 Task: Play online Dominion games.
Action: Mouse moved to (704, 546)
Screenshot: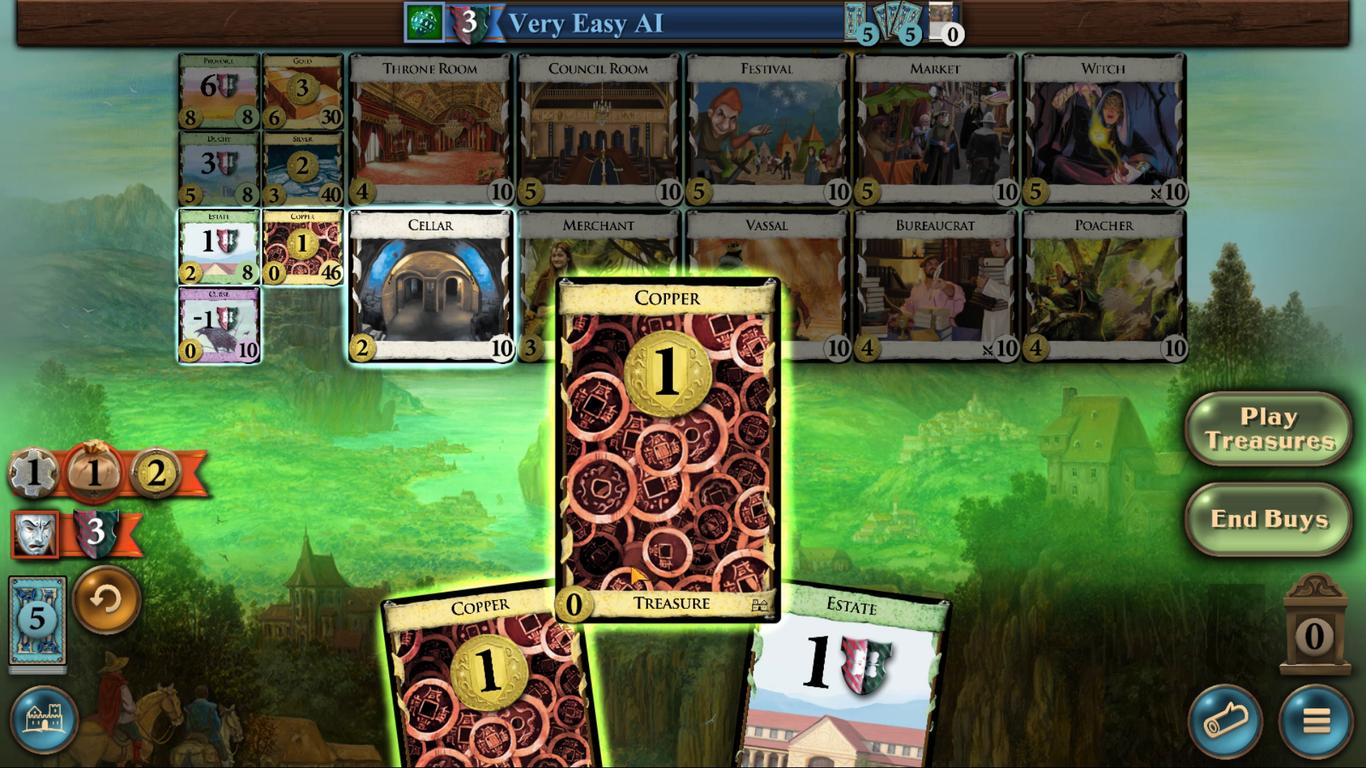 
Action: Mouse pressed left at (704, 546)
Screenshot: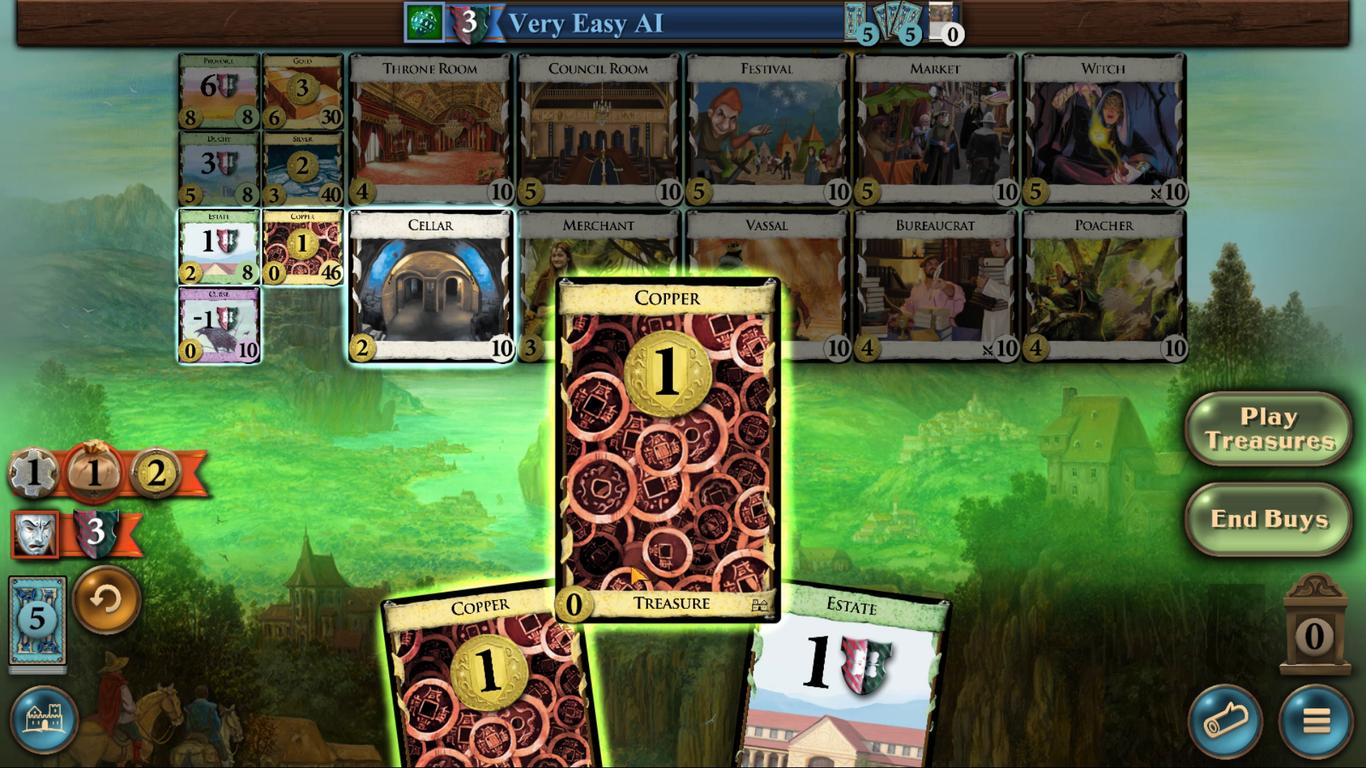 
Action: Mouse moved to (685, 543)
Screenshot: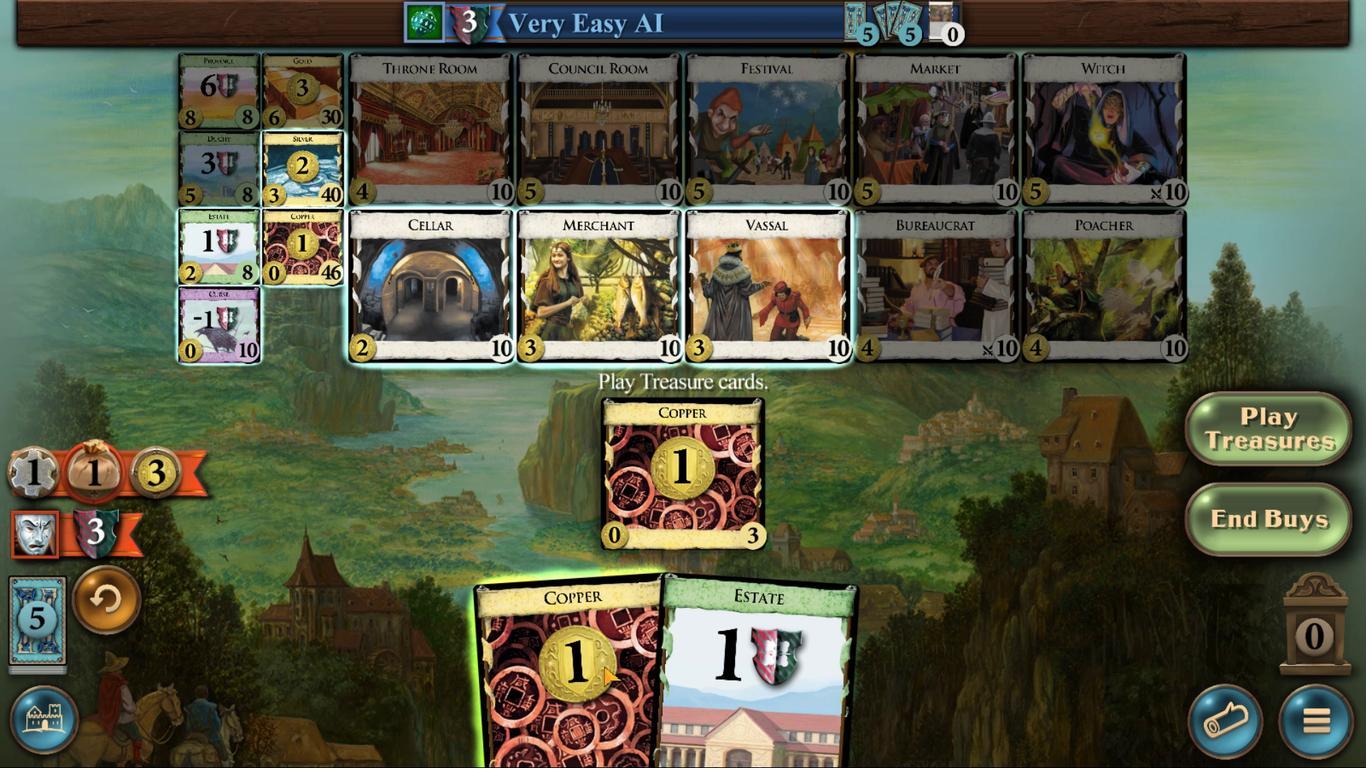 
Action: Mouse pressed left at (685, 543)
Screenshot: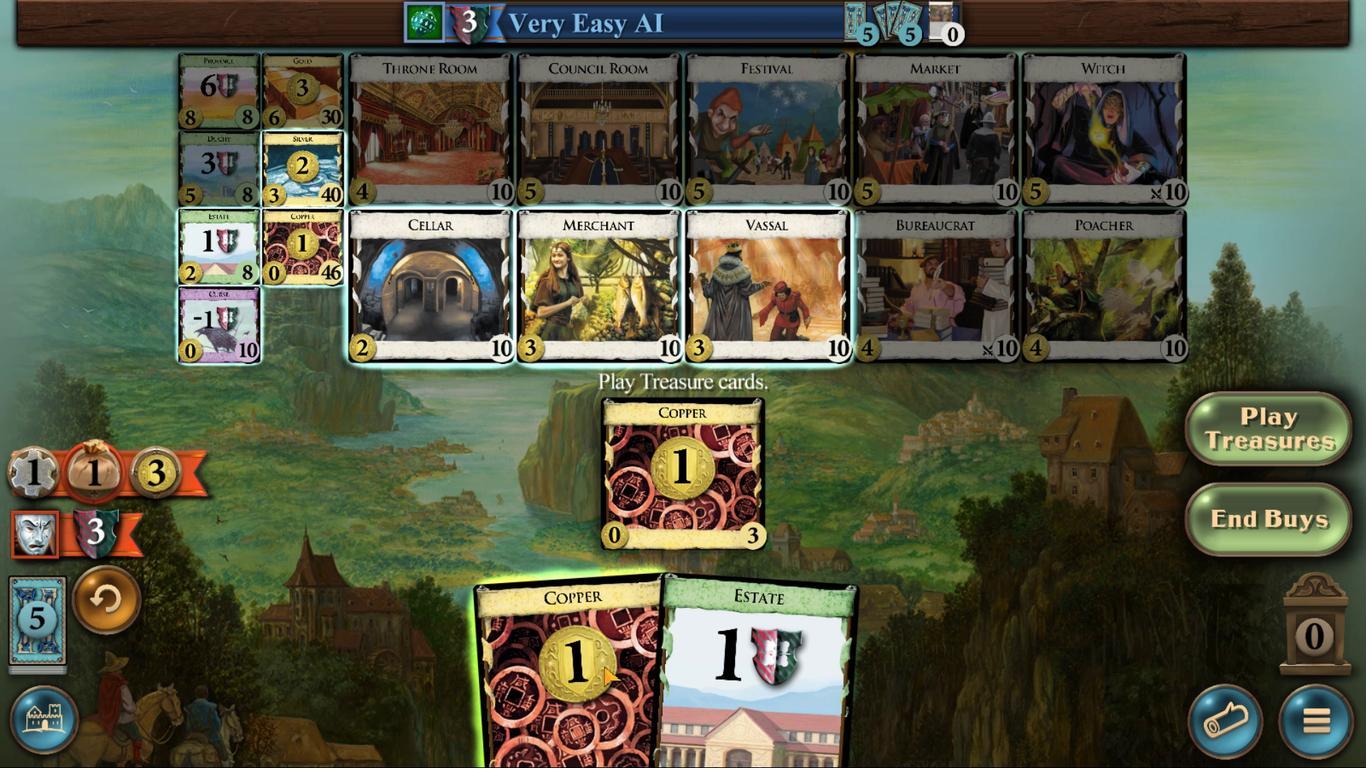 
Action: Mouse moved to (517, 450)
Screenshot: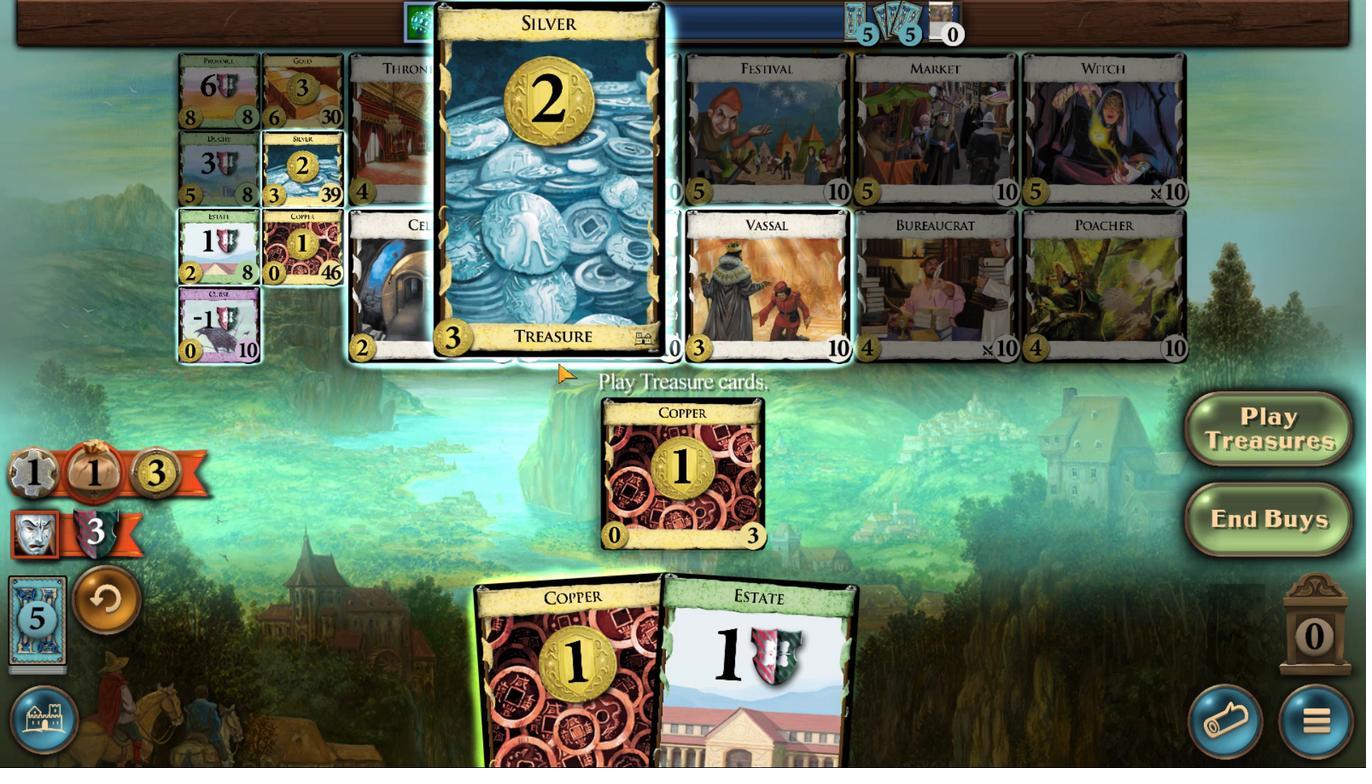 
Action: Mouse pressed left at (517, 450)
Screenshot: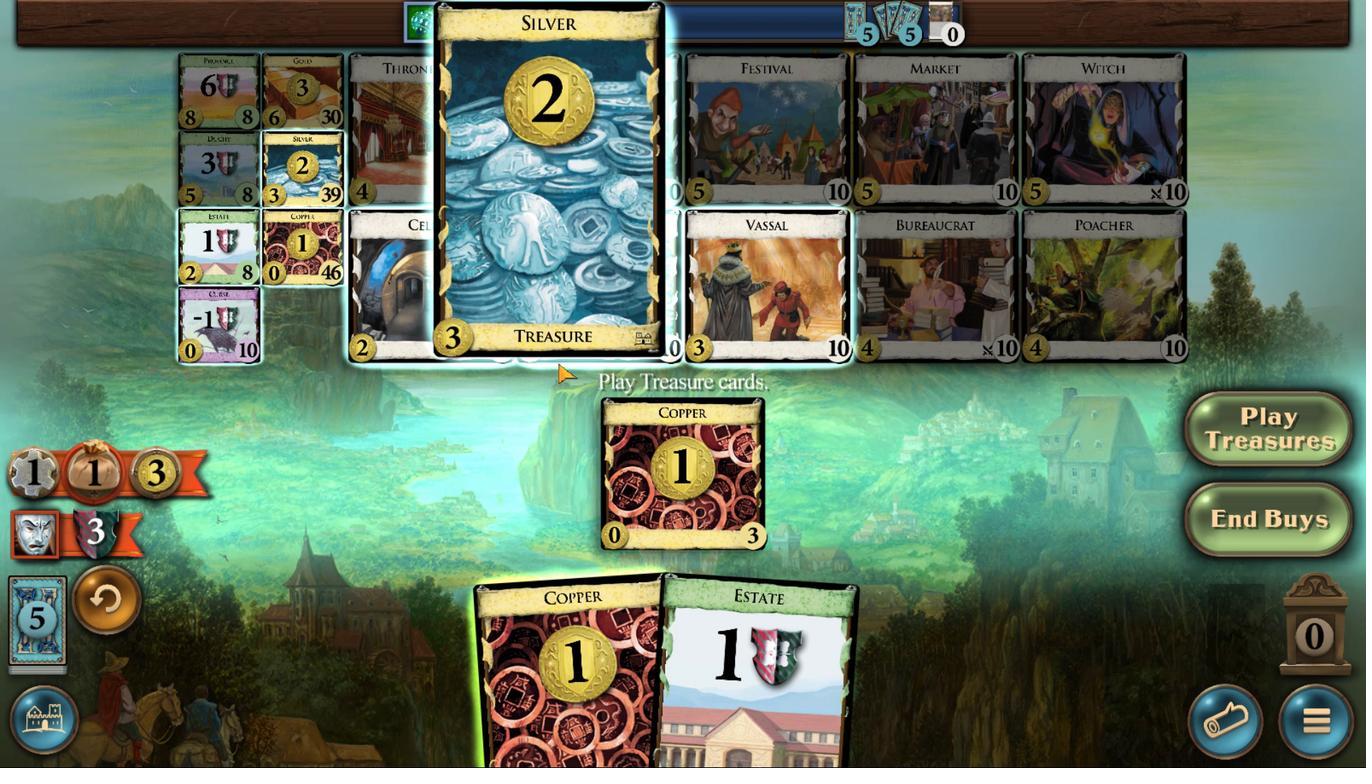 
Action: Mouse moved to (717, 542)
Screenshot: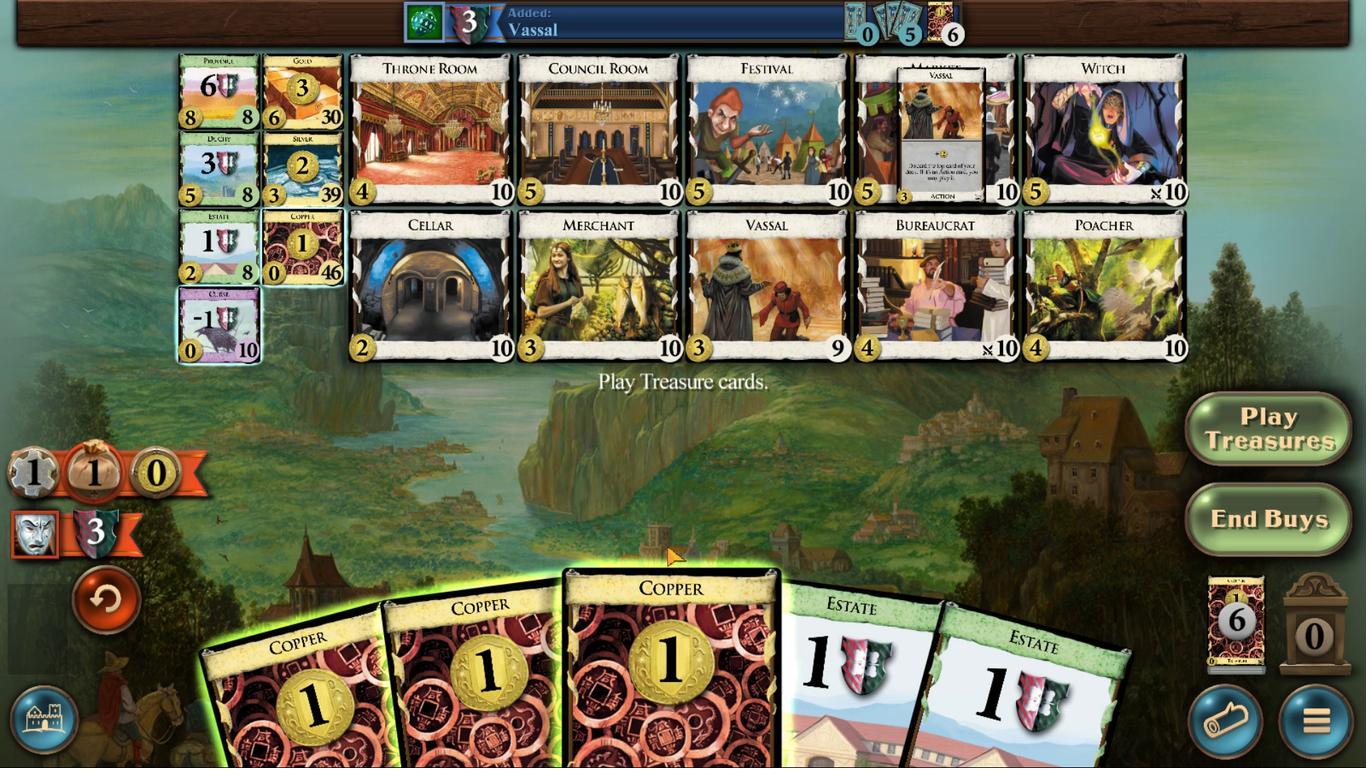 
Action: Mouse pressed left at (717, 542)
Screenshot: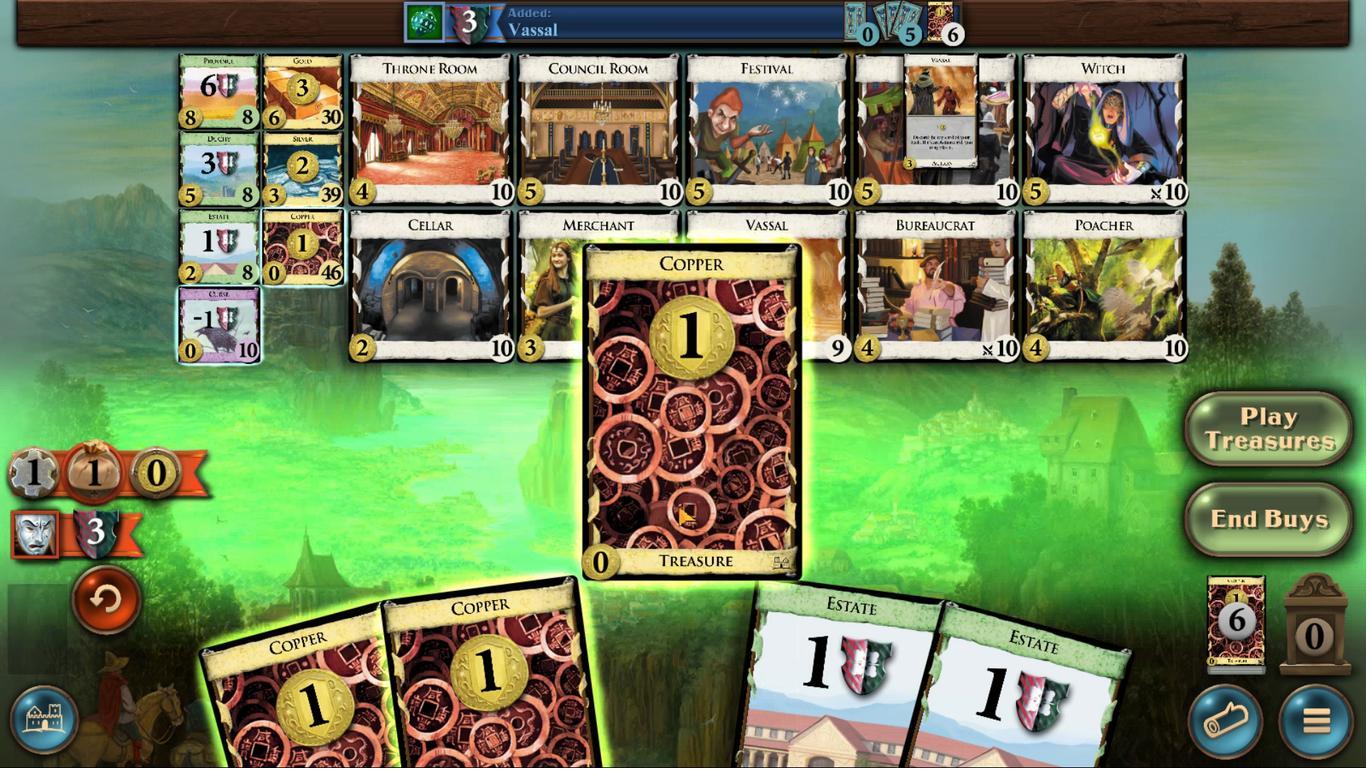 
Action: Mouse moved to (690, 542)
Screenshot: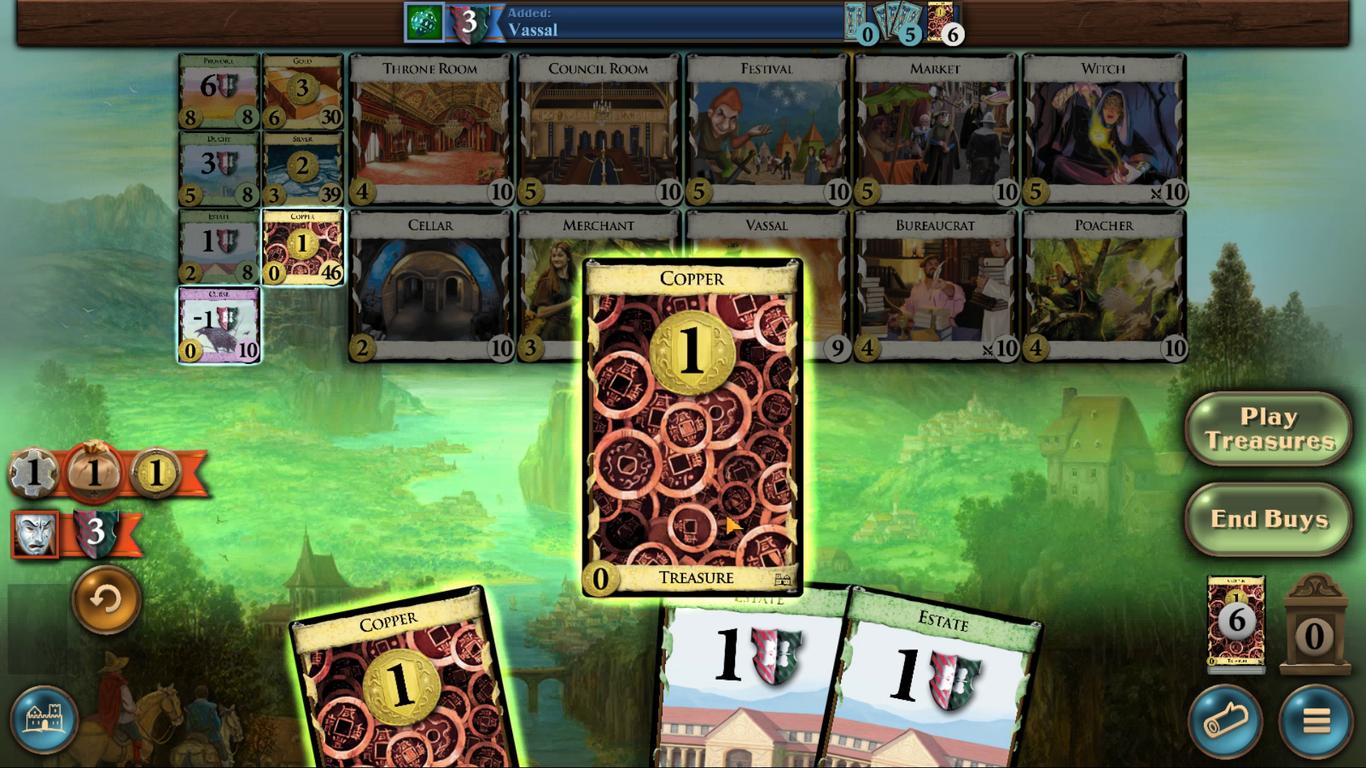 
Action: Mouse pressed left at (690, 542)
Screenshot: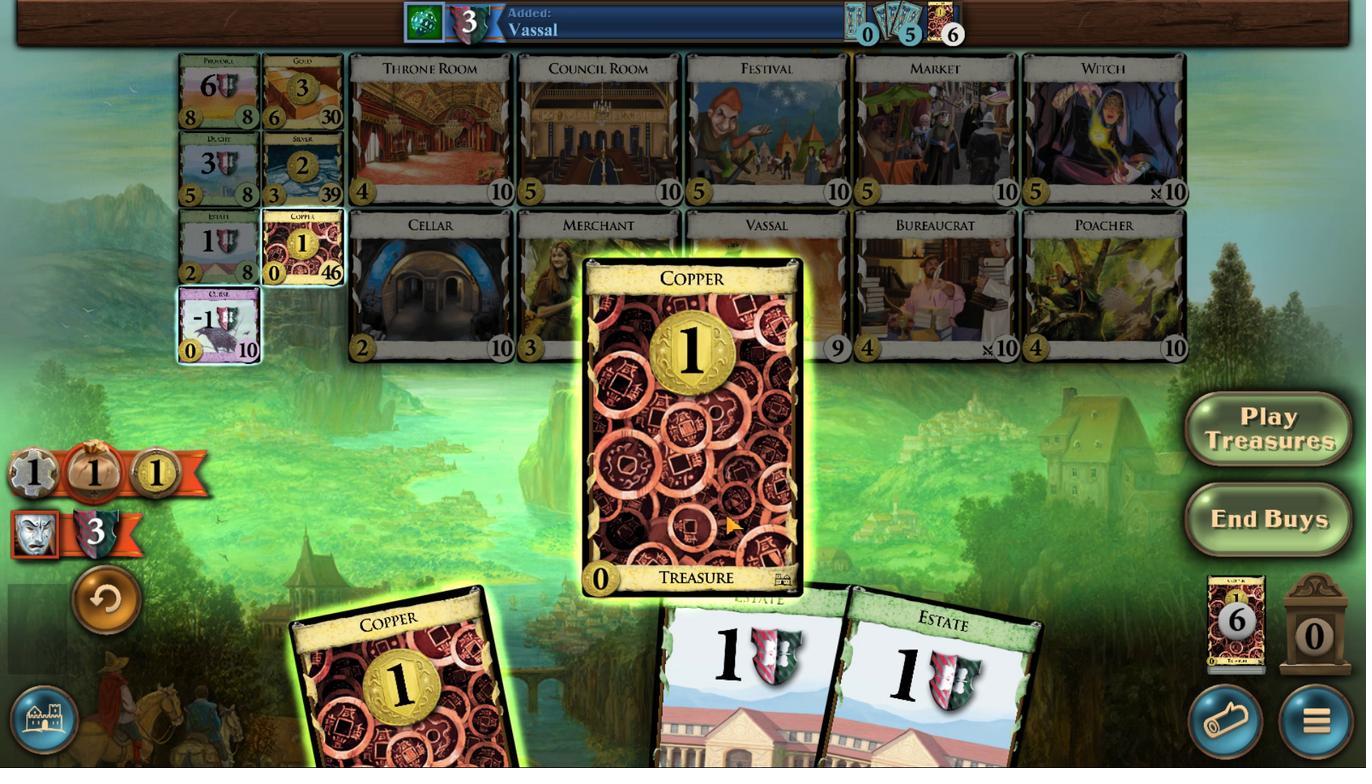 
Action: Mouse moved to (646, 540)
Screenshot: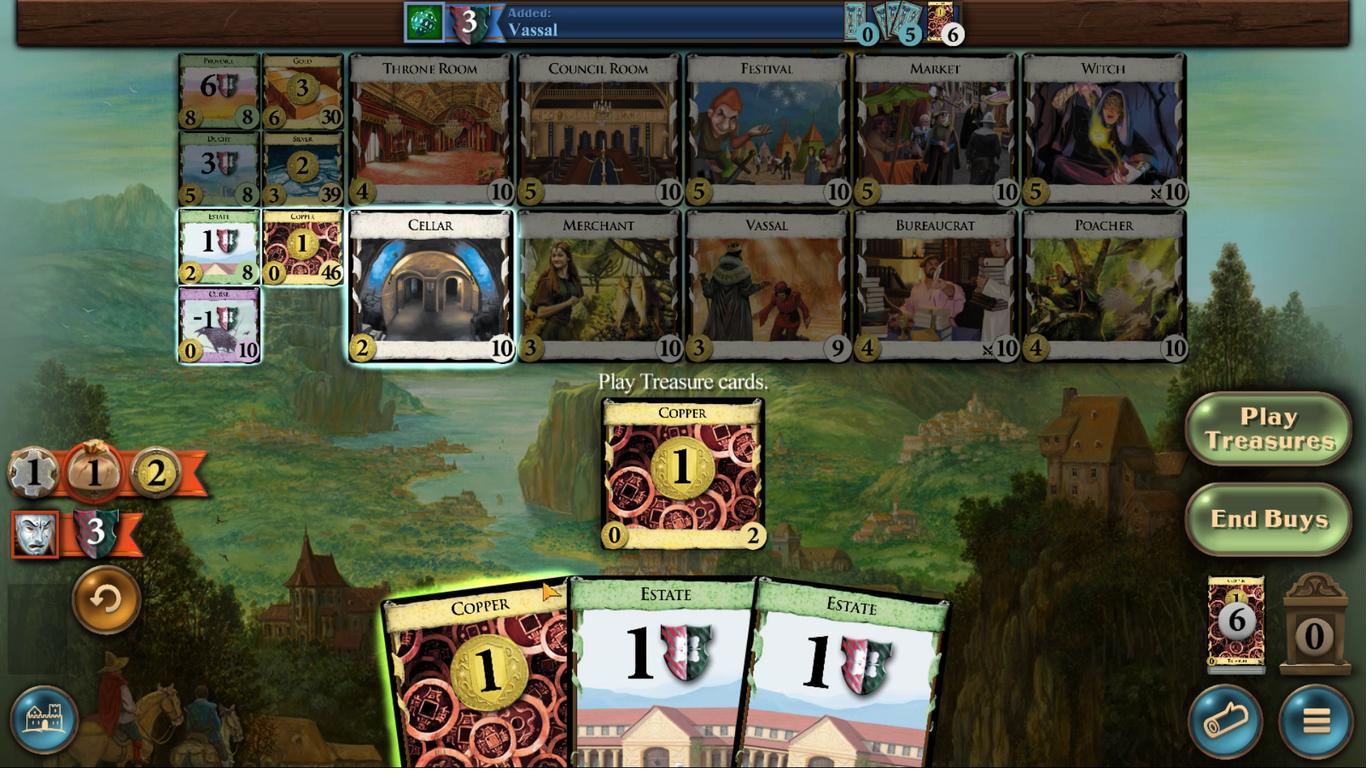 
Action: Mouse pressed left at (646, 540)
Screenshot: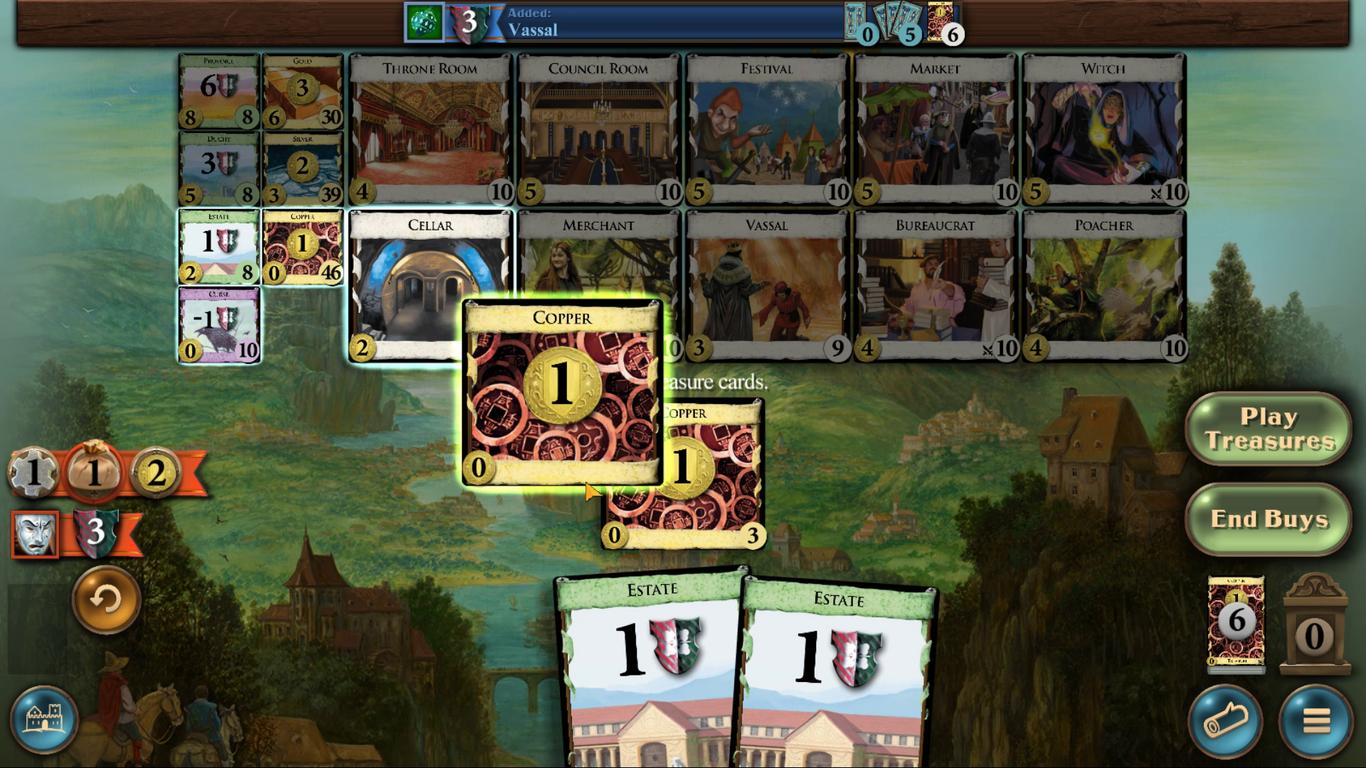 
Action: Mouse moved to (517, 451)
Screenshot: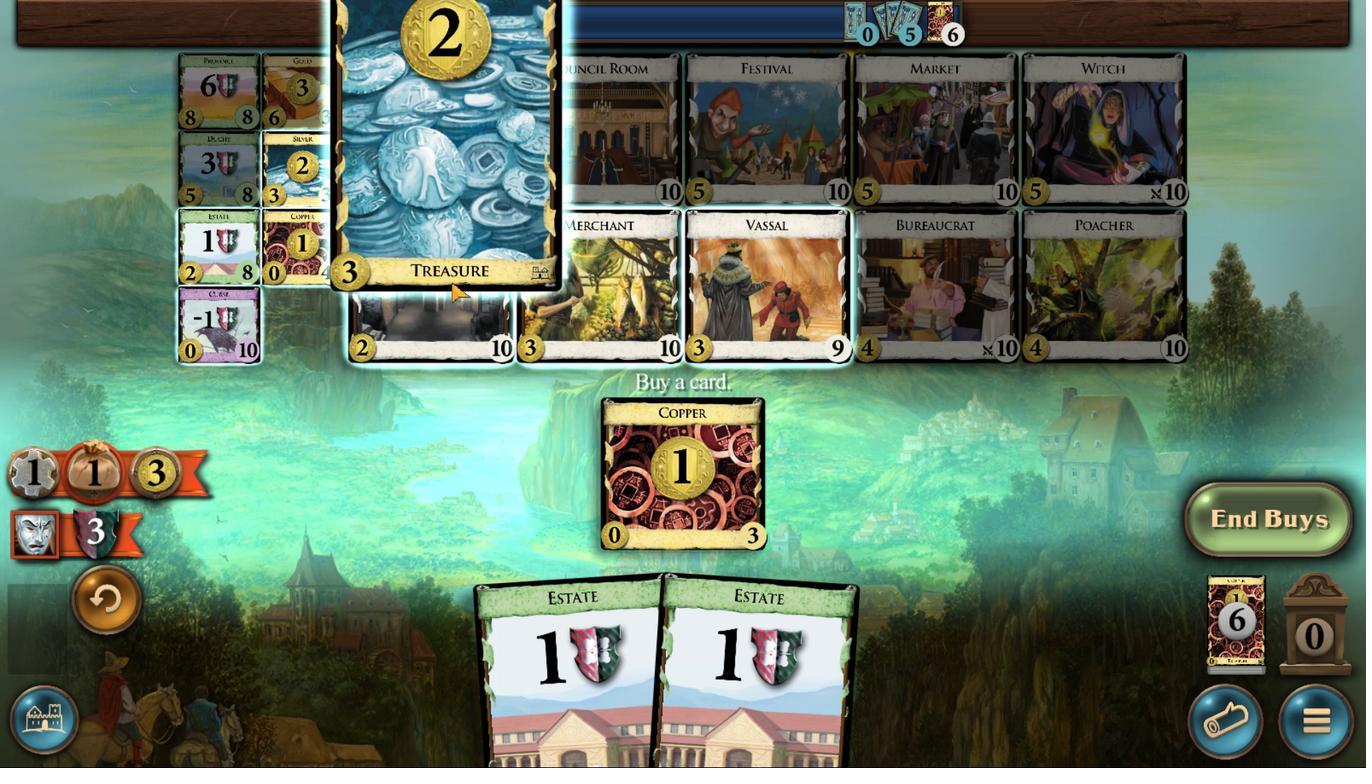 
Action: Mouse pressed left at (517, 451)
Screenshot: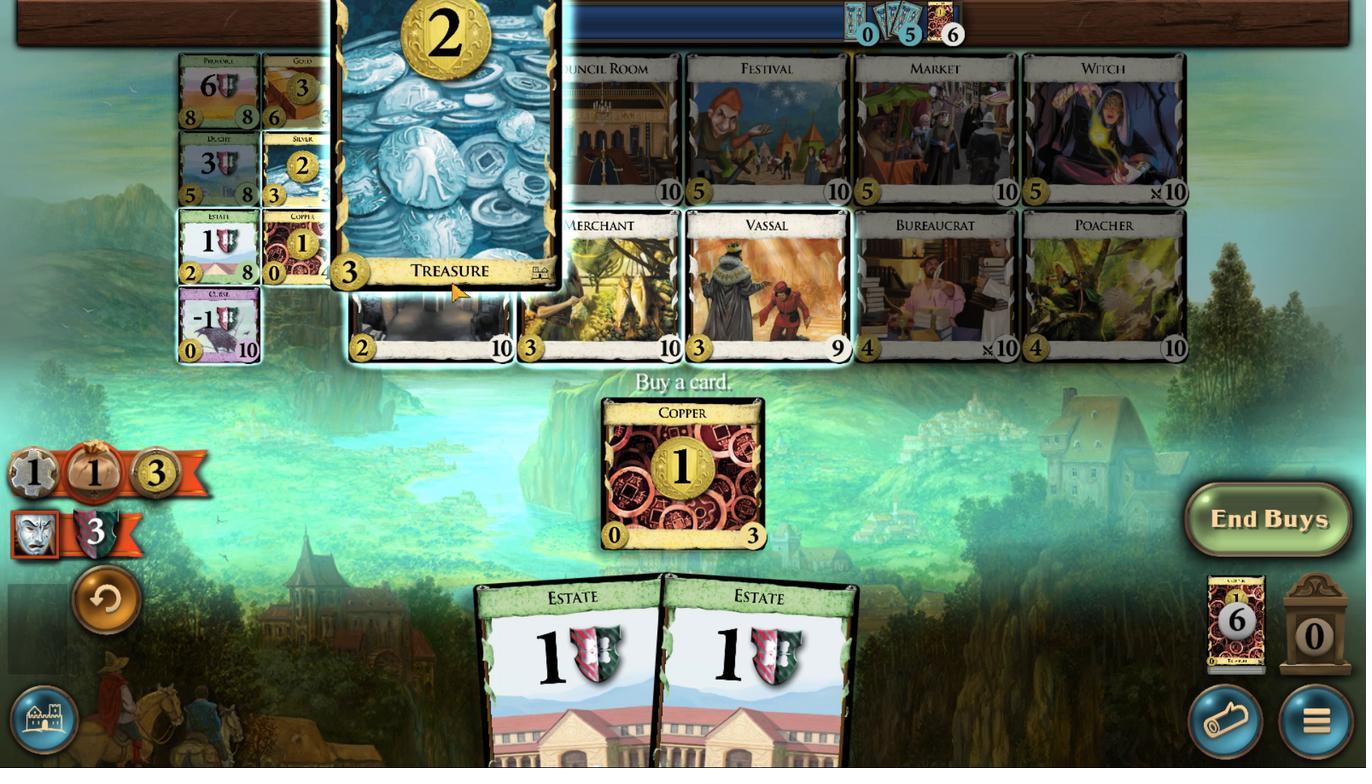 
Action: Mouse moved to (641, 539)
Screenshot: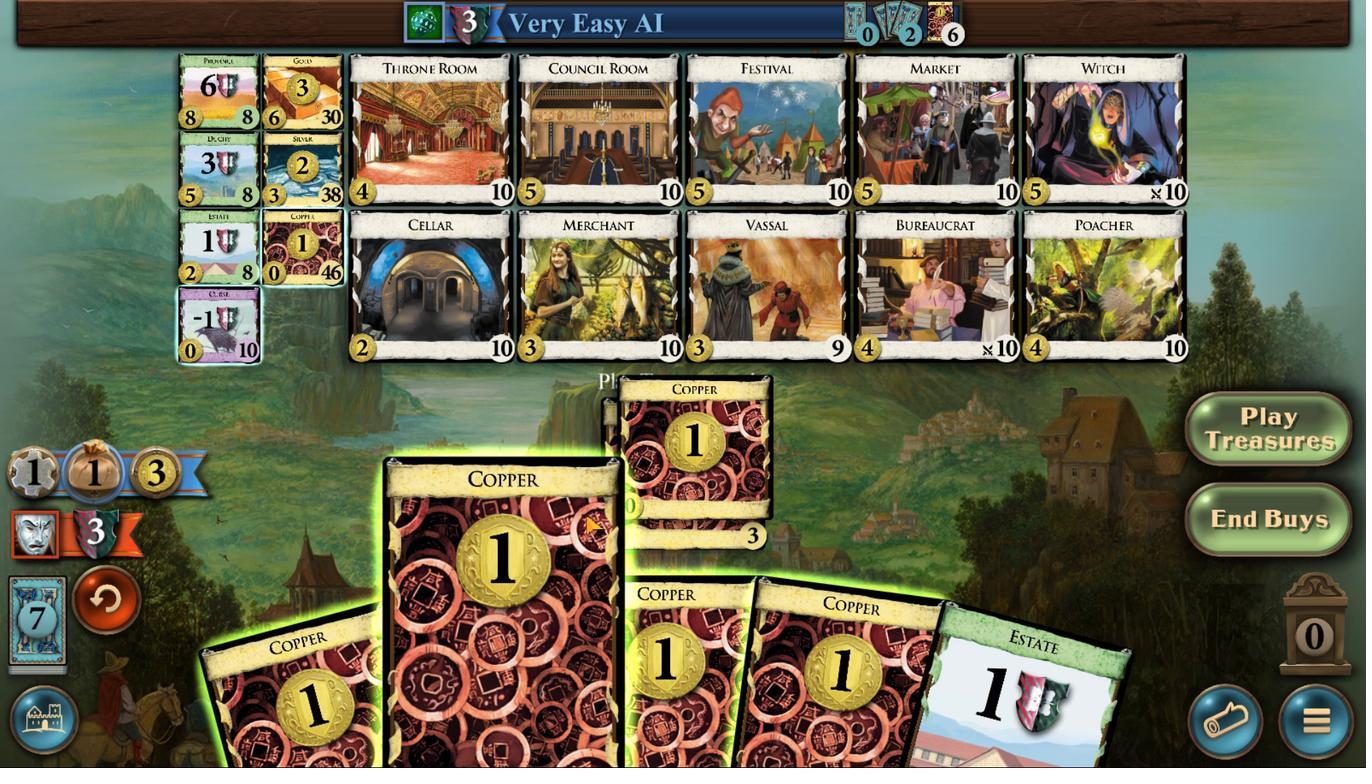 
Action: Mouse pressed left at (641, 539)
Screenshot: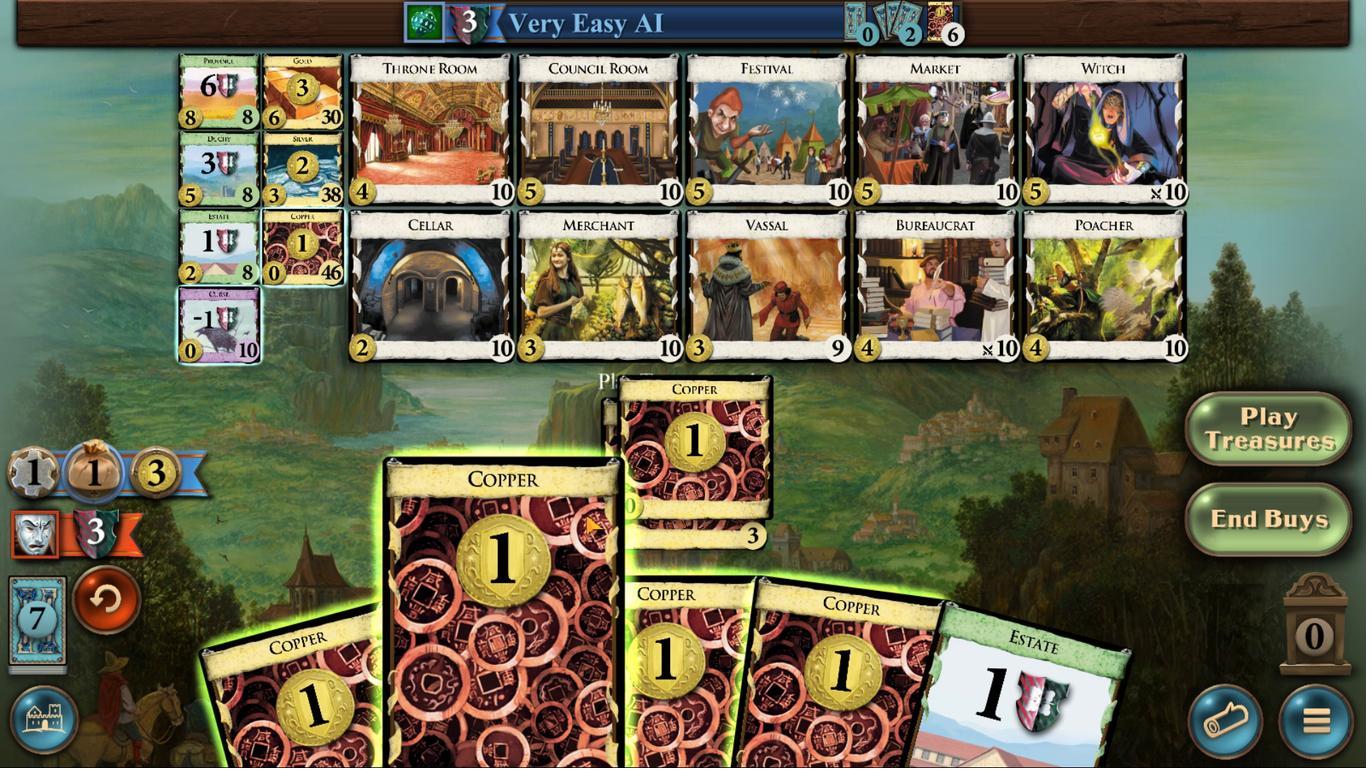 
Action: Mouse moved to (700, 542)
Screenshot: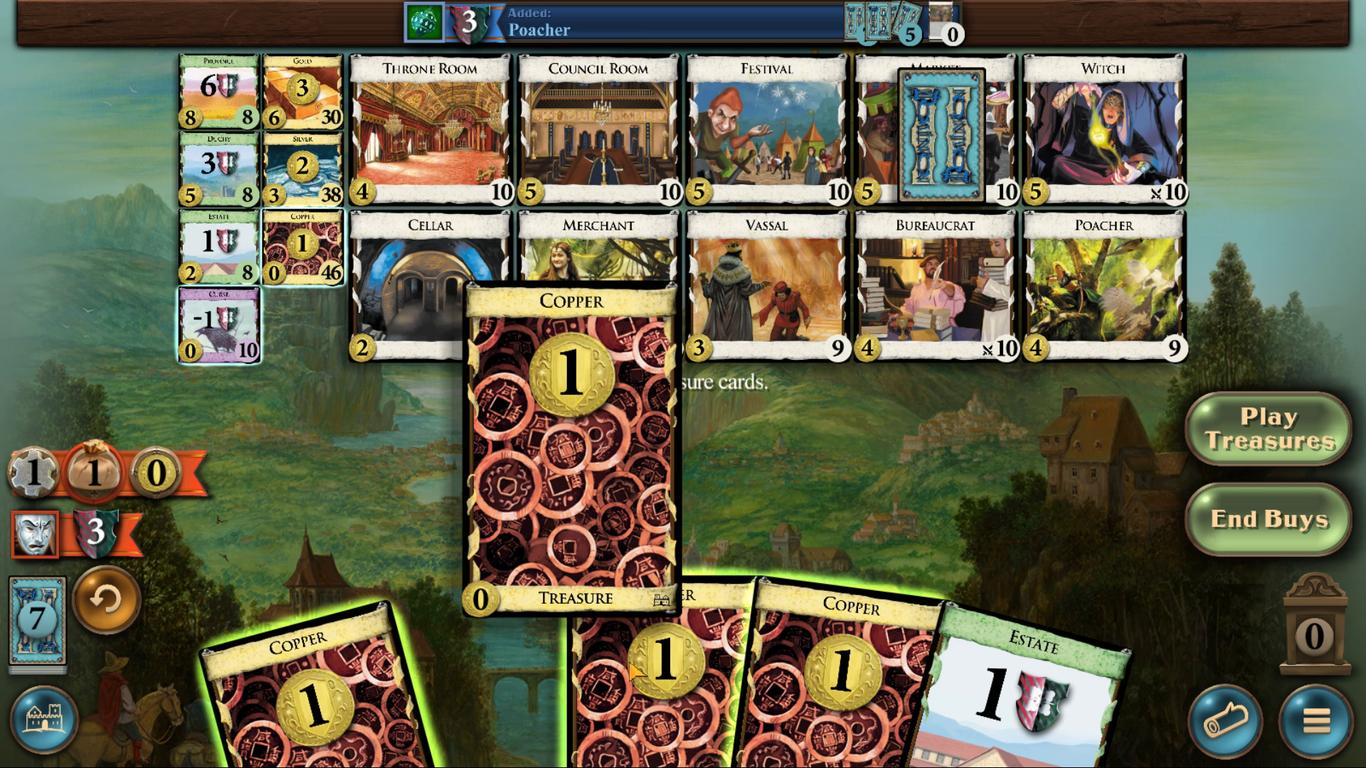 
Action: Mouse pressed left at (700, 542)
Screenshot: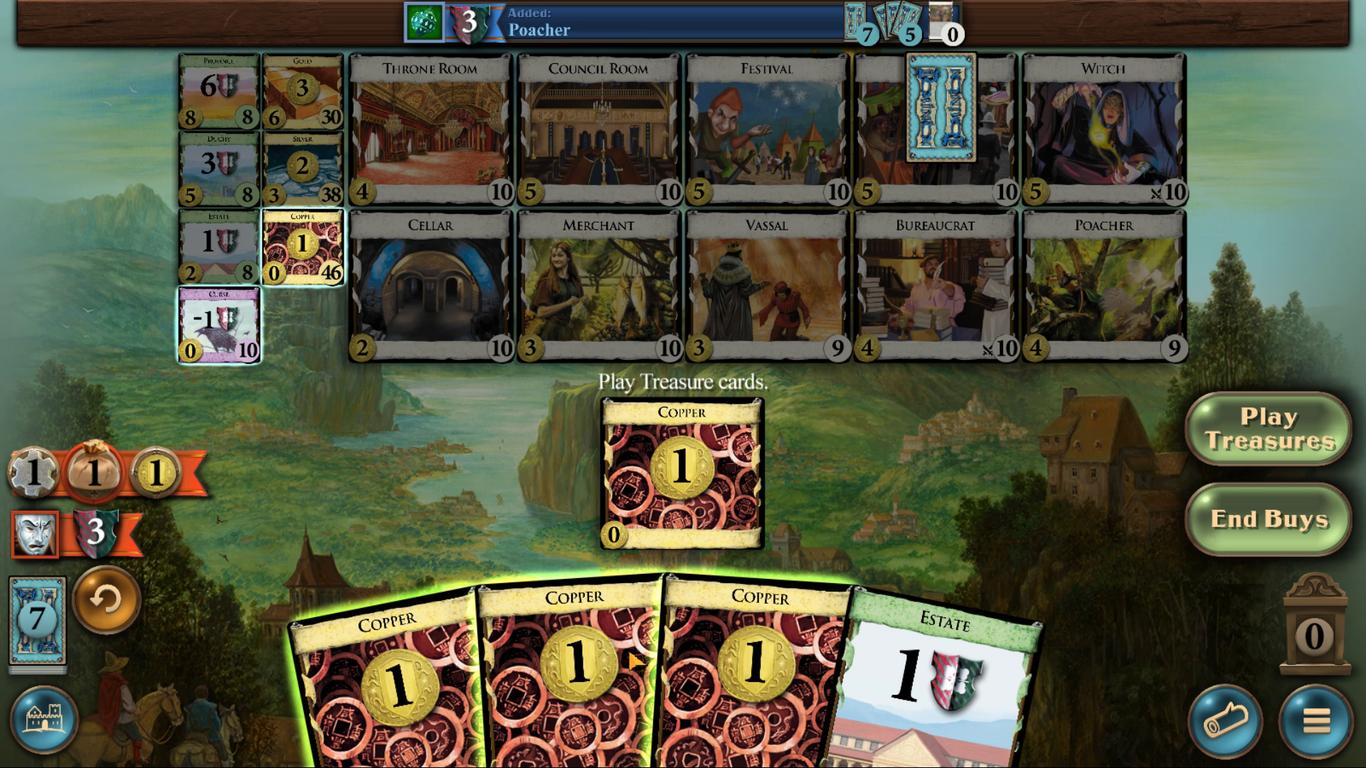 
Action: Mouse moved to (633, 548)
Screenshot: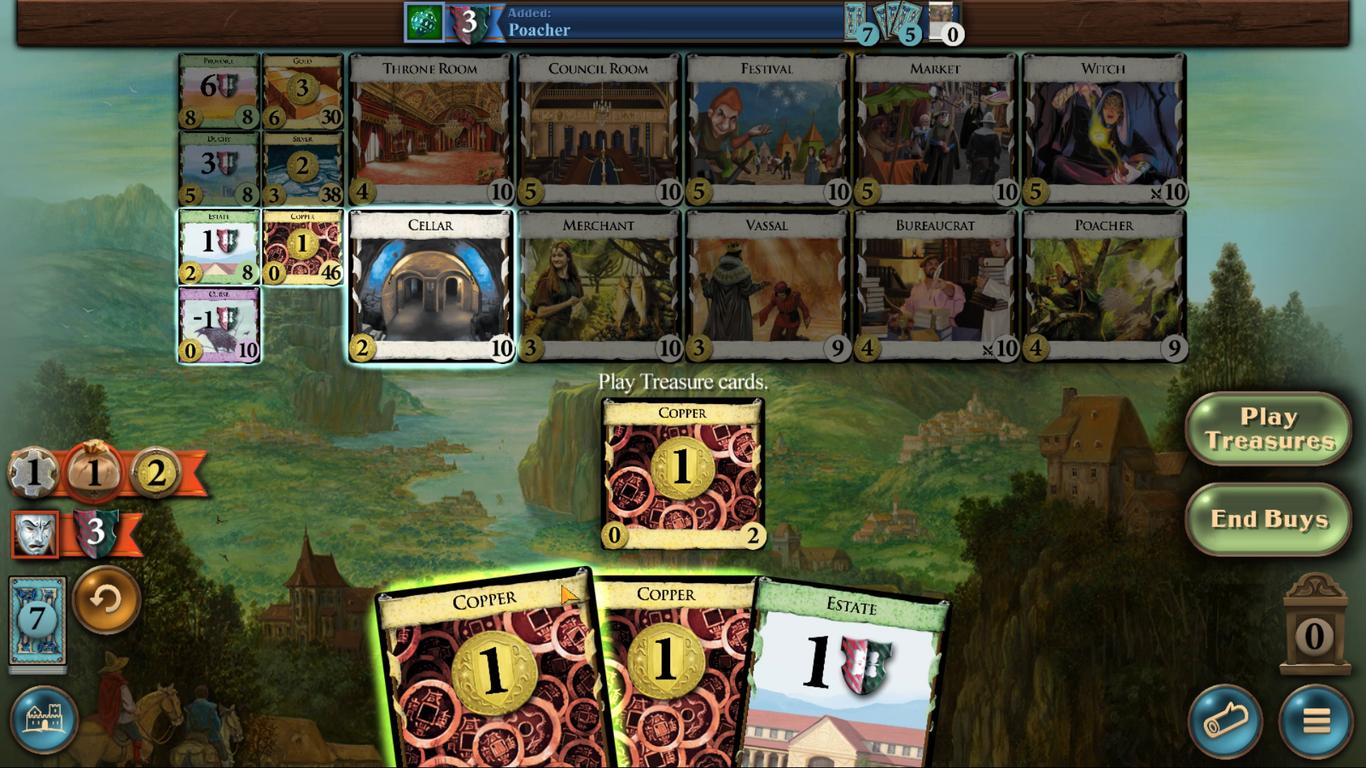 
Action: Mouse pressed left at (633, 548)
Screenshot: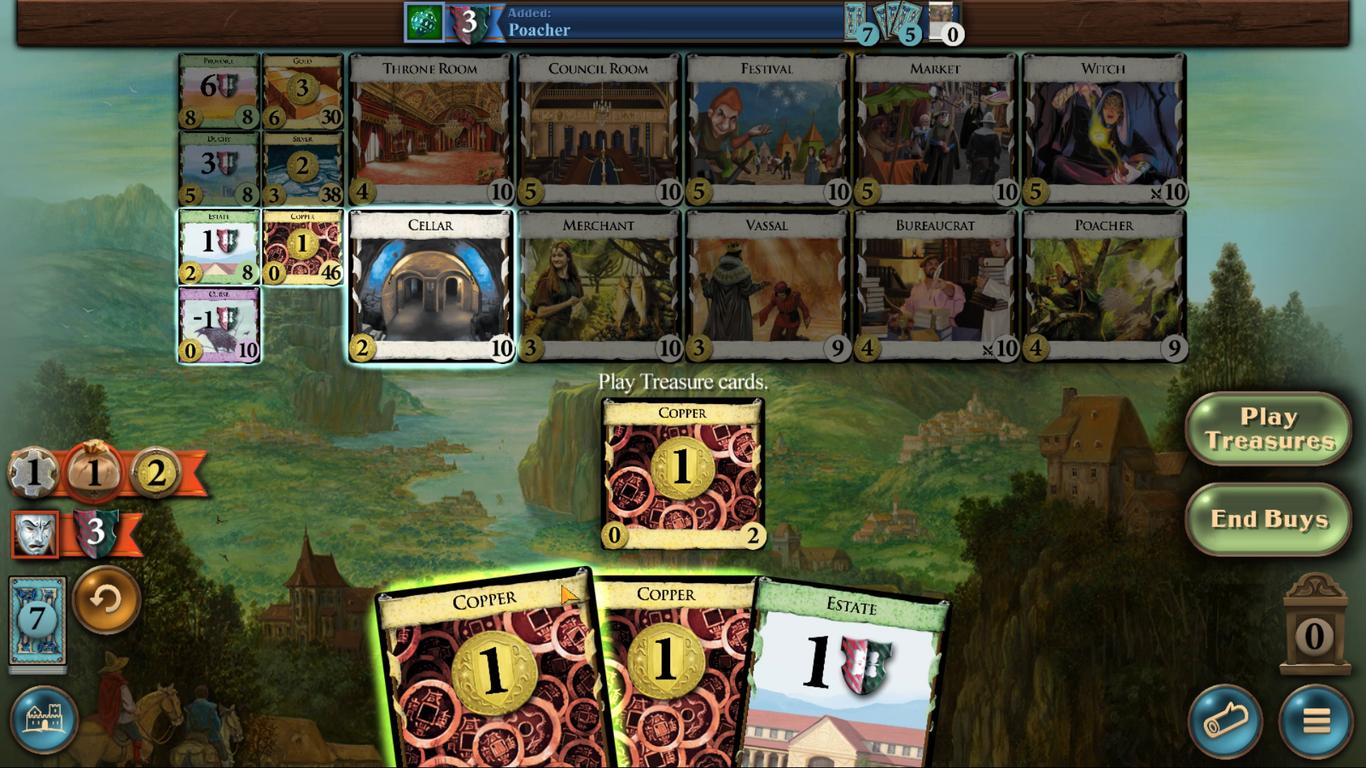 
Action: Mouse moved to (515, 450)
Screenshot: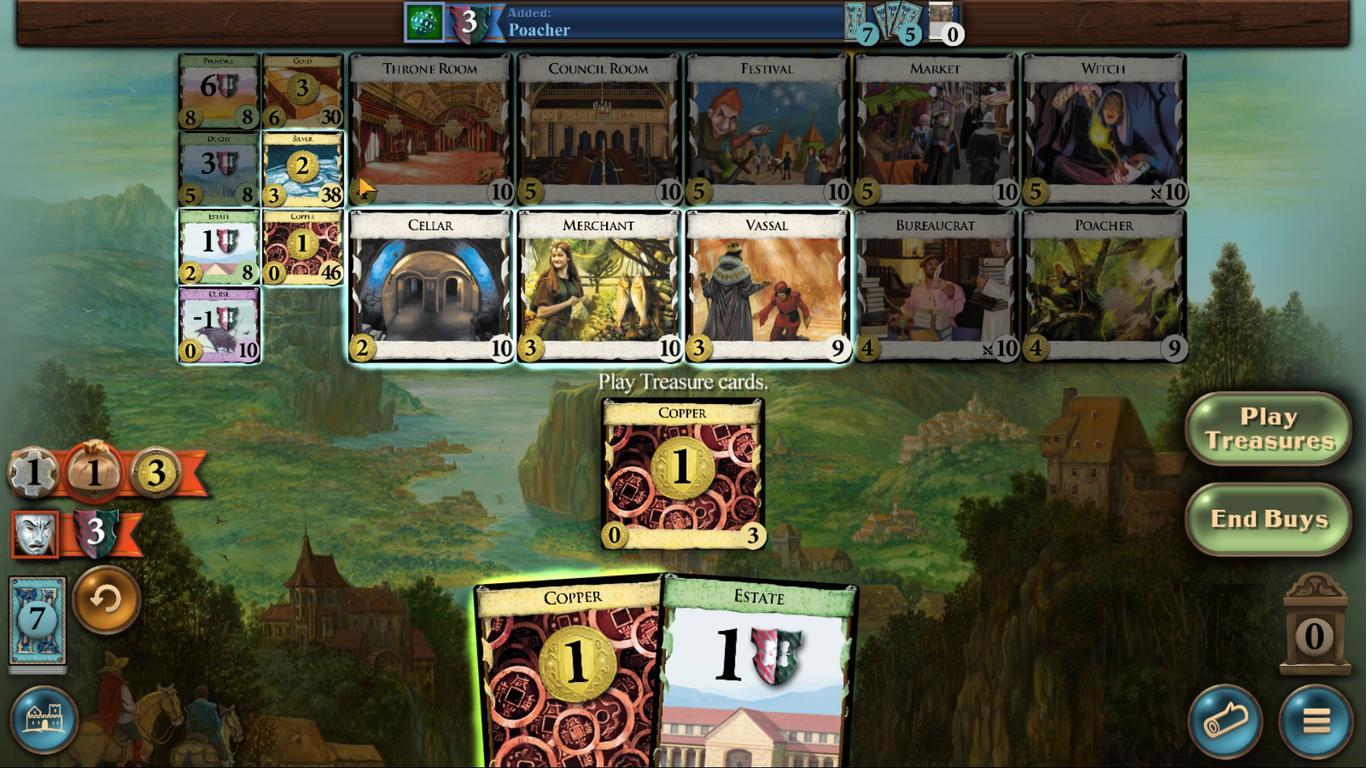 
Action: Mouse pressed left at (514, 450)
Screenshot: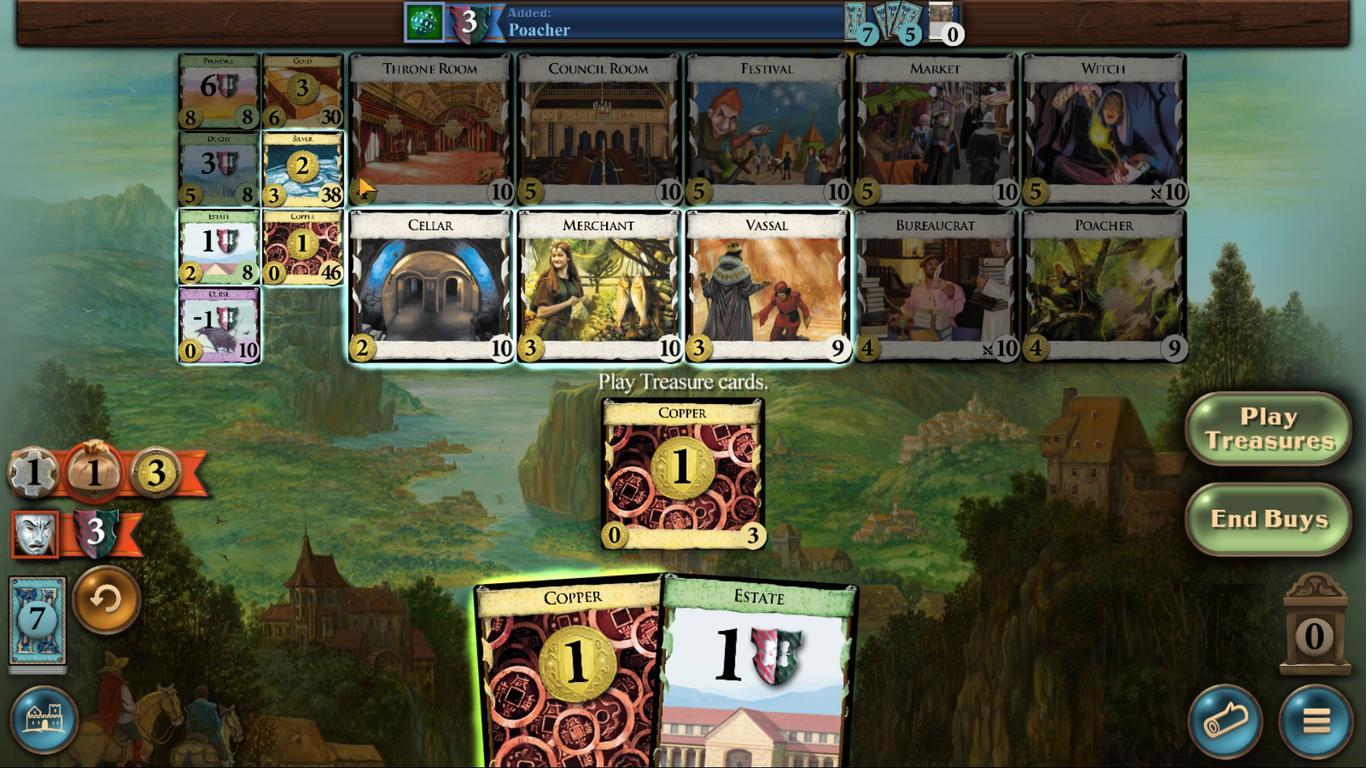 
Action: Mouse moved to (732, 544)
Screenshot: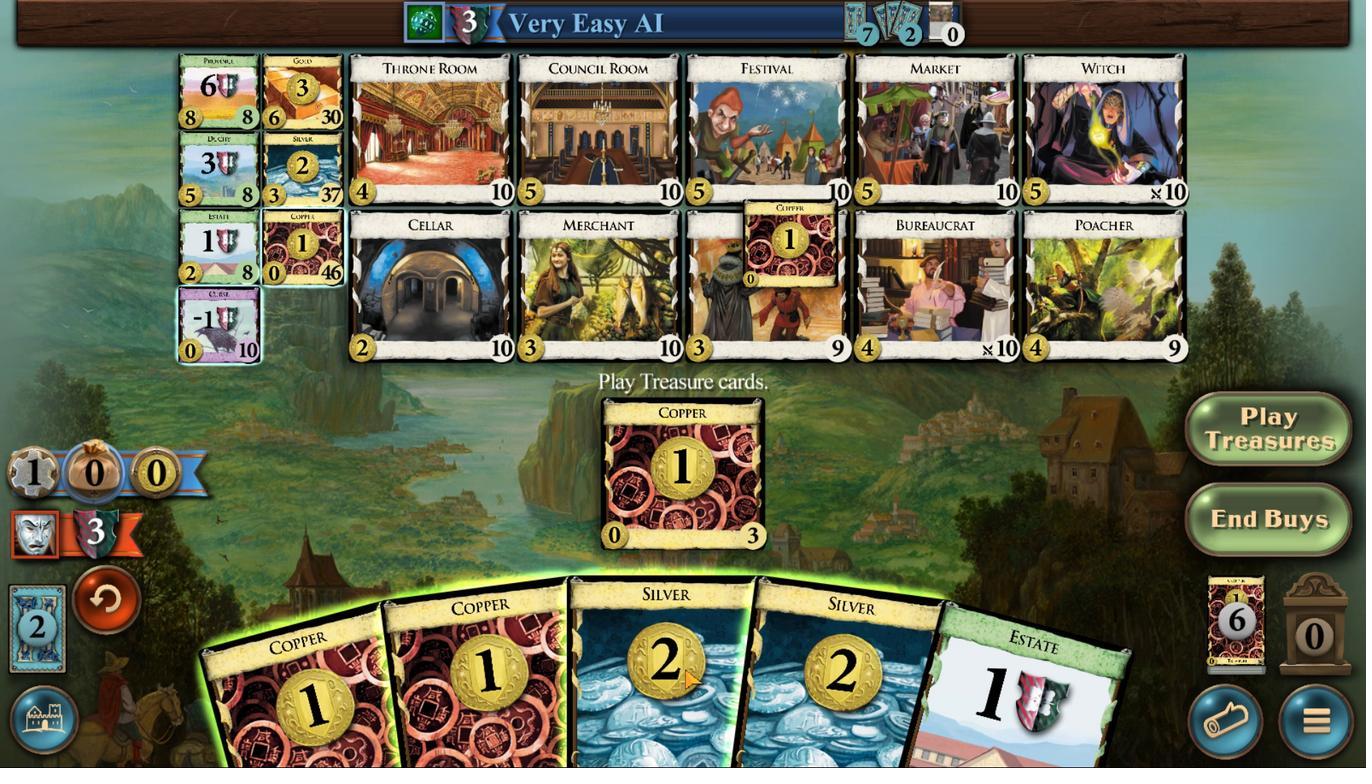 
Action: Mouse pressed left at (732, 544)
Screenshot: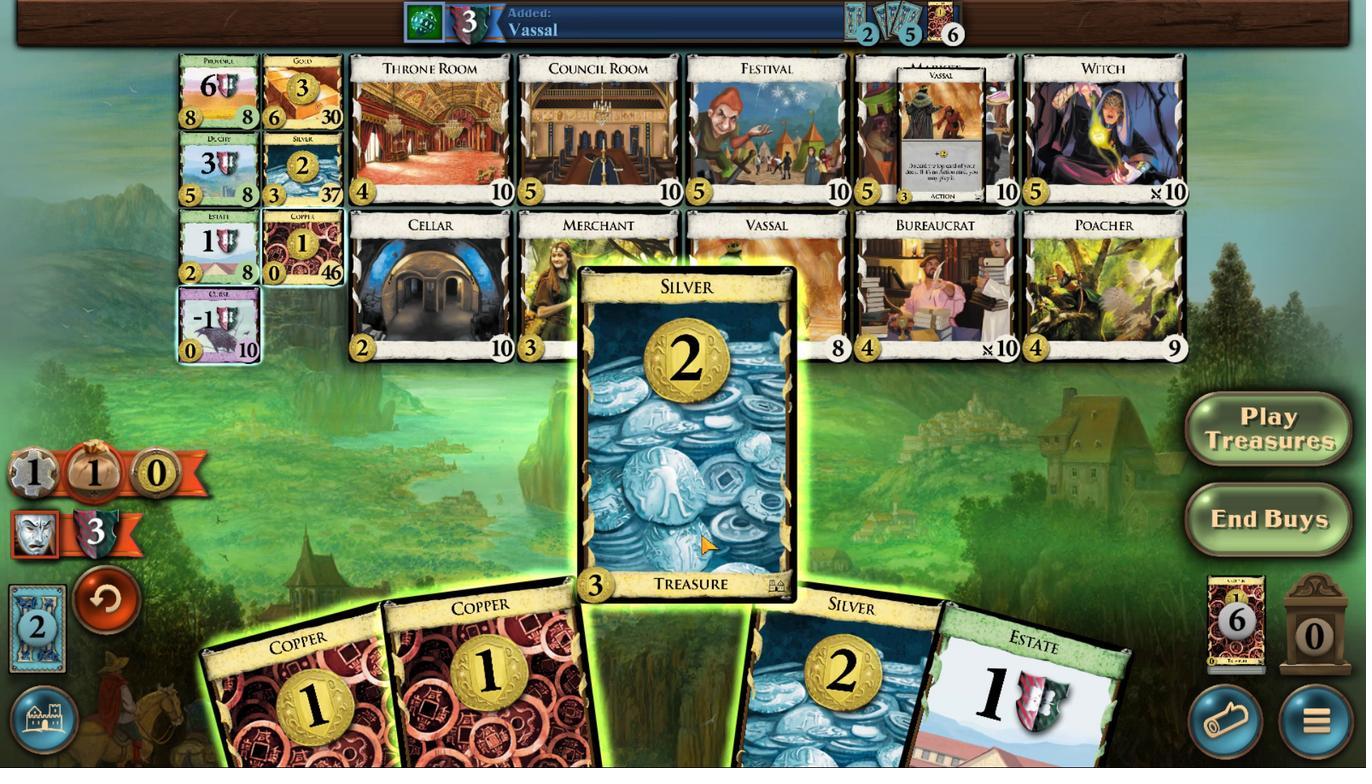 
Action: Mouse moved to (798, 547)
Screenshot: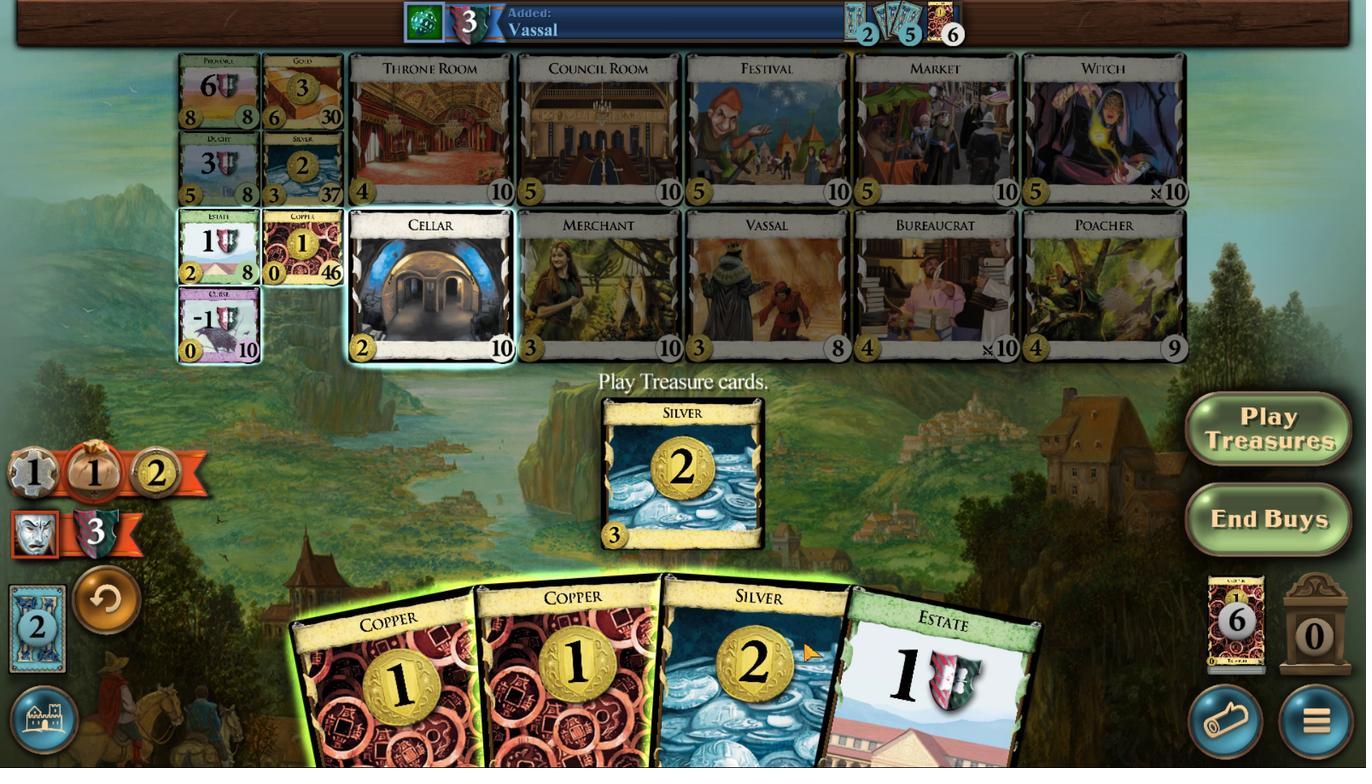 
Action: Mouse pressed left at (798, 547)
Screenshot: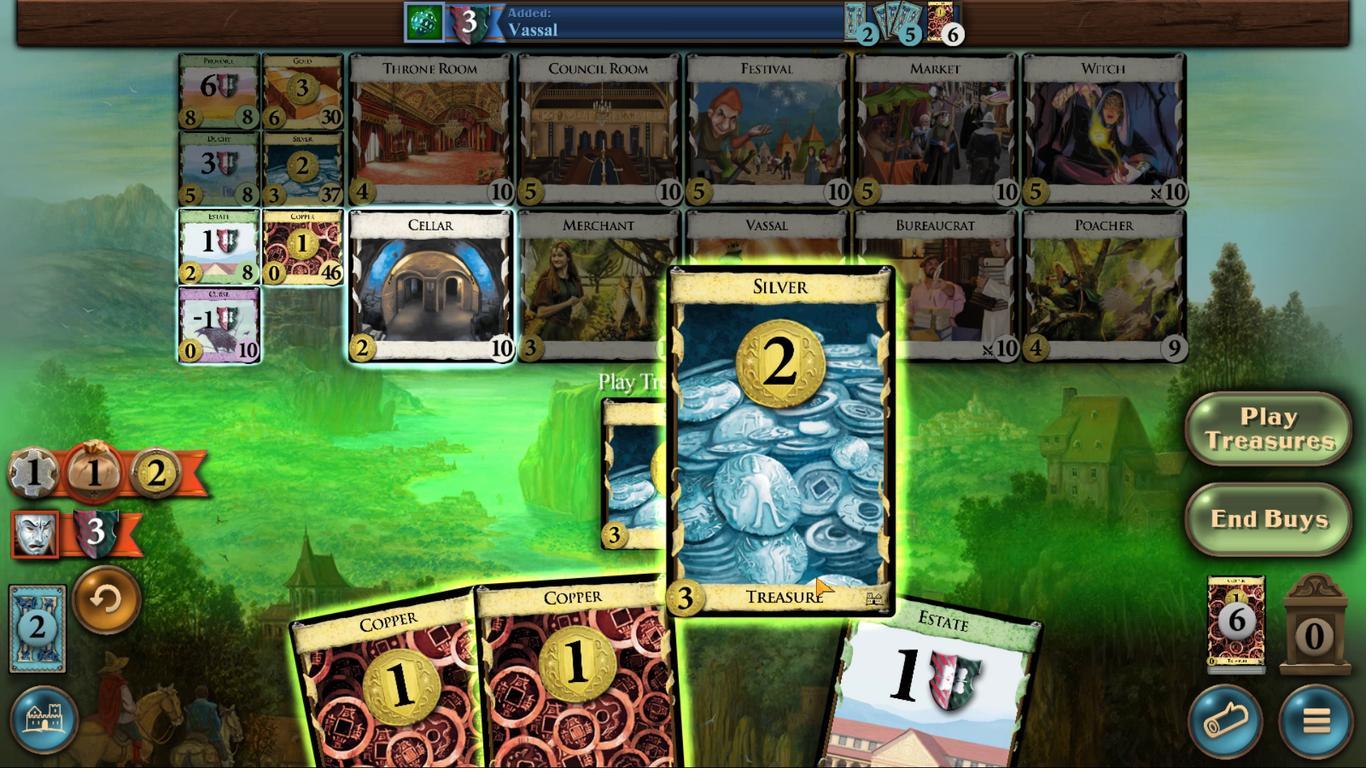 
Action: Mouse moved to (515, 448)
Screenshot: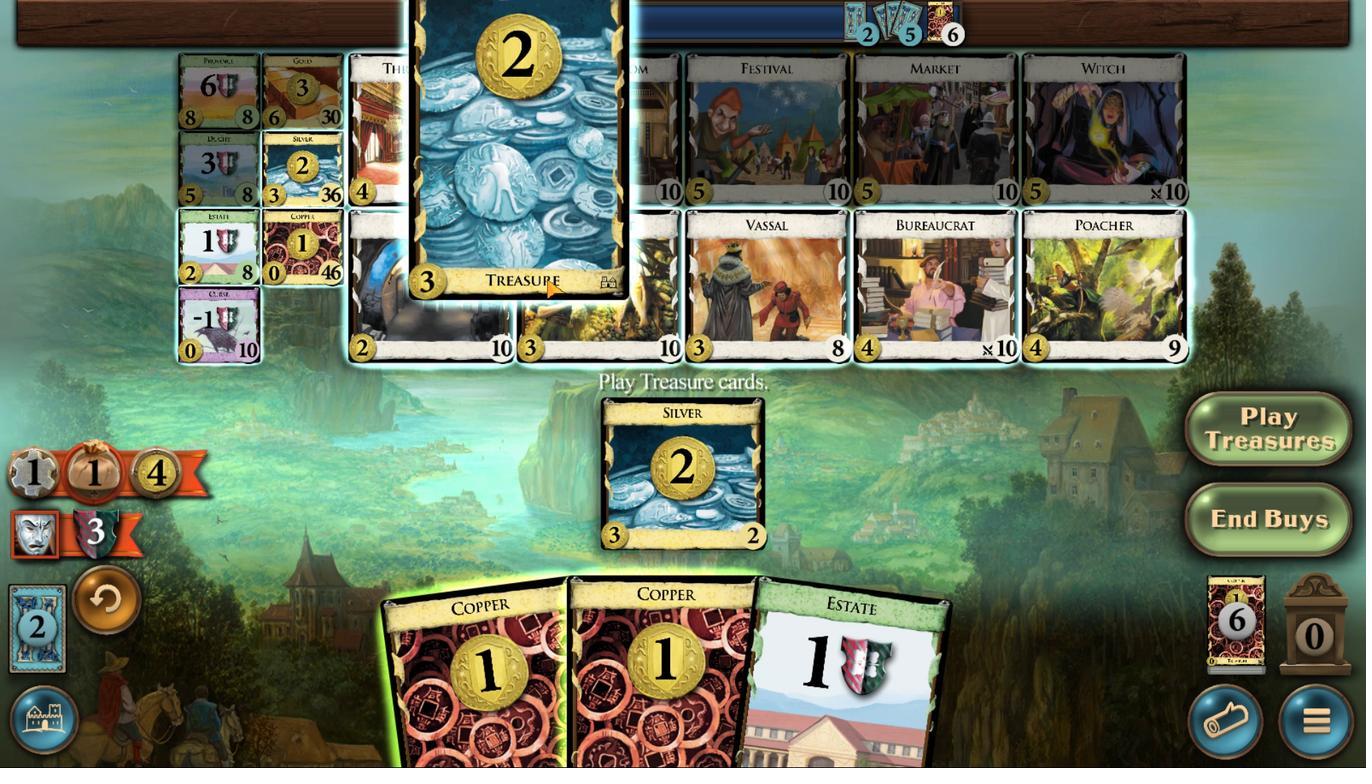 
Action: Mouse pressed left at (515, 448)
Screenshot: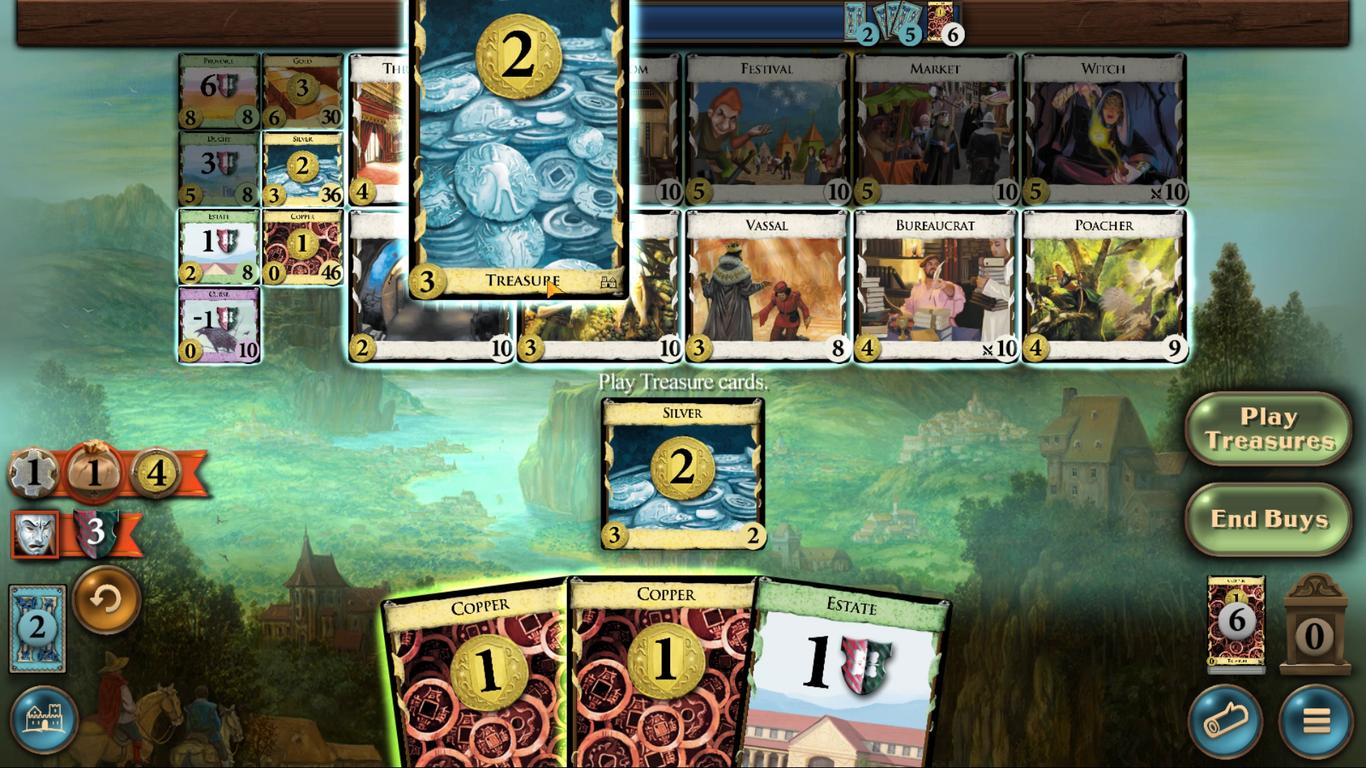 
Action: Mouse moved to (707, 540)
Screenshot: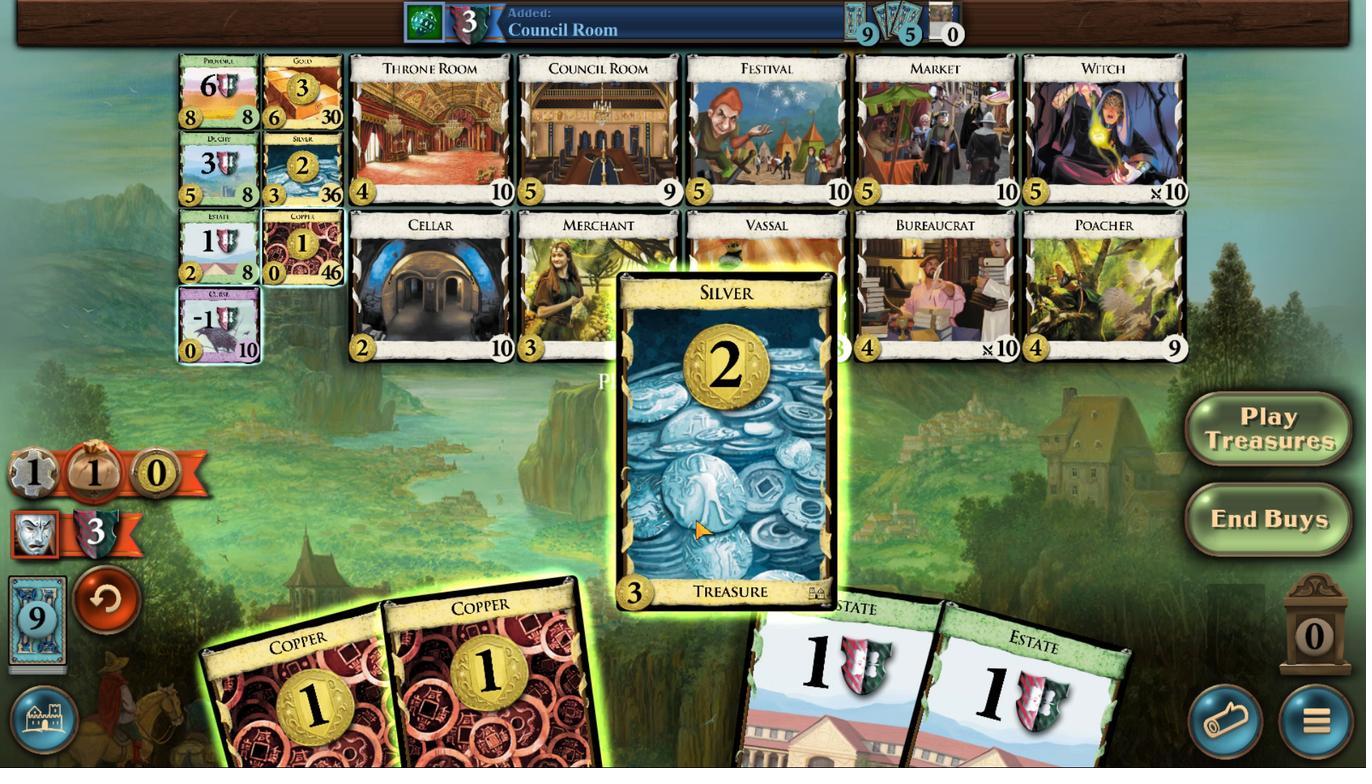 
Action: Mouse pressed left at (707, 540)
Screenshot: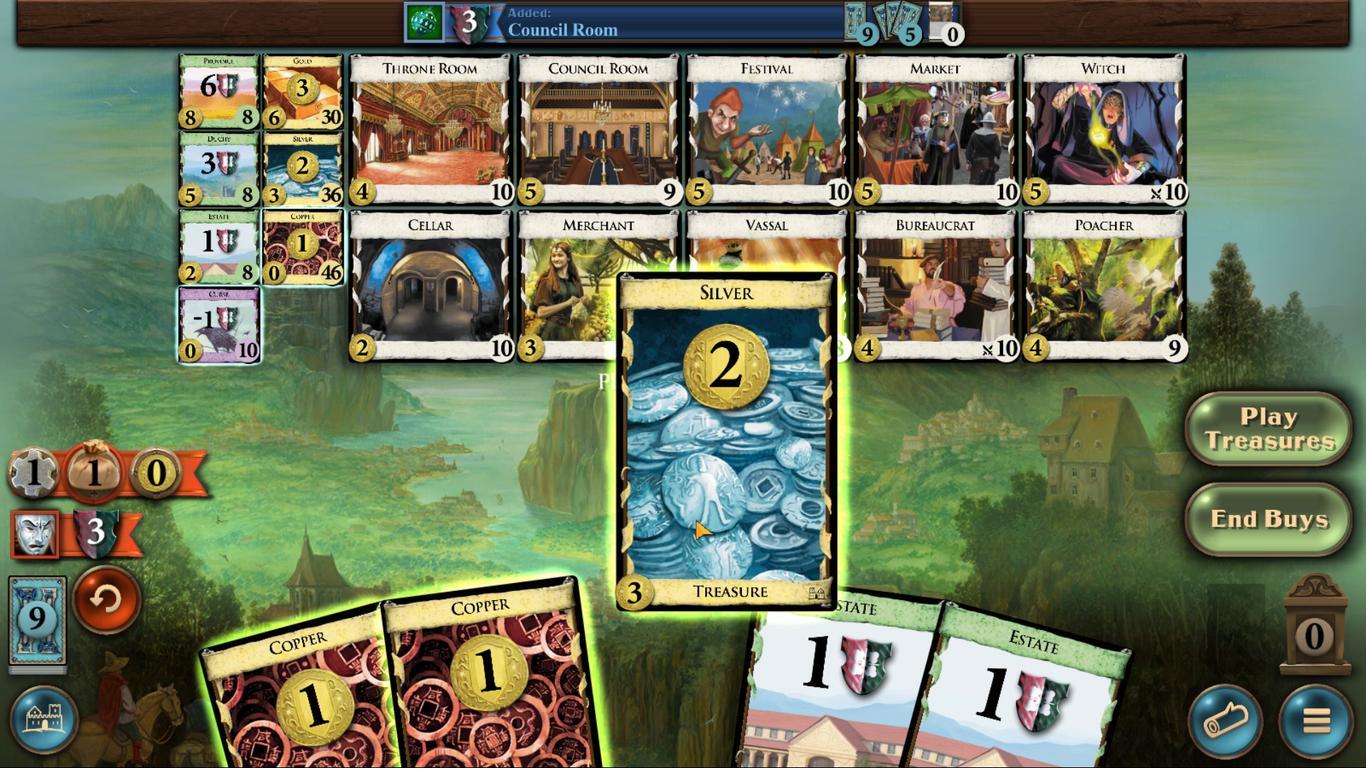 
Action: Mouse moved to (663, 538)
Screenshot: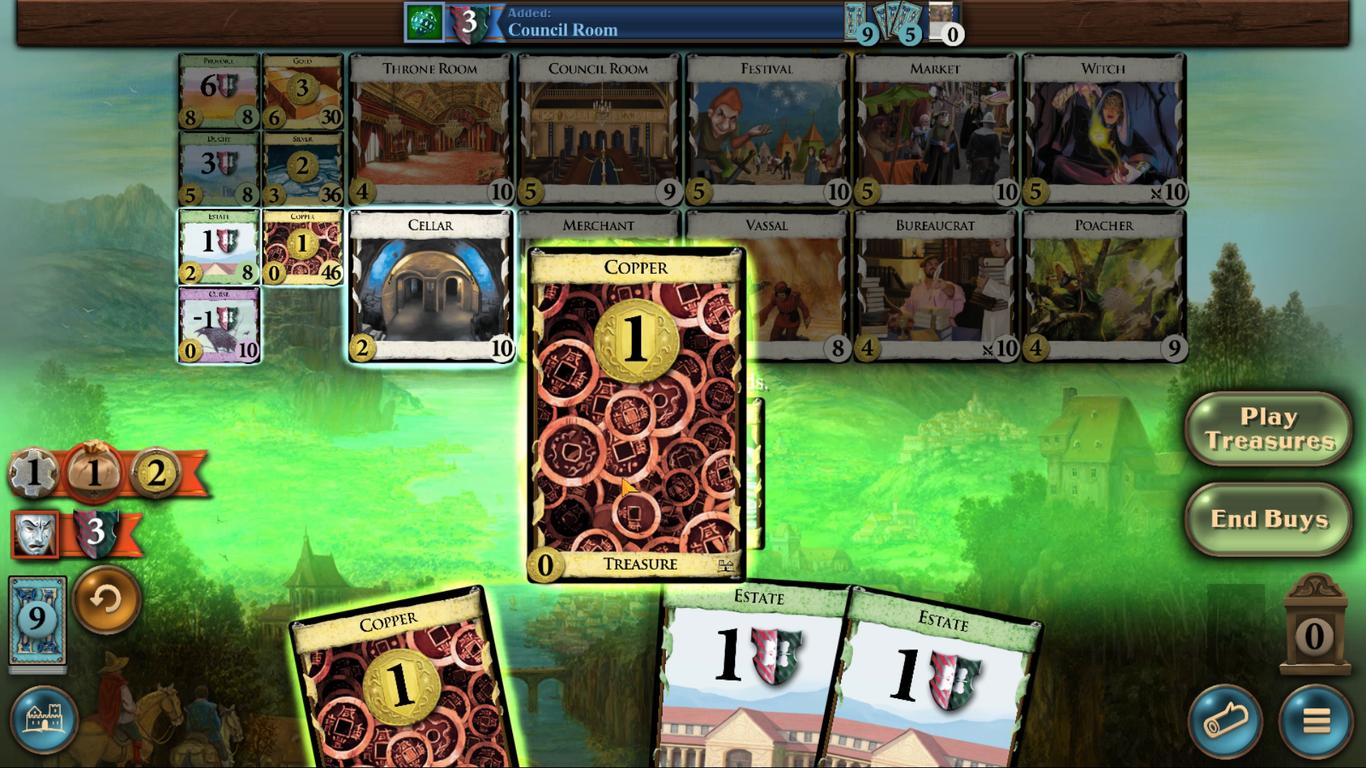 
Action: Mouse pressed left at (663, 538)
Screenshot: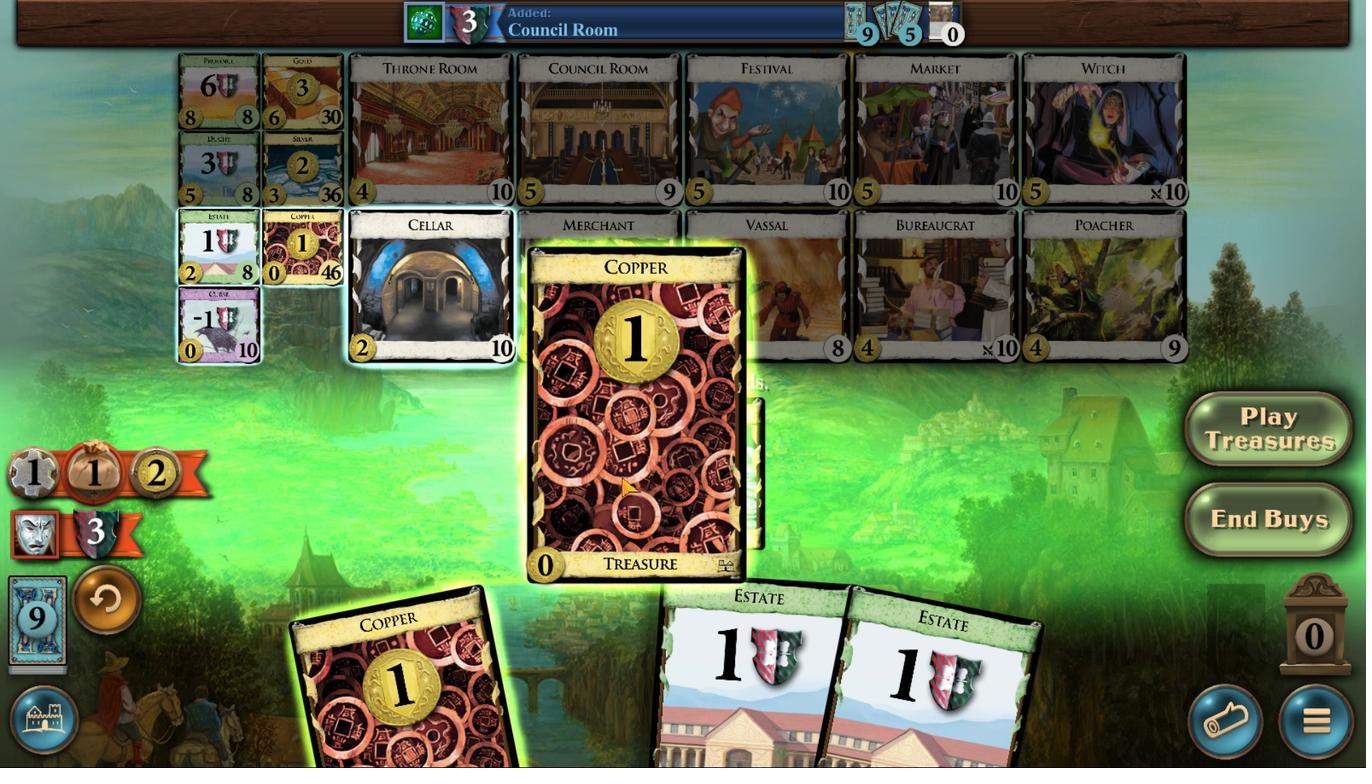 
Action: Mouse moved to (621, 543)
Screenshot: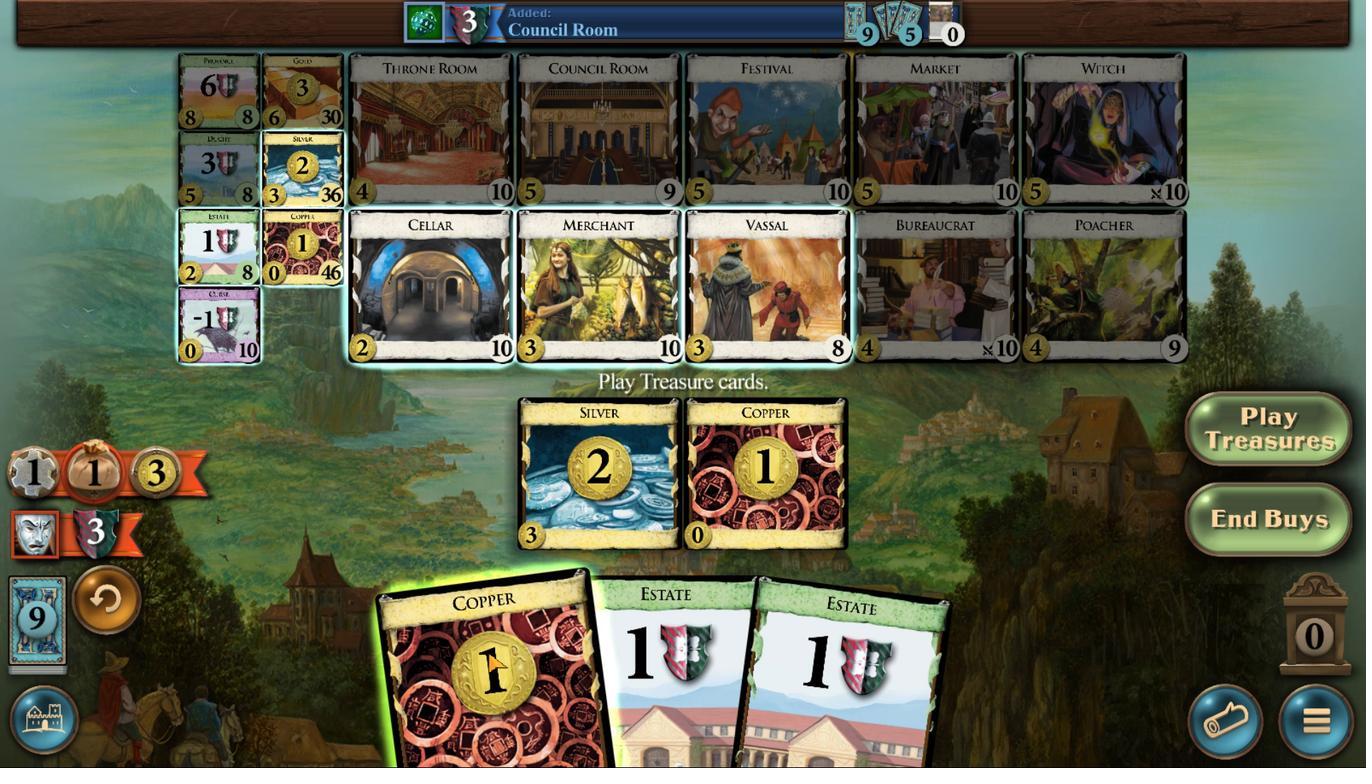 
Action: Mouse pressed left at (621, 543)
Screenshot: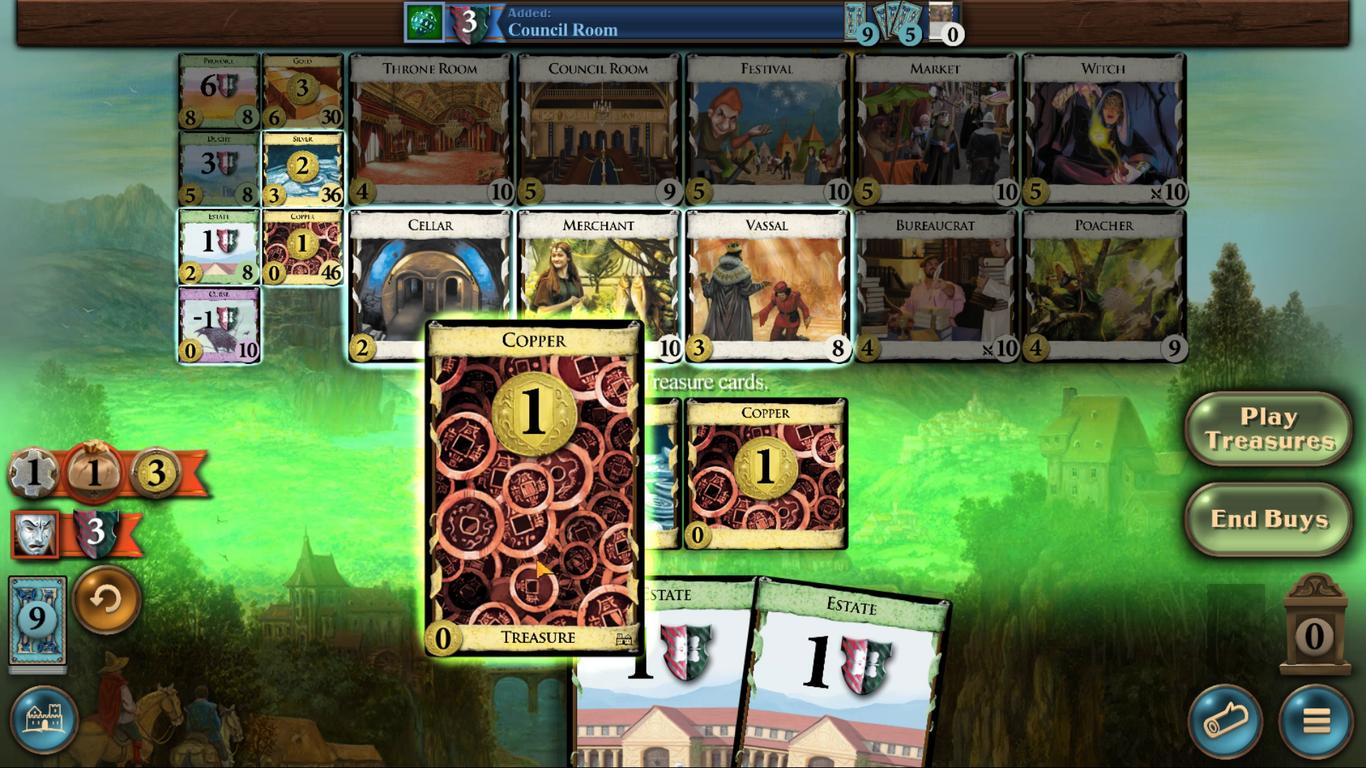 
Action: Mouse moved to (510, 448)
Screenshot: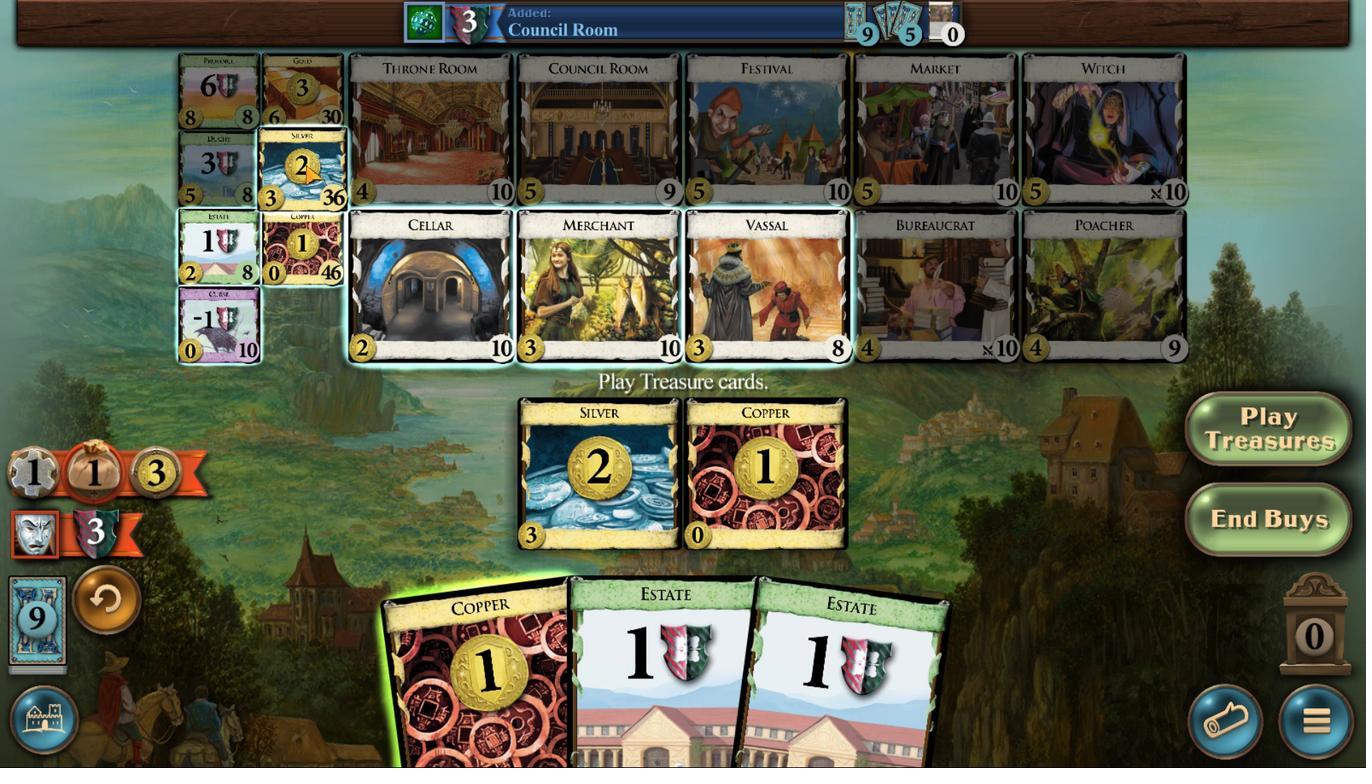 
Action: Mouse pressed left at (510, 448)
Screenshot: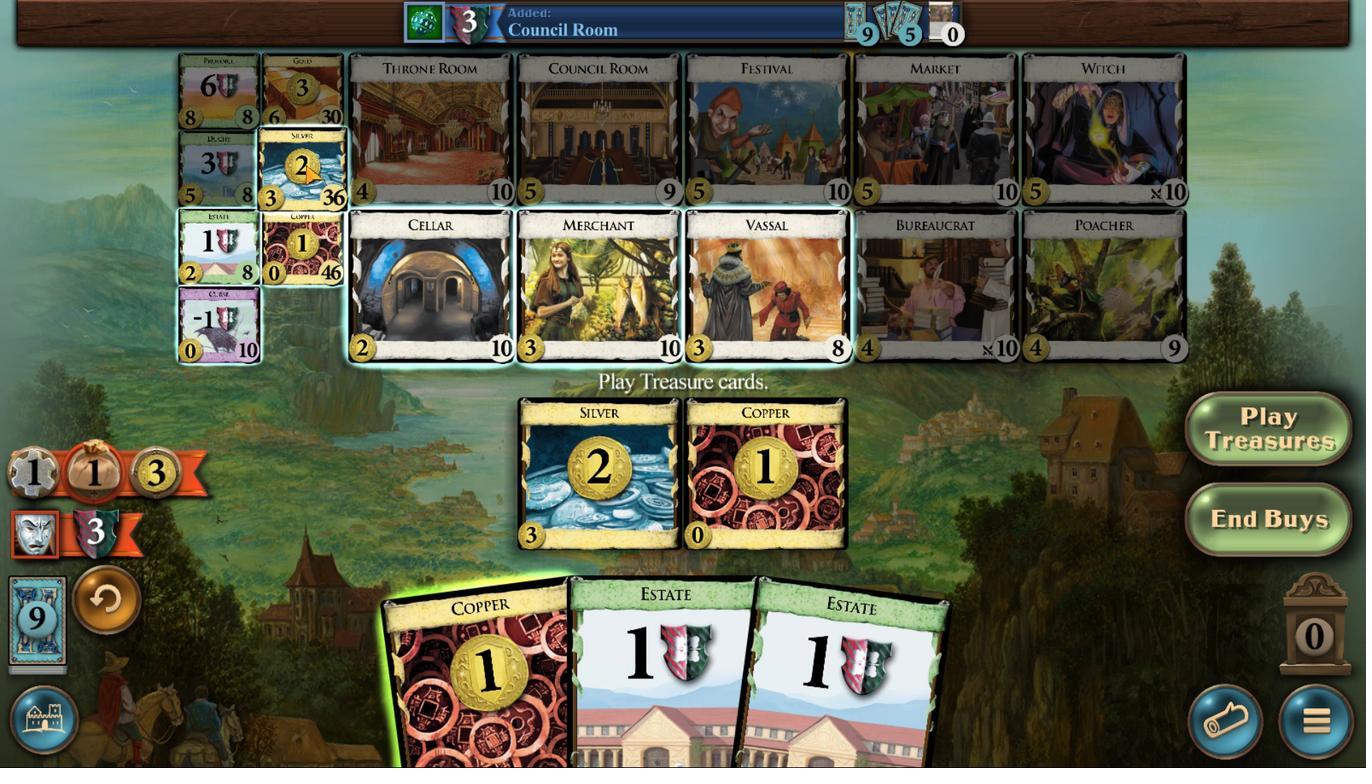 
Action: Mouse moved to (799, 537)
Screenshot: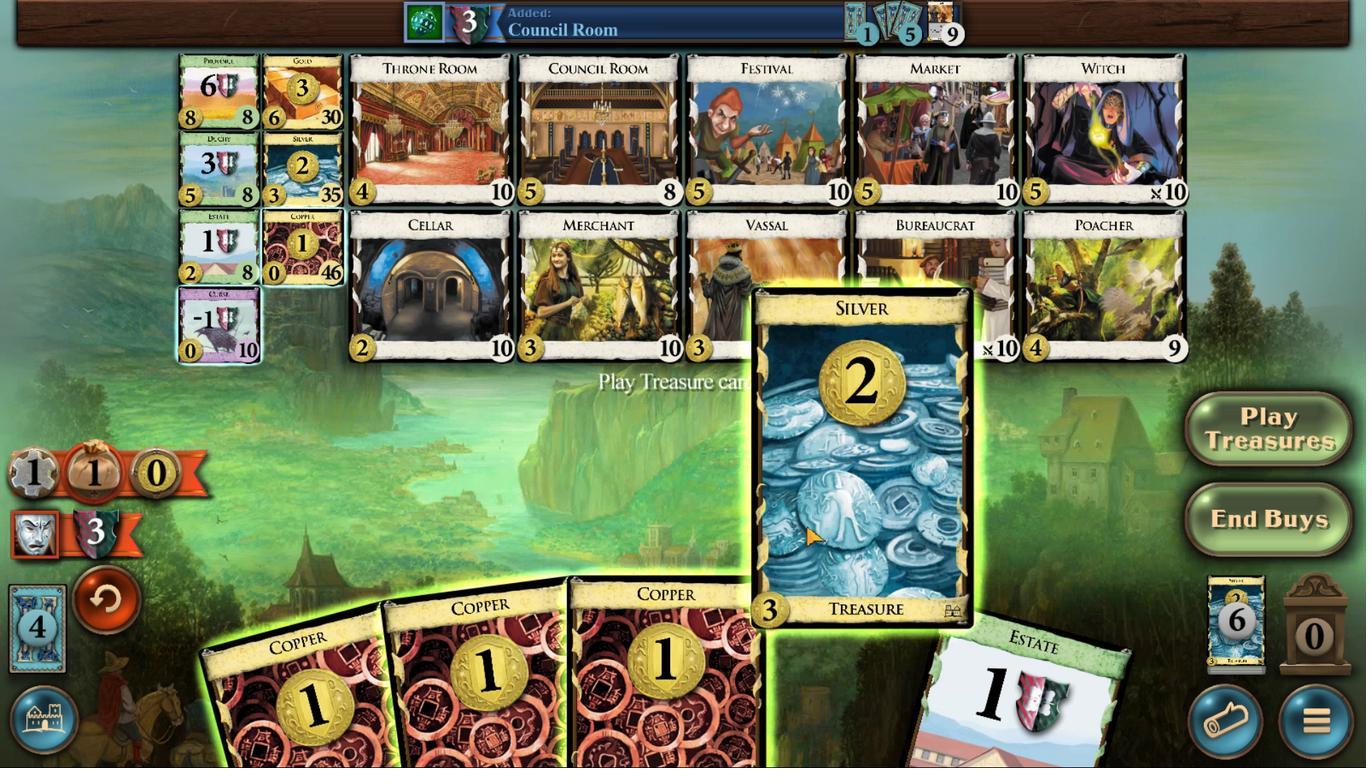 
Action: Mouse pressed left at (799, 537)
Screenshot: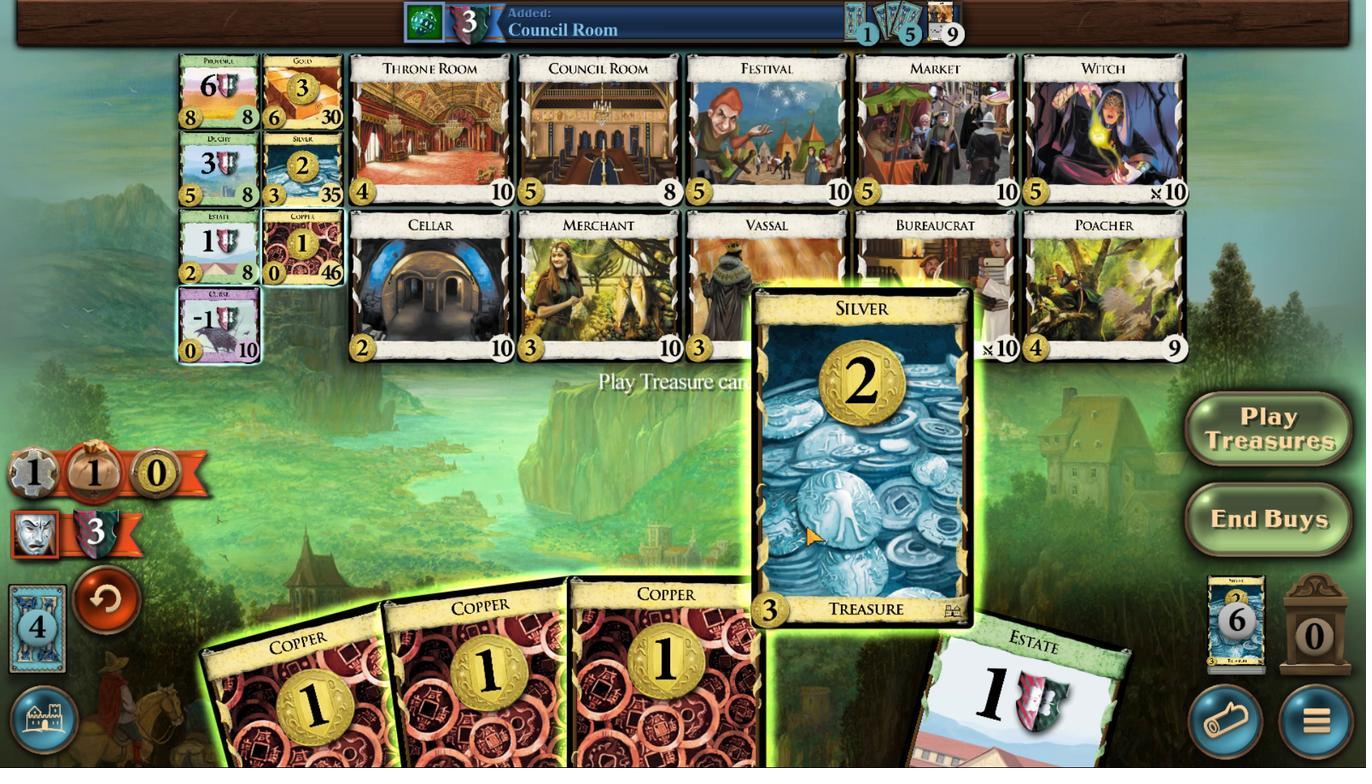 
Action: Mouse moved to (789, 535)
Screenshot: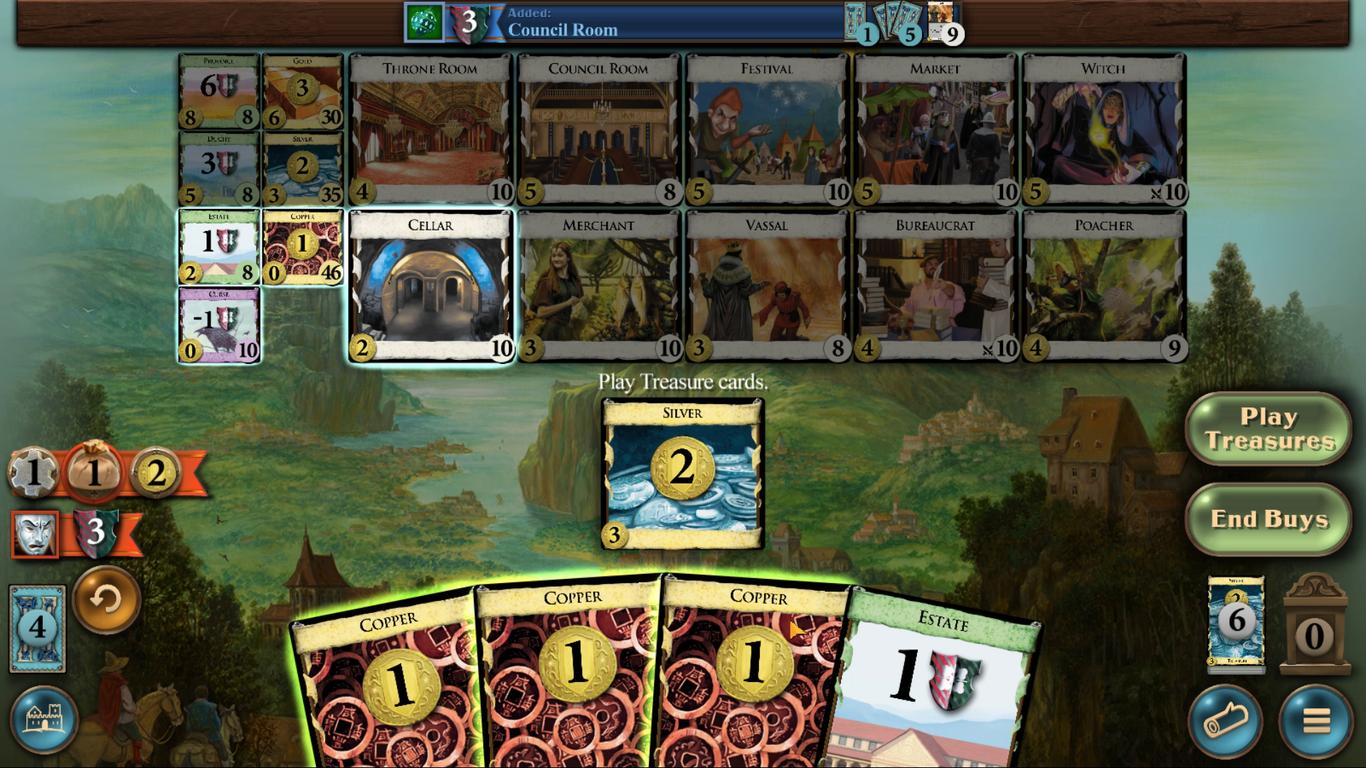 
Action: Mouse pressed left at (789, 535)
Screenshot: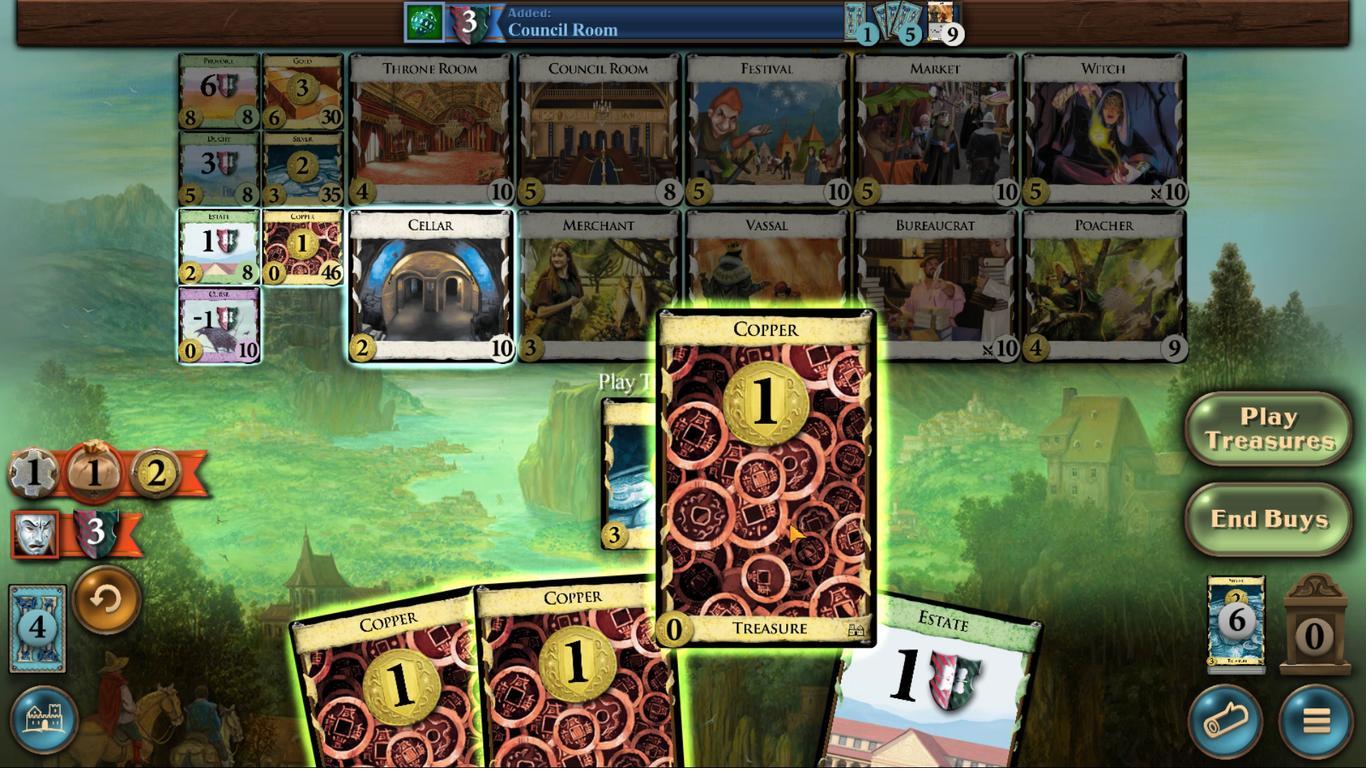 
Action: Mouse moved to (525, 452)
Screenshot: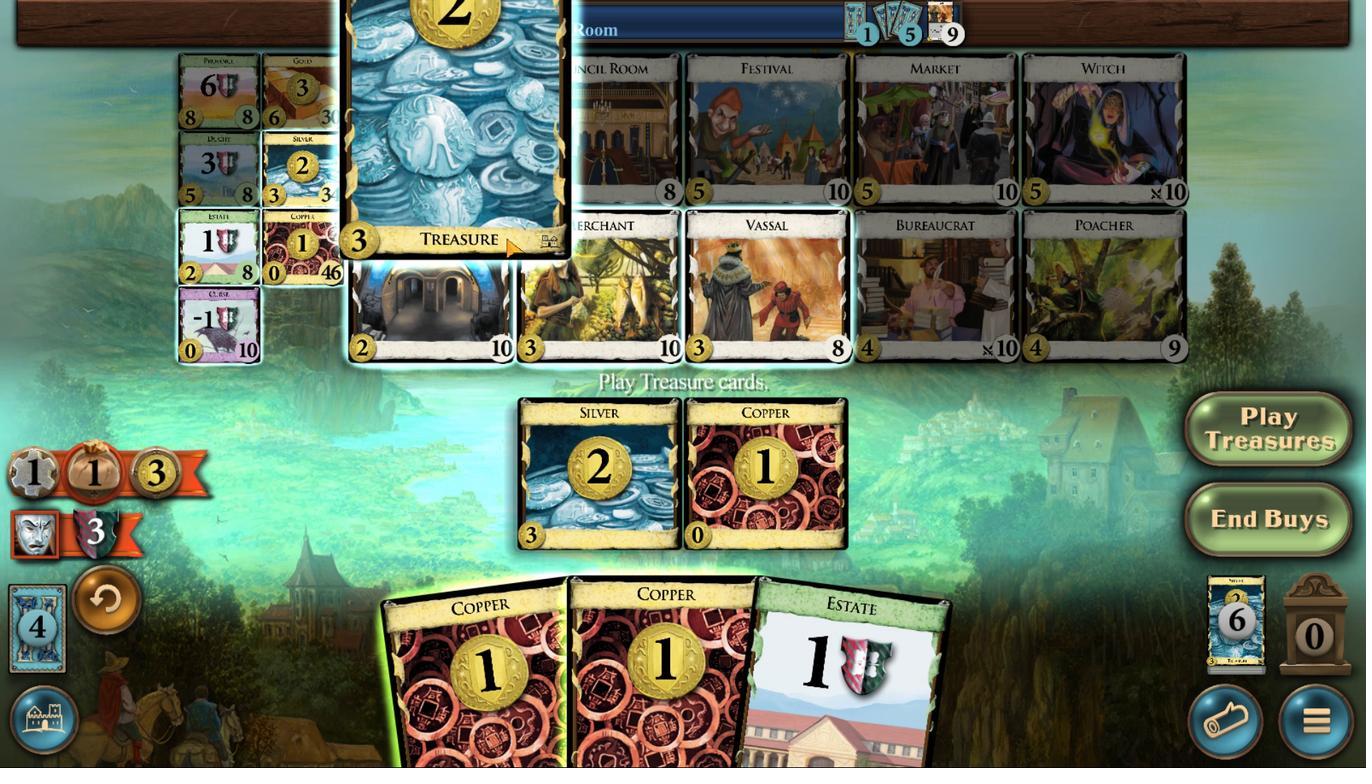 
Action: Mouse pressed left at (525, 452)
Screenshot: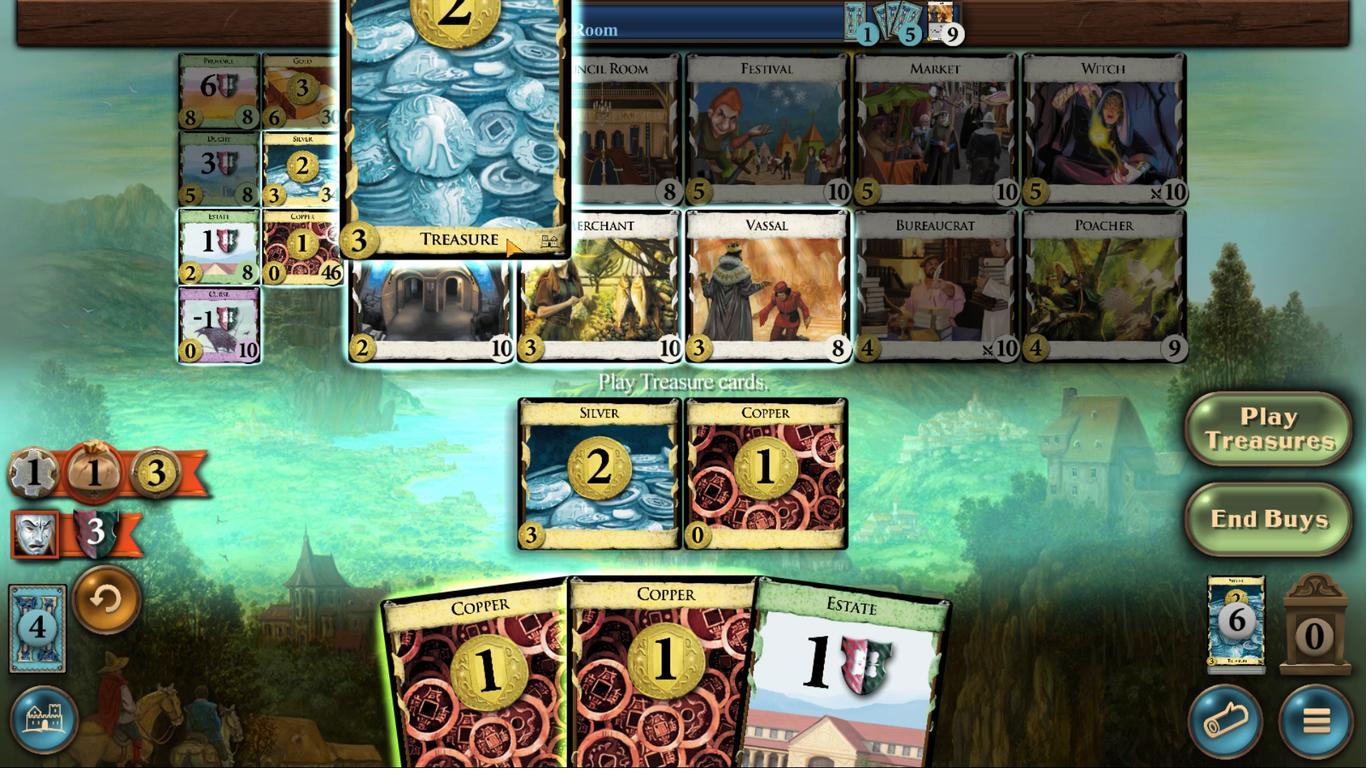 
Action: Mouse moved to (681, 536)
Screenshot: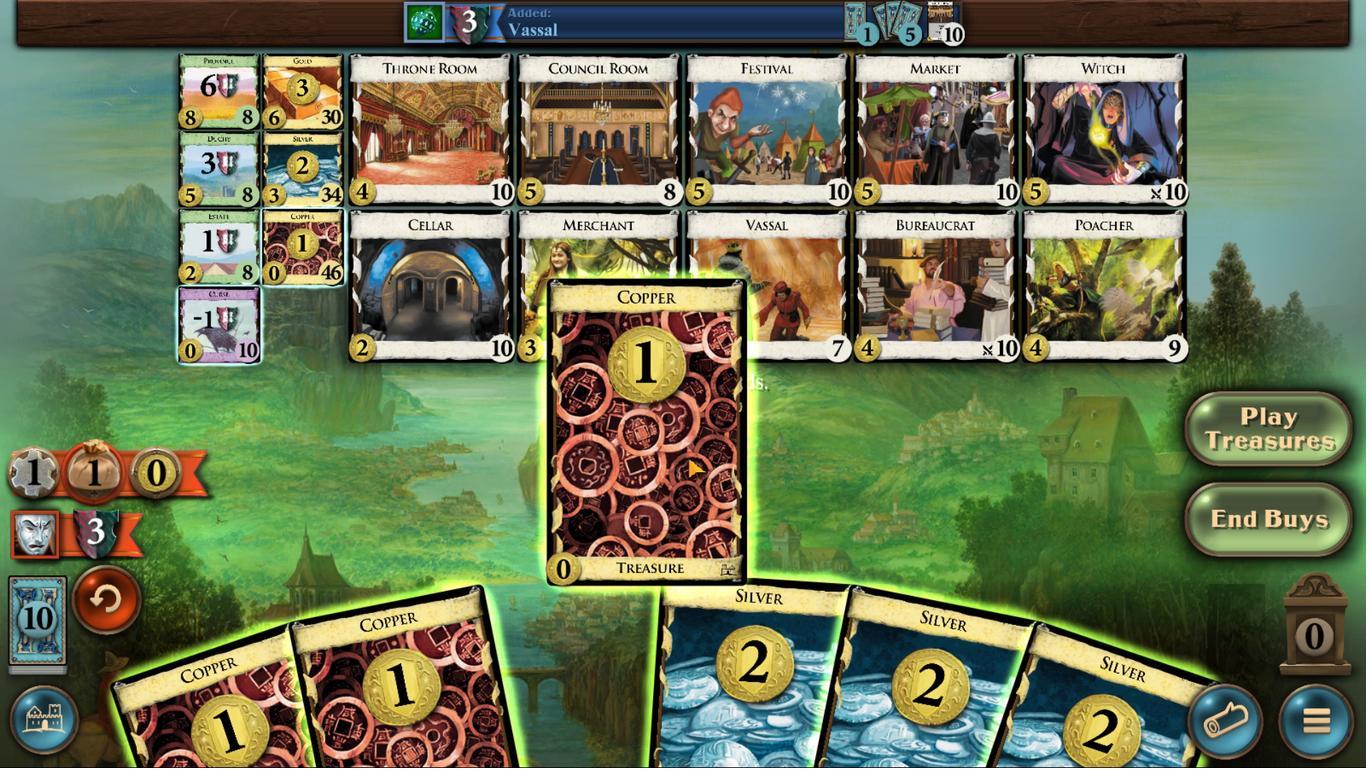 
Action: Mouse pressed left at (681, 536)
Screenshot: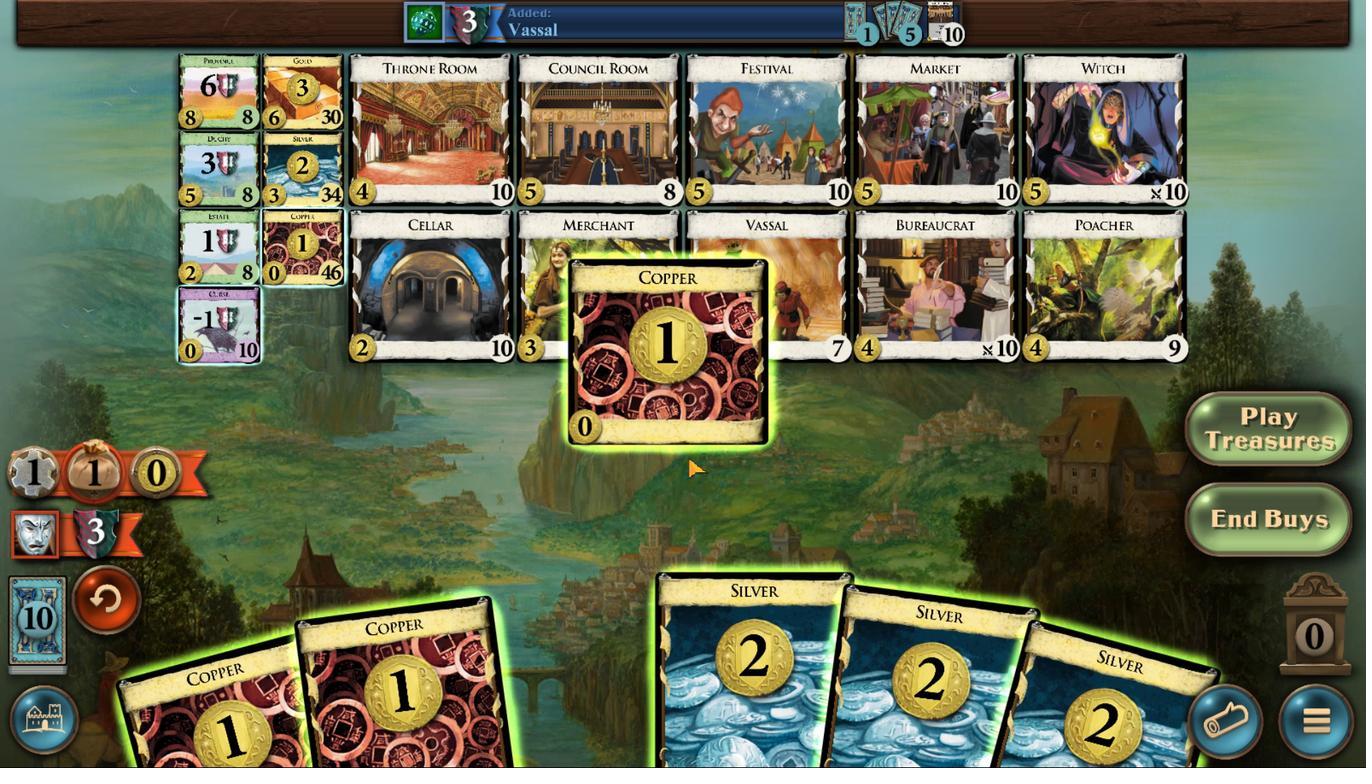 
Action: Mouse moved to (733, 535)
Screenshot: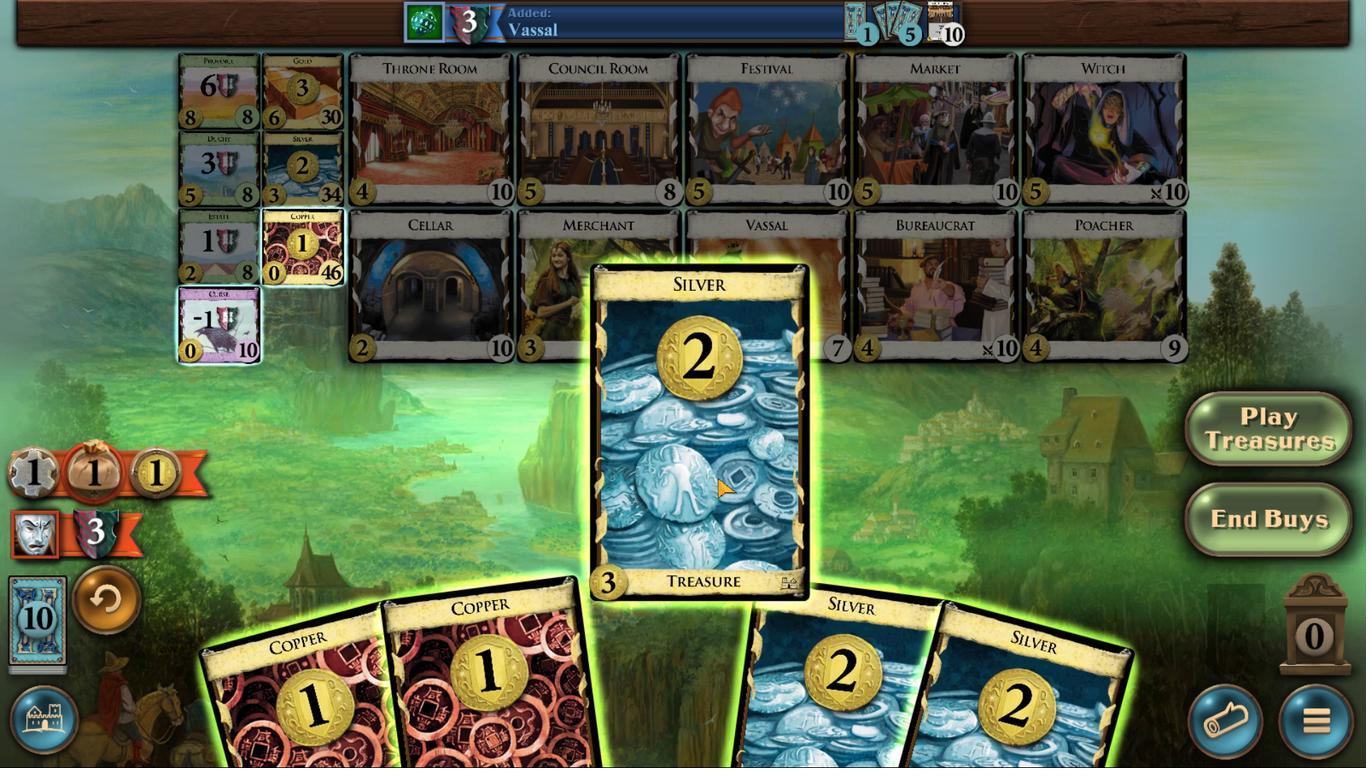 
Action: Mouse pressed left at (733, 535)
Screenshot: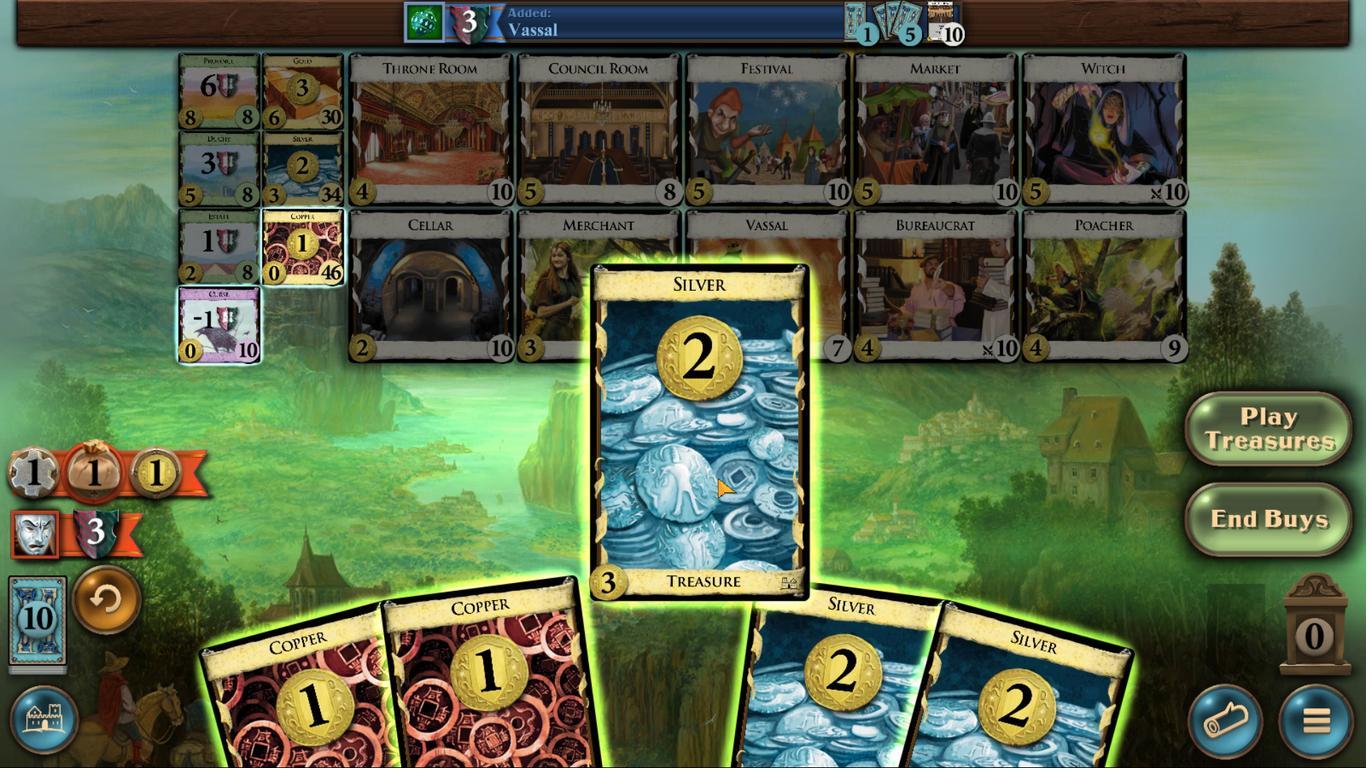 
Action: Mouse moved to (695, 537)
Screenshot: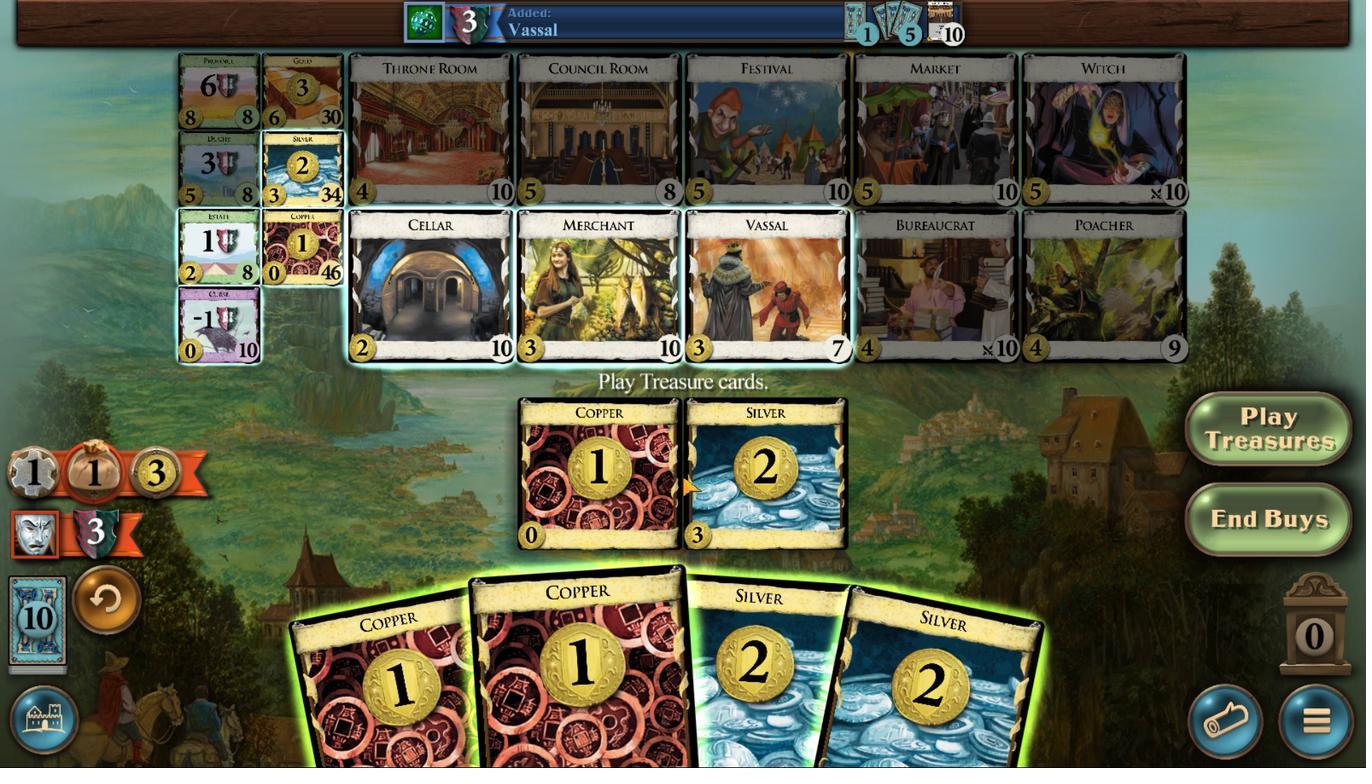
Action: Mouse pressed left at (695, 537)
Screenshot: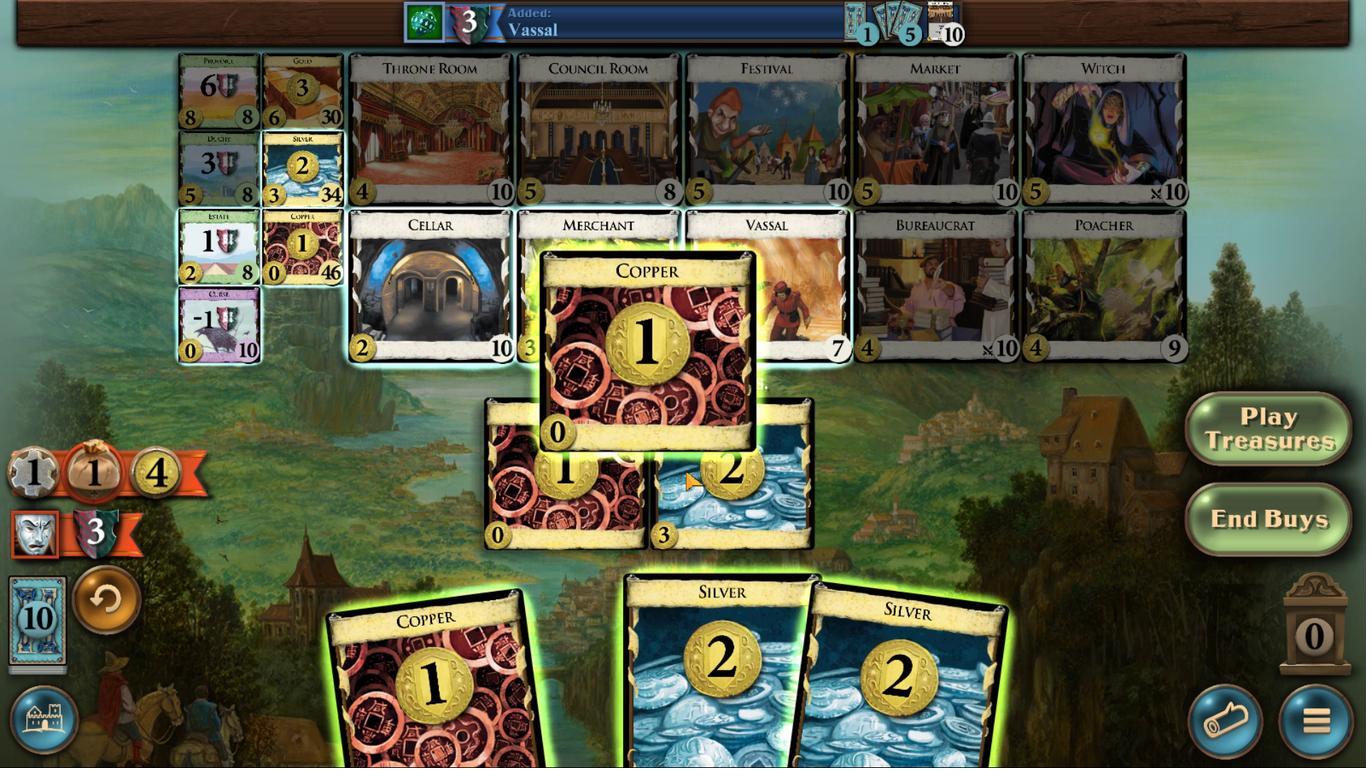 
Action: Mouse moved to (710, 533)
Screenshot: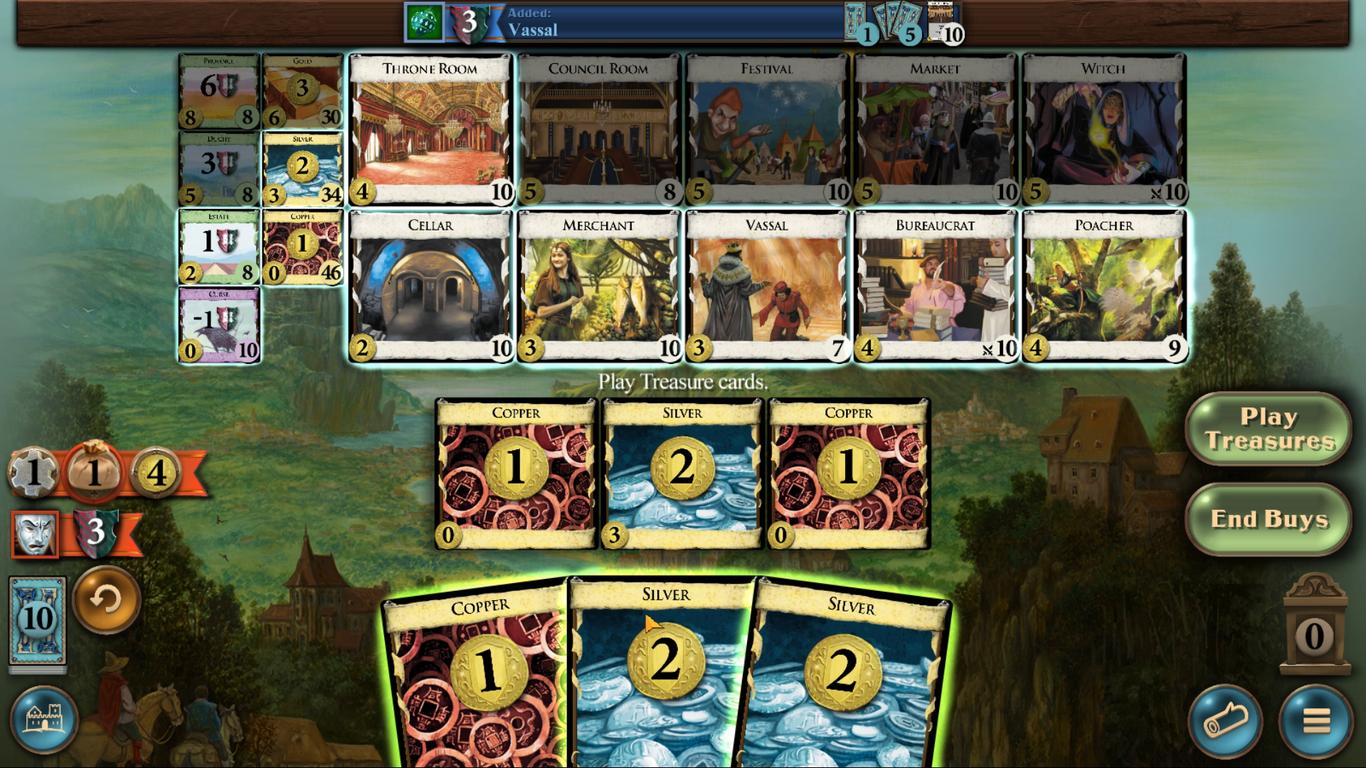 
Action: Mouse pressed left at (710, 533)
Screenshot: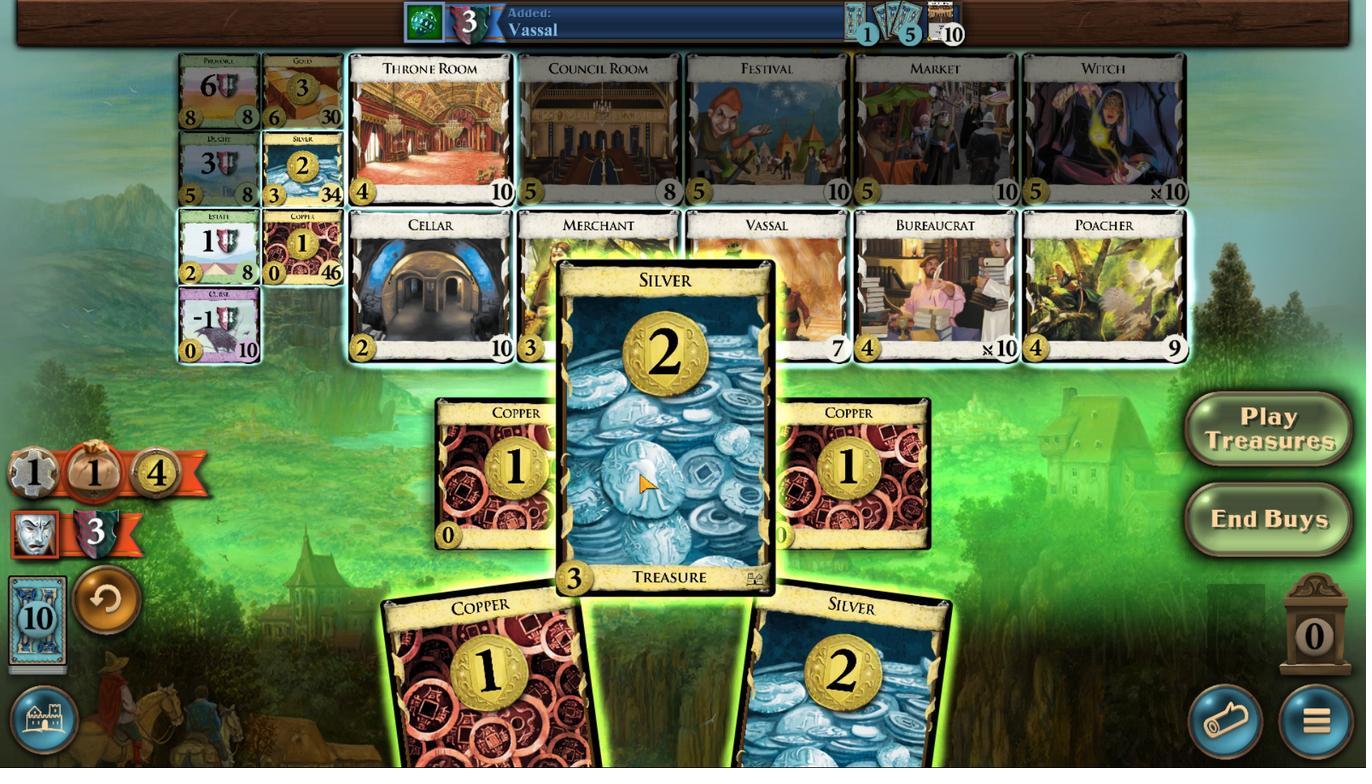 
Action: Mouse moved to (774, 537)
Screenshot: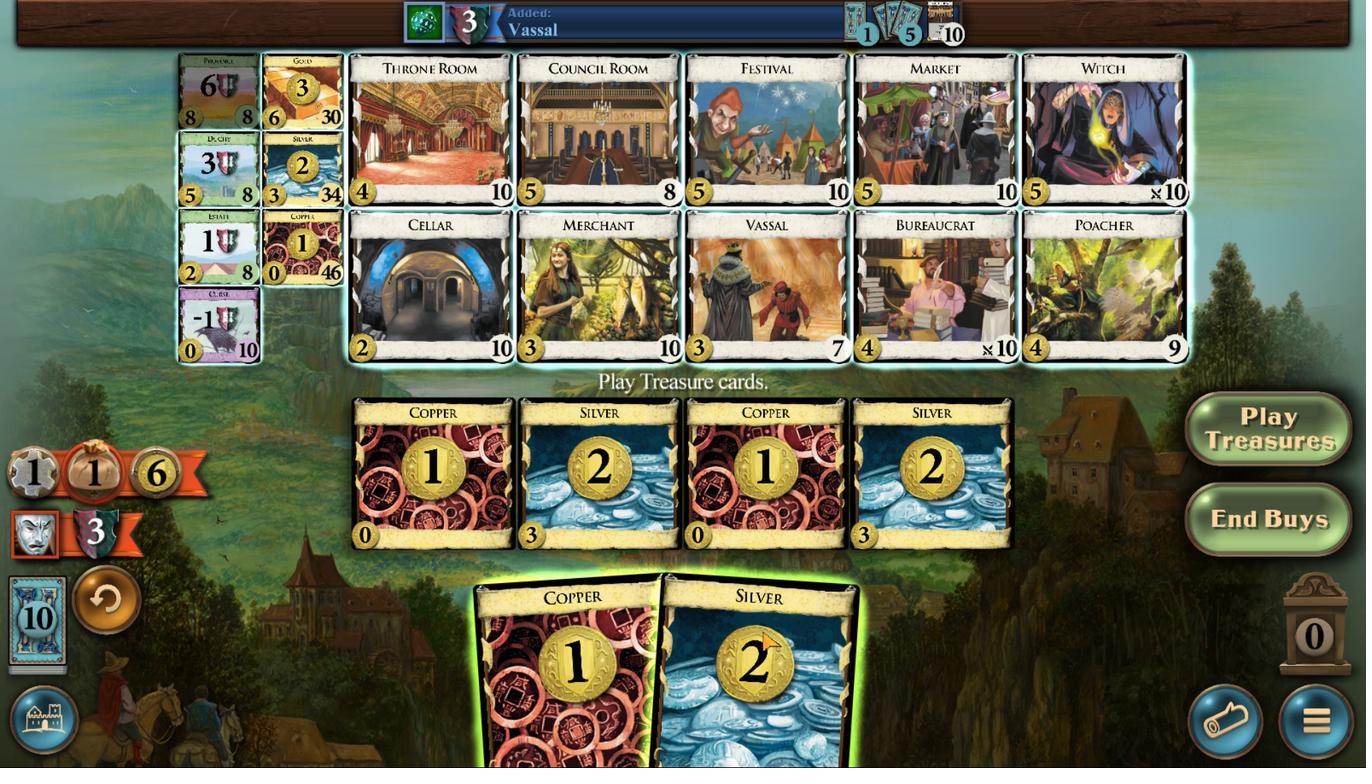 
Action: Mouse pressed left at (774, 537)
Screenshot: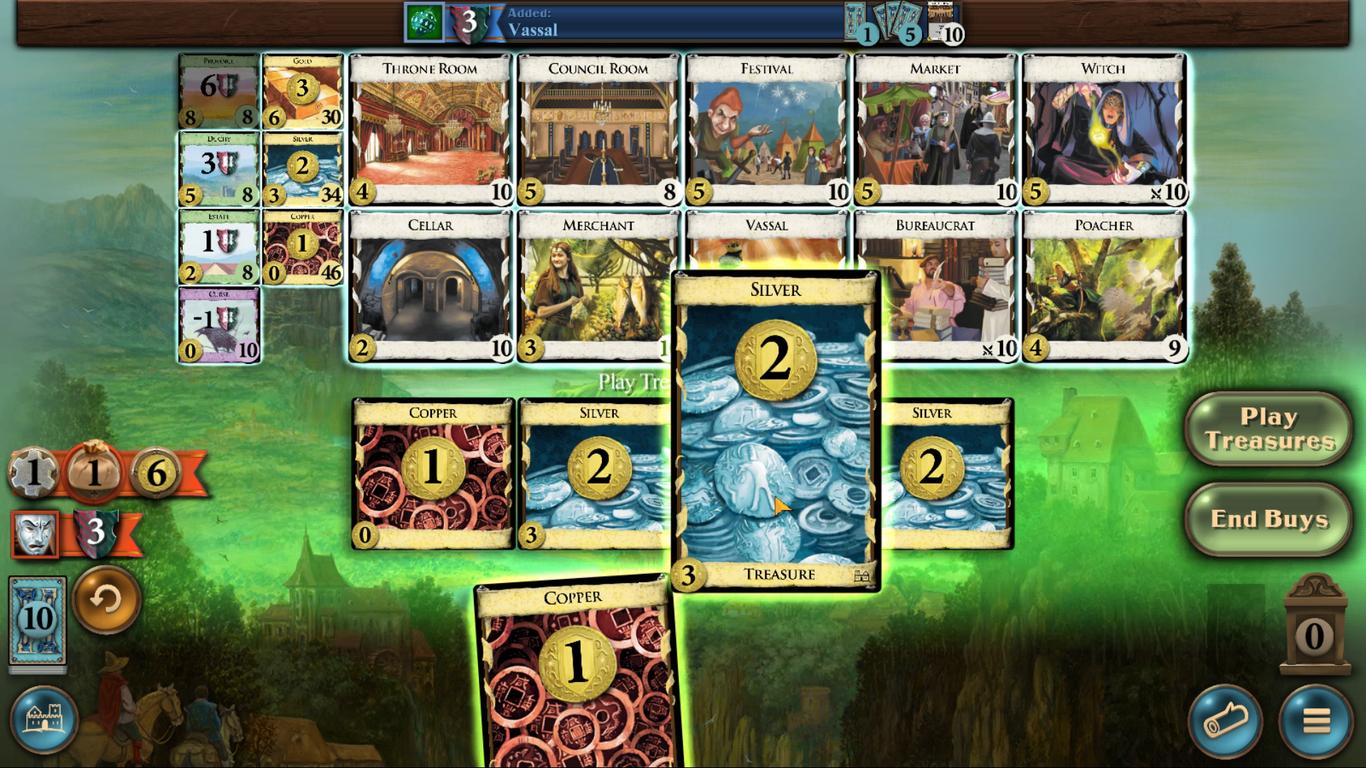 
Action: Mouse moved to (478, 436)
Screenshot: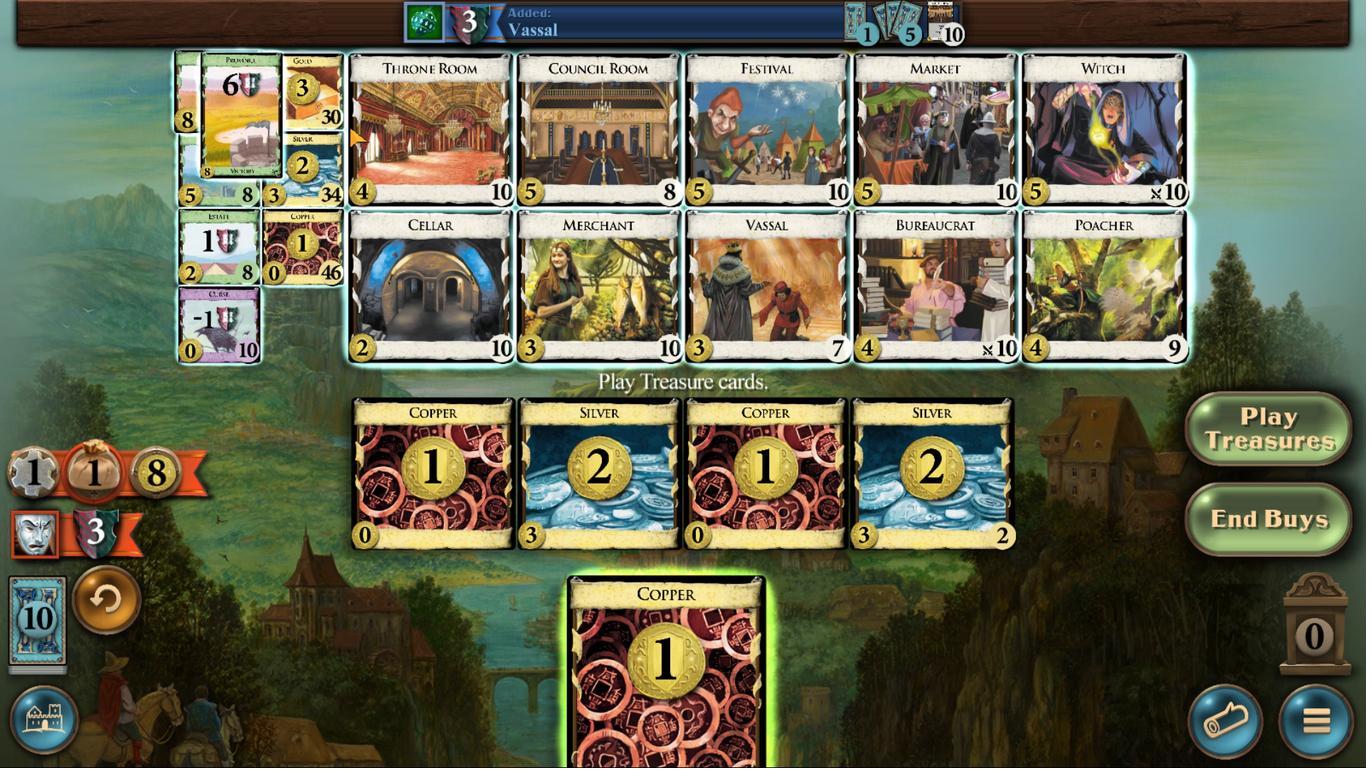 
Action: Mouse pressed left at (478, 436)
Screenshot: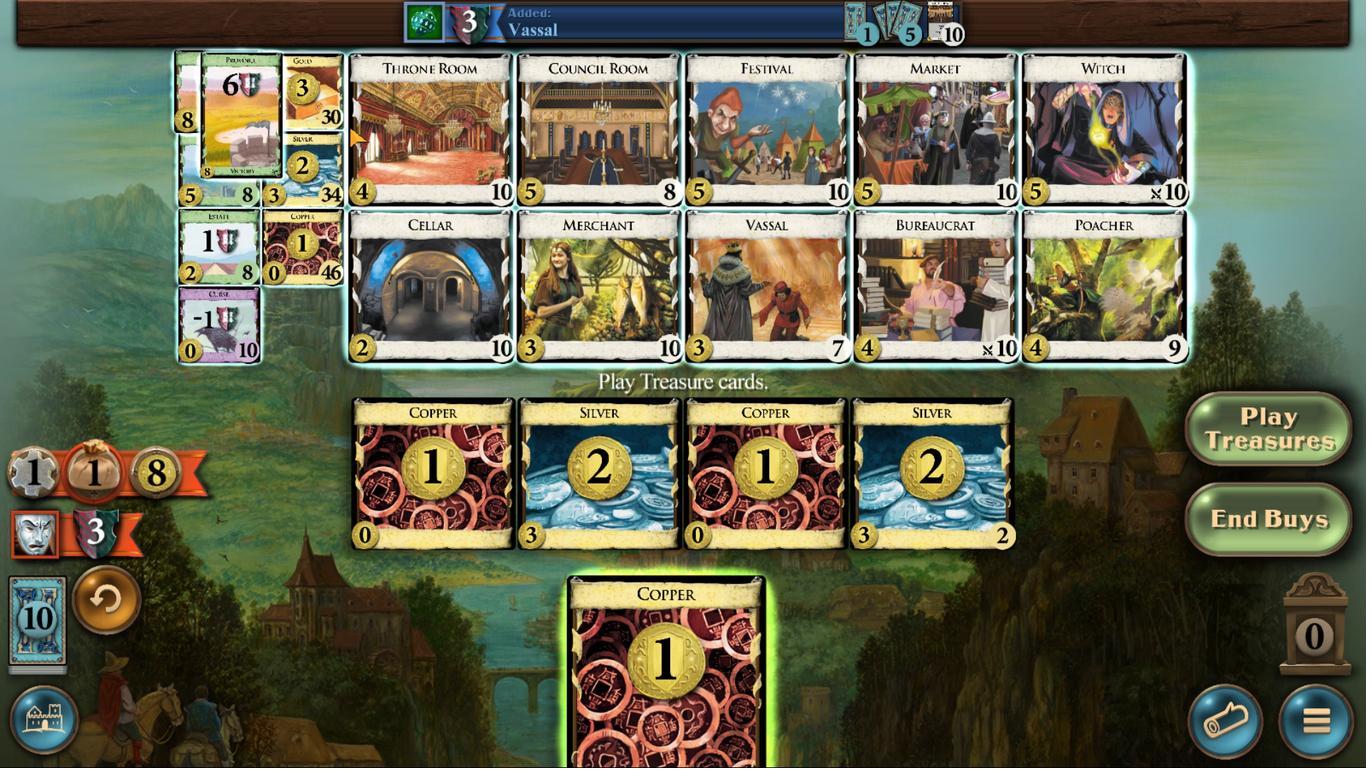 
Action: Mouse moved to (756, 547)
Screenshot: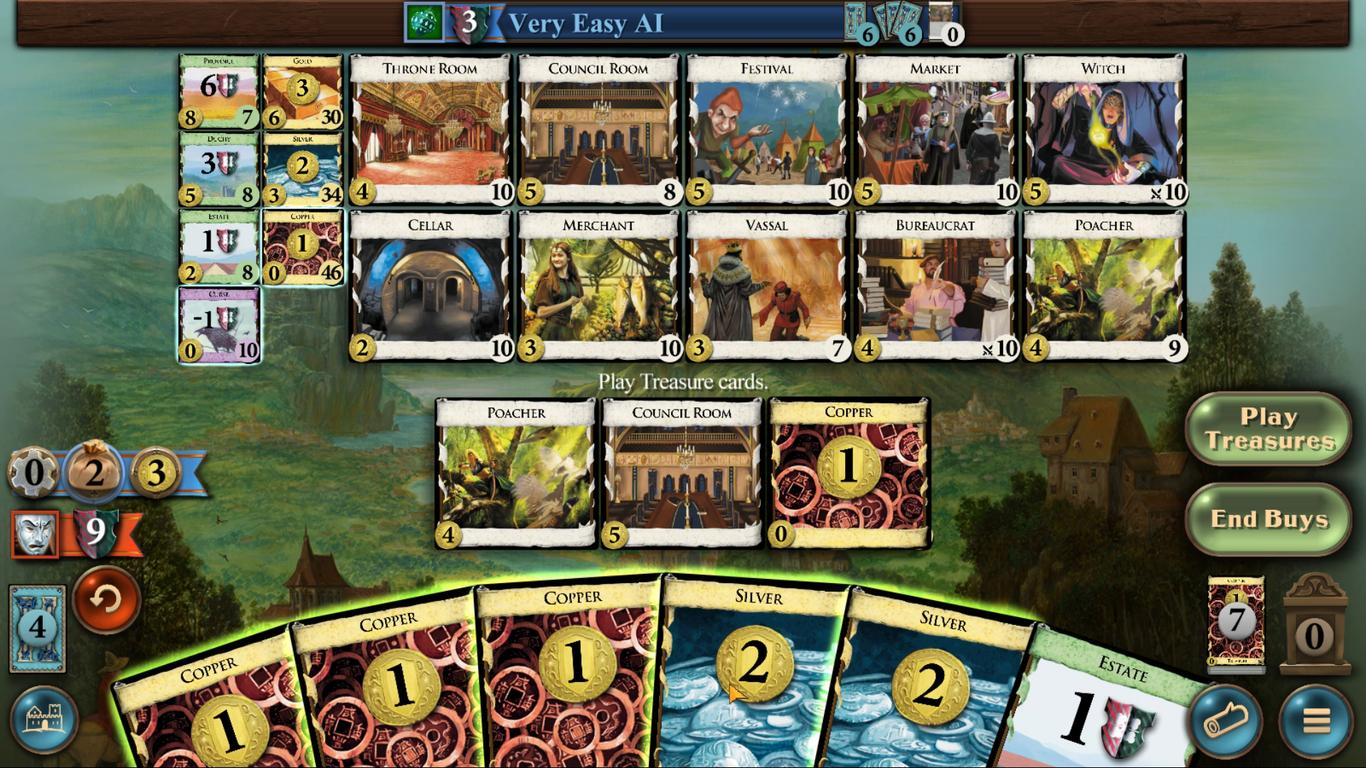 
Action: Mouse pressed left at (756, 547)
Screenshot: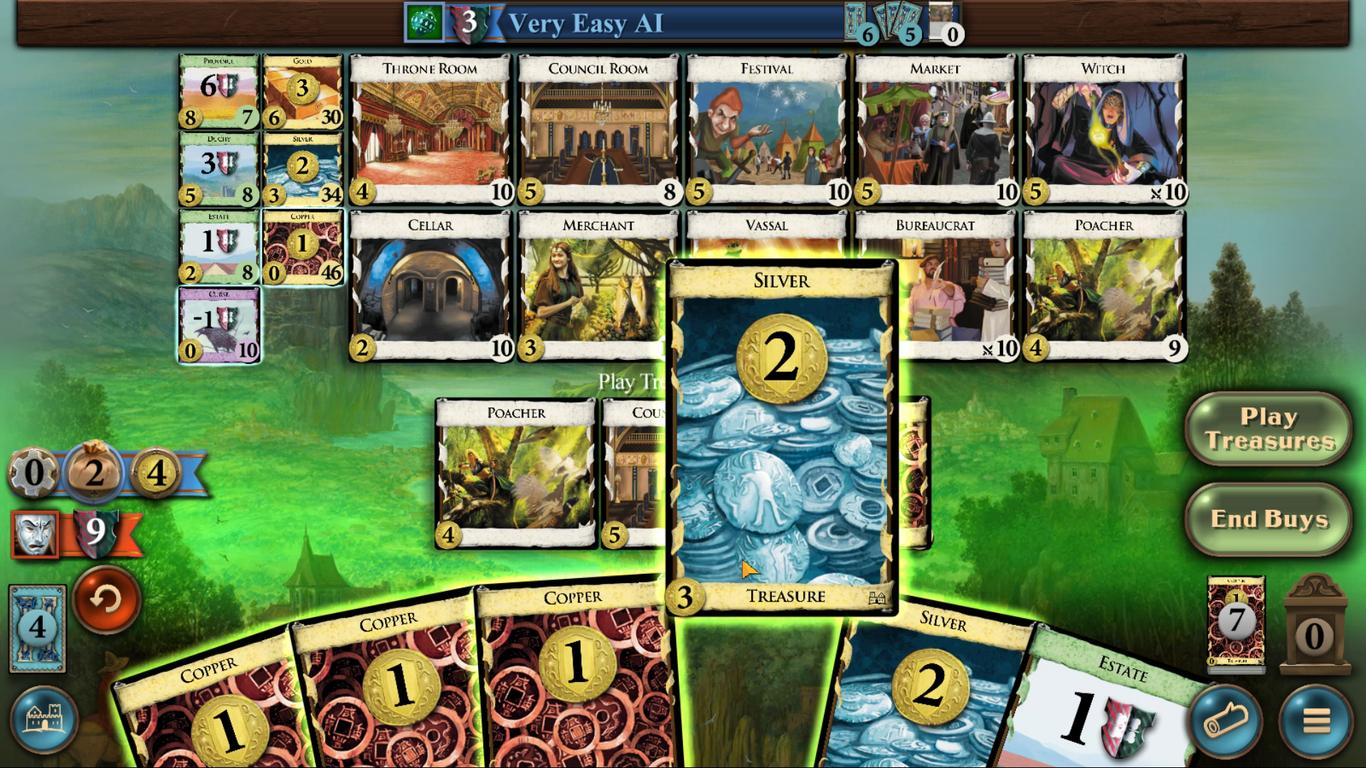 
Action: Mouse moved to (854, 551)
Screenshot: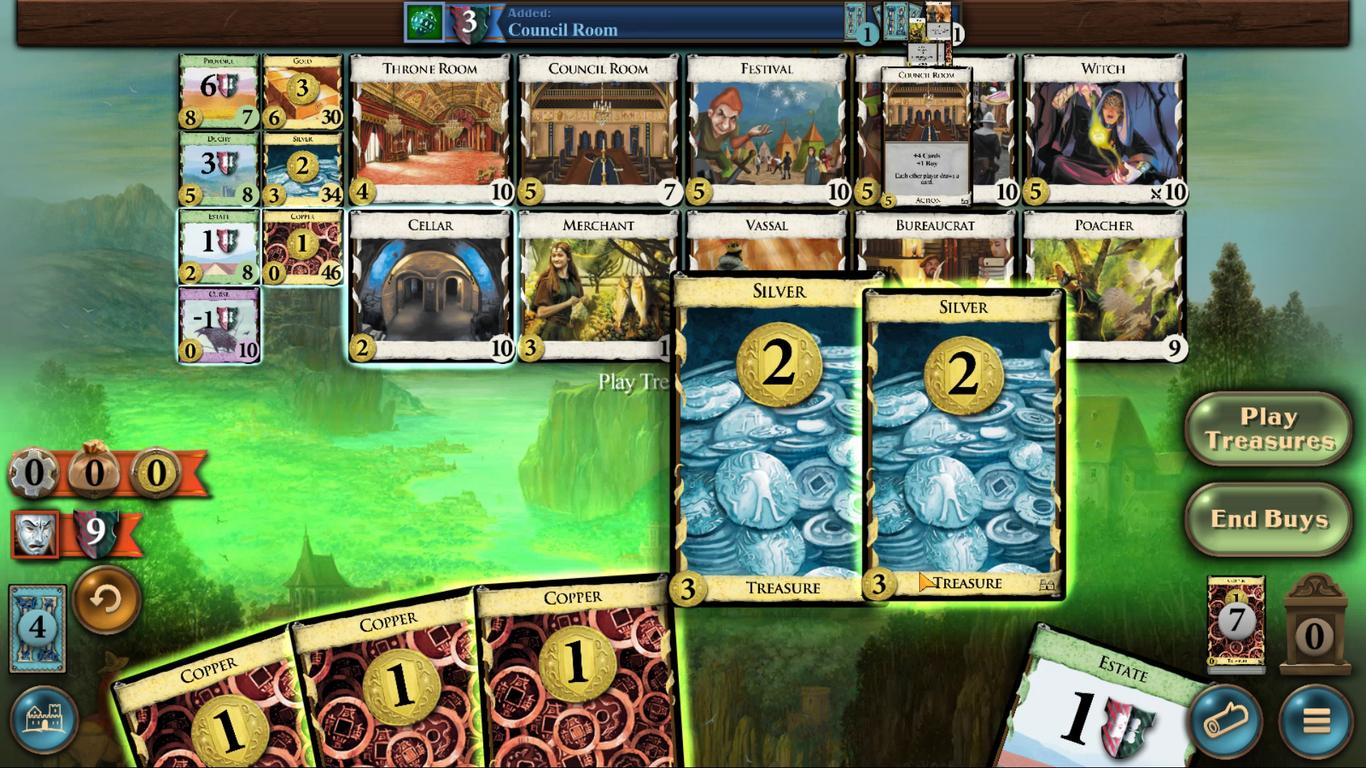 
Action: Mouse pressed left at (854, 551)
Screenshot: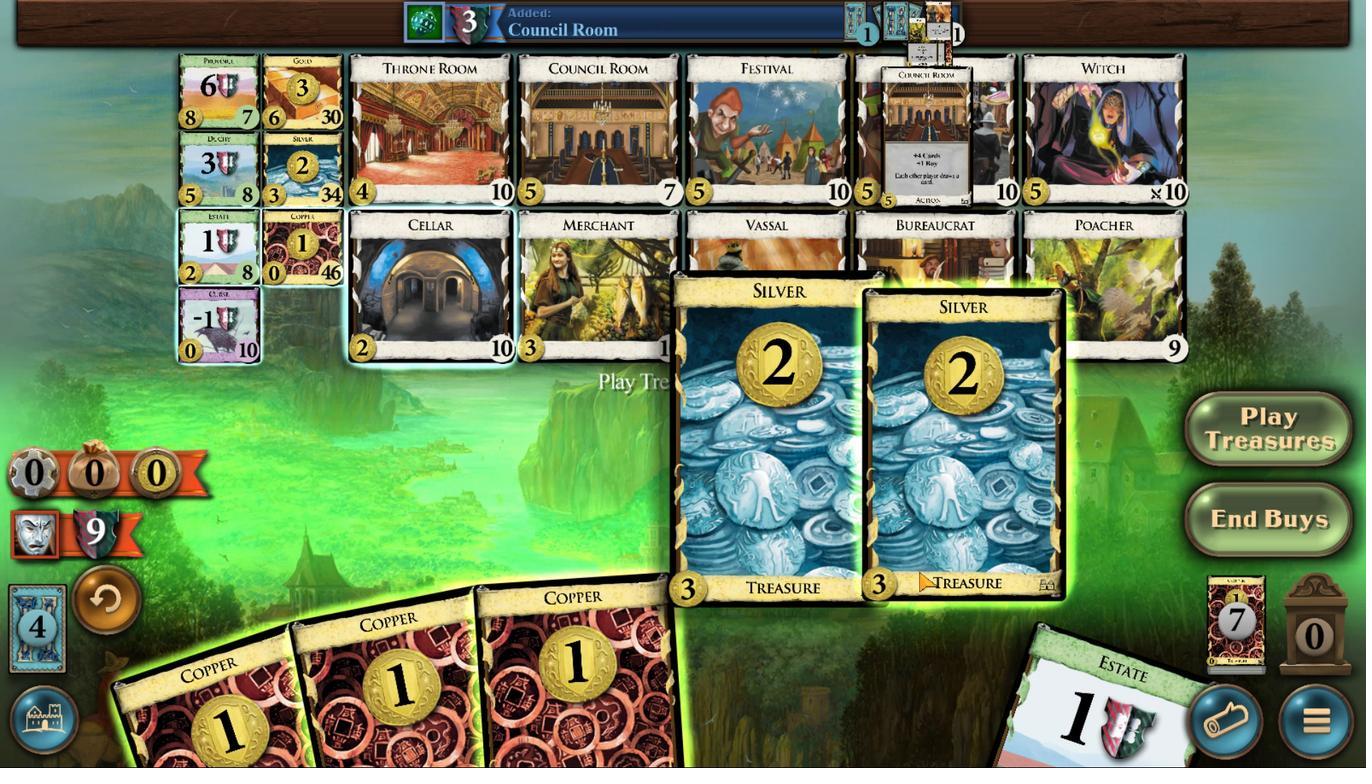 
Action: Mouse moved to (687, 554)
Screenshot: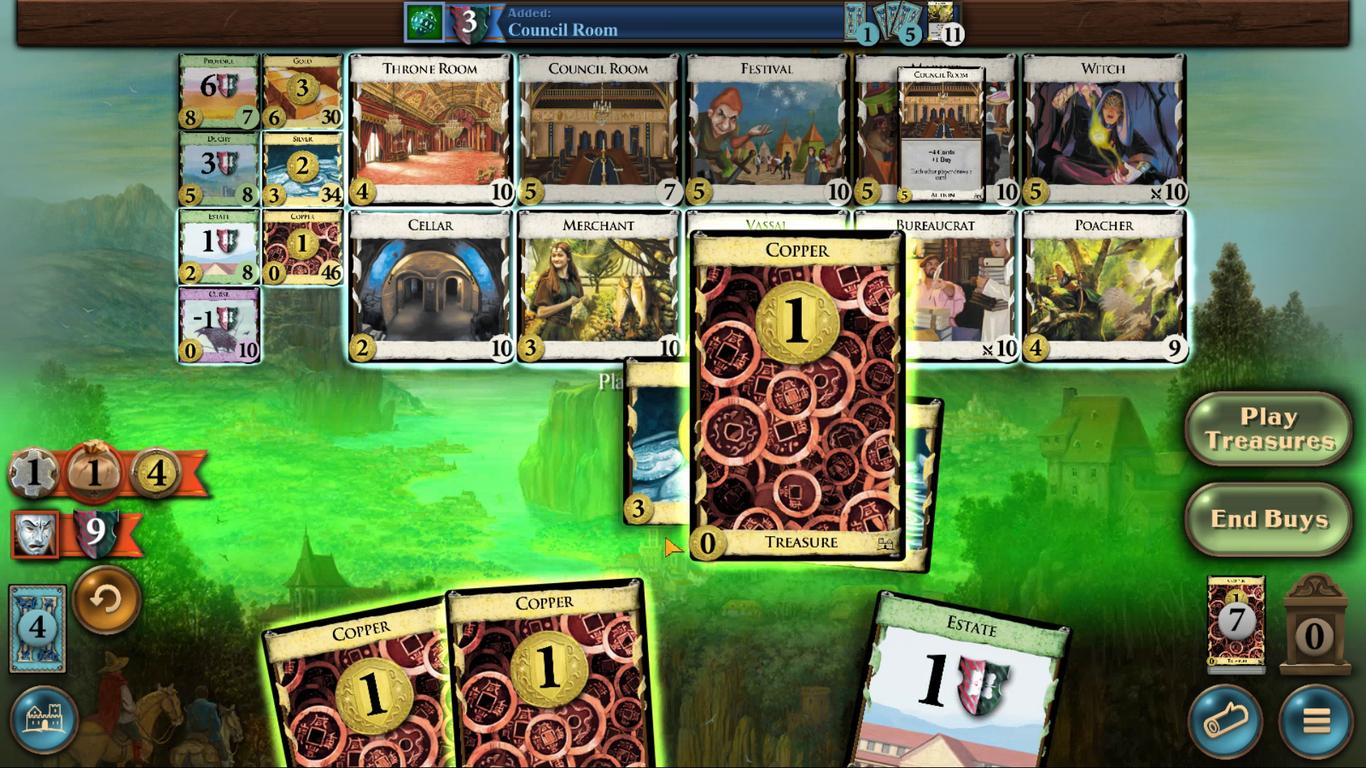 
Action: Mouse pressed left at (687, 554)
Screenshot: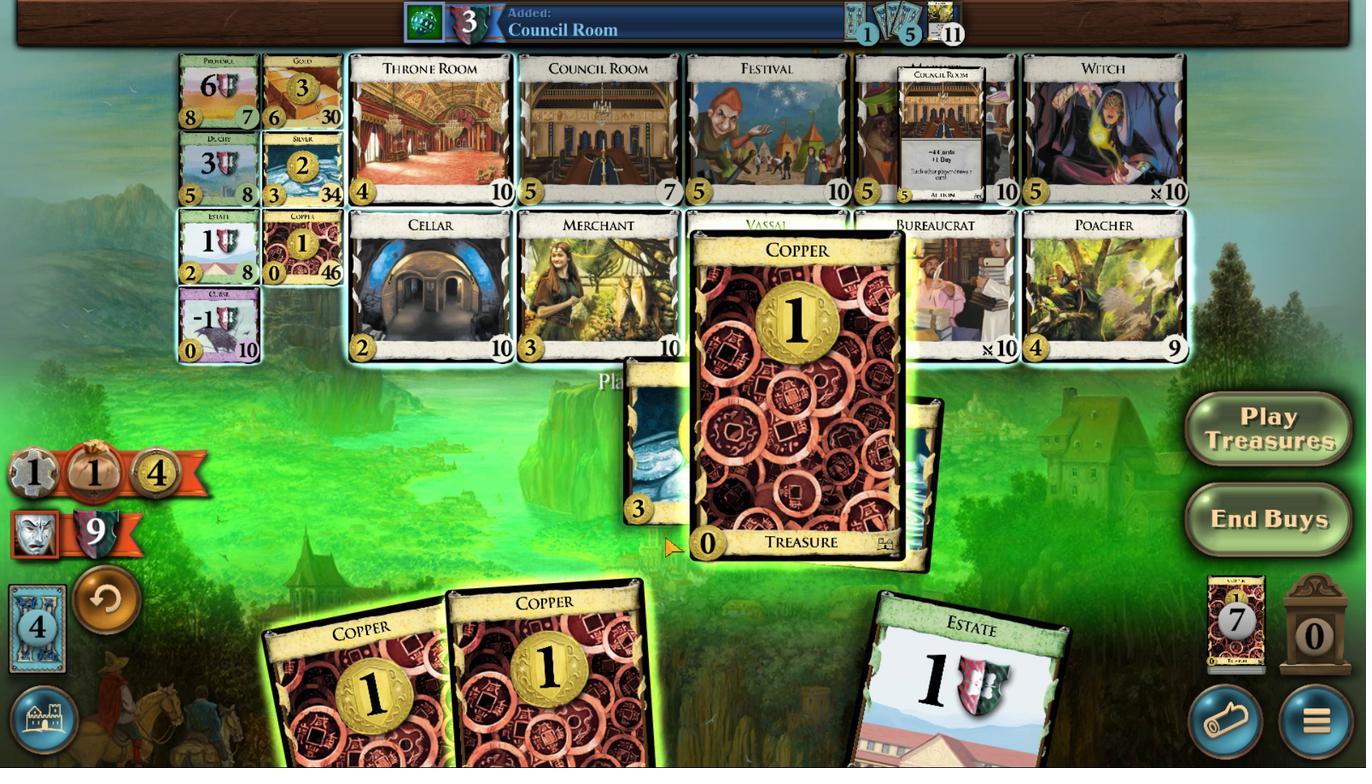 
Action: Mouse moved to (719, 532)
Screenshot: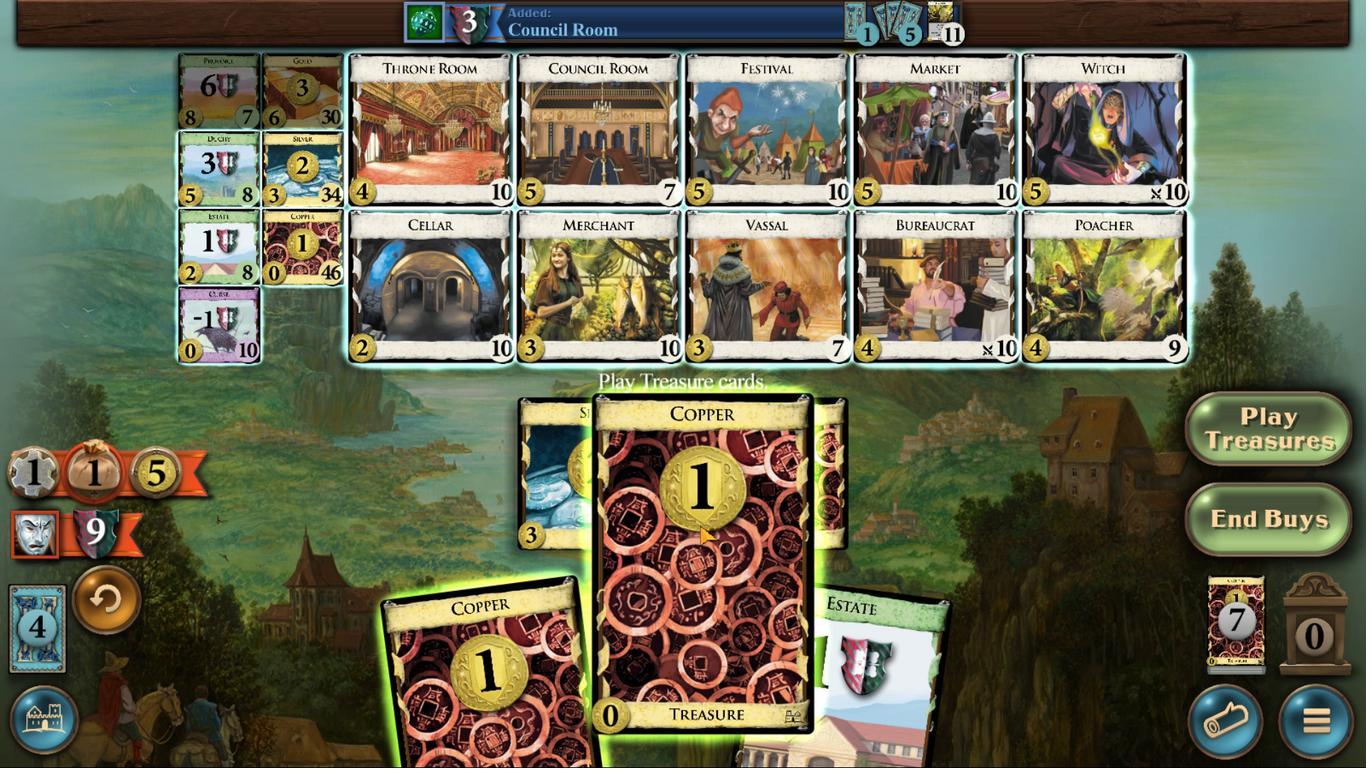 
Action: Mouse pressed left at (702, 542)
Screenshot: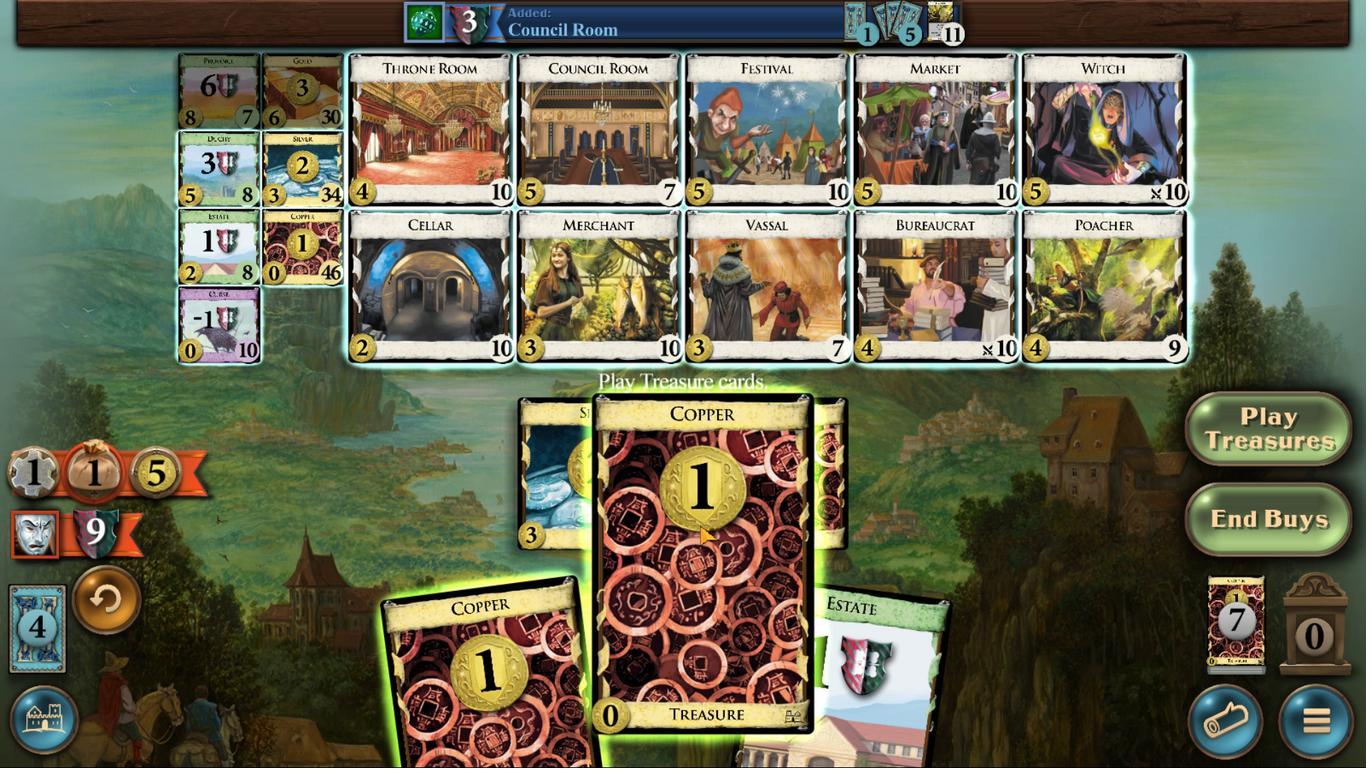 
Action: Mouse moved to (525, 437)
Screenshot: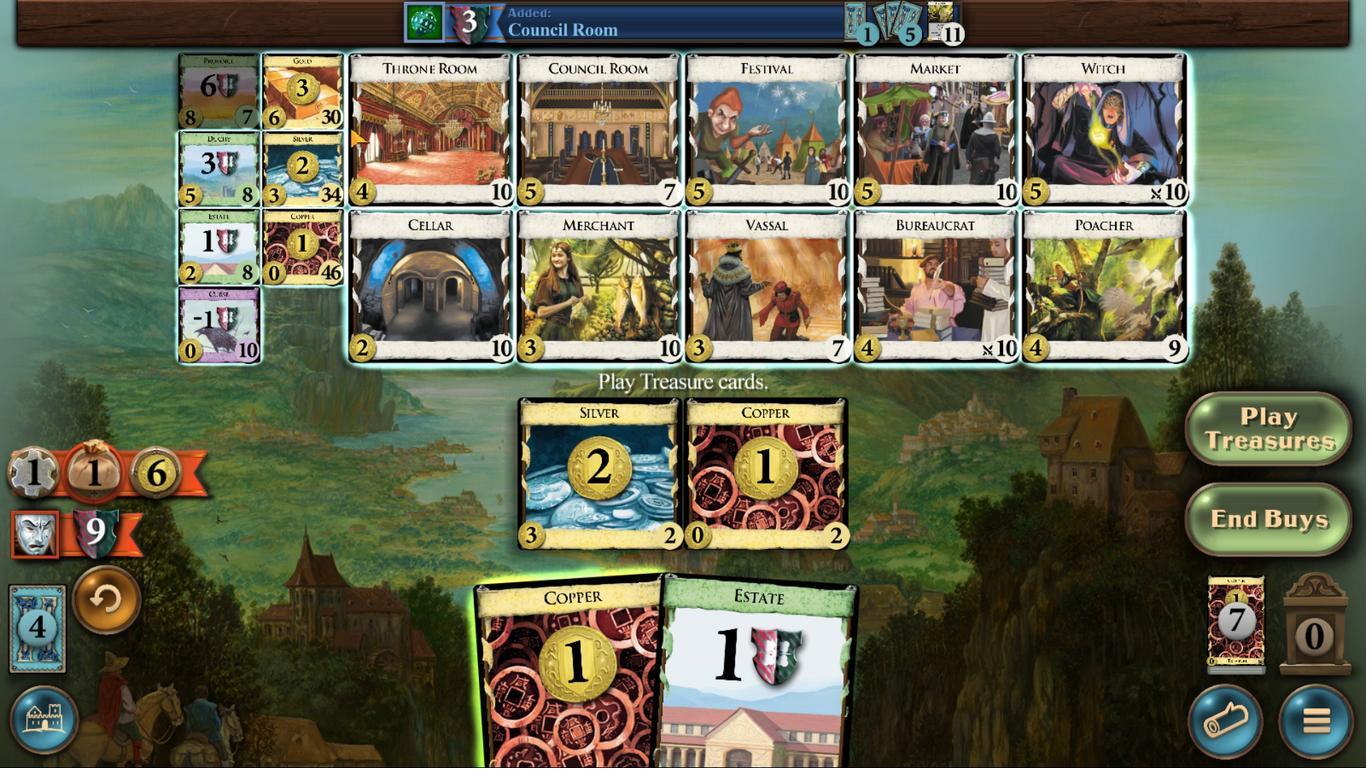 
Action: Mouse pressed left at (525, 437)
Screenshot: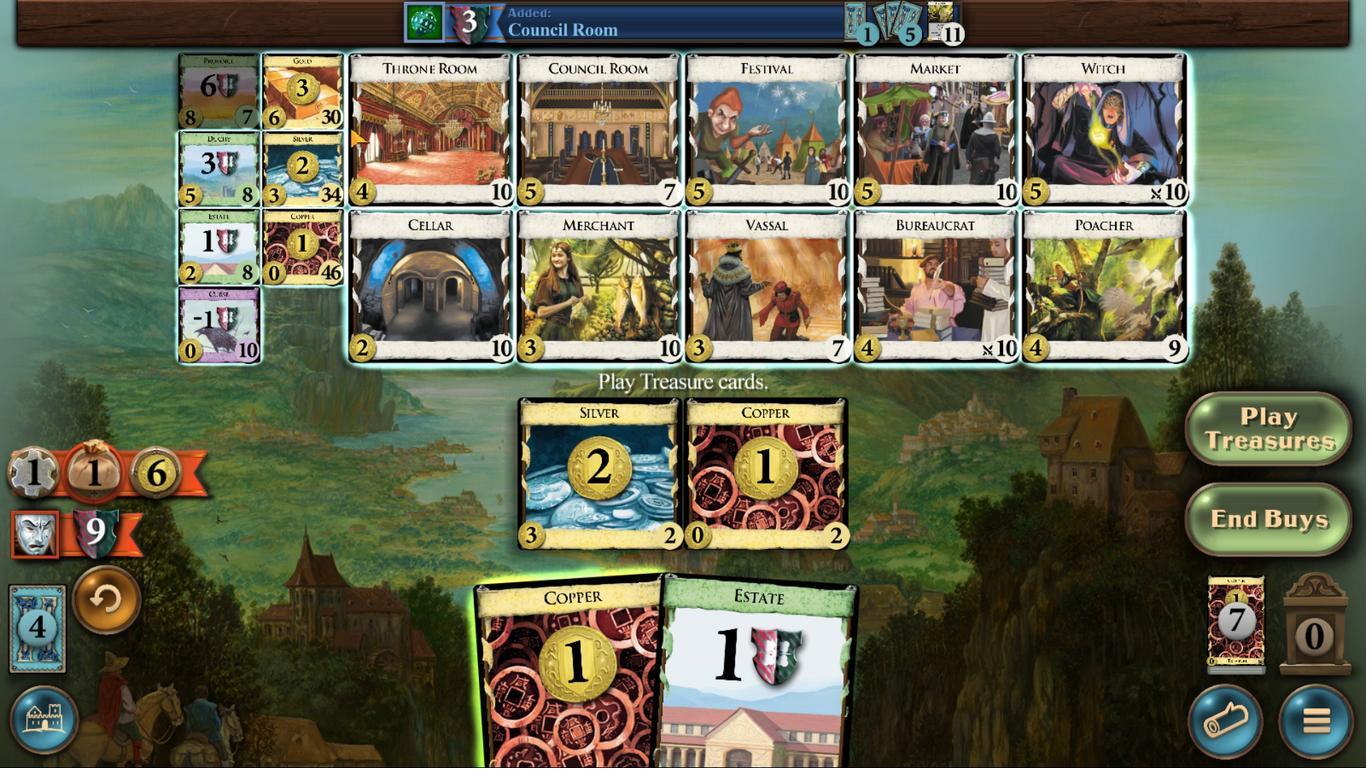 
Action: Mouse moved to (774, 555)
Screenshot: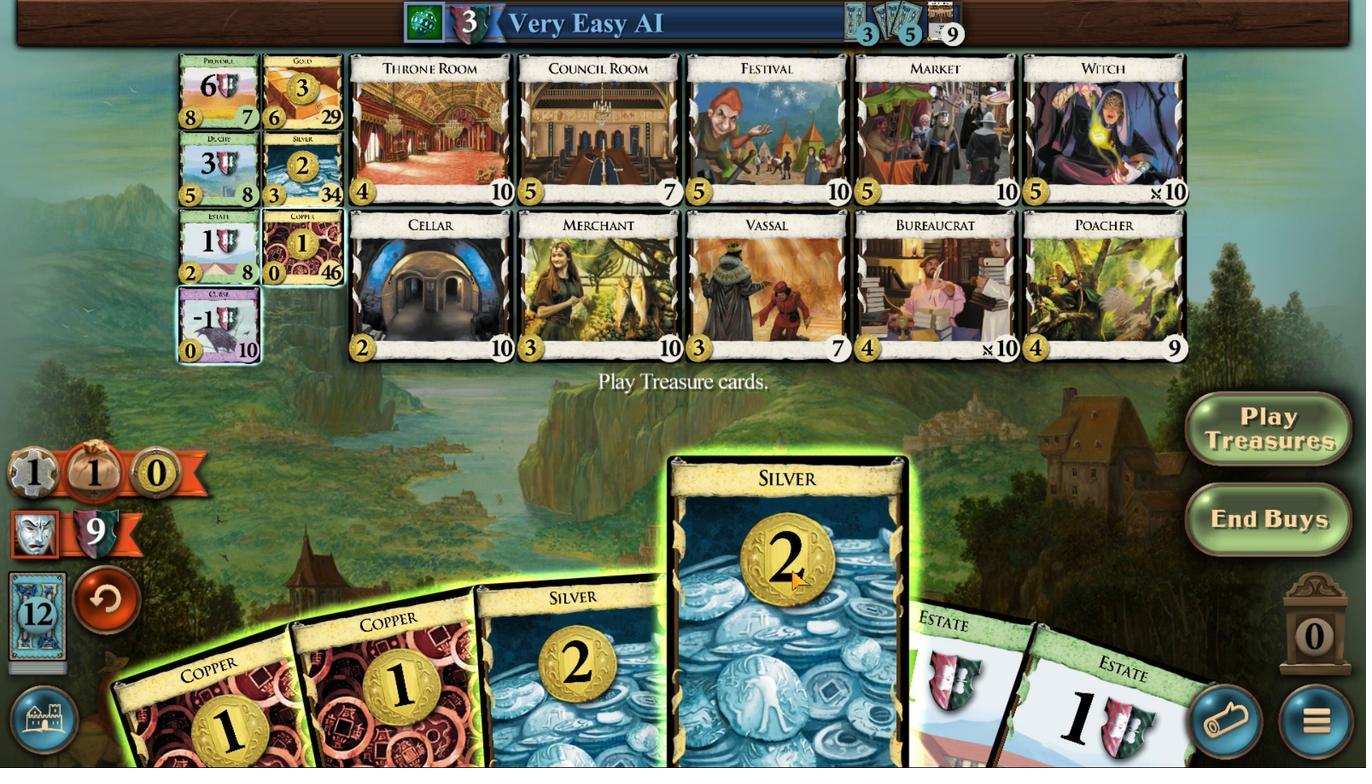 
Action: Mouse pressed left at (774, 555)
Screenshot: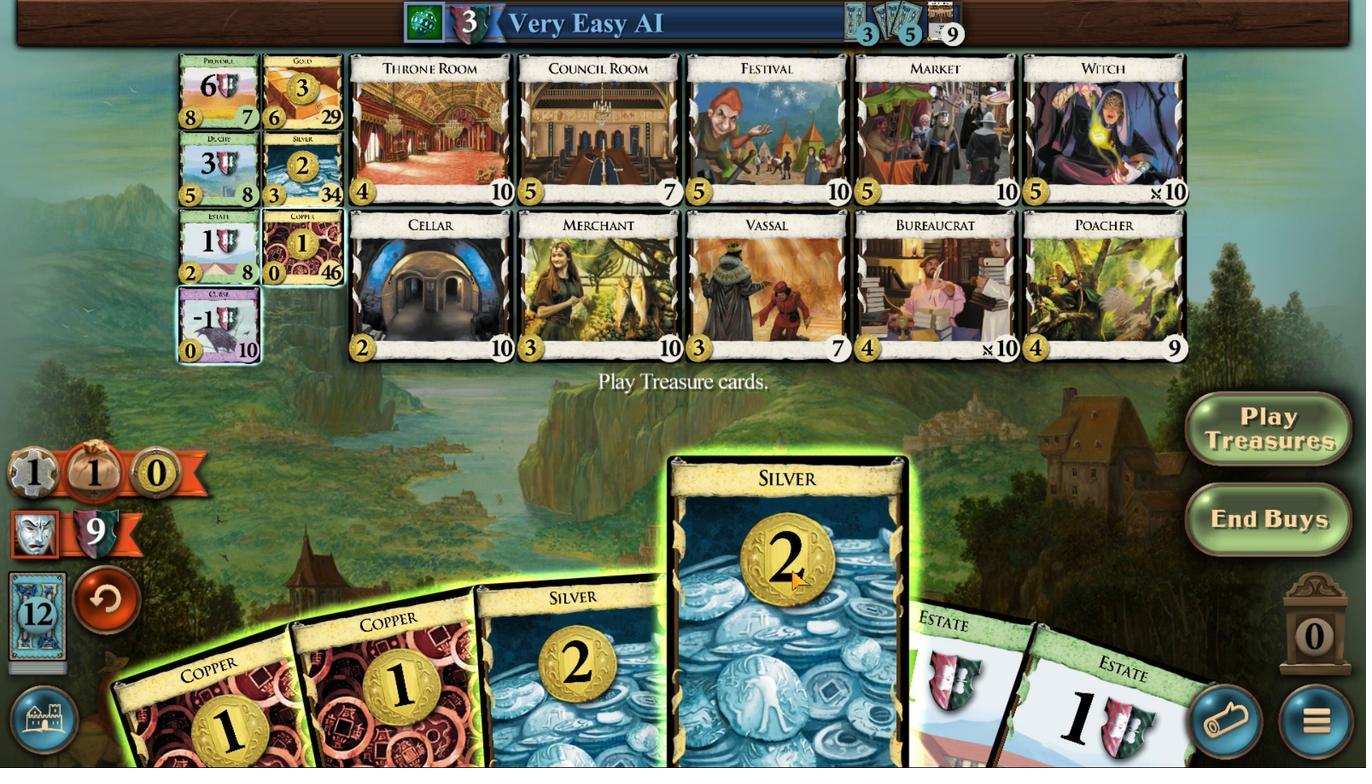 
Action: Mouse moved to (759, 528)
Screenshot: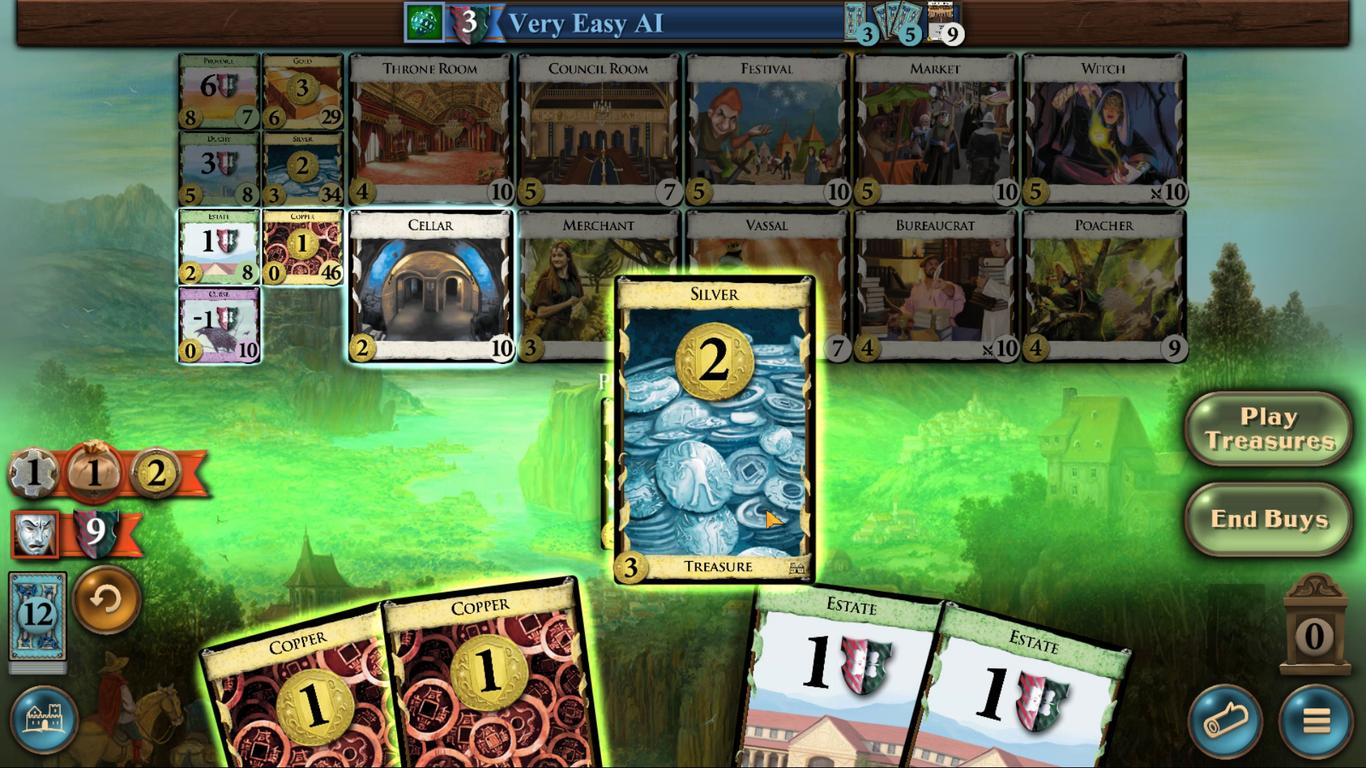 
Action: Mouse pressed left at (749, 541)
Screenshot: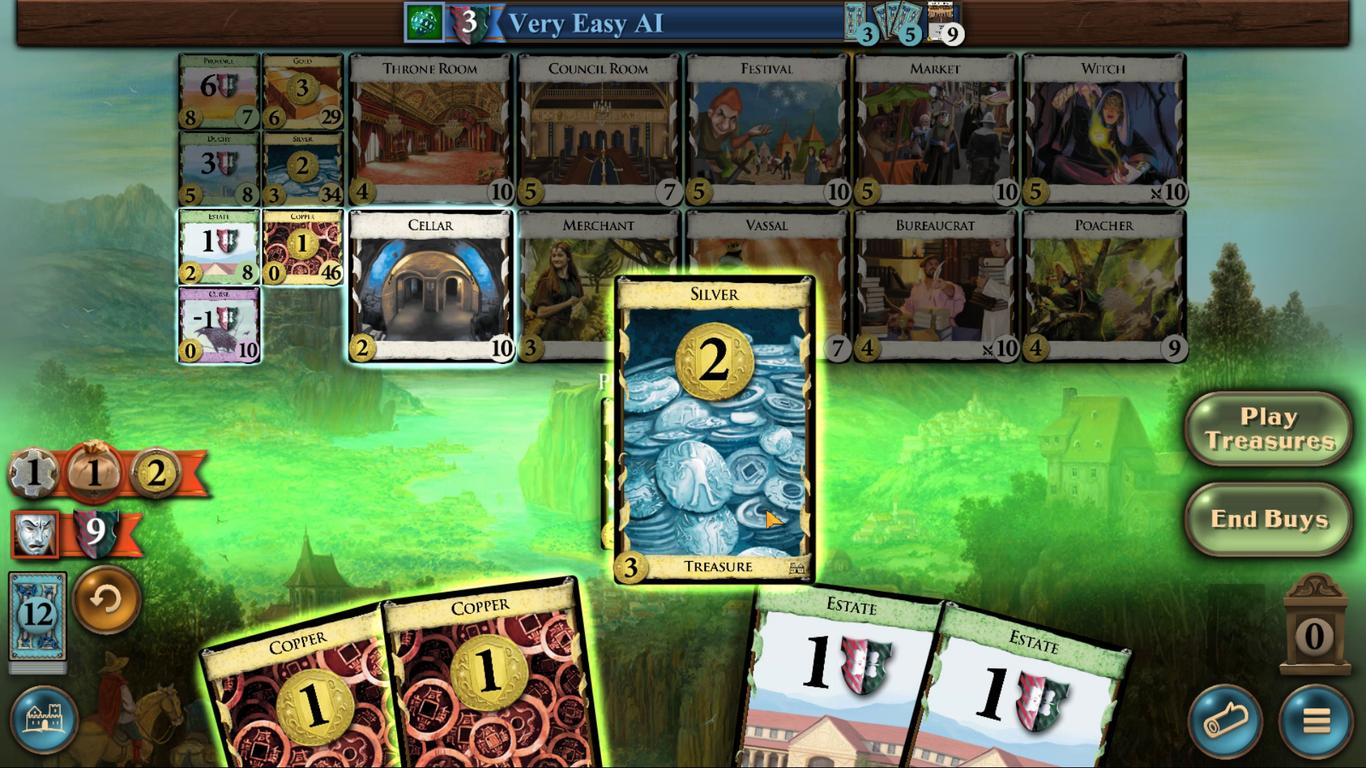 
Action: Mouse moved to (692, 538)
Screenshot: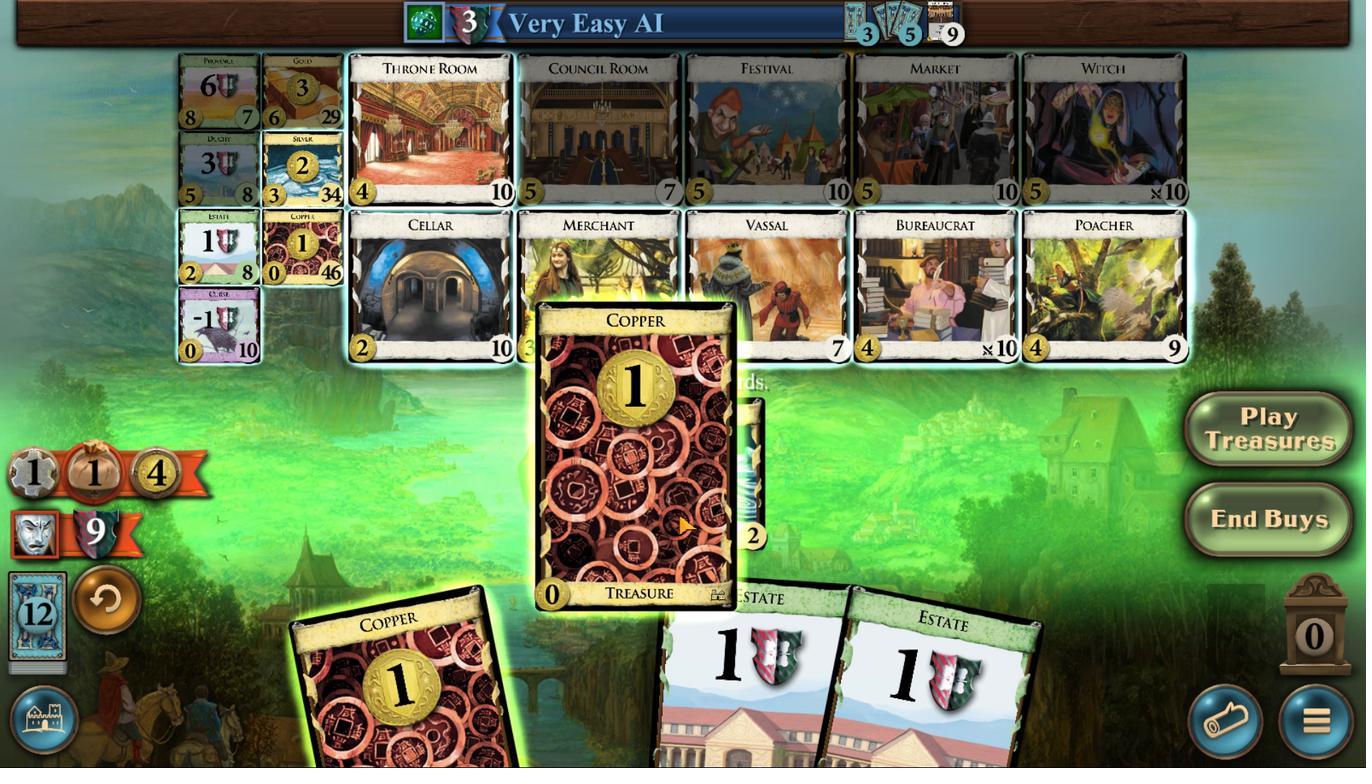 
Action: Mouse pressed left at (692, 539)
Screenshot: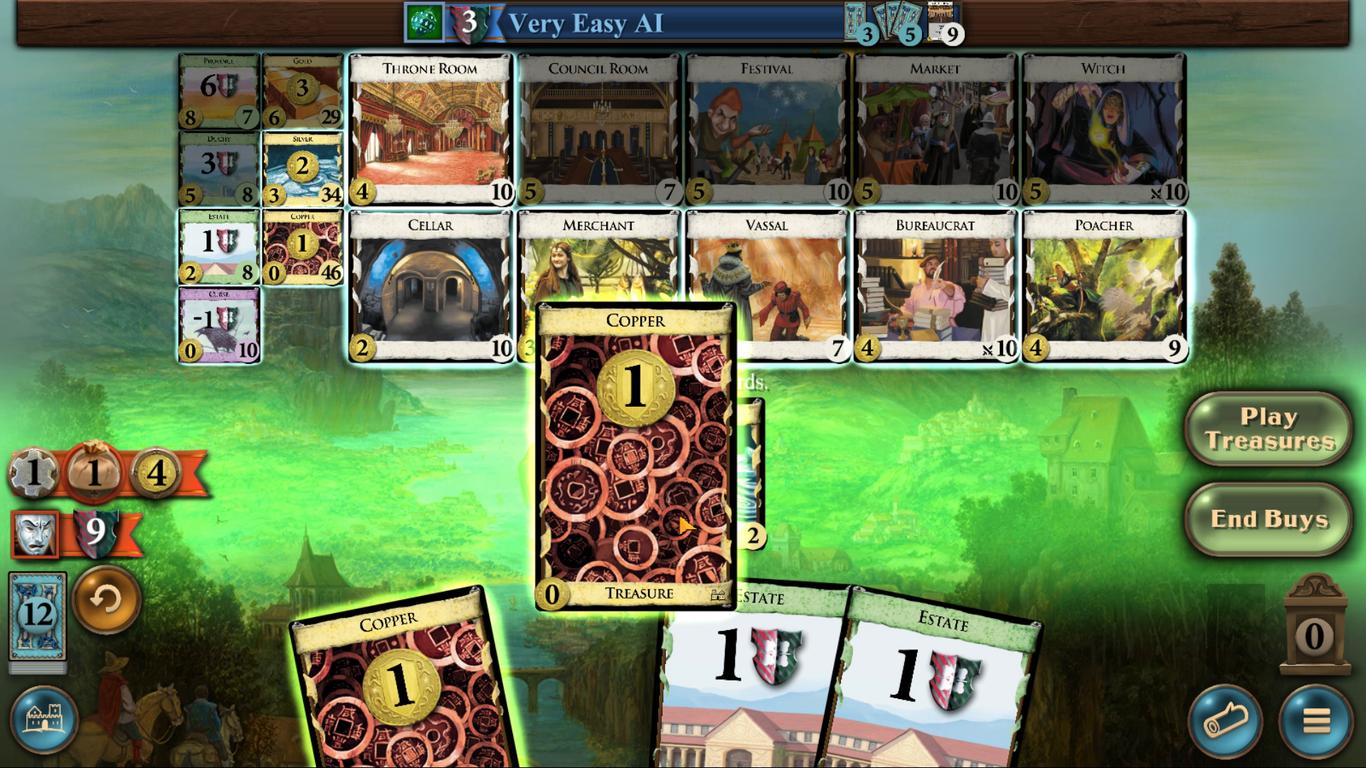 
Action: Mouse moved to (615, 542)
Screenshot: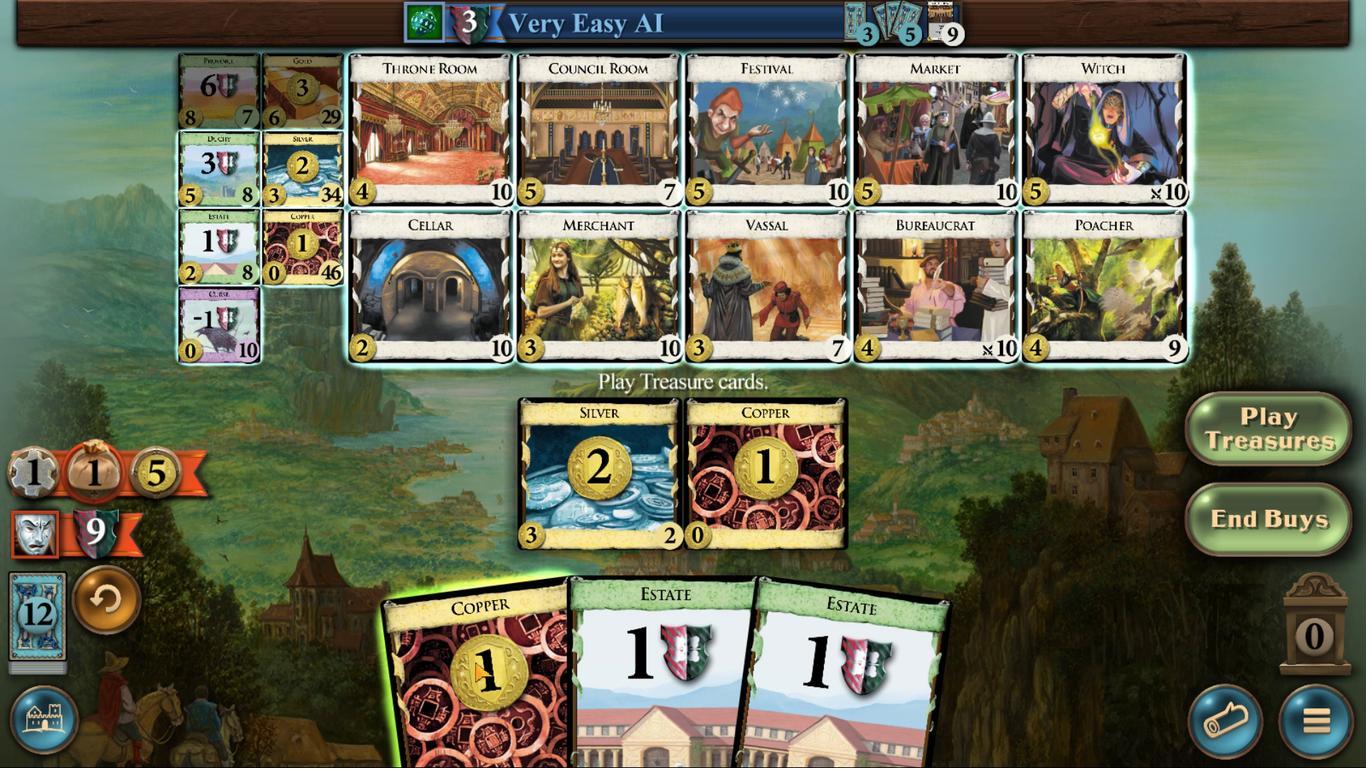 
Action: Mouse pressed left at (615, 542)
Screenshot: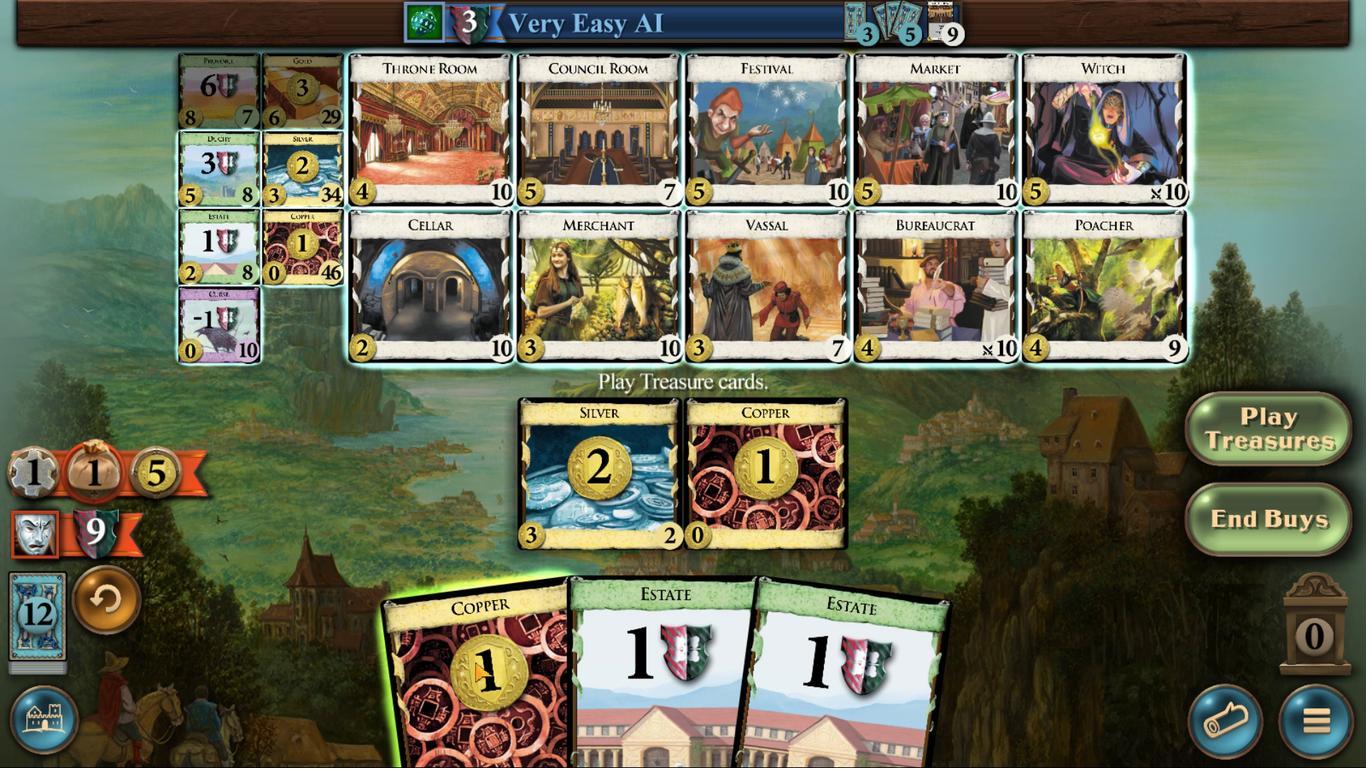 
Action: Mouse moved to (511, 433)
Screenshot: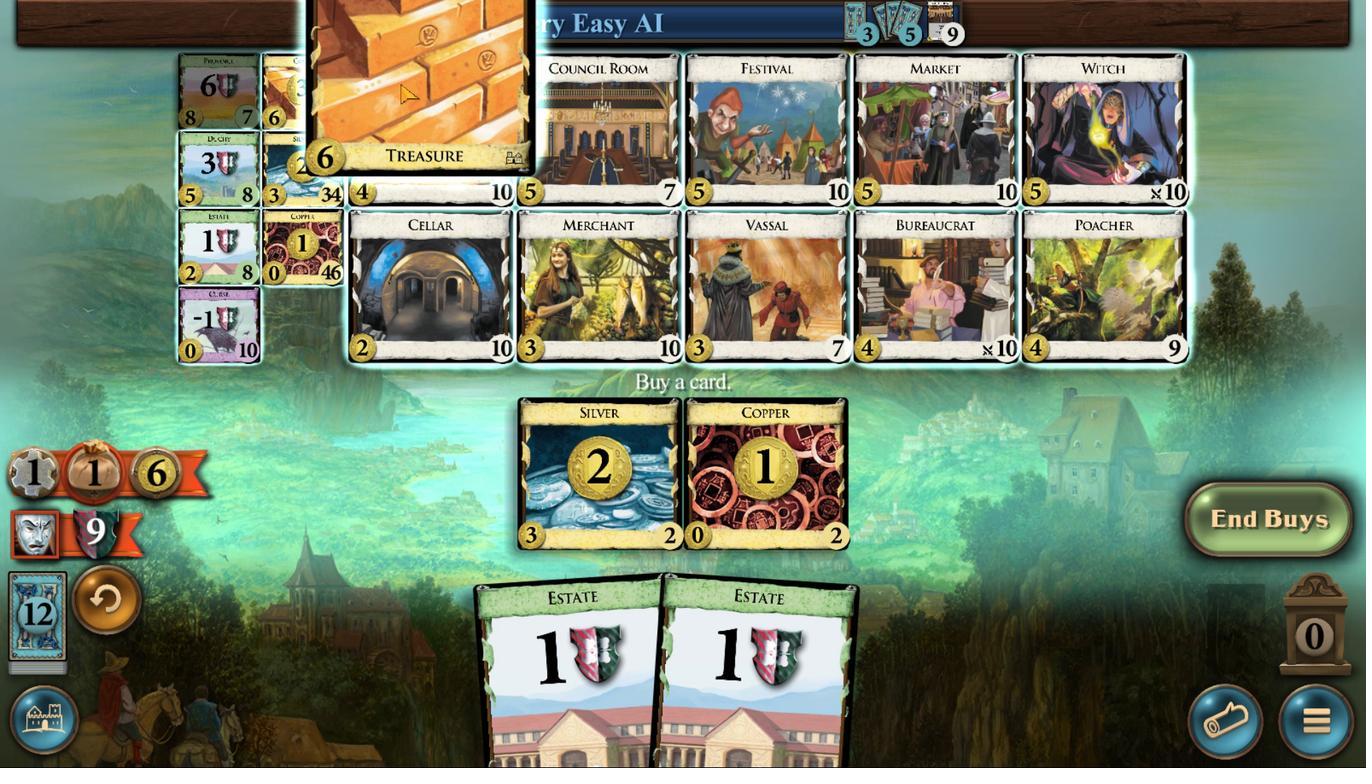 
Action: Mouse pressed left at (511, 433)
Screenshot: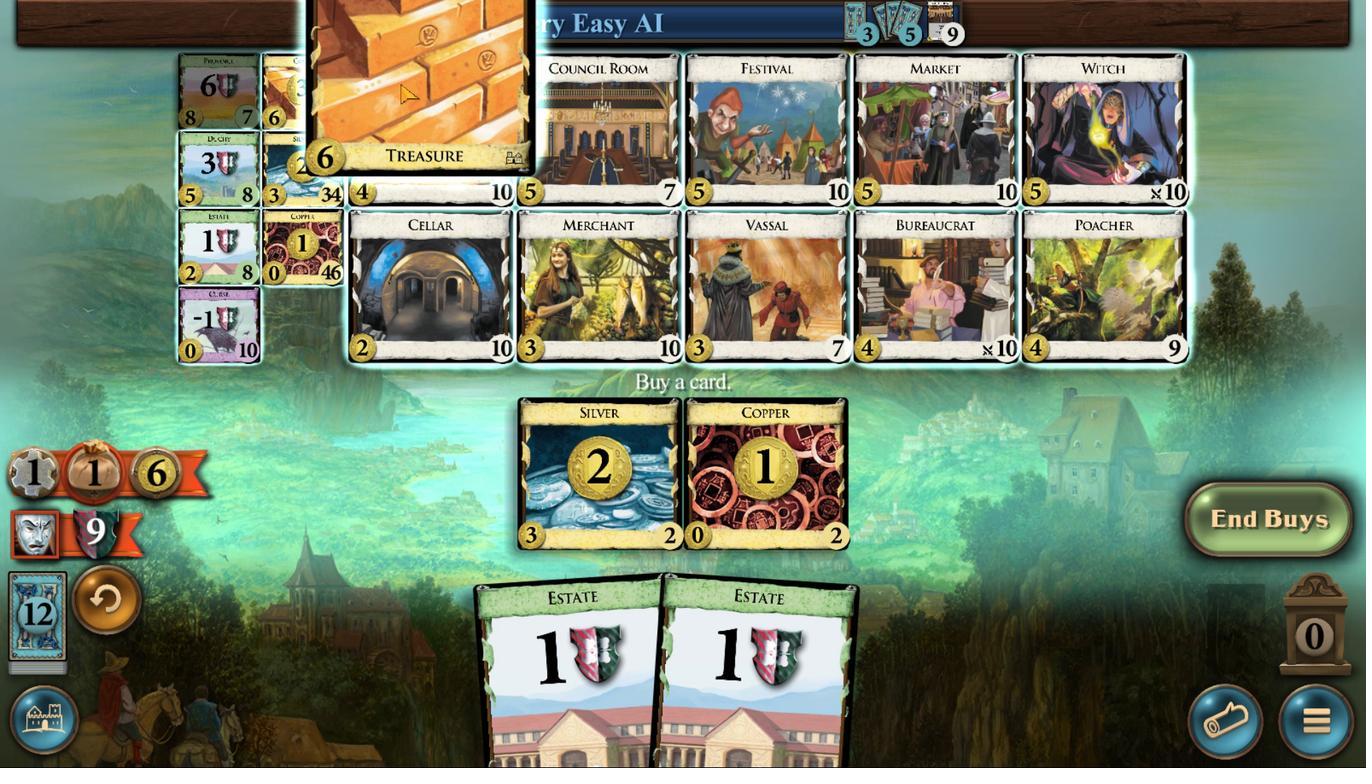 
Action: Mouse moved to (784, 554)
Screenshot: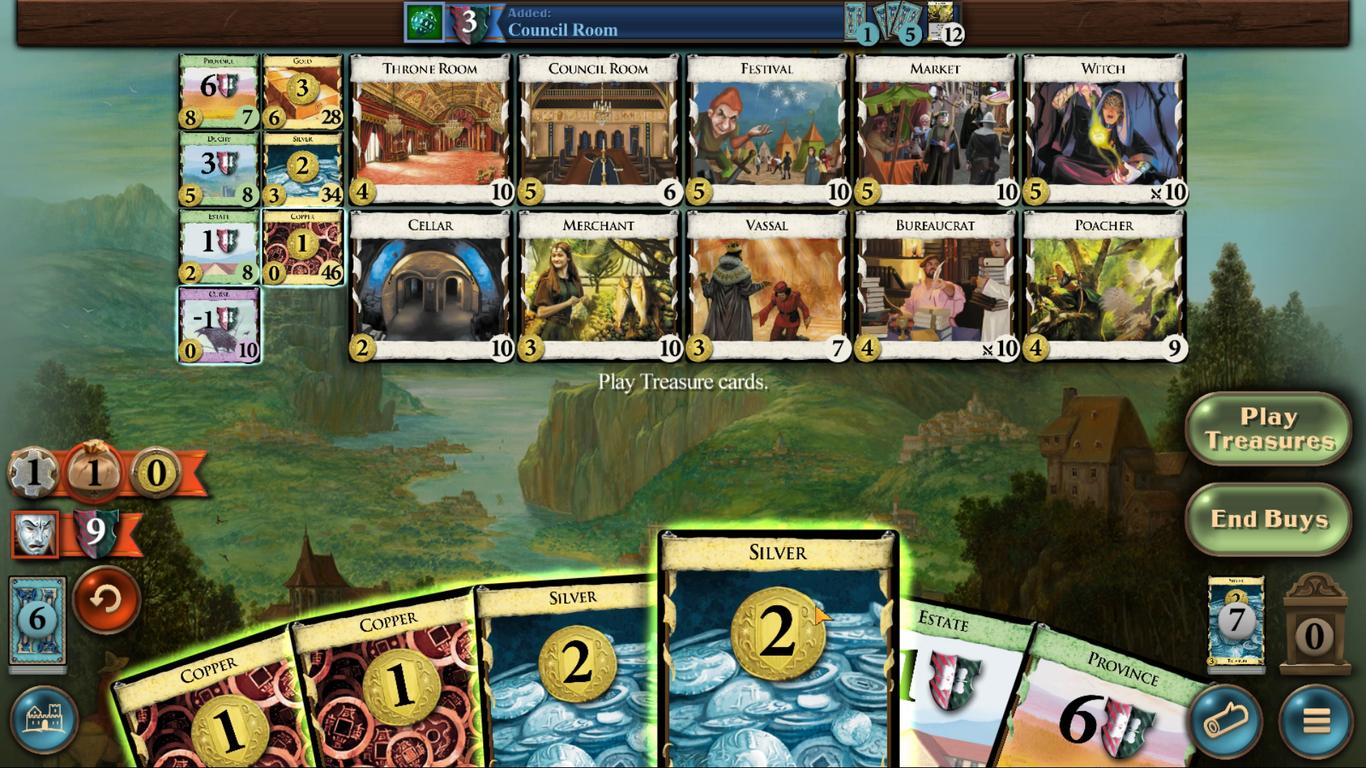 
Action: Mouse pressed left at (784, 554)
Screenshot: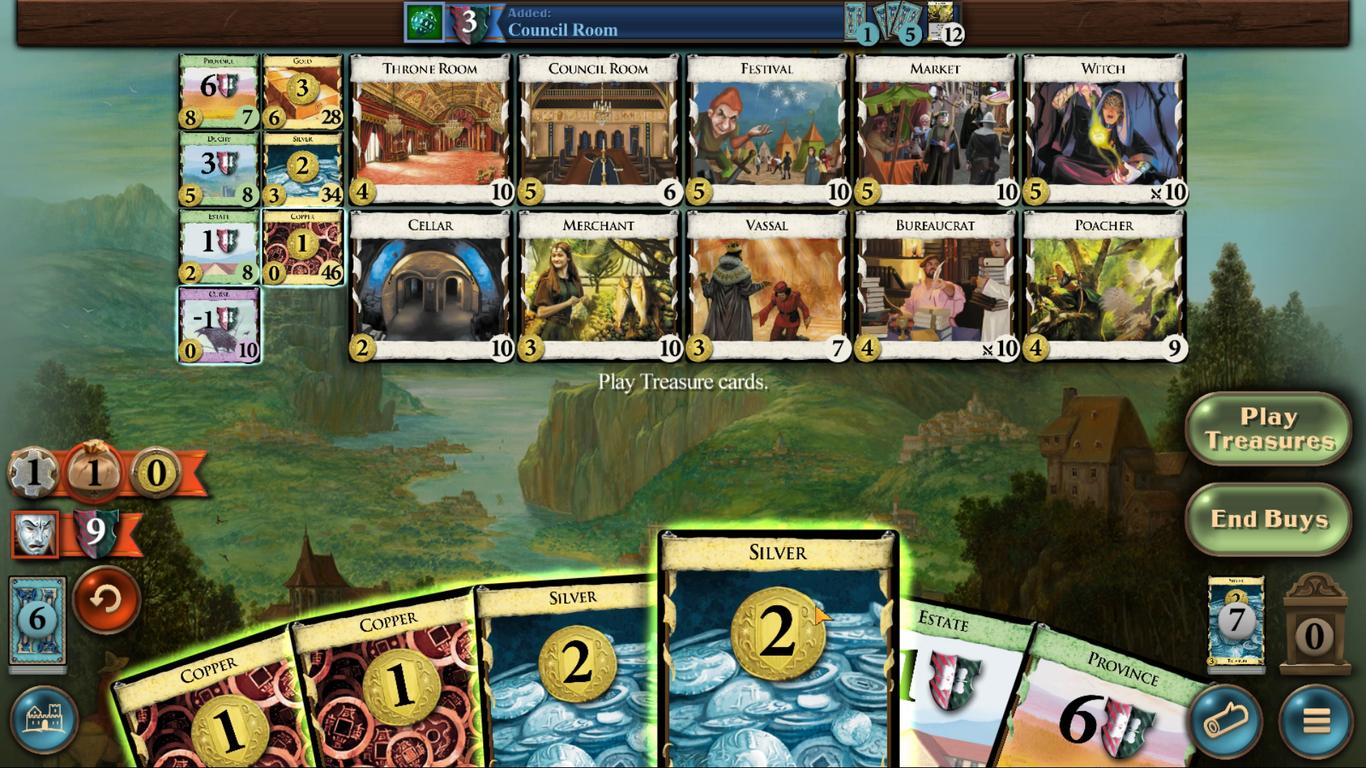 
Action: Mouse moved to (792, 542)
Screenshot: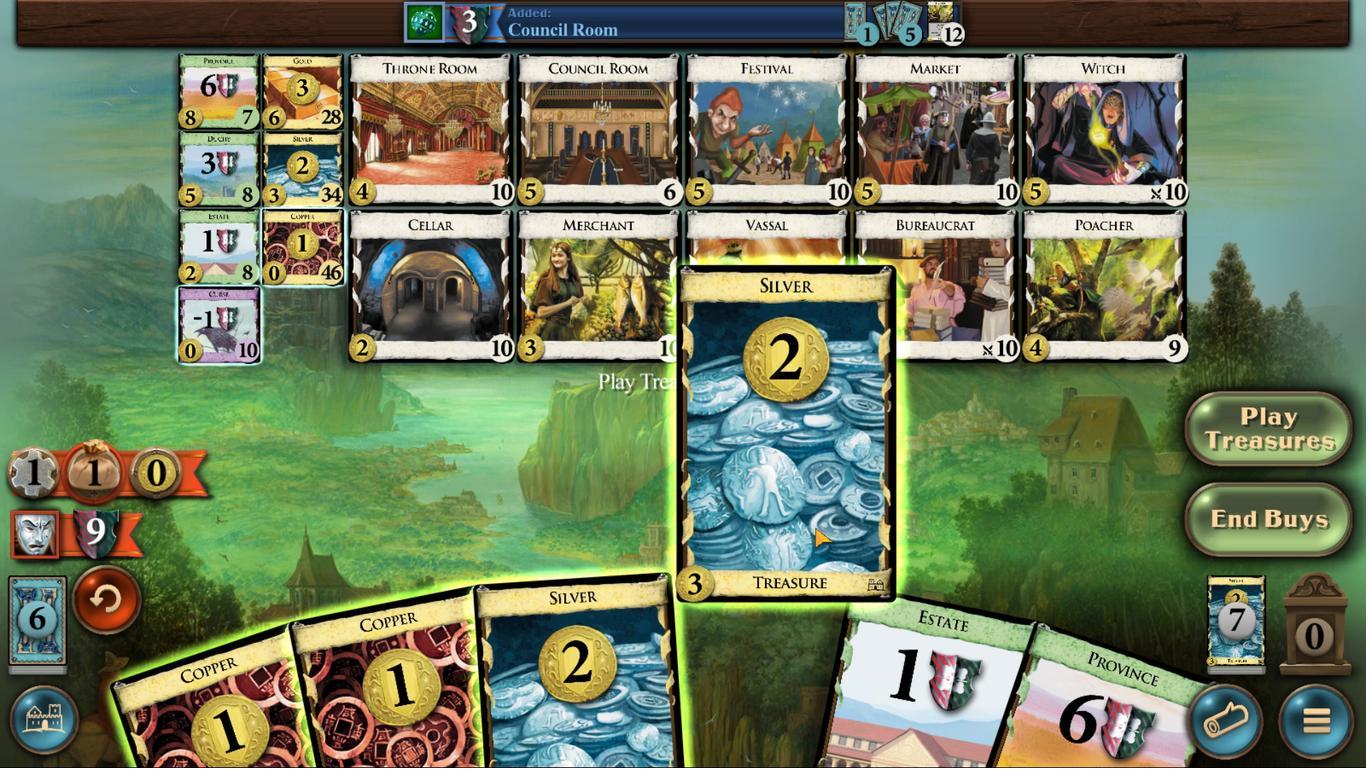 
Action: Mouse pressed left at (792, 542)
Screenshot: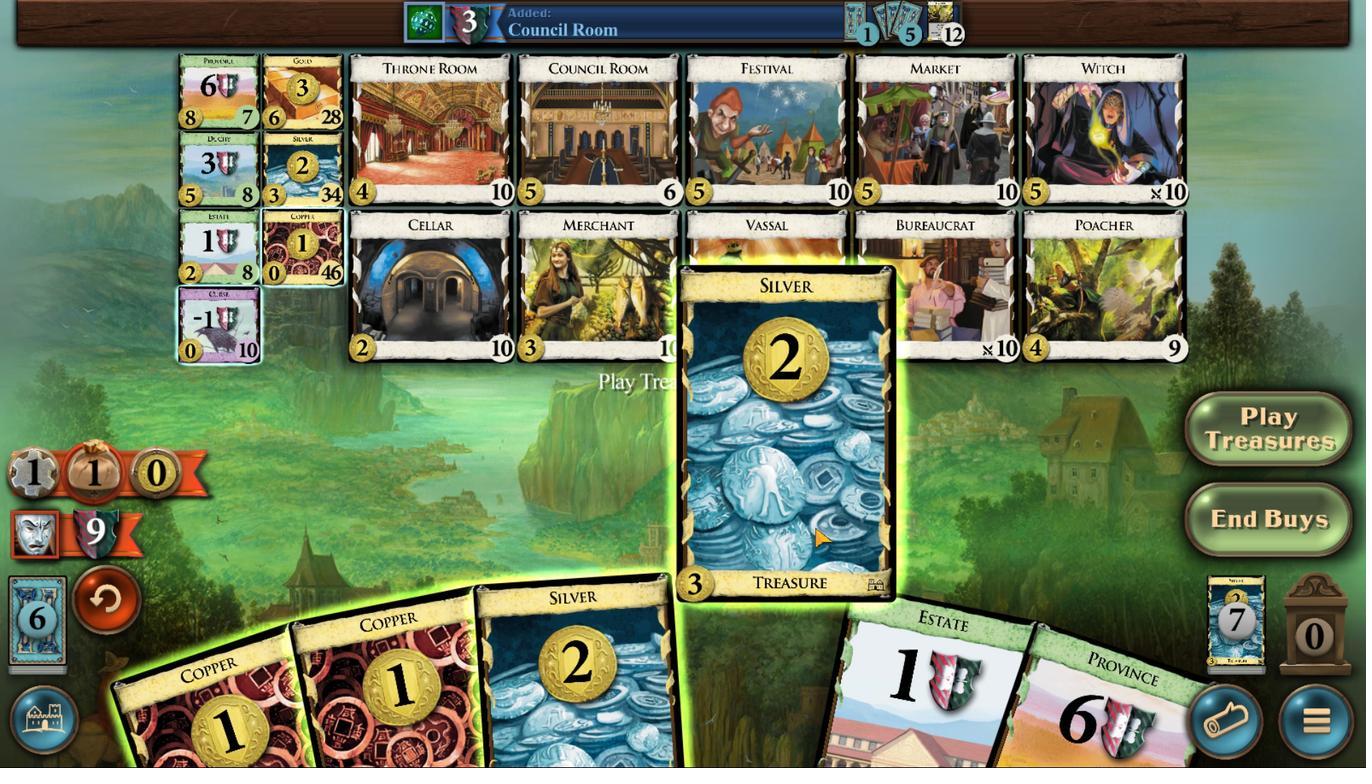 
Action: Mouse moved to (740, 542)
Screenshot: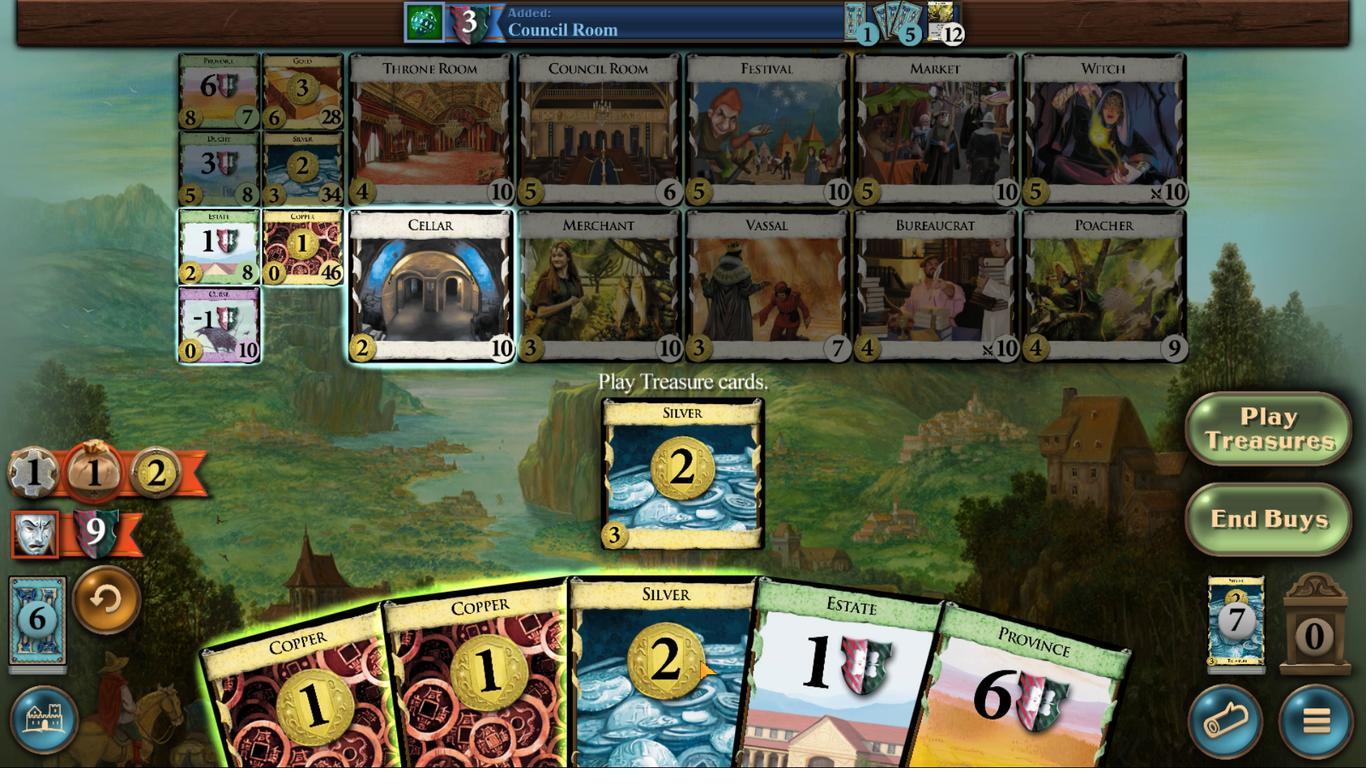 
Action: Mouse pressed left at (740, 542)
Screenshot: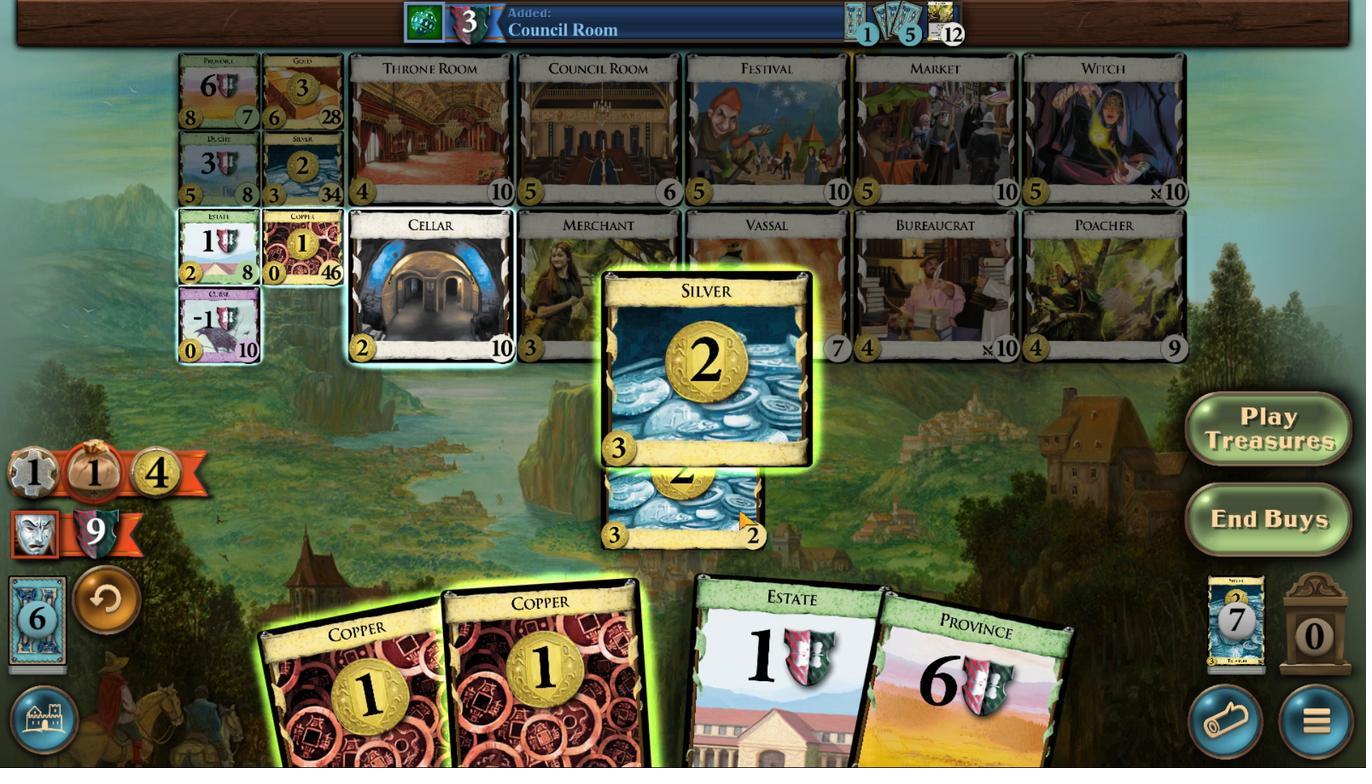 
Action: Mouse moved to (693, 545)
Screenshot: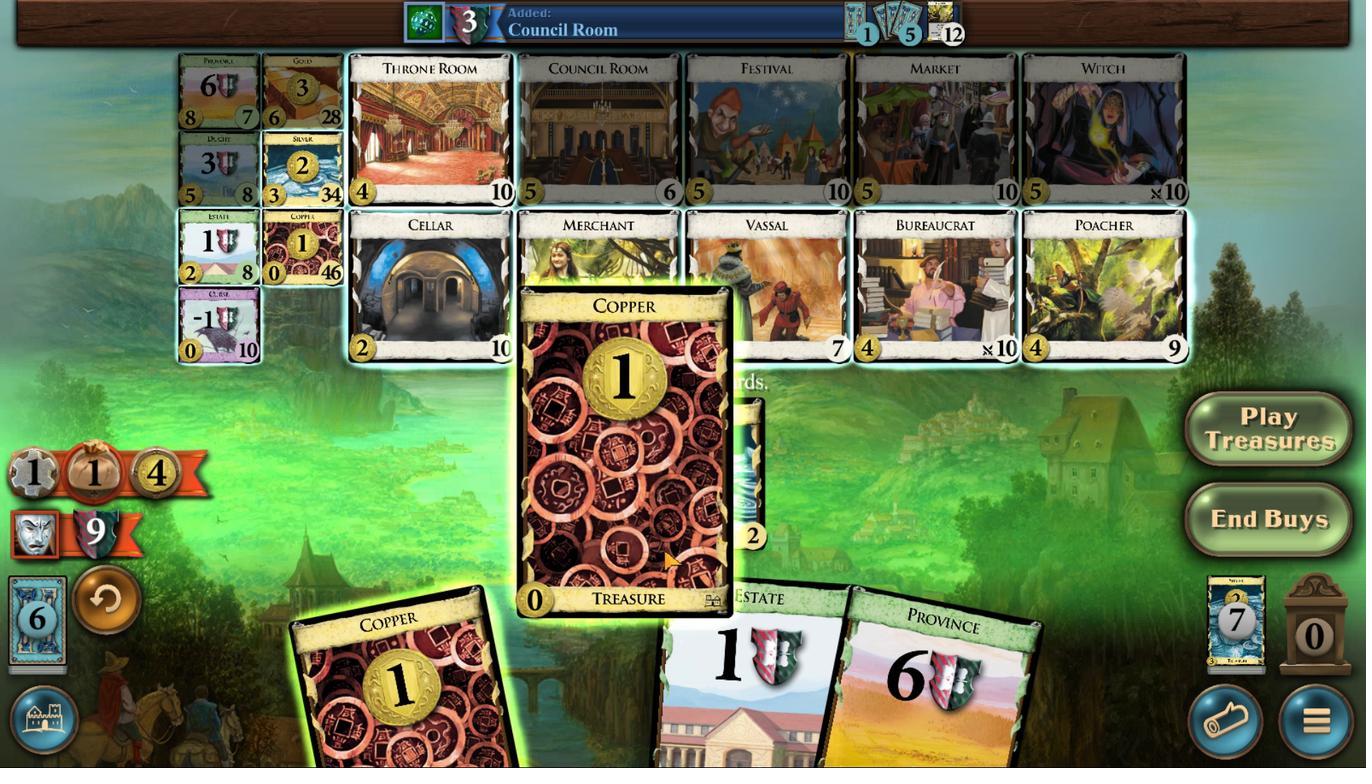 
Action: Mouse pressed left at (693, 545)
Screenshot: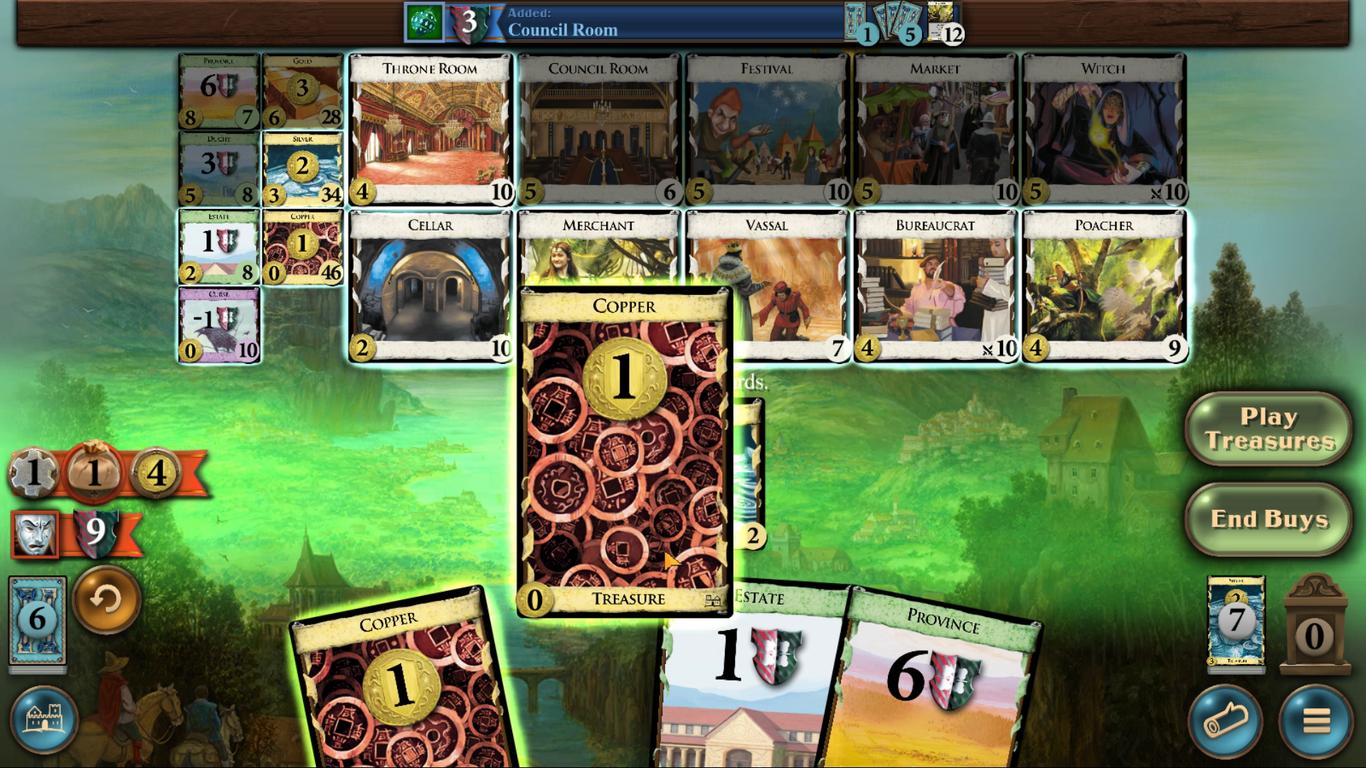 
Action: Mouse moved to (644, 547)
Screenshot: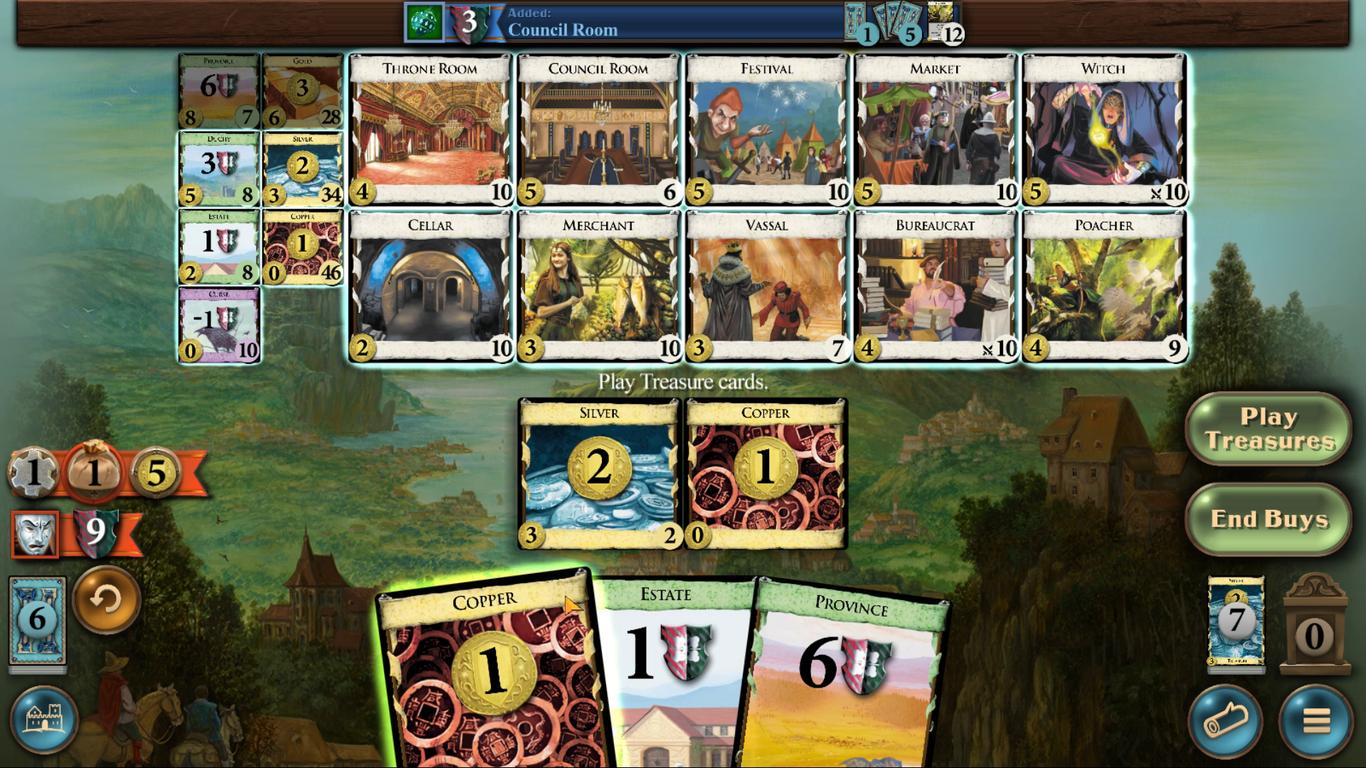 
Action: Mouse pressed left at (644, 547)
Screenshot: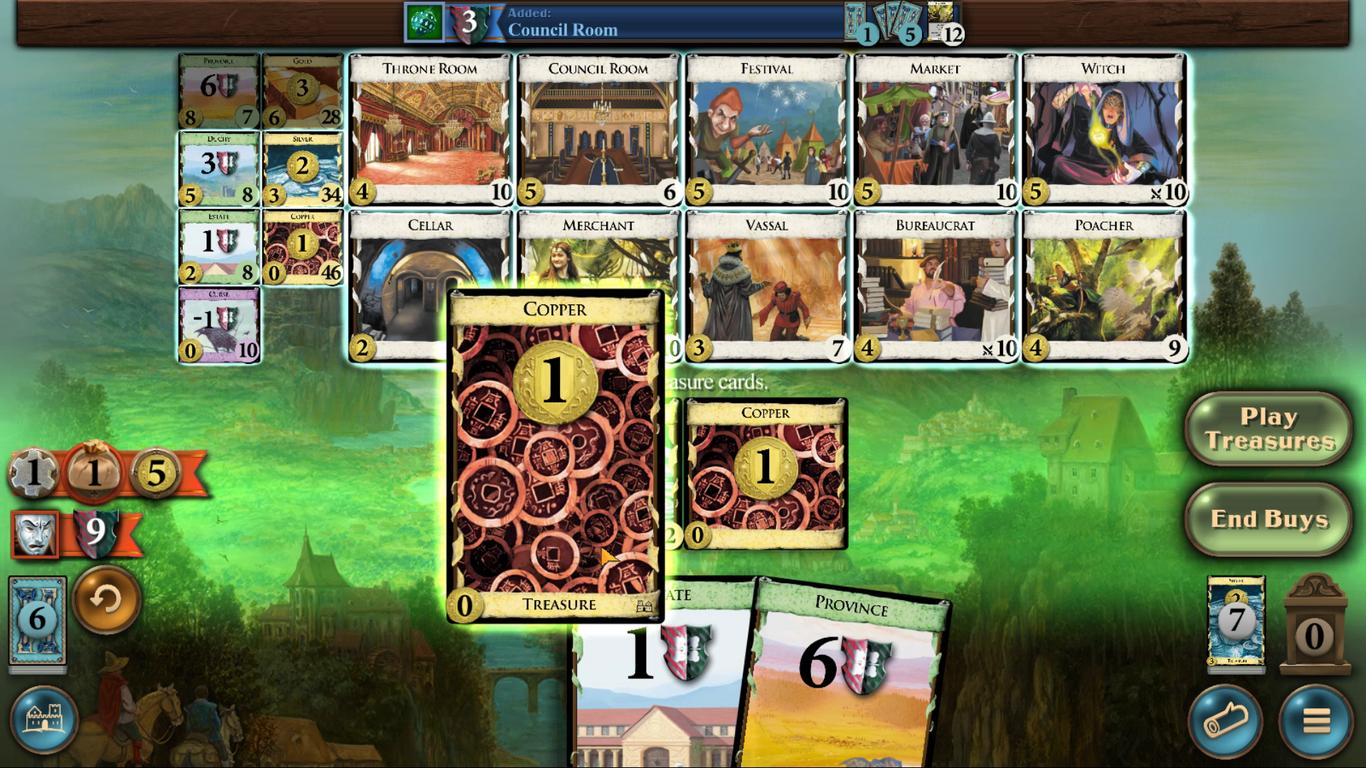 
Action: Mouse moved to (522, 435)
Screenshot: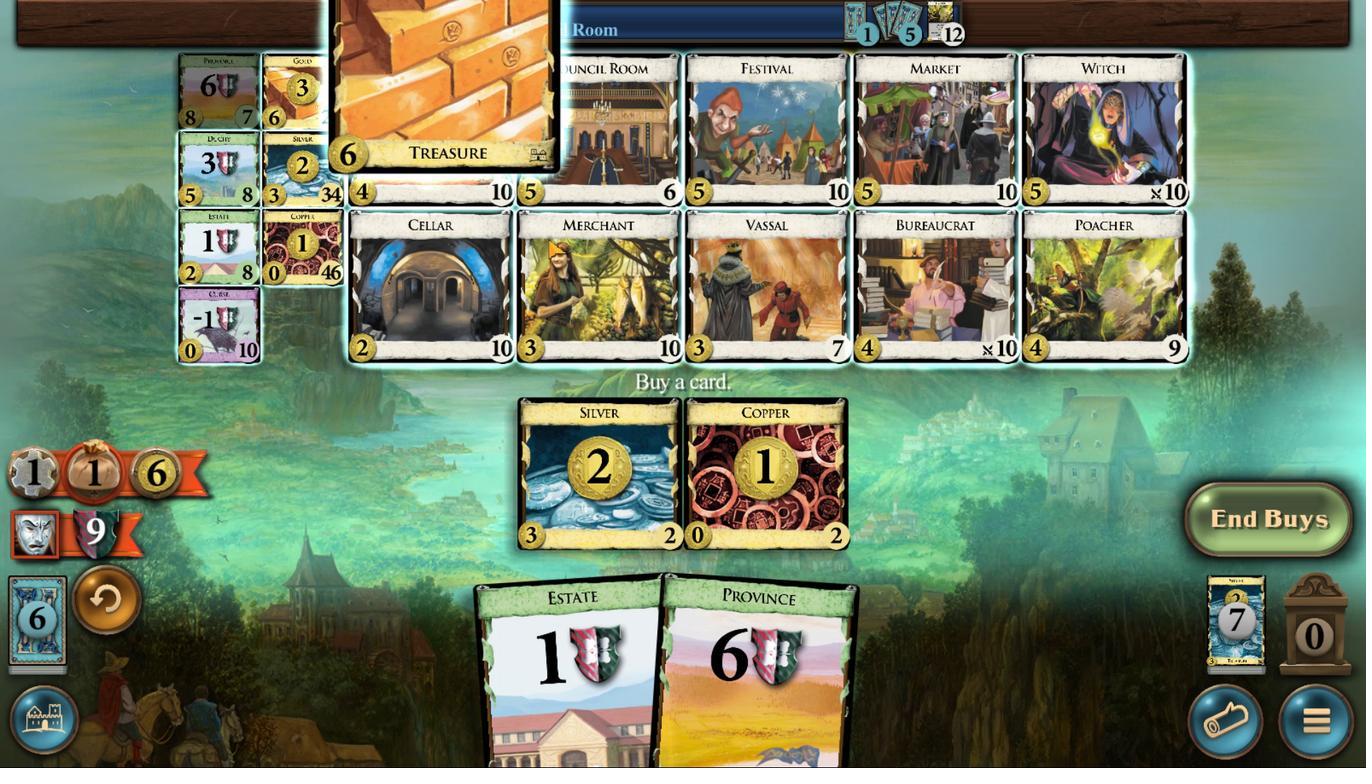 
Action: Mouse pressed left at (522, 435)
Screenshot: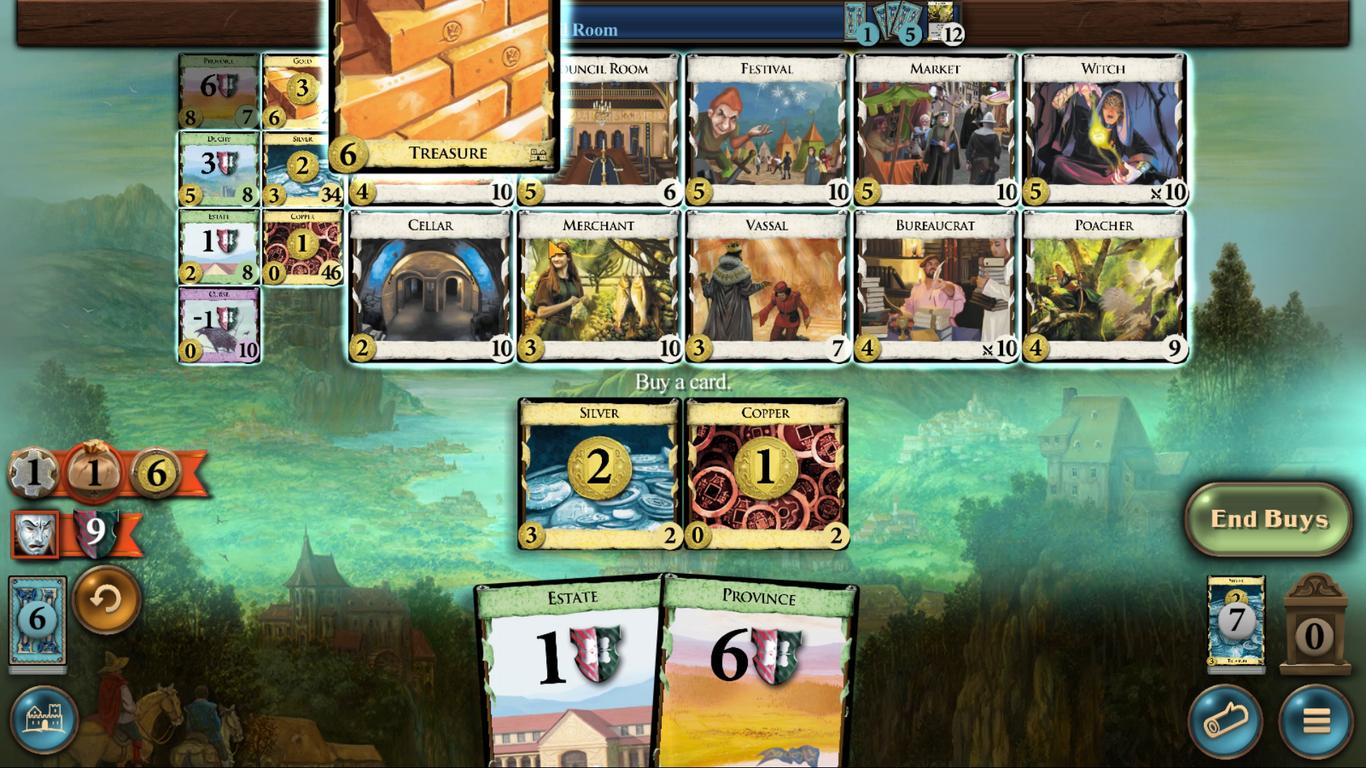 
Action: Mouse moved to (798, 542)
Screenshot: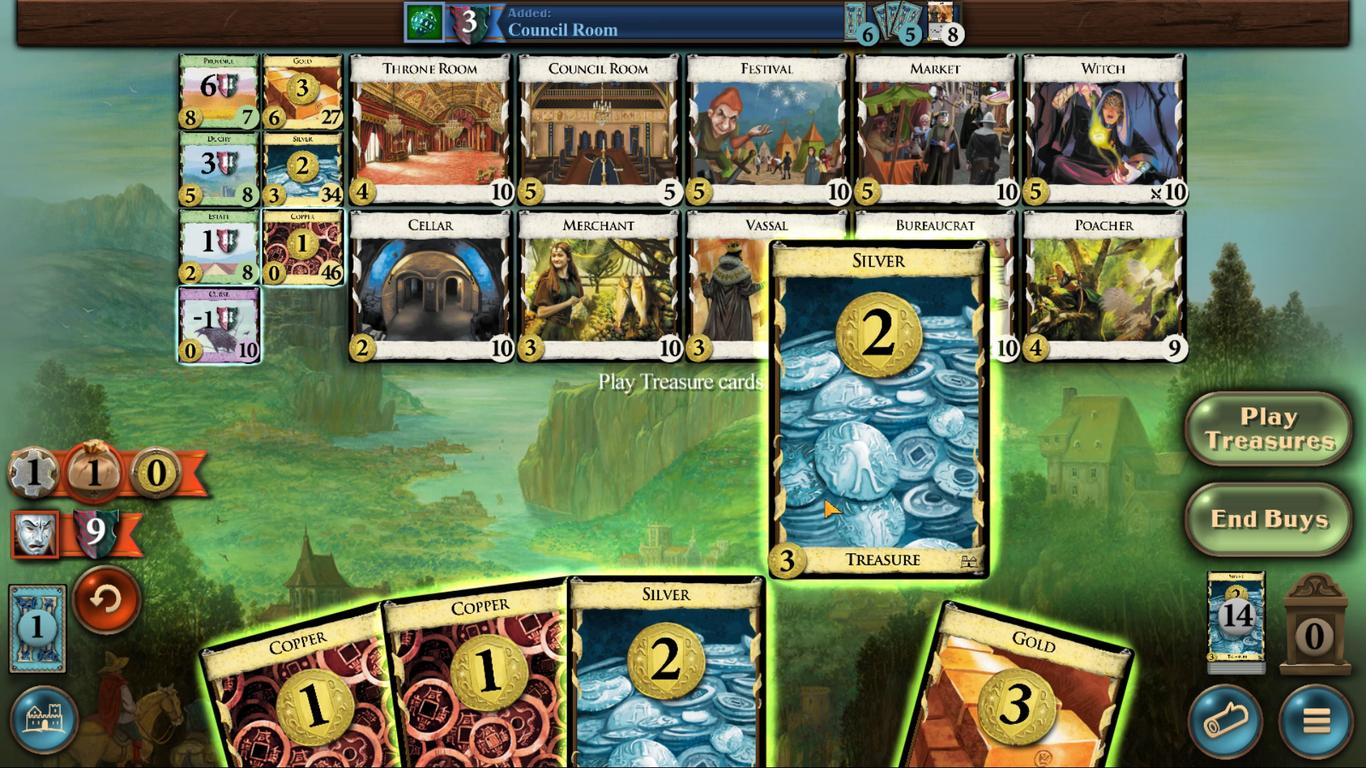 
Action: Mouse pressed left at (798, 542)
Screenshot: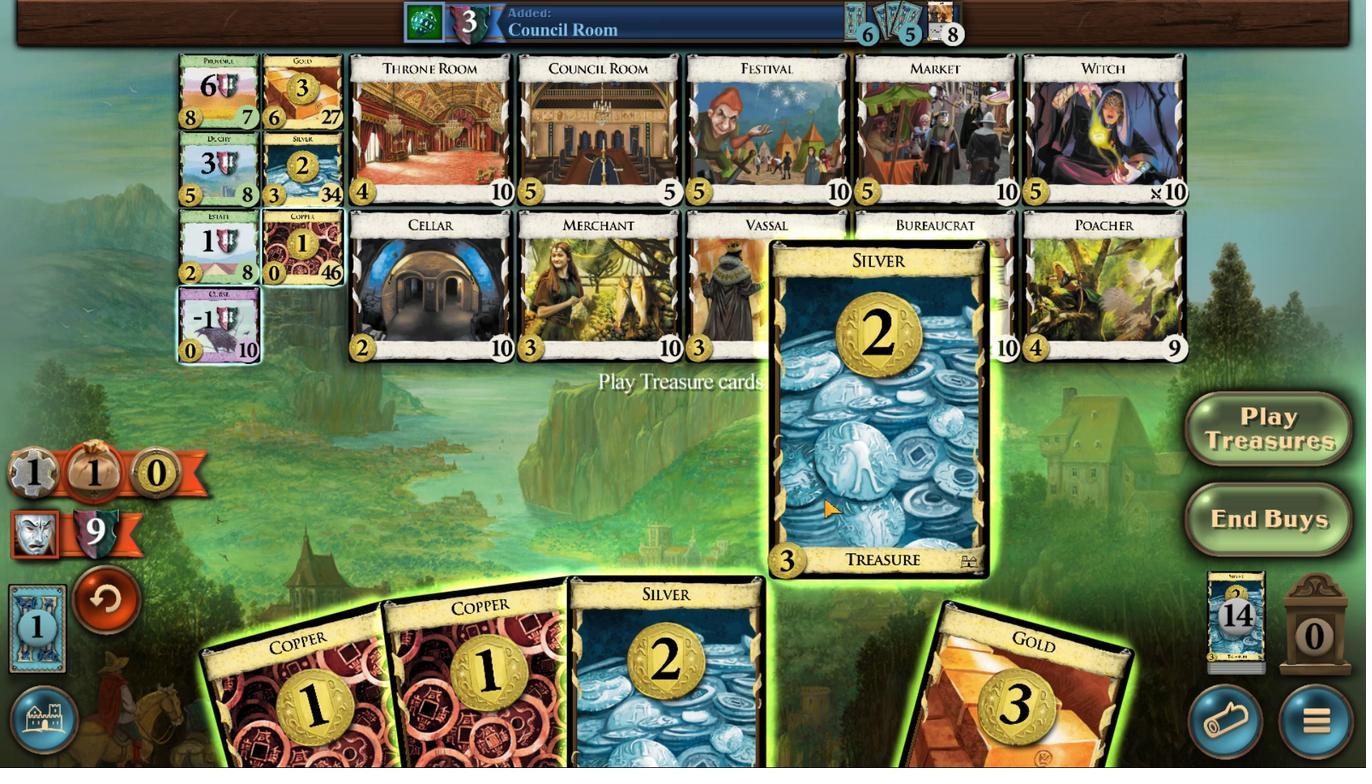 
Action: Mouse moved to (764, 540)
Screenshot: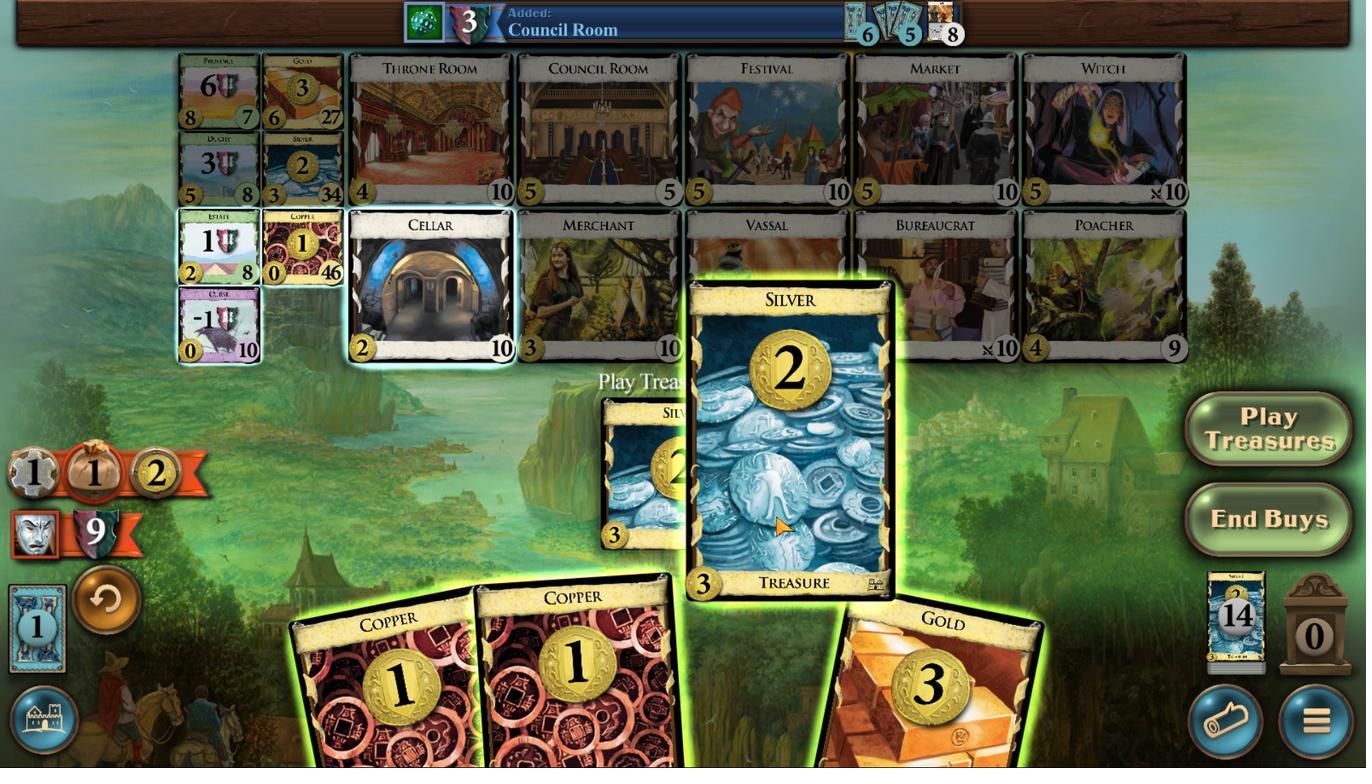 
Action: Mouse pressed left at (764, 540)
Screenshot: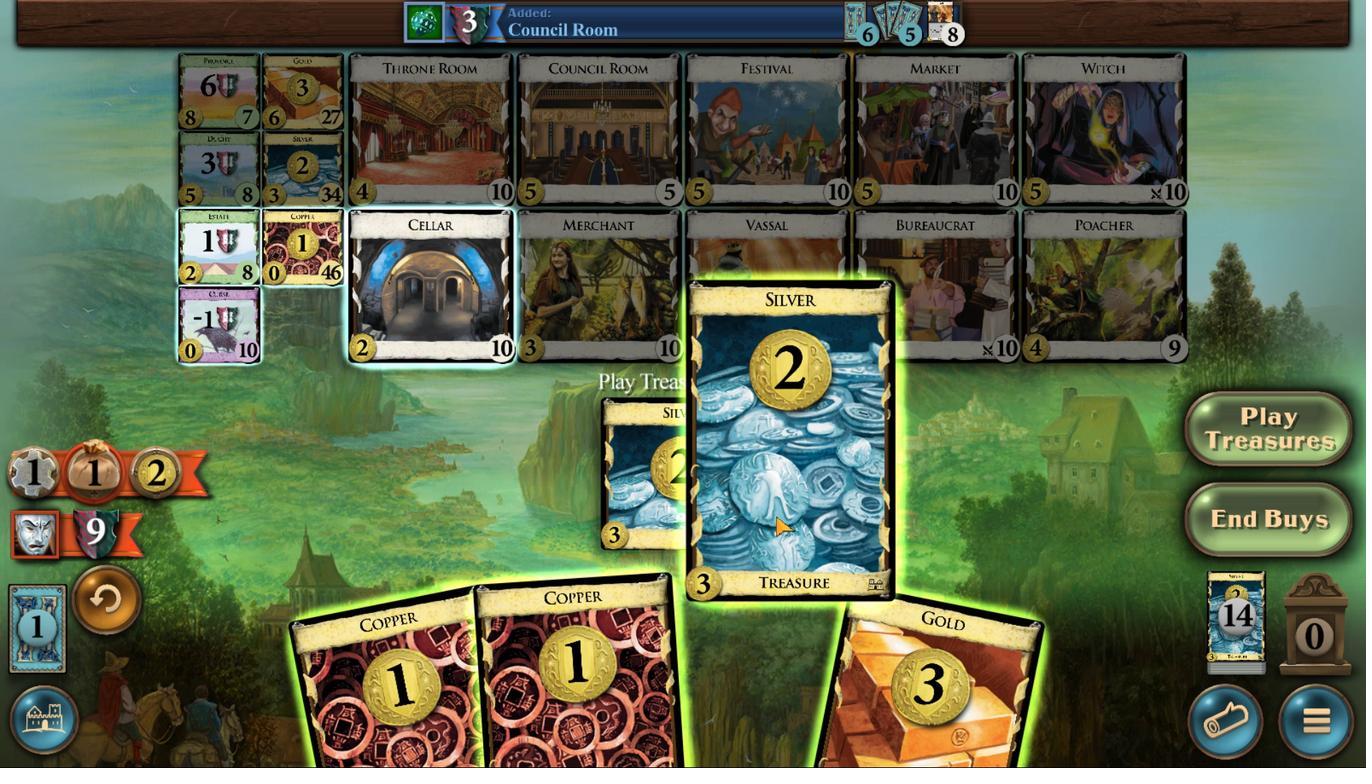 
Action: Mouse moved to (815, 548)
Screenshot: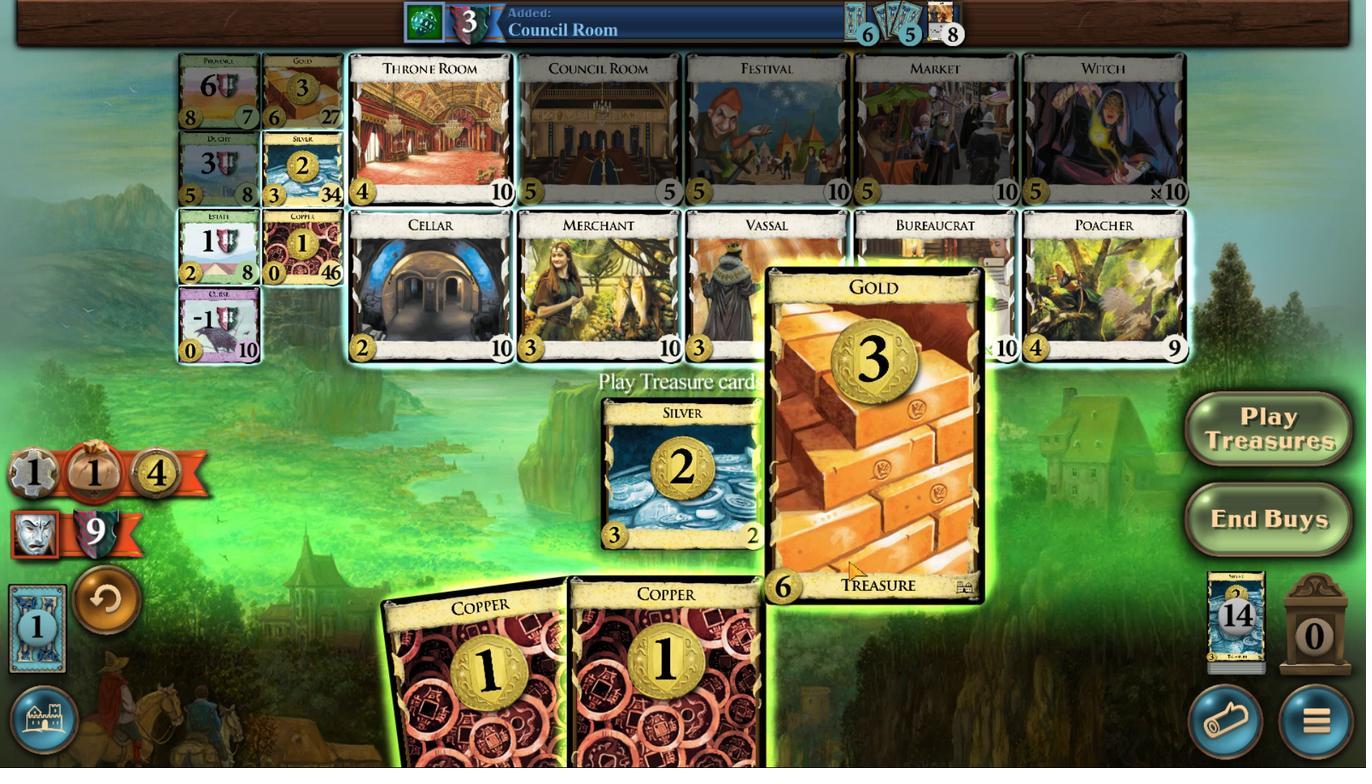 
Action: Mouse pressed left at (815, 548)
Screenshot: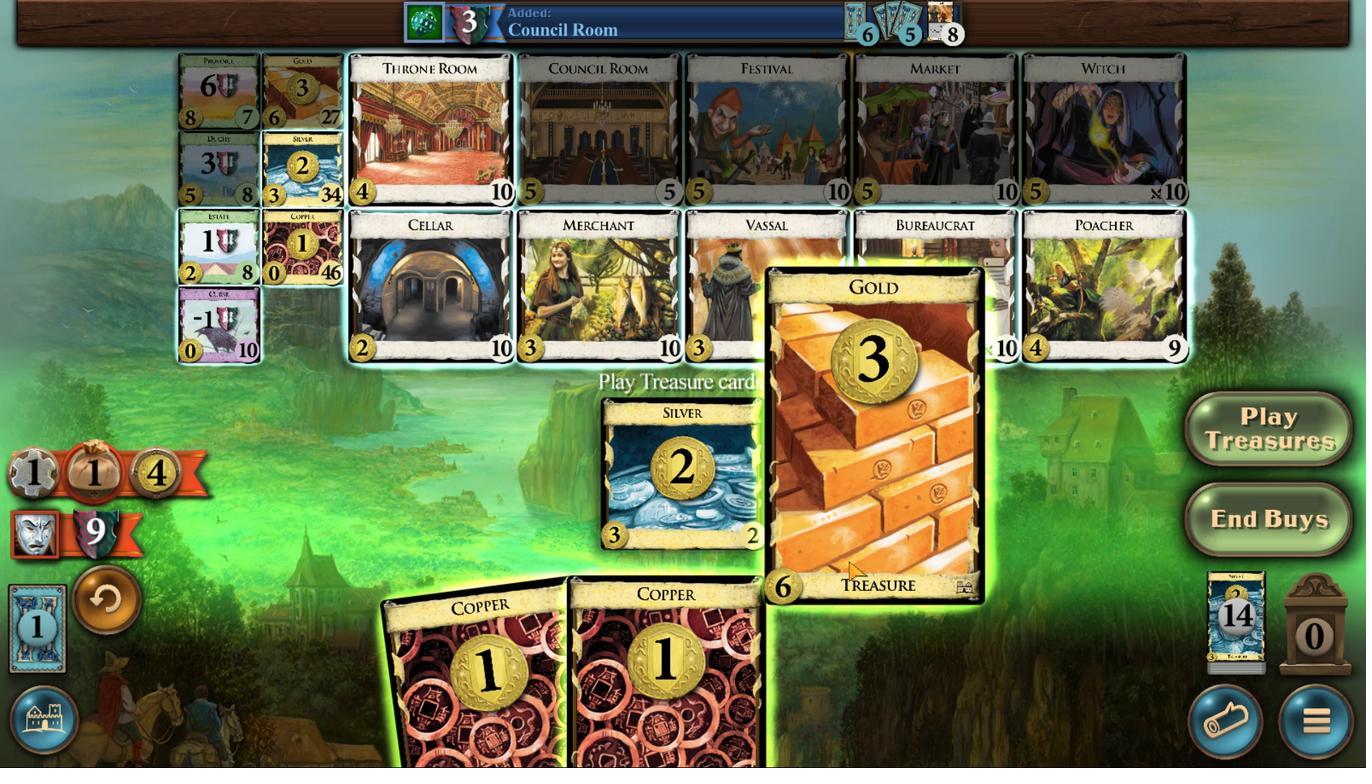 
Action: Mouse moved to (752, 540)
Screenshot: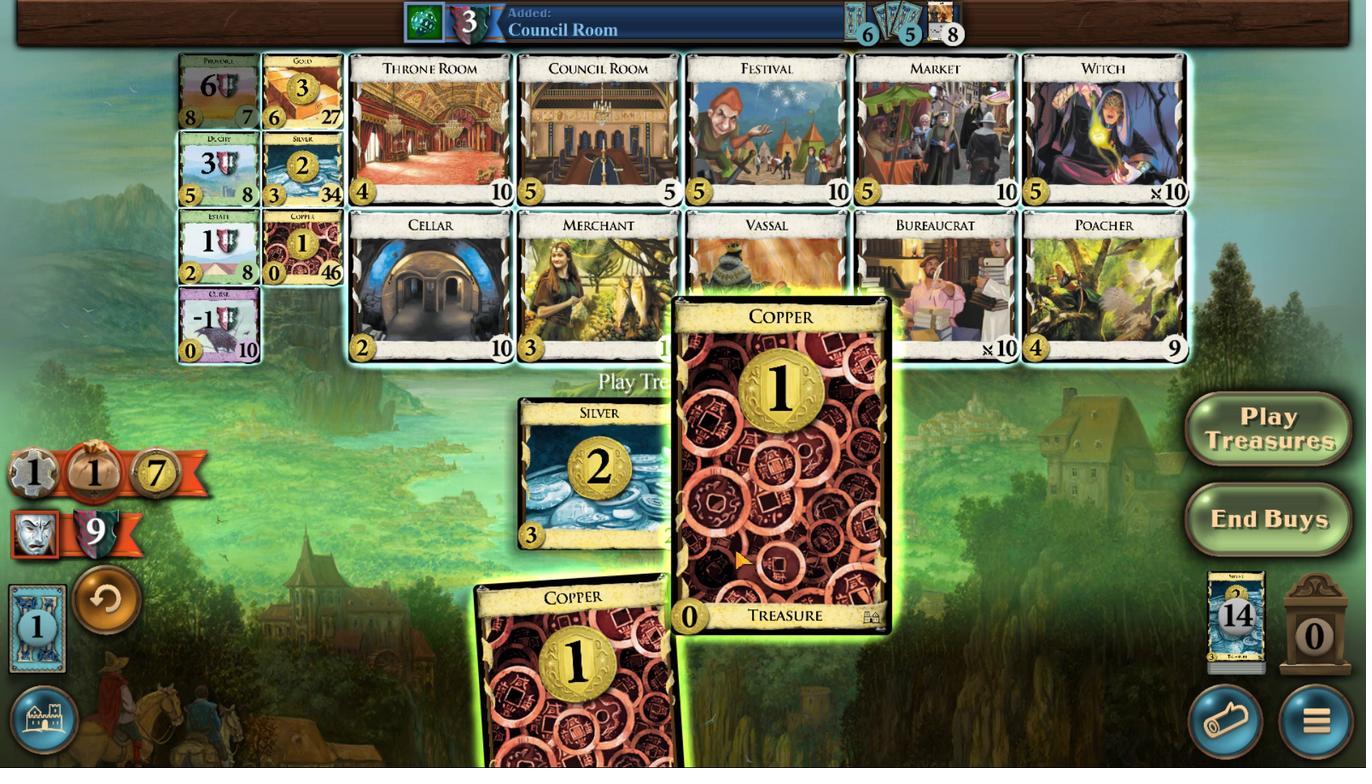 
Action: Mouse pressed left at (752, 540)
Screenshot: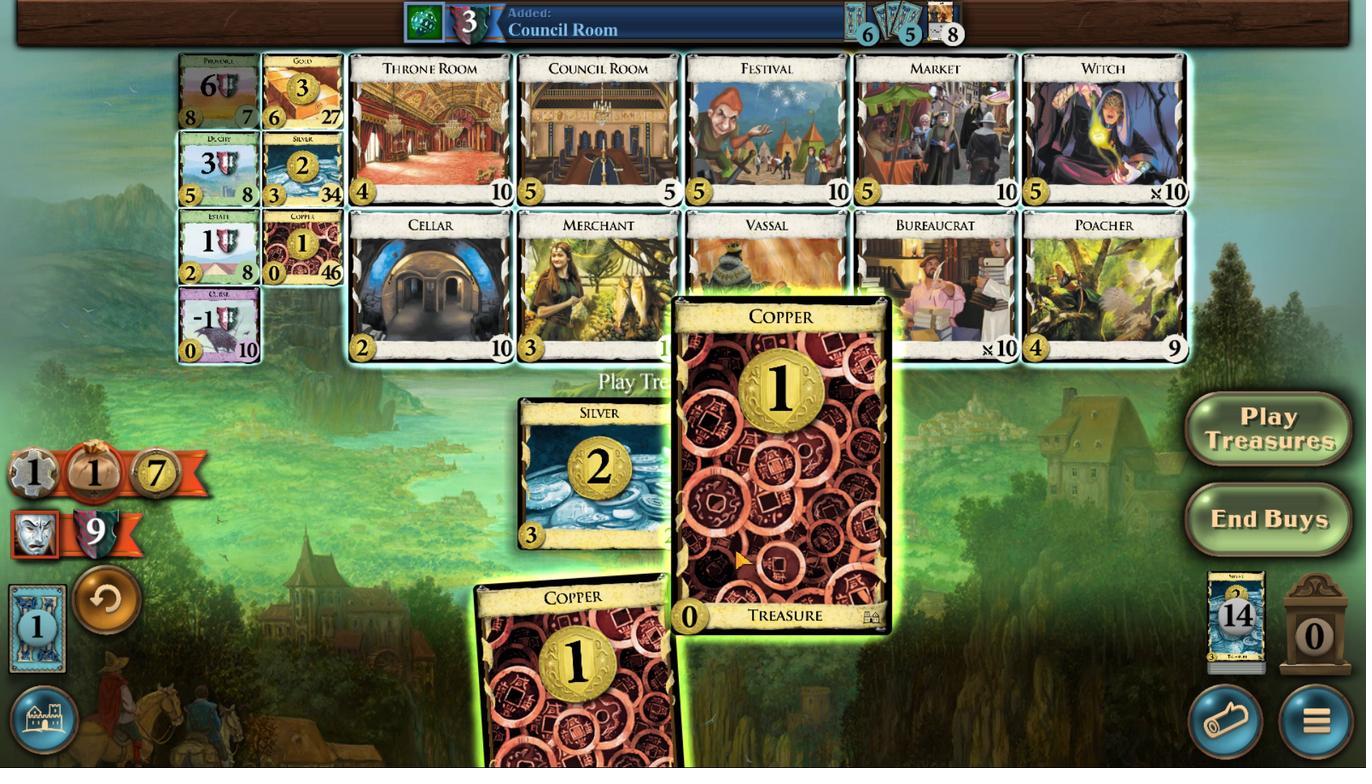 
Action: Mouse moved to (478, 433)
Screenshot: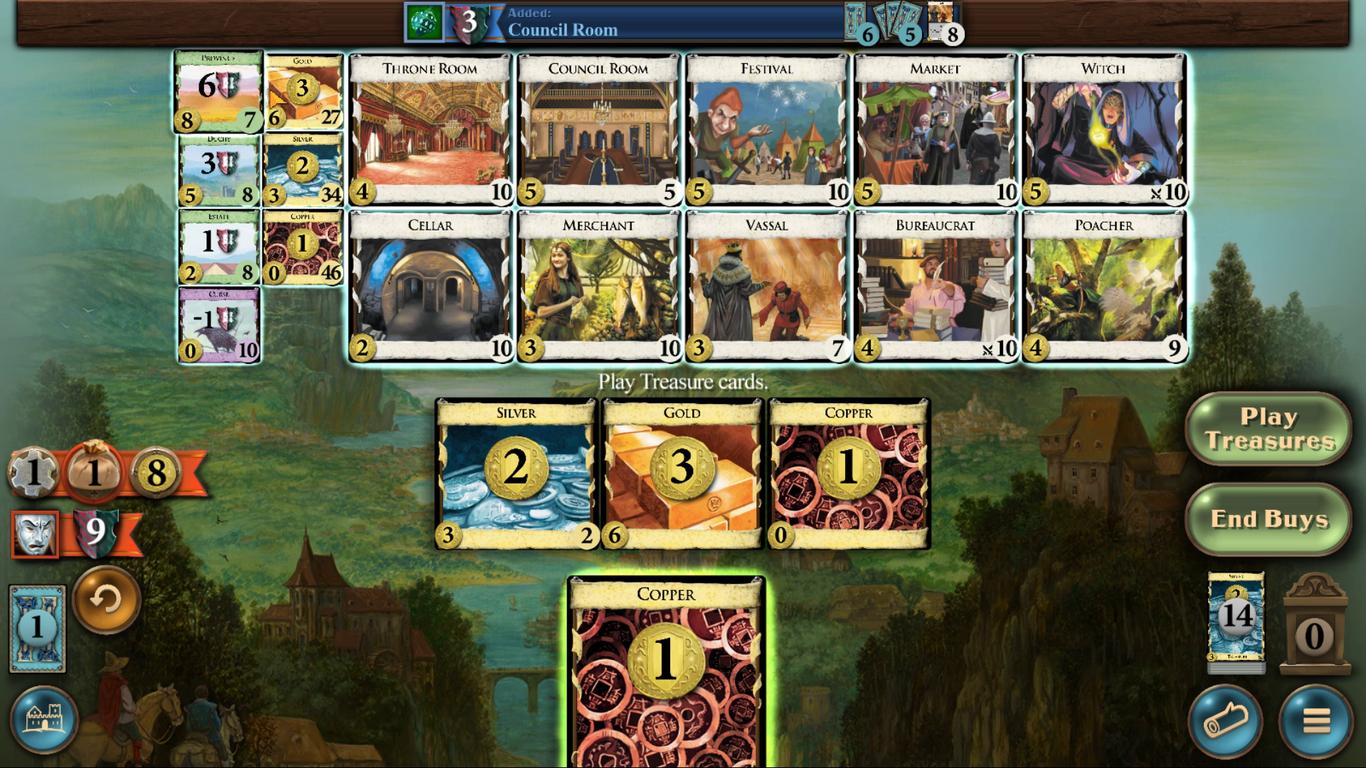 
Action: Mouse pressed left at (478, 433)
Screenshot: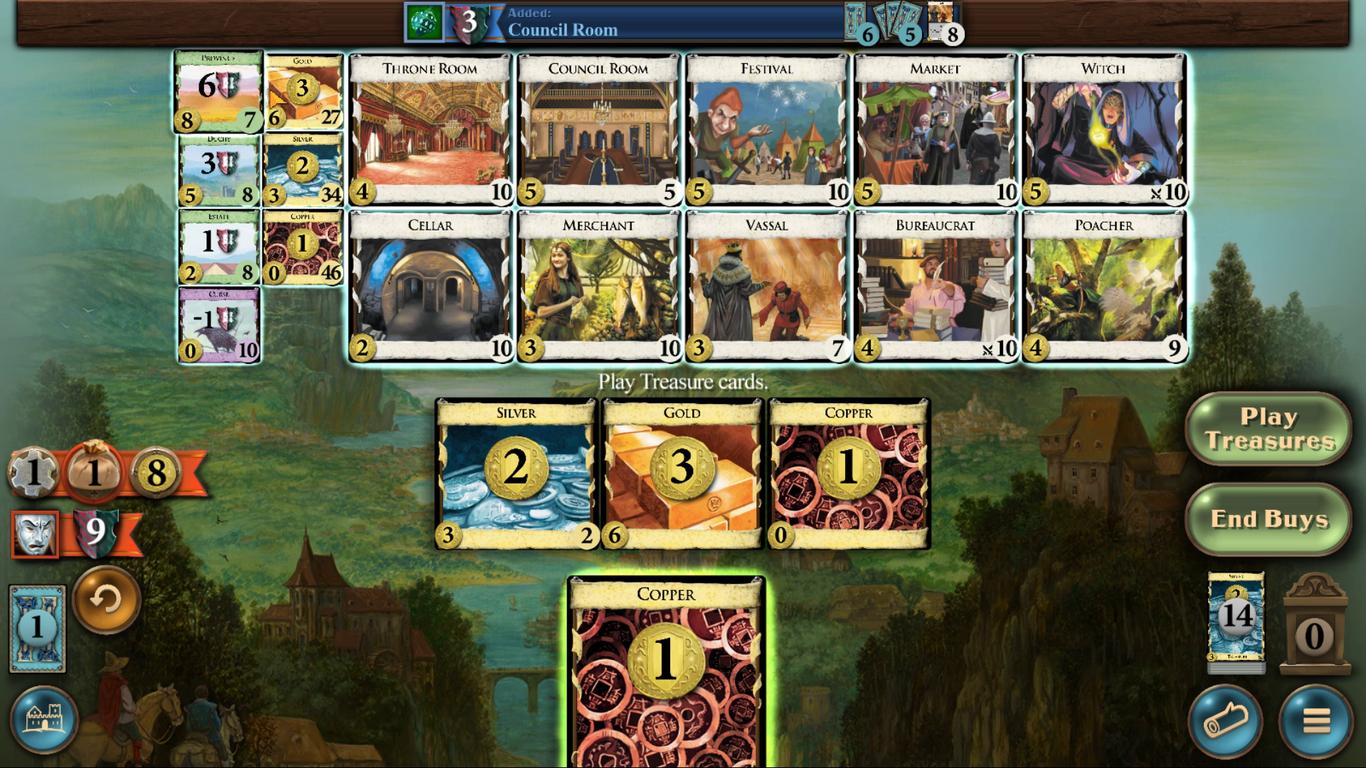 
Action: Mouse moved to (858, 556)
Screenshot: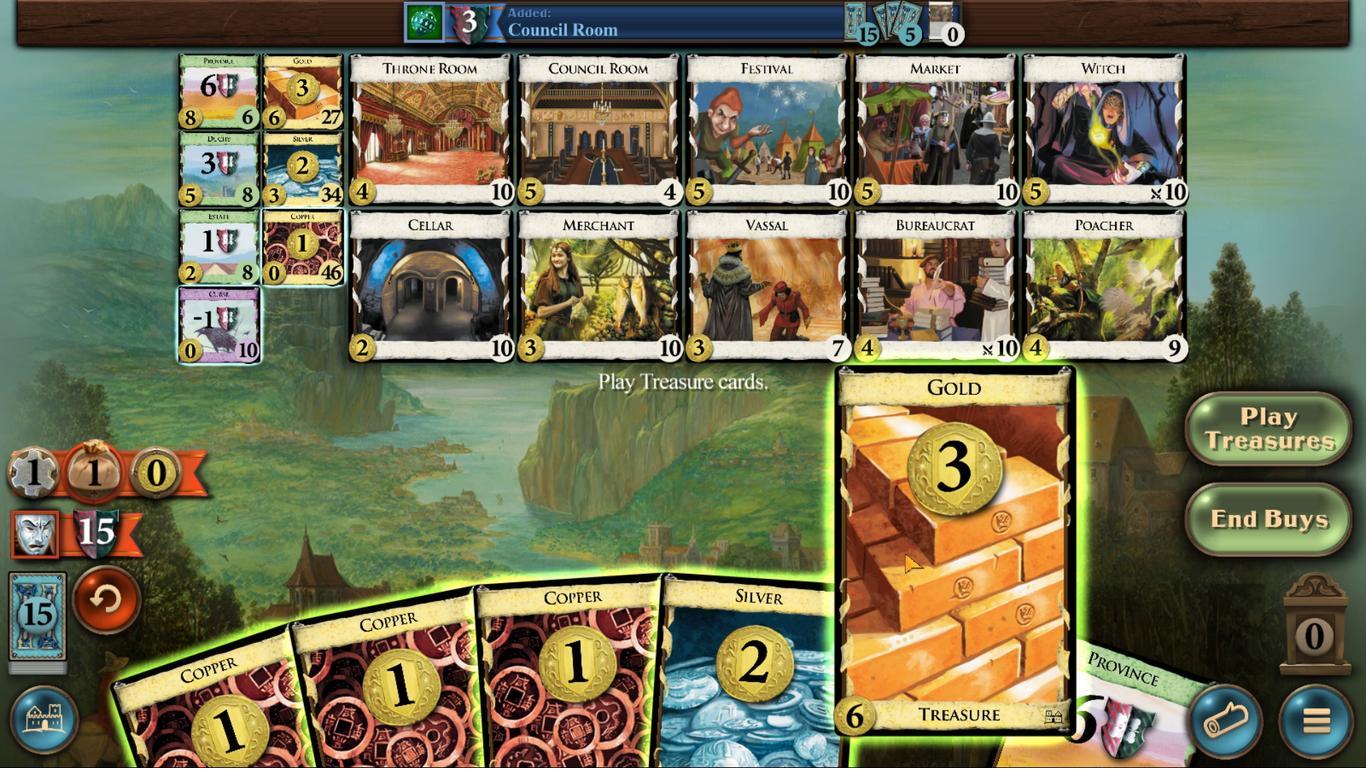
Action: Mouse pressed left at (858, 556)
Screenshot: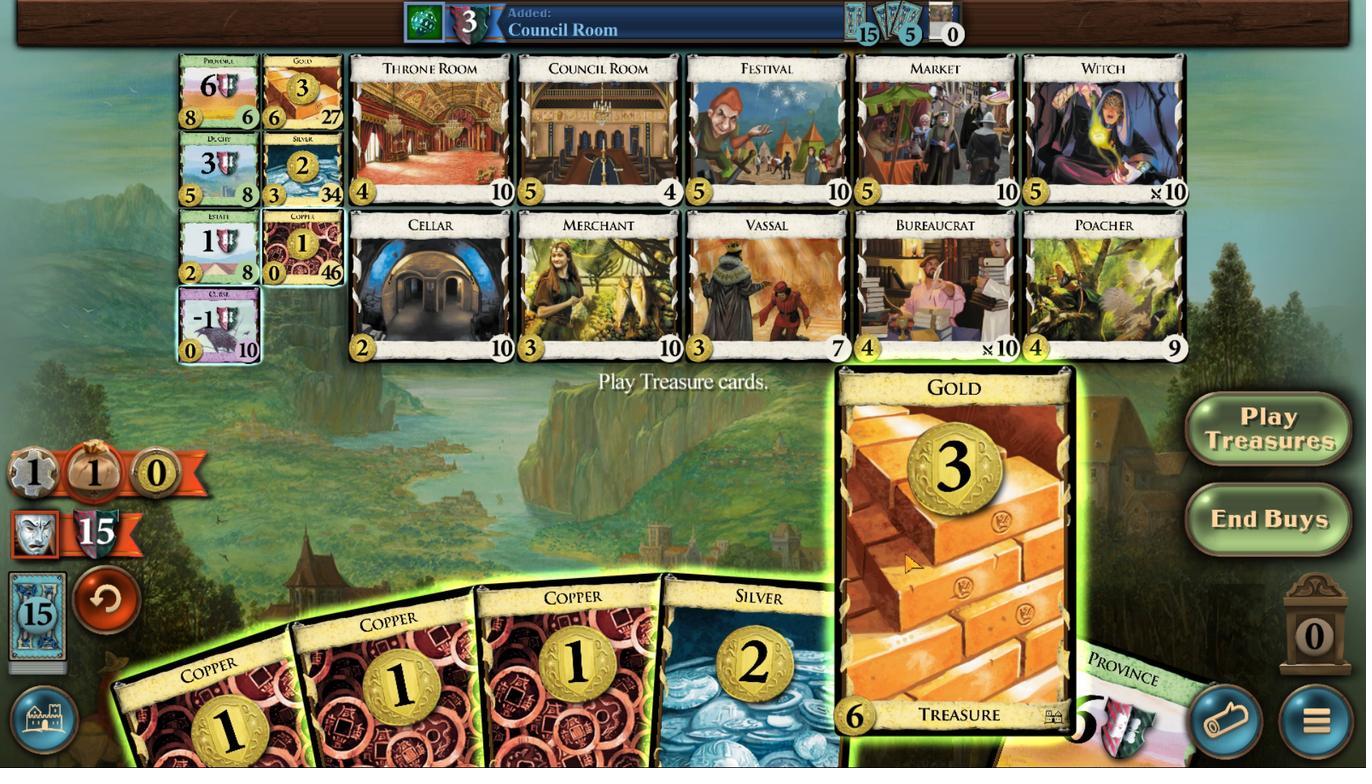 
Action: Mouse moved to (821, 547)
Screenshot: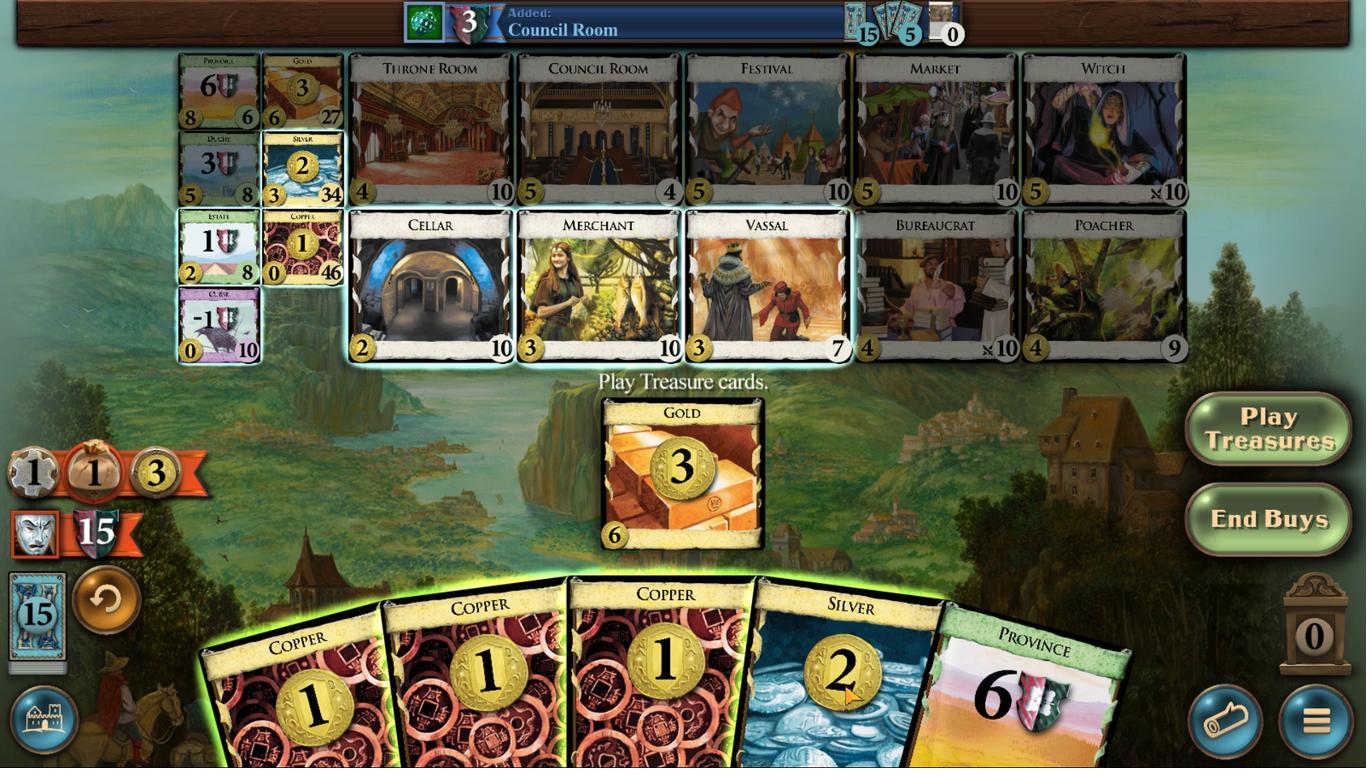 
Action: Mouse pressed left at (821, 547)
Screenshot: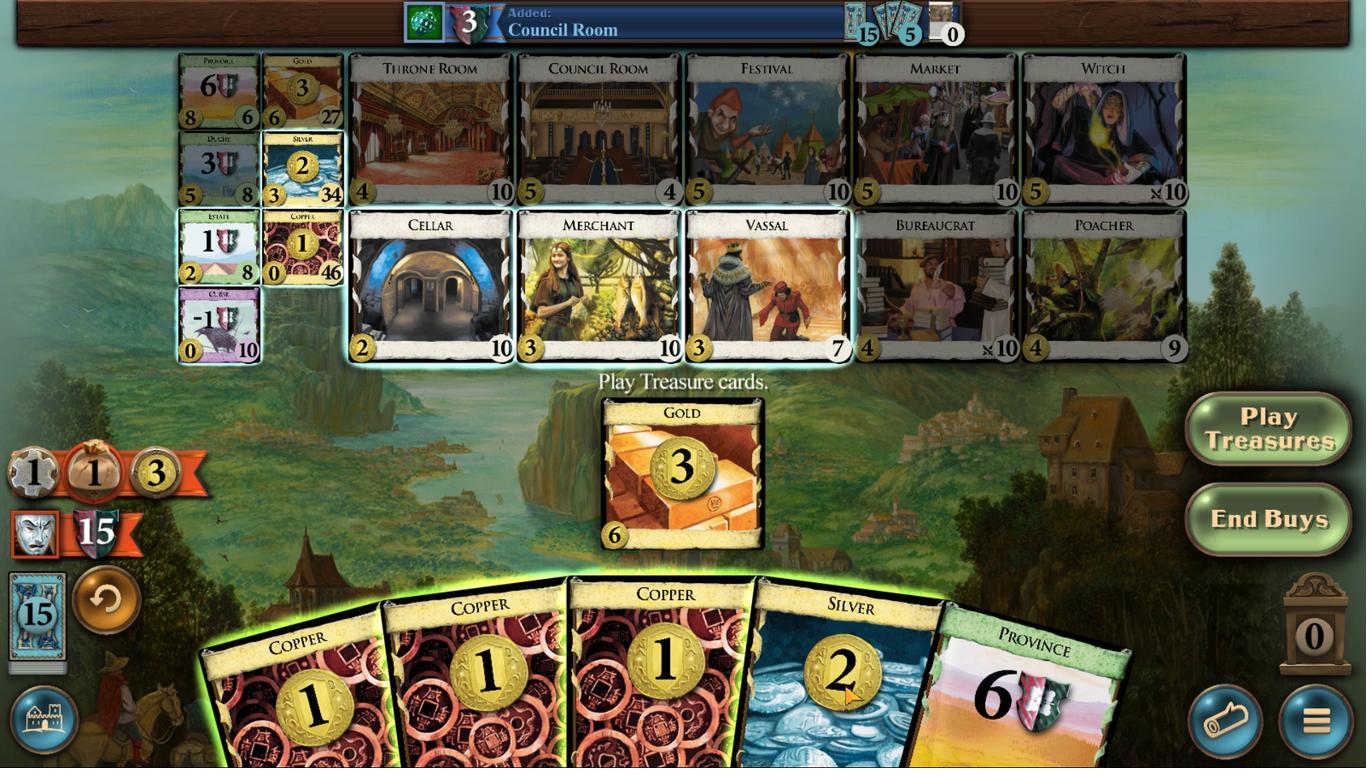 
Action: Mouse moved to (785, 549)
Screenshot: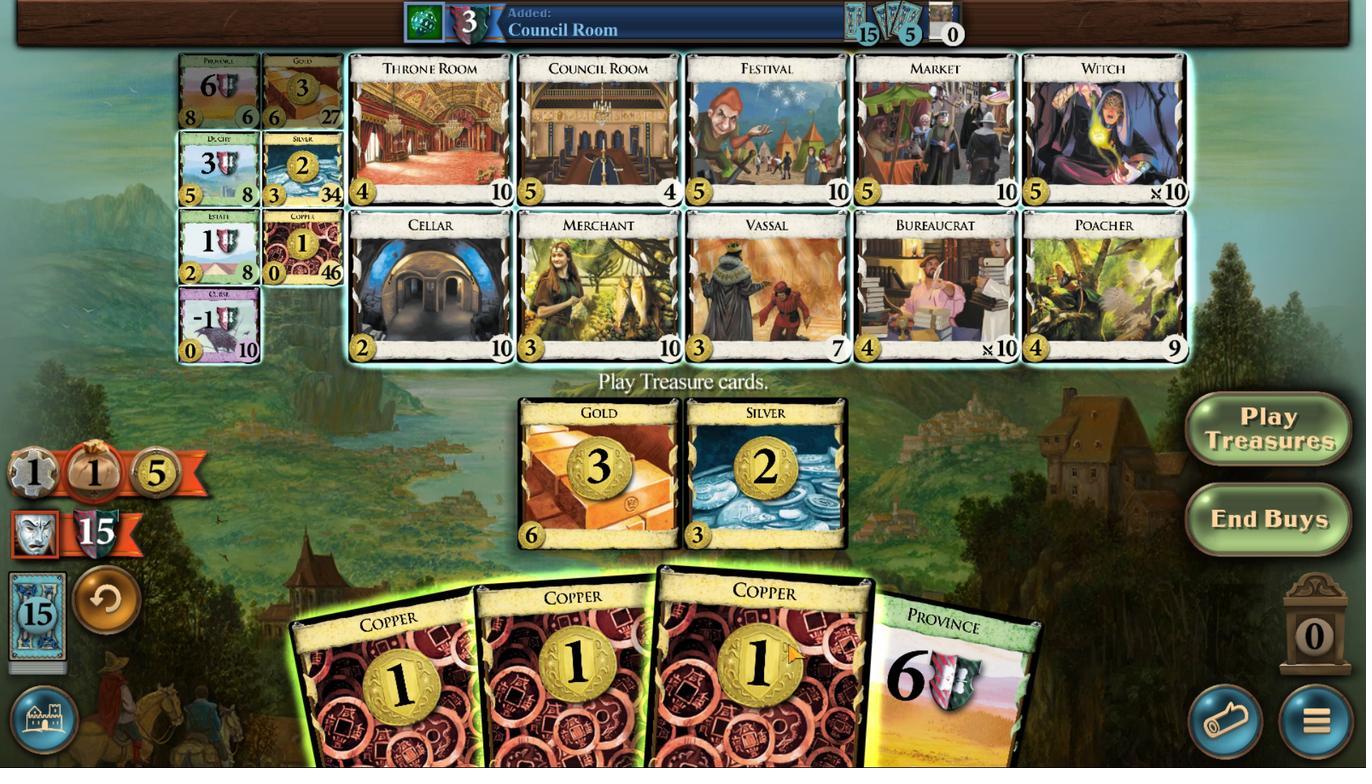 
Action: Mouse pressed left at (785, 549)
Screenshot: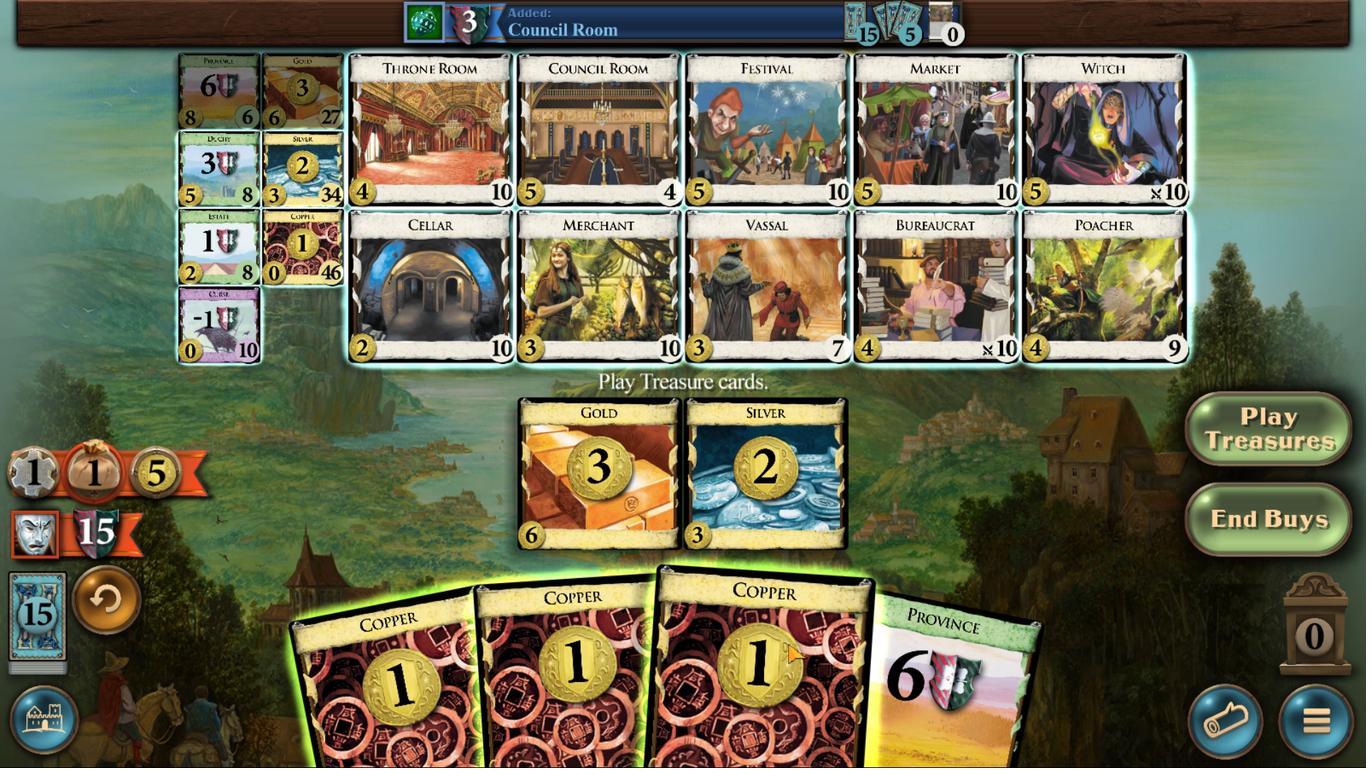 
Action: Mouse moved to (779, 545)
Screenshot: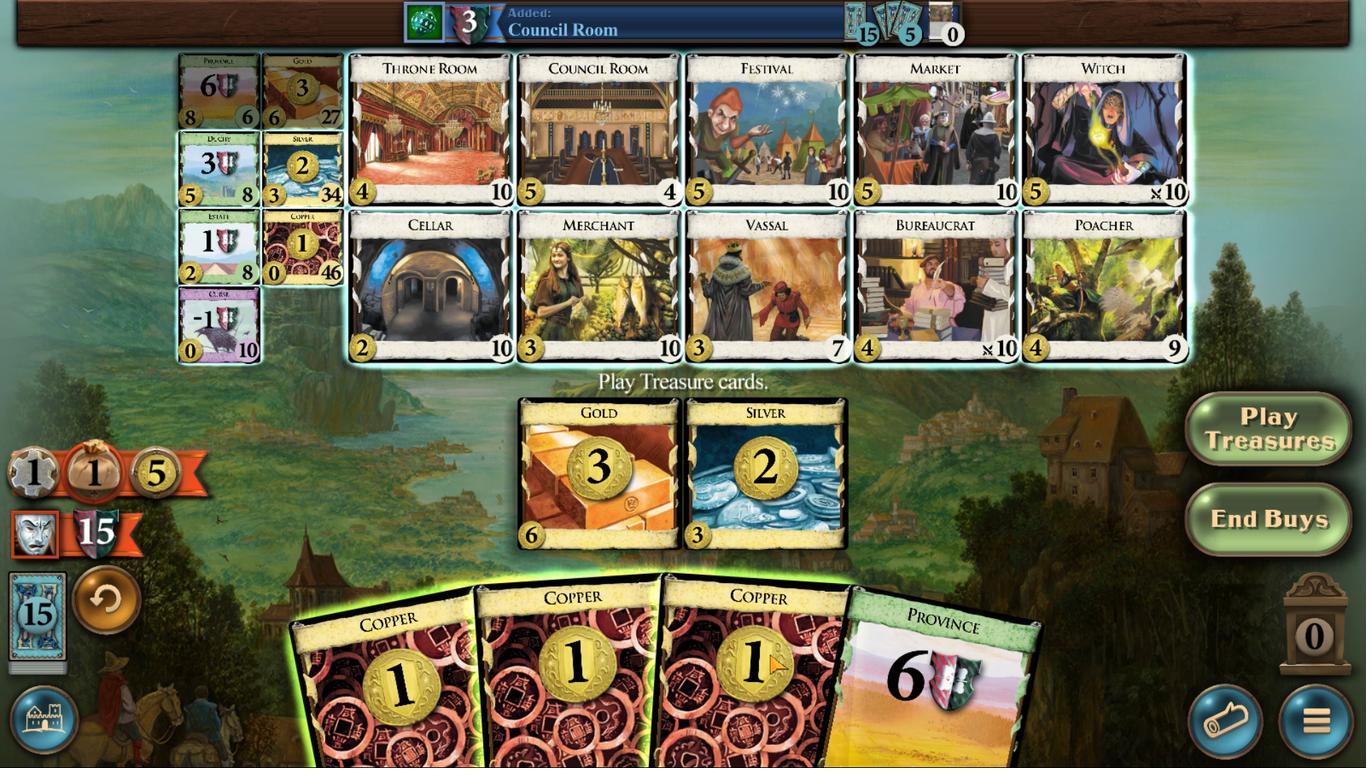 
Action: Mouse pressed left at (779, 545)
Screenshot: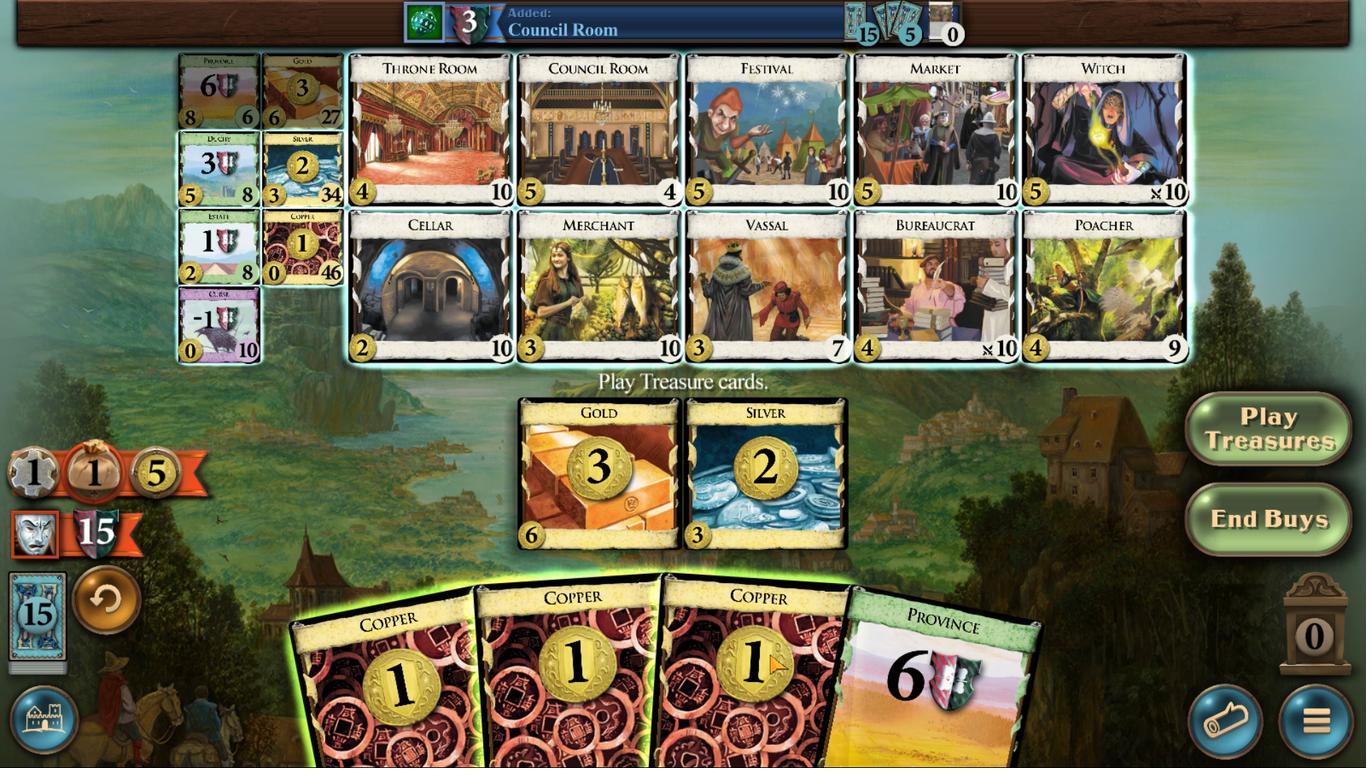 
Action: Mouse moved to (512, 435)
Screenshot: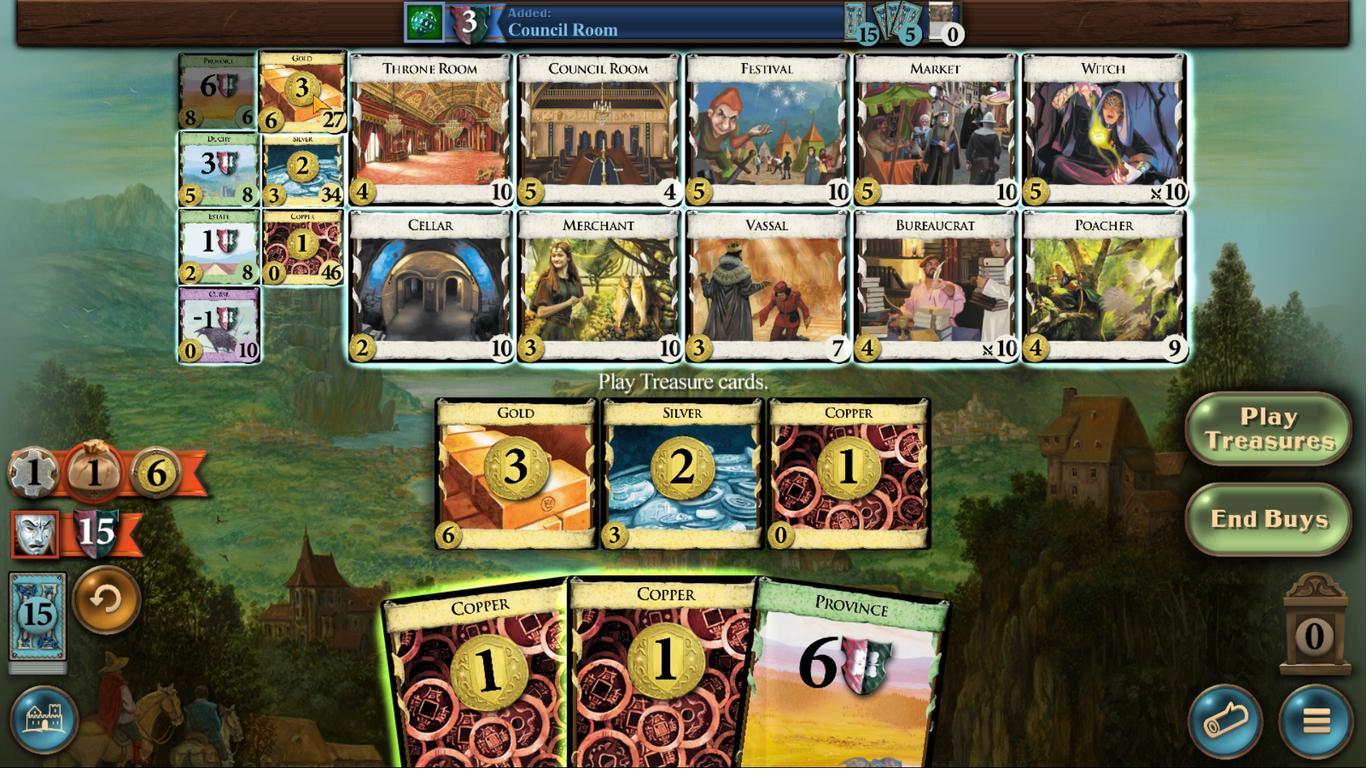 
Action: Mouse pressed left at (512, 435)
Screenshot: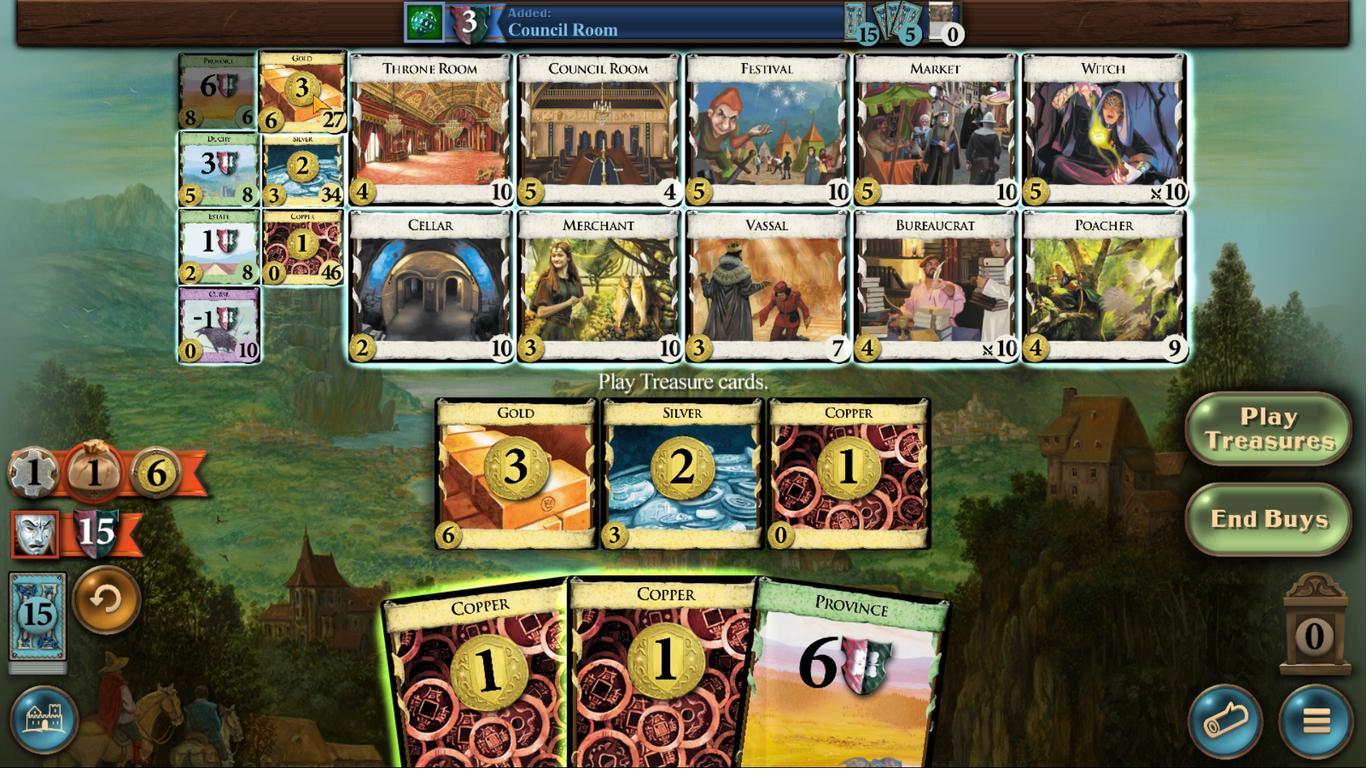 
Action: Mouse moved to (856, 544)
Screenshot: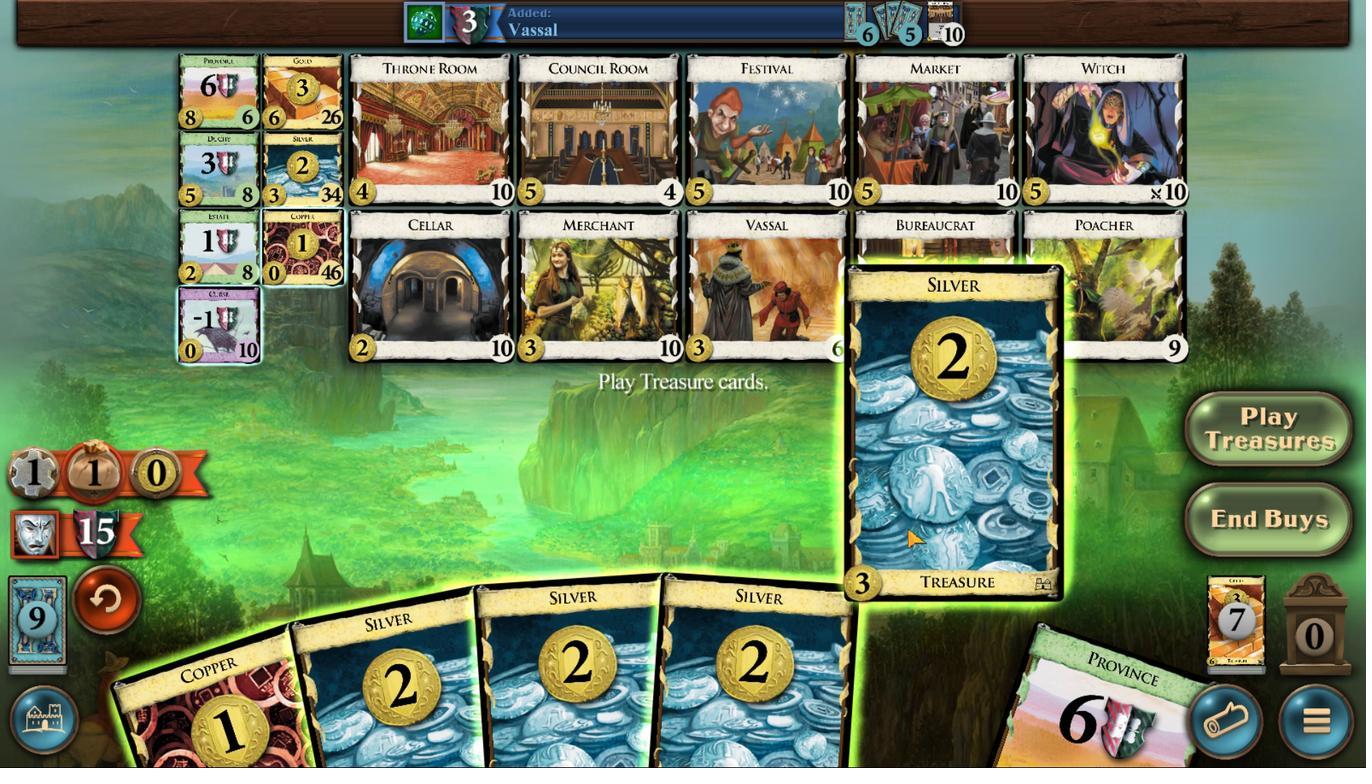 
Action: Mouse pressed left at (856, 544)
Screenshot: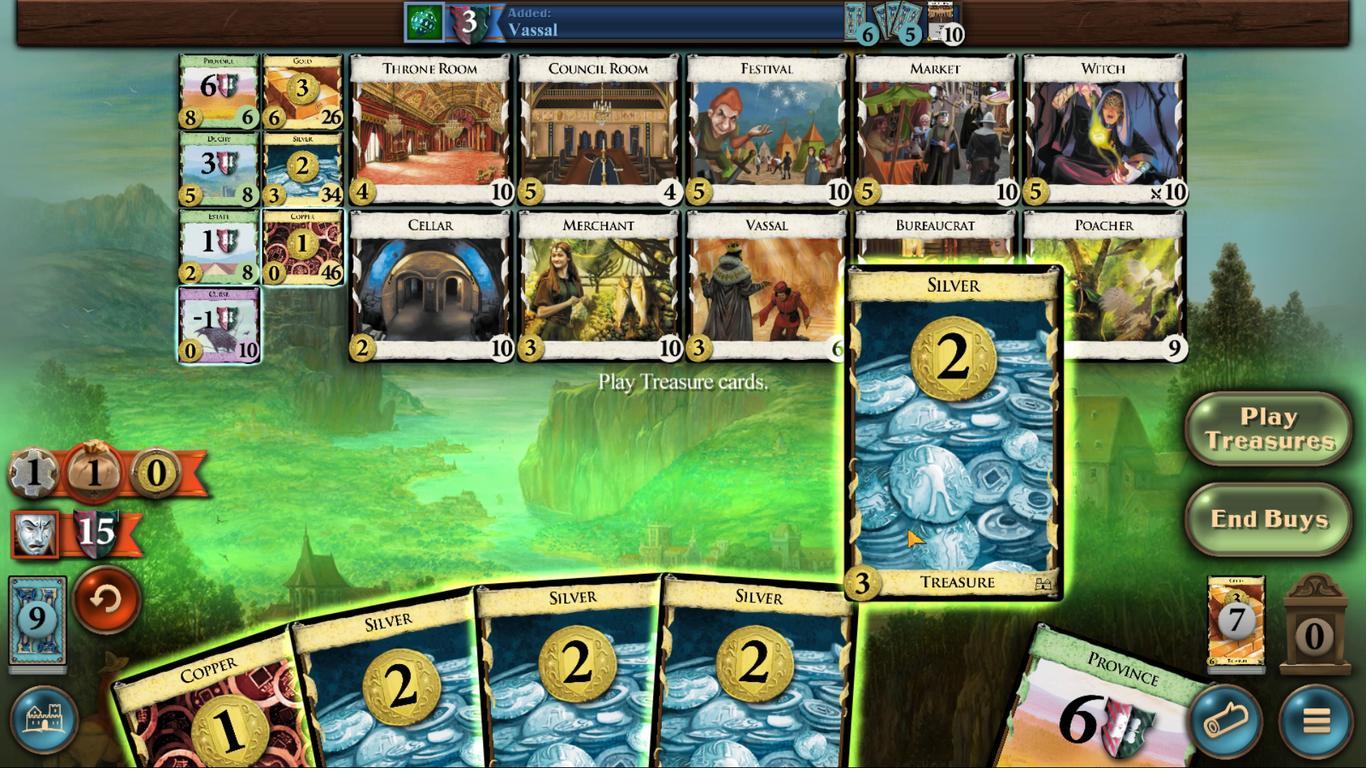 
Action: Mouse moved to (832, 542)
Screenshot: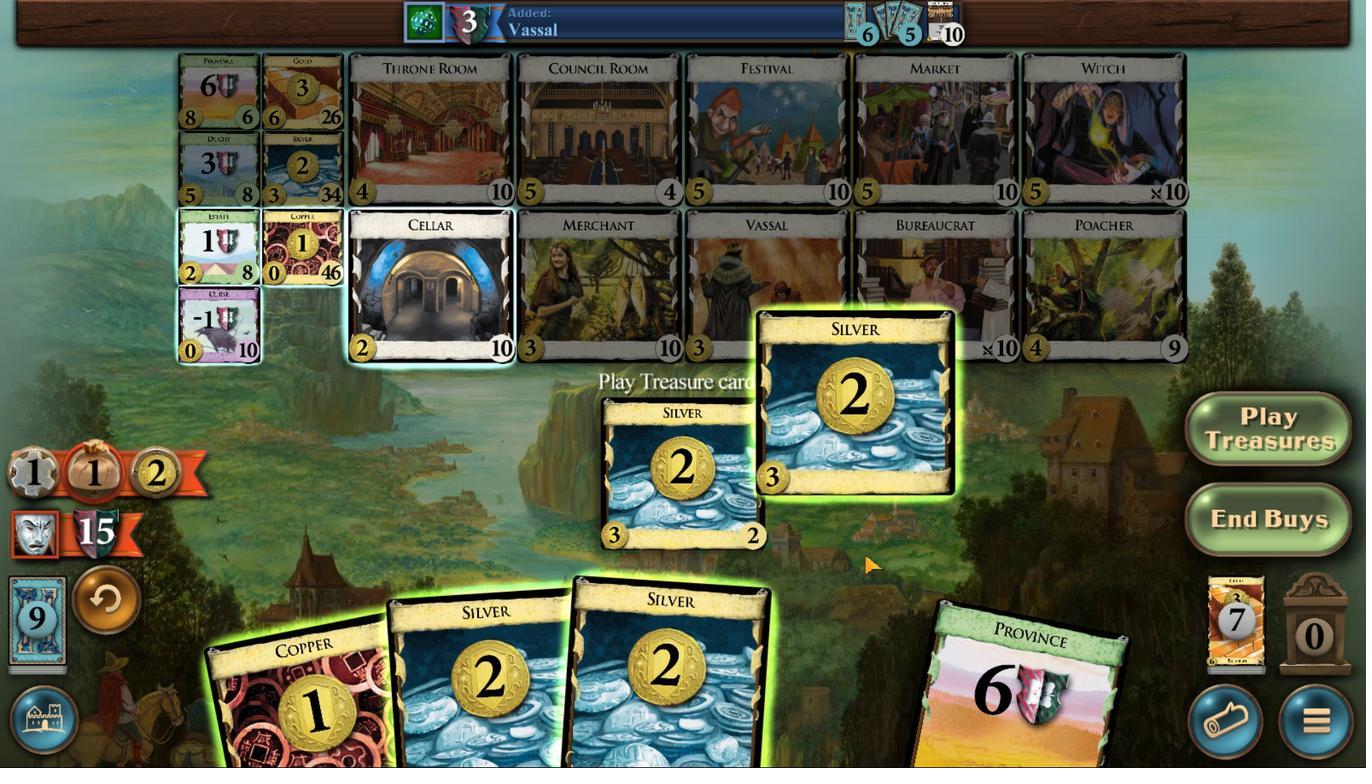 
Action: Mouse pressed left at (832, 543)
Screenshot: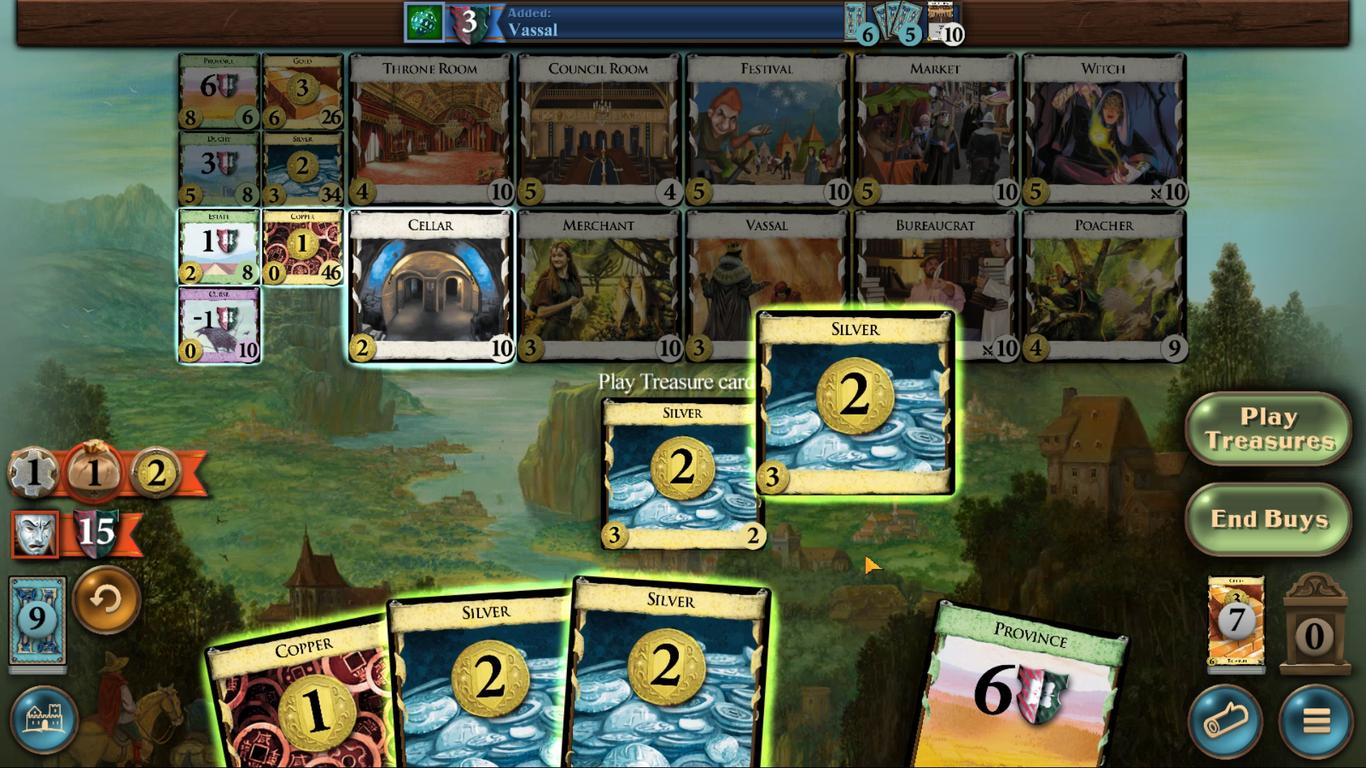 
Action: Mouse moved to (790, 544)
Screenshot: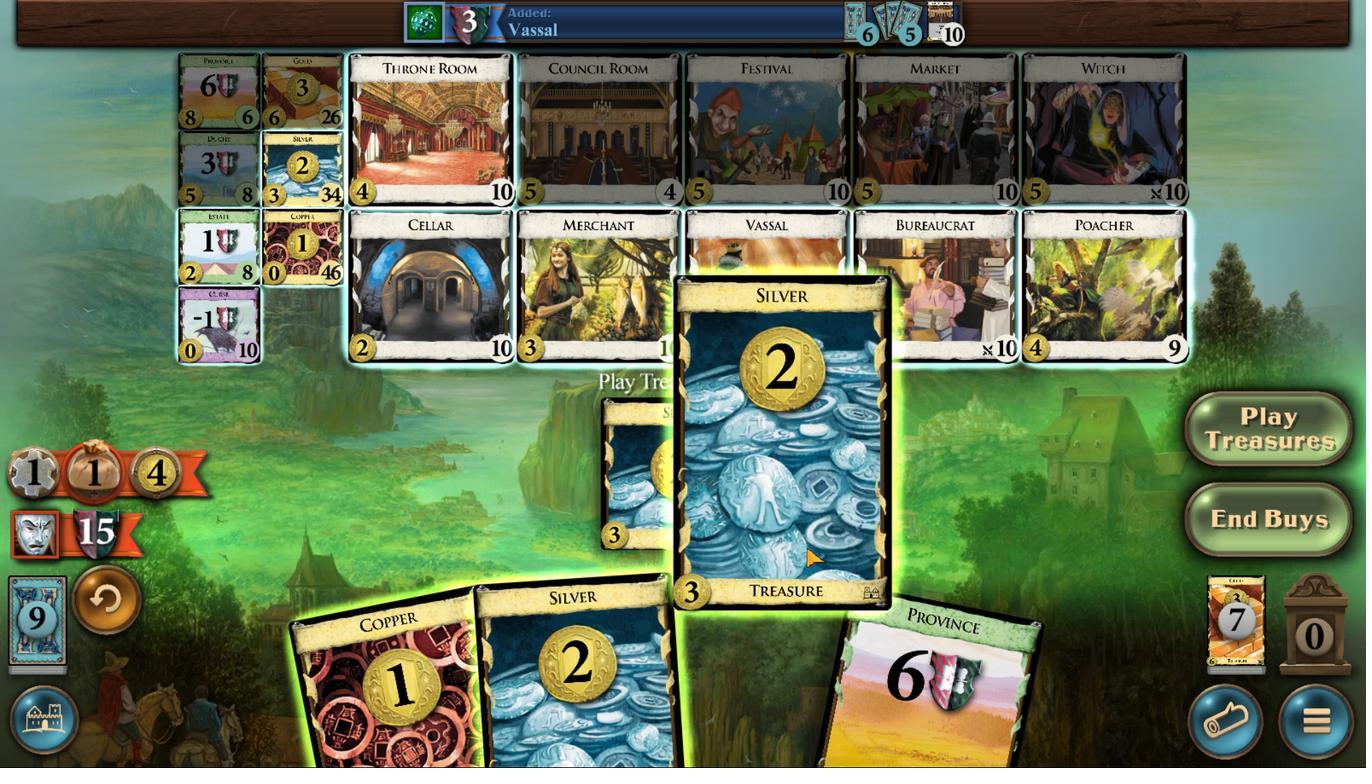 
Action: Mouse pressed left at (790, 544)
Screenshot: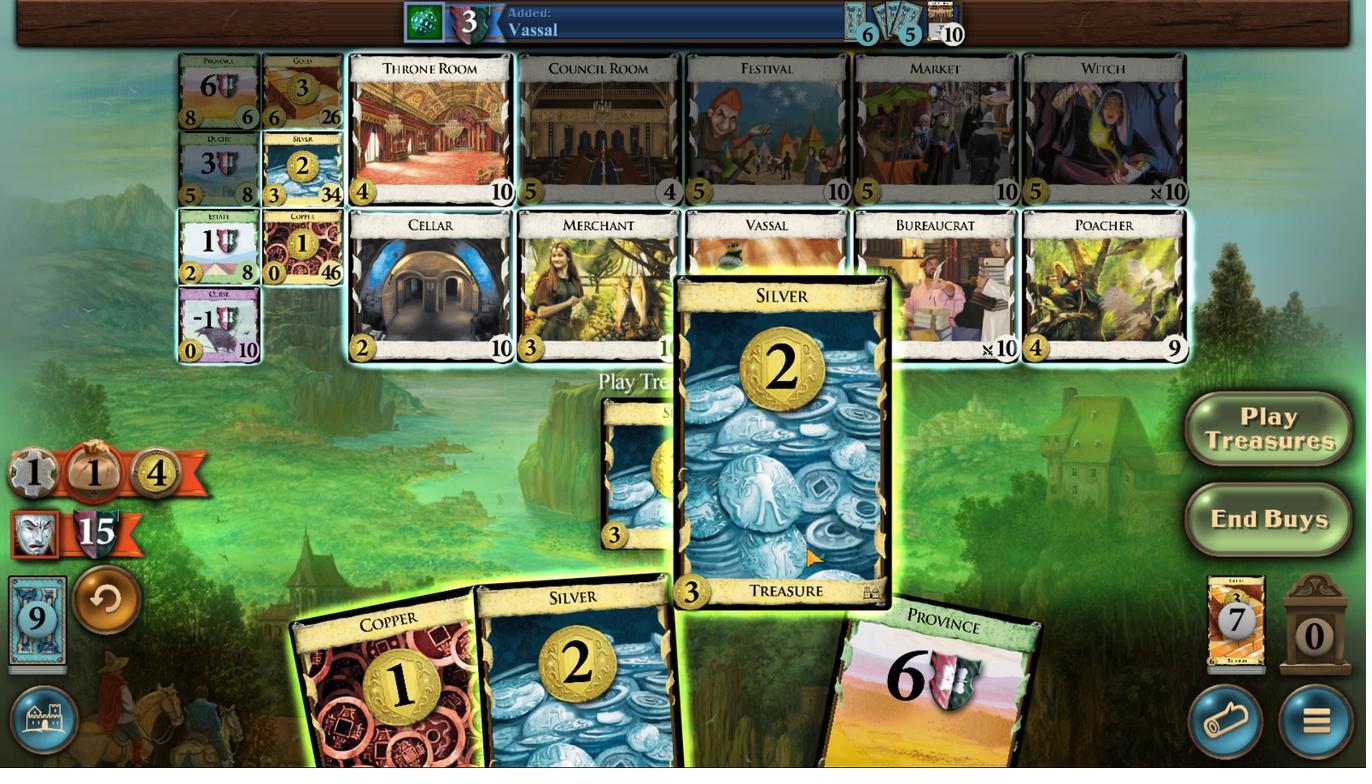 
Action: Mouse moved to (527, 429)
Screenshot: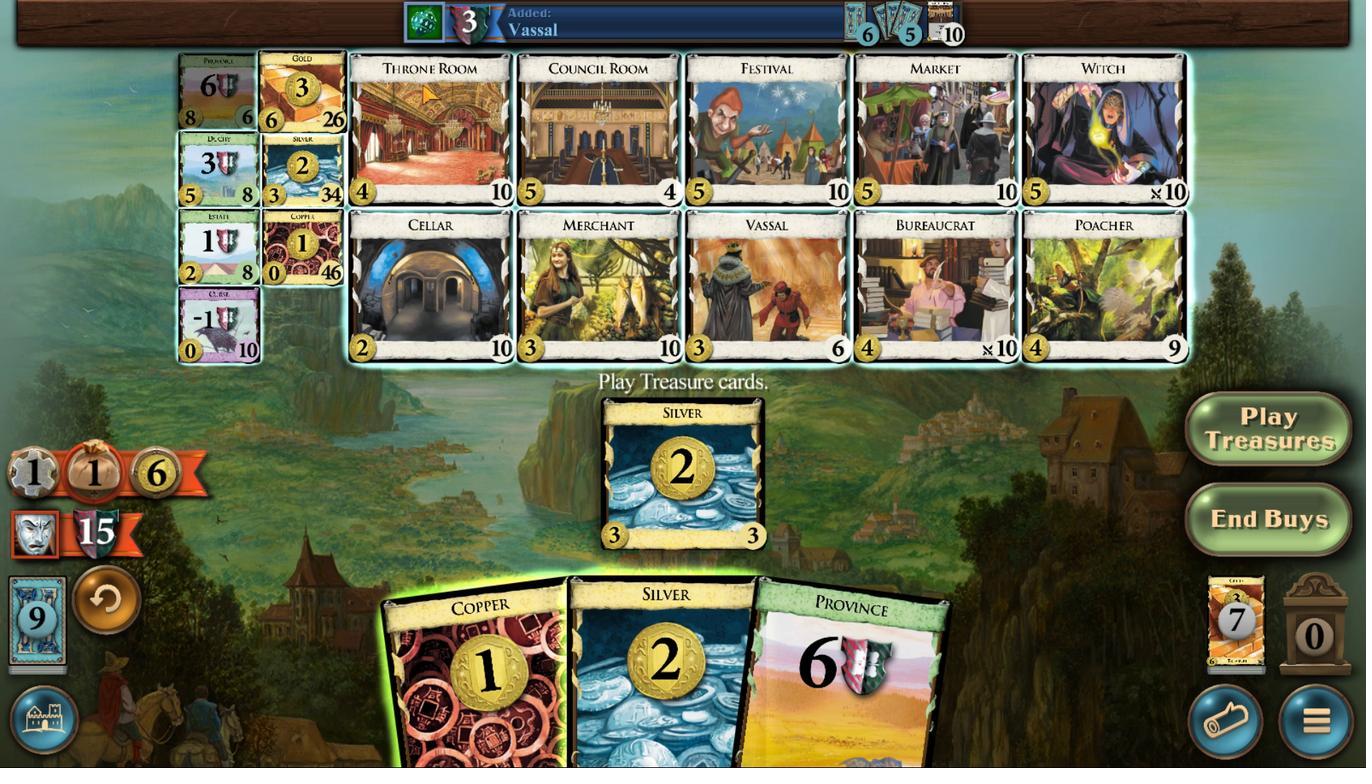 
Action: Mouse pressed left at (527, 429)
Screenshot: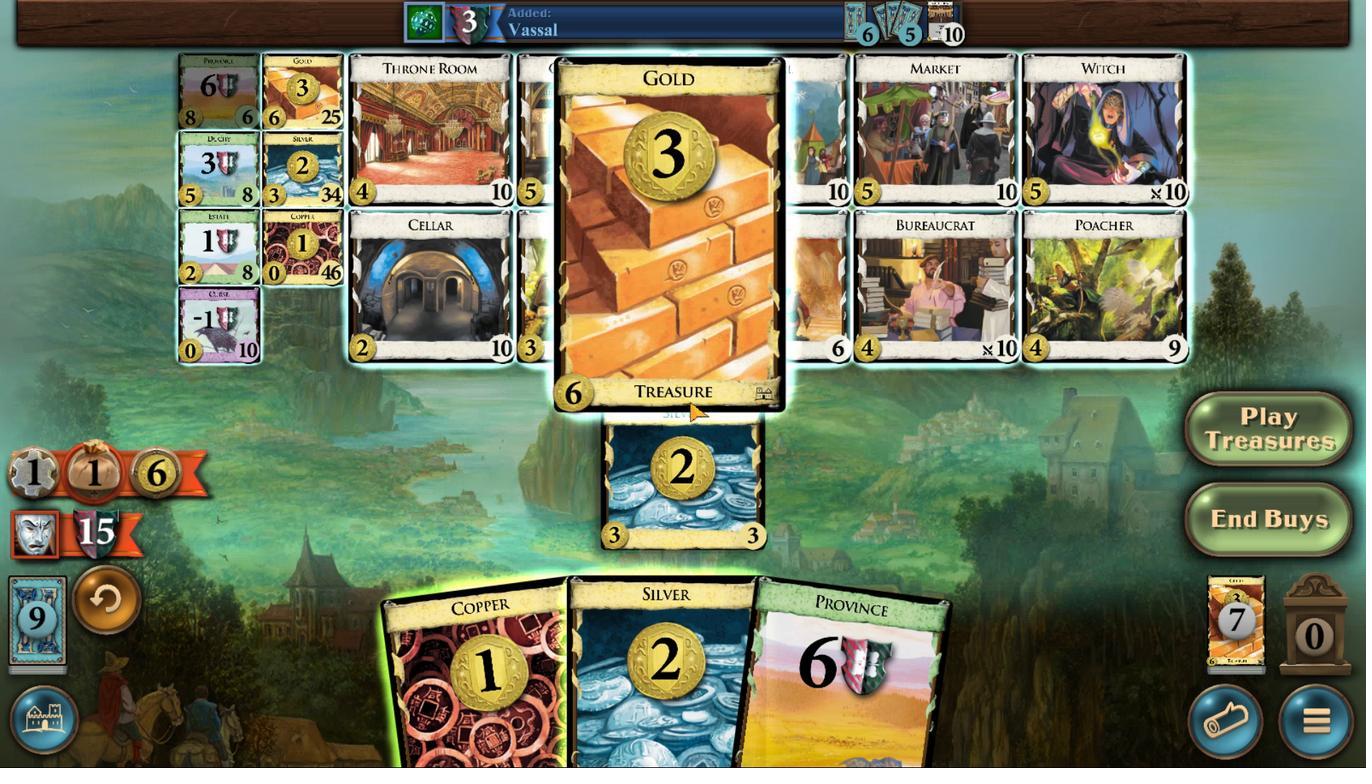 
Action: Mouse moved to (767, 548)
Screenshot: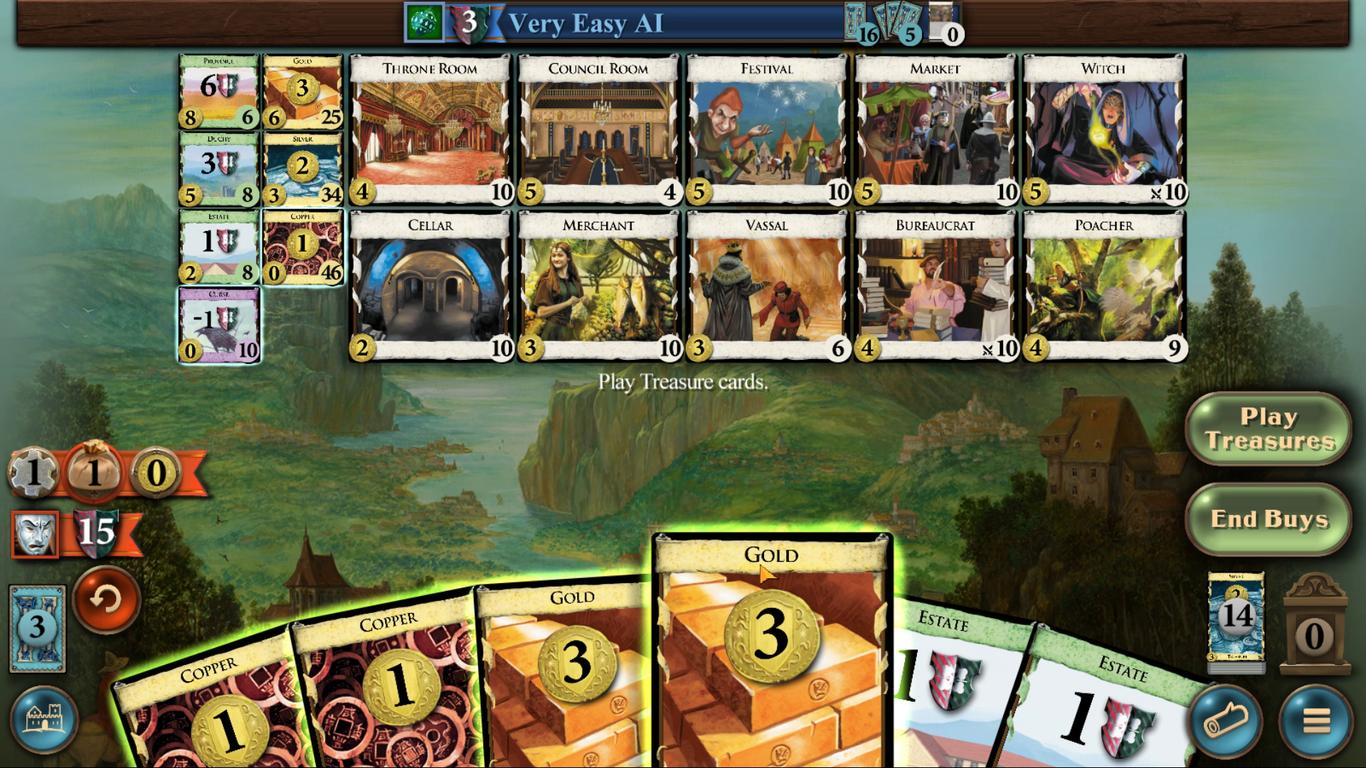 
Action: Mouse pressed left at (767, 548)
Screenshot: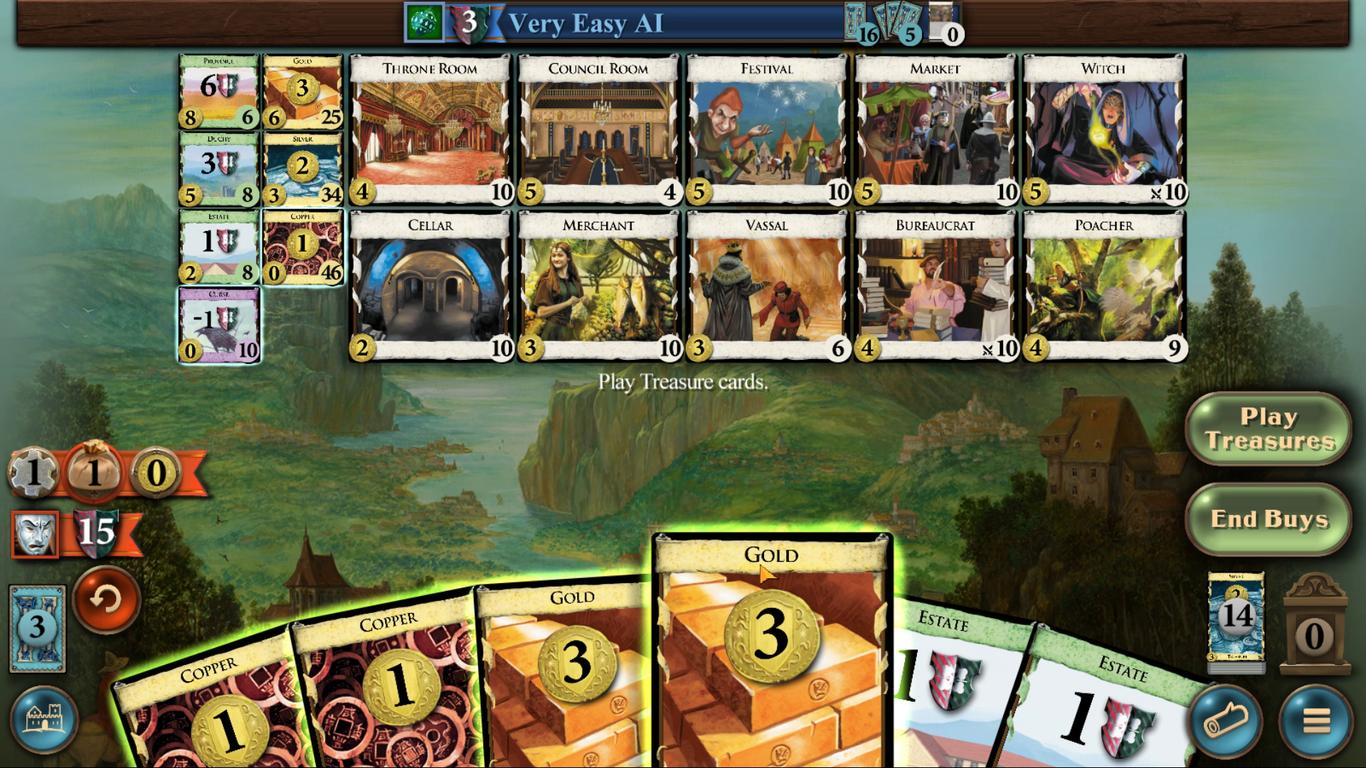 
Action: Mouse moved to (733, 549)
Screenshot: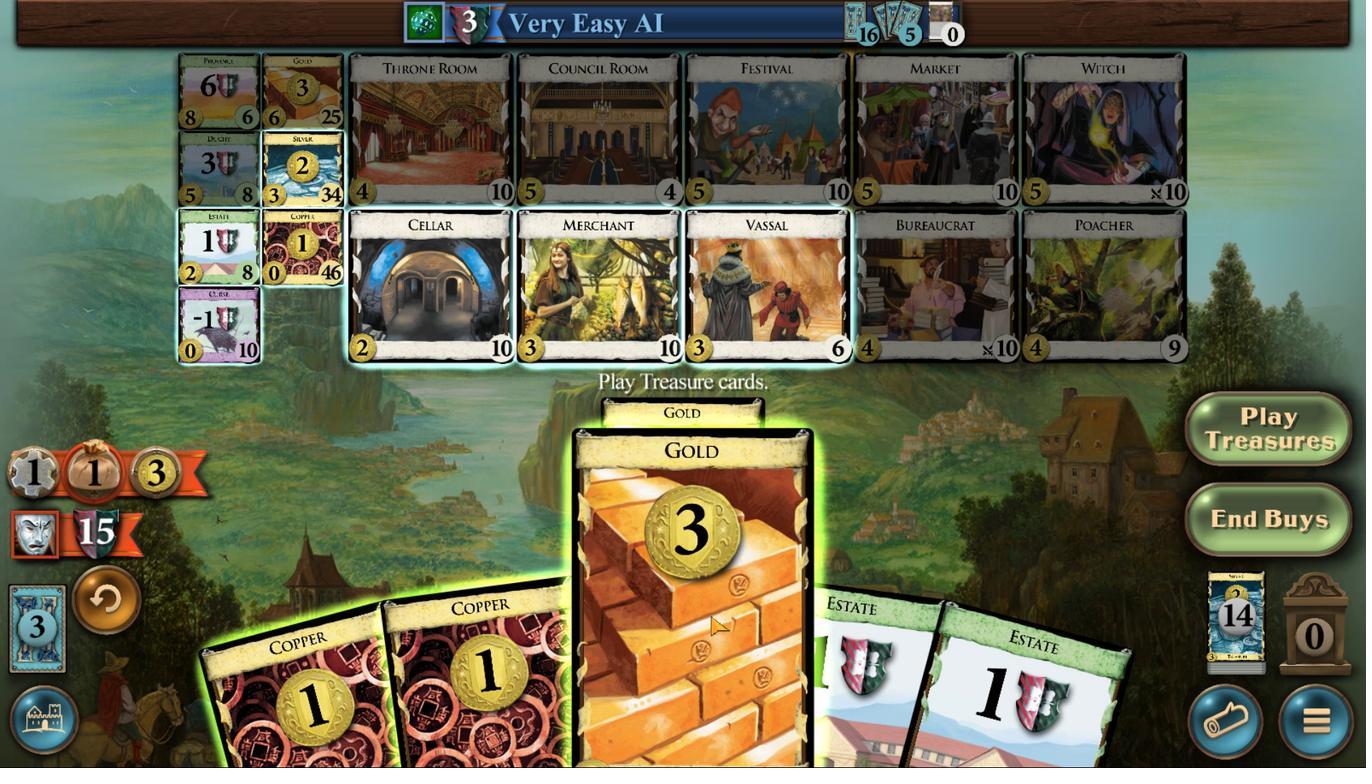 
Action: Mouse pressed left at (733, 549)
Screenshot: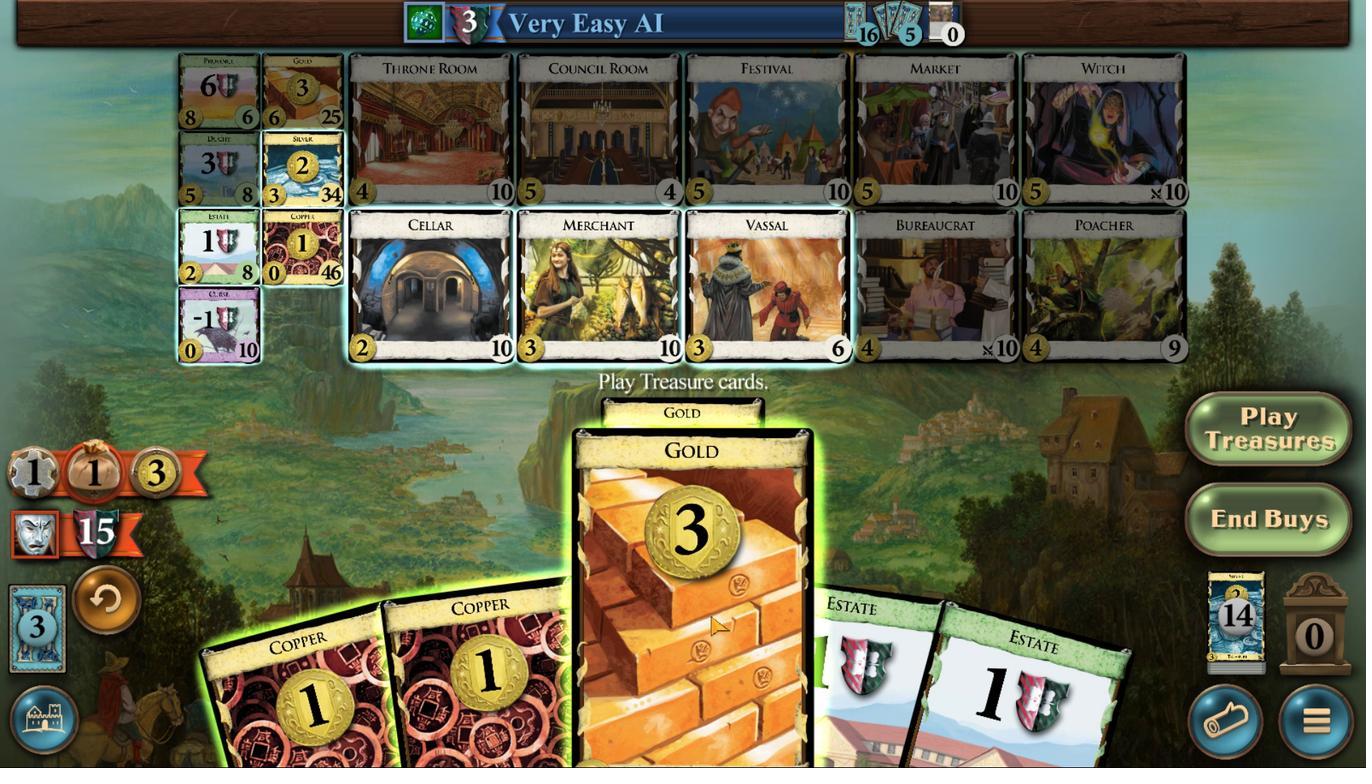 
Action: Mouse moved to (749, 530)
Screenshot: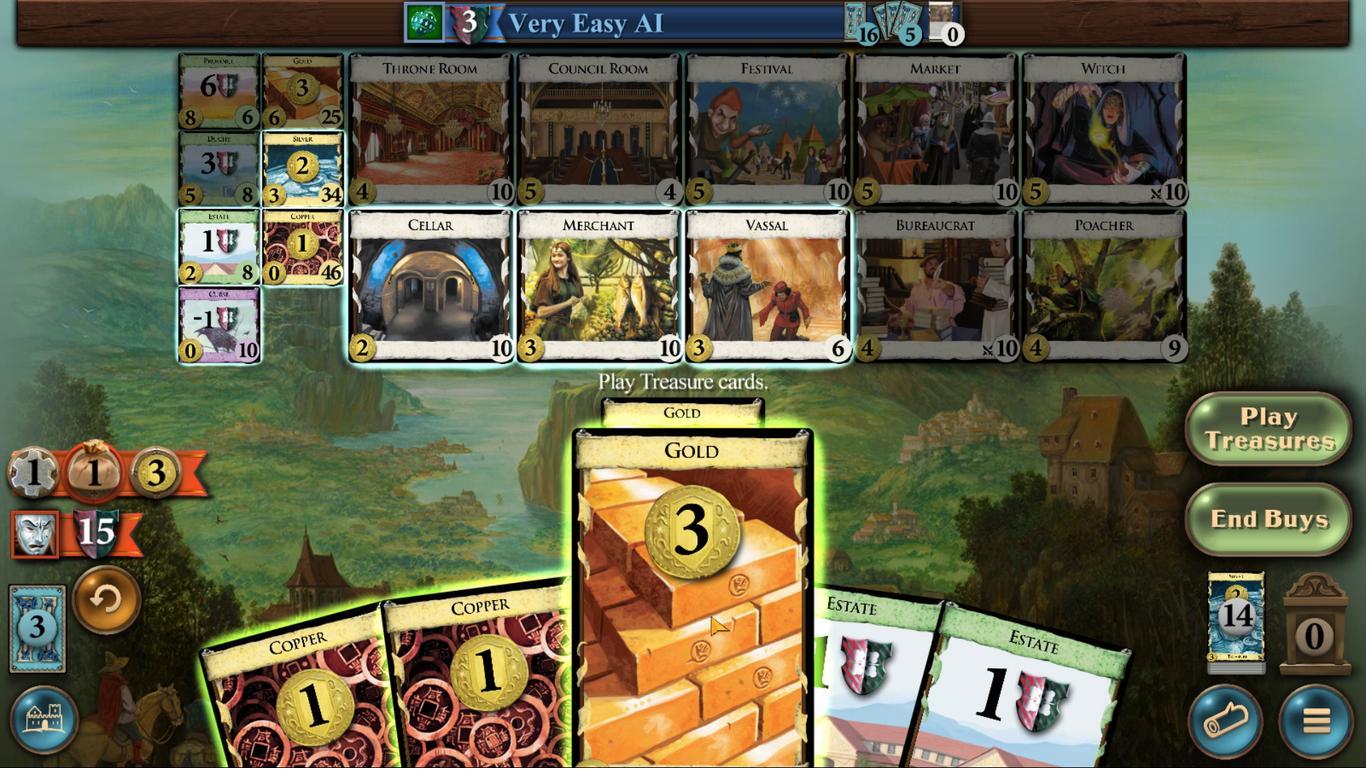 
Action: Mouse pressed left at (749, 530)
Screenshot: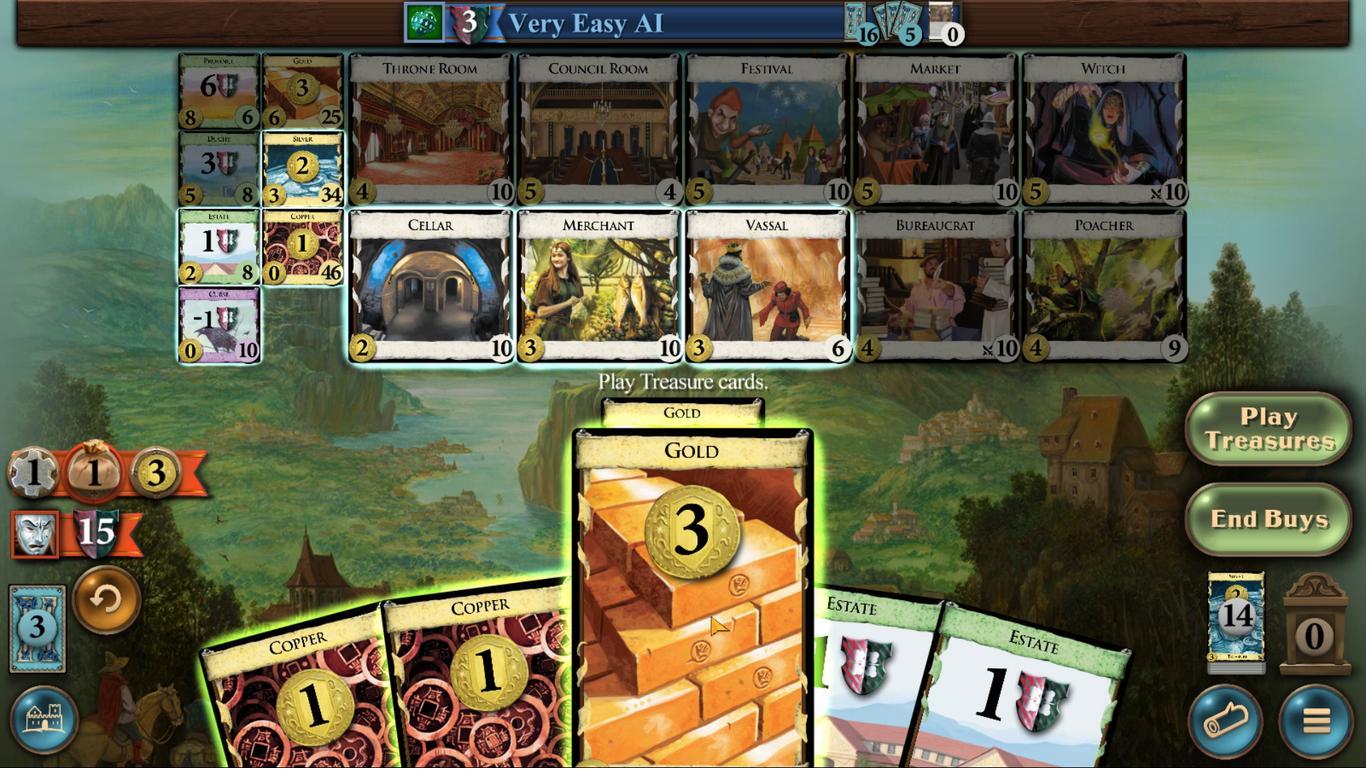 
Action: Mouse moved to (732, 549)
Screenshot: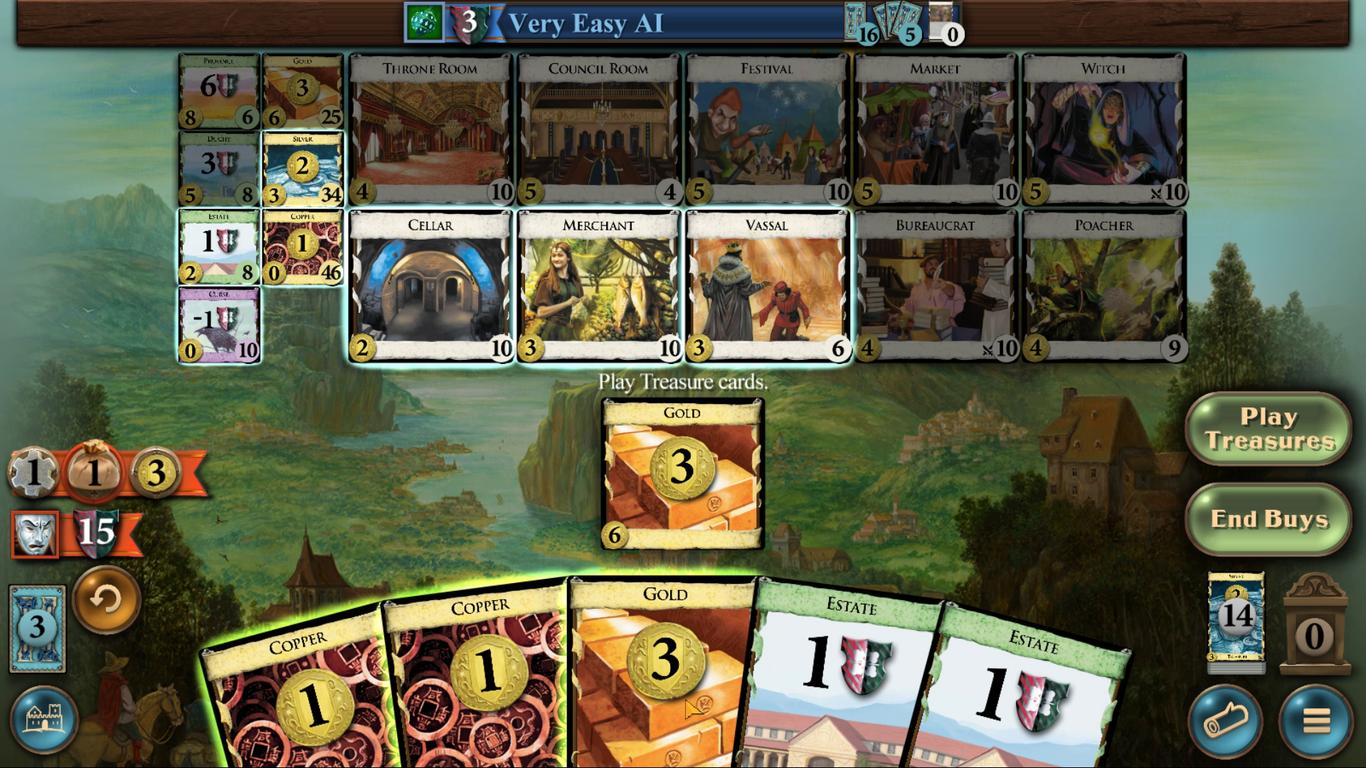 
Action: Mouse pressed left at (732, 549)
Screenshot: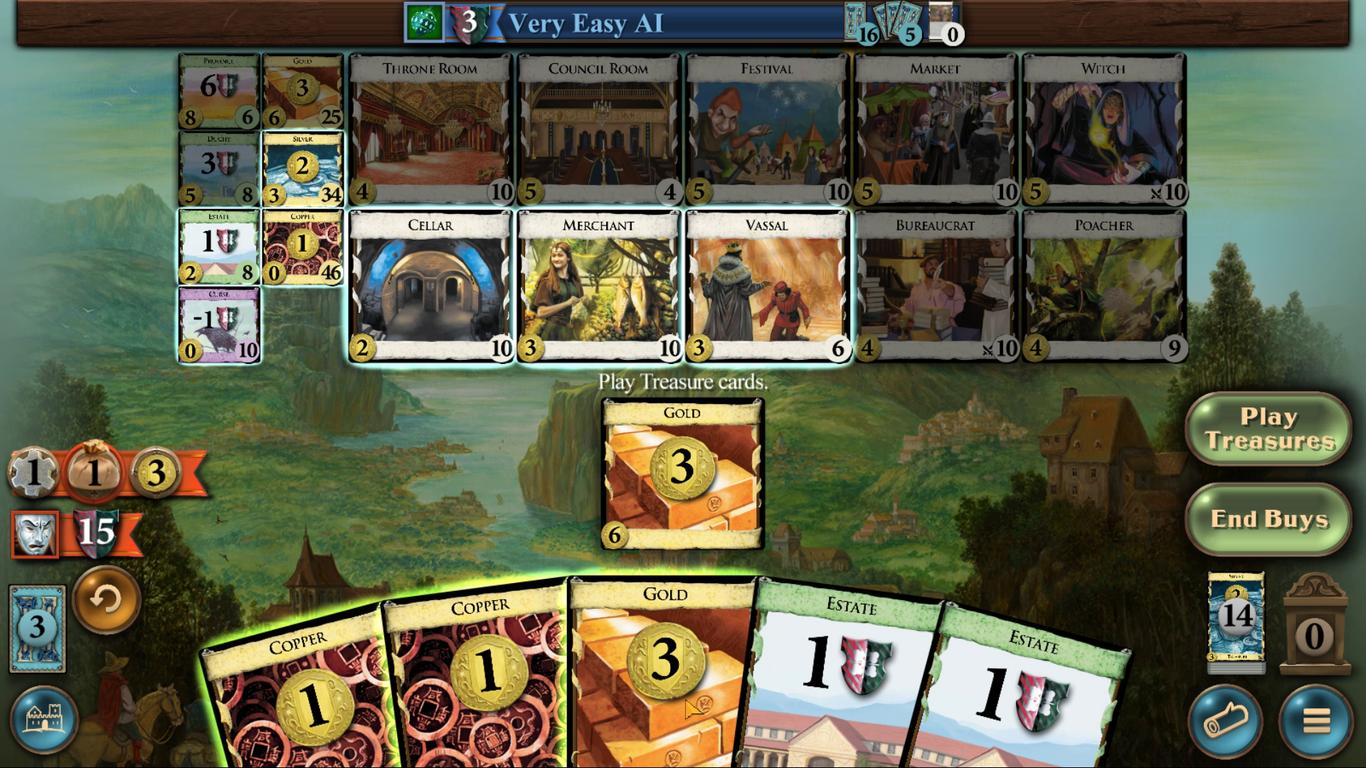 
Action: Mouse moved to (511, 432)
Screenshot: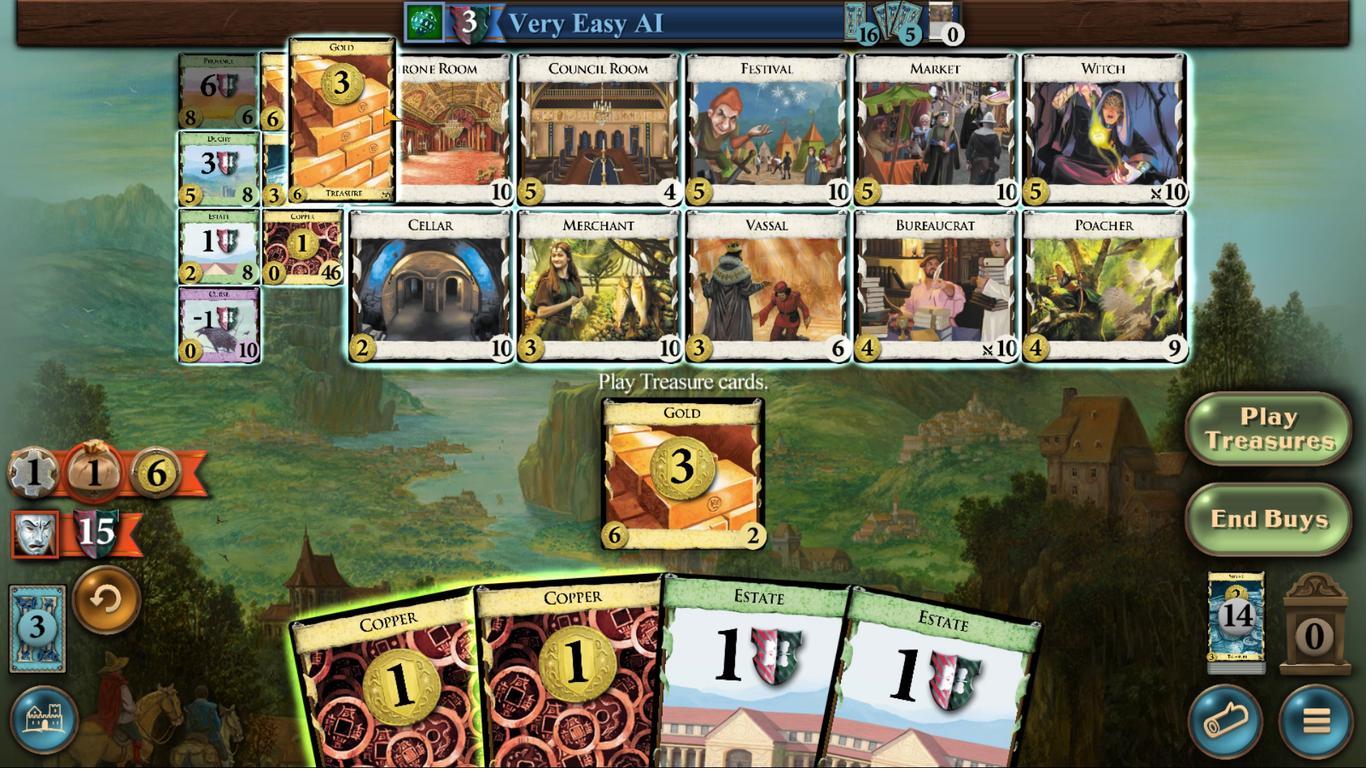 
Action: Mouse pressed left at (511, 432)
Screenshot: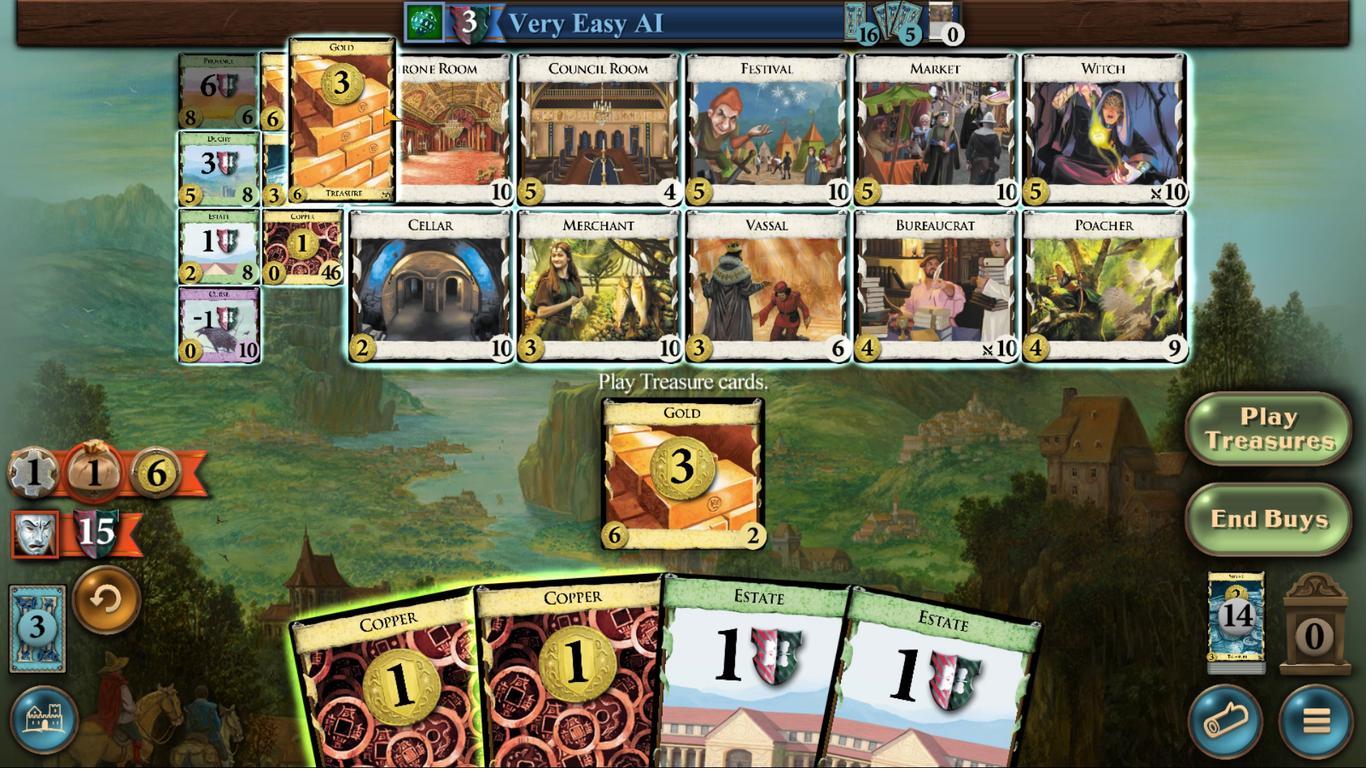 
Action: Mouse moved to (760, 540)
Screenshot: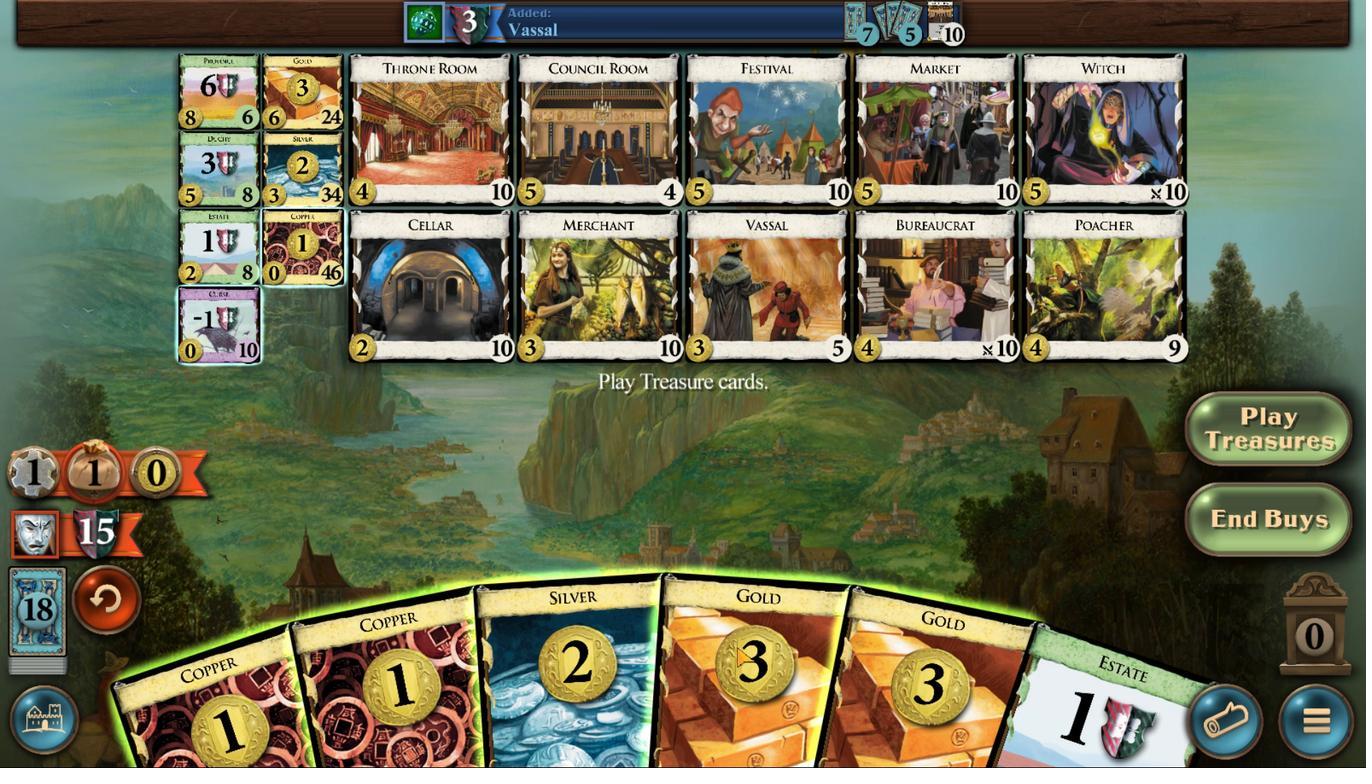 
Action: Mouse pressed left at (760, 540)
Screenshot: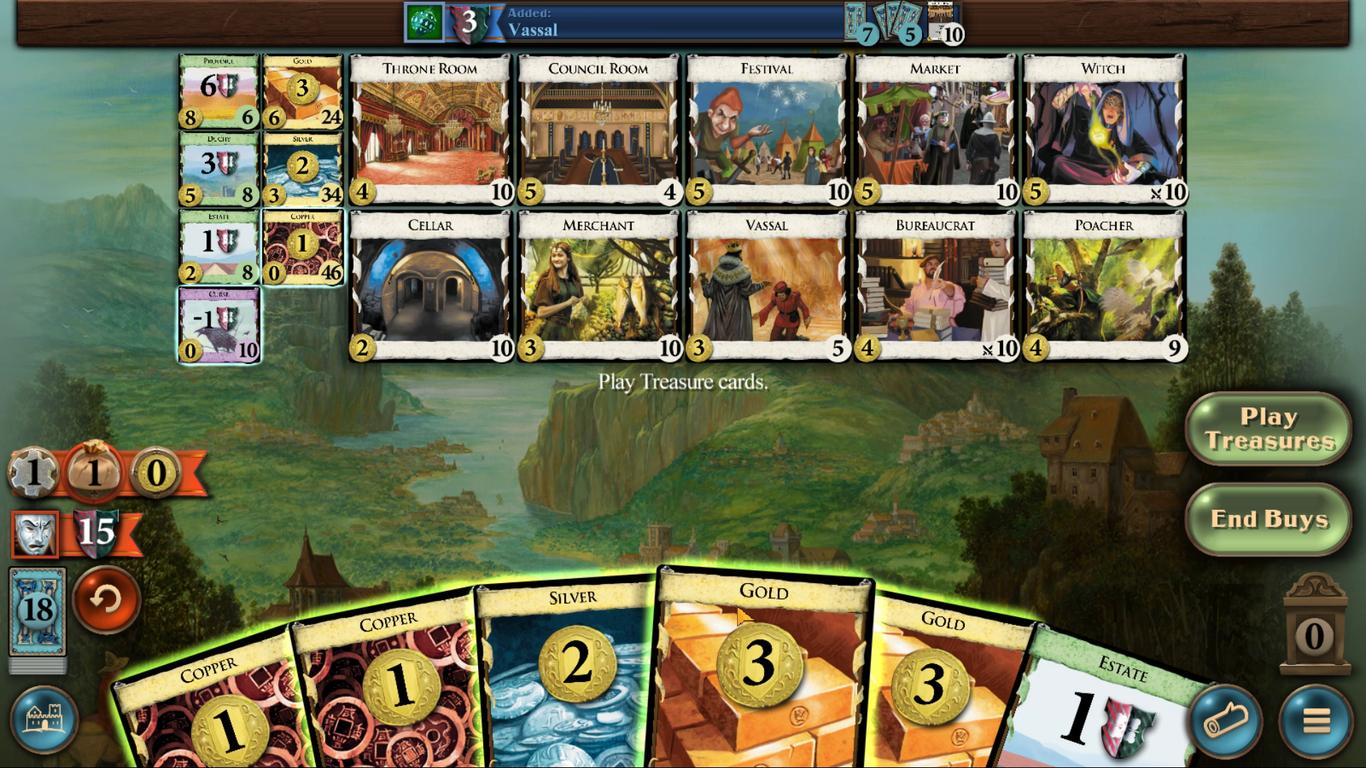 
Action: Mouse moved to (798, 537)
Screenshot: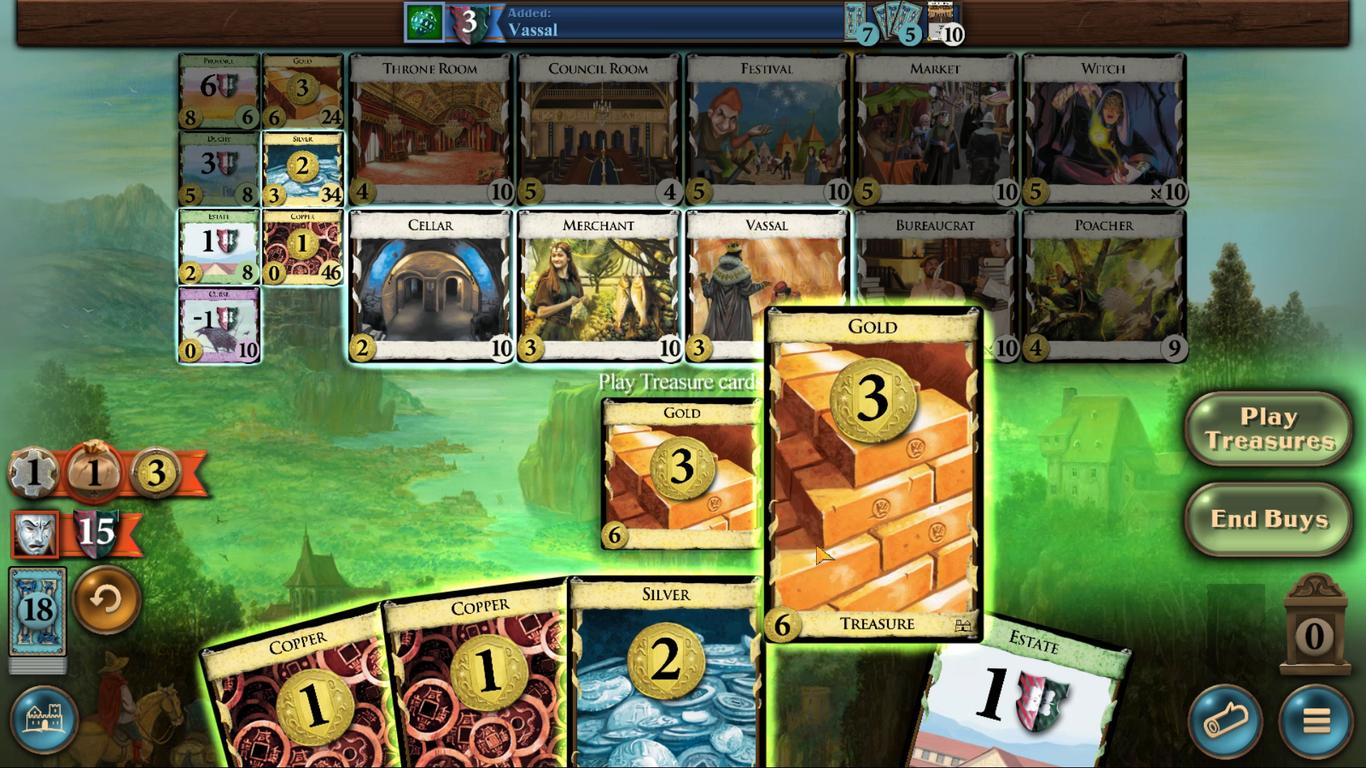 
Action: Mouse pressed left at (798, 537)
Screenshot: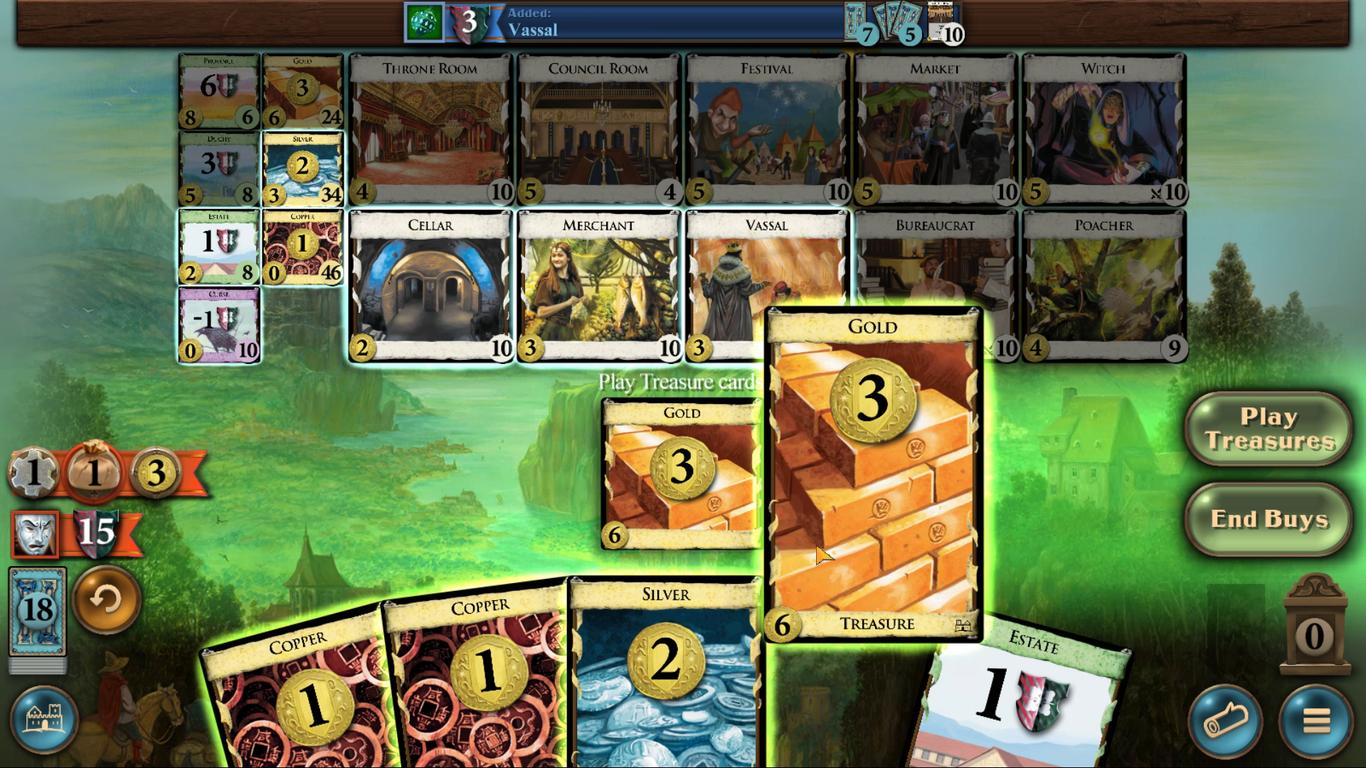 
Action: Mouse moved to (520, 433)
Screenshot: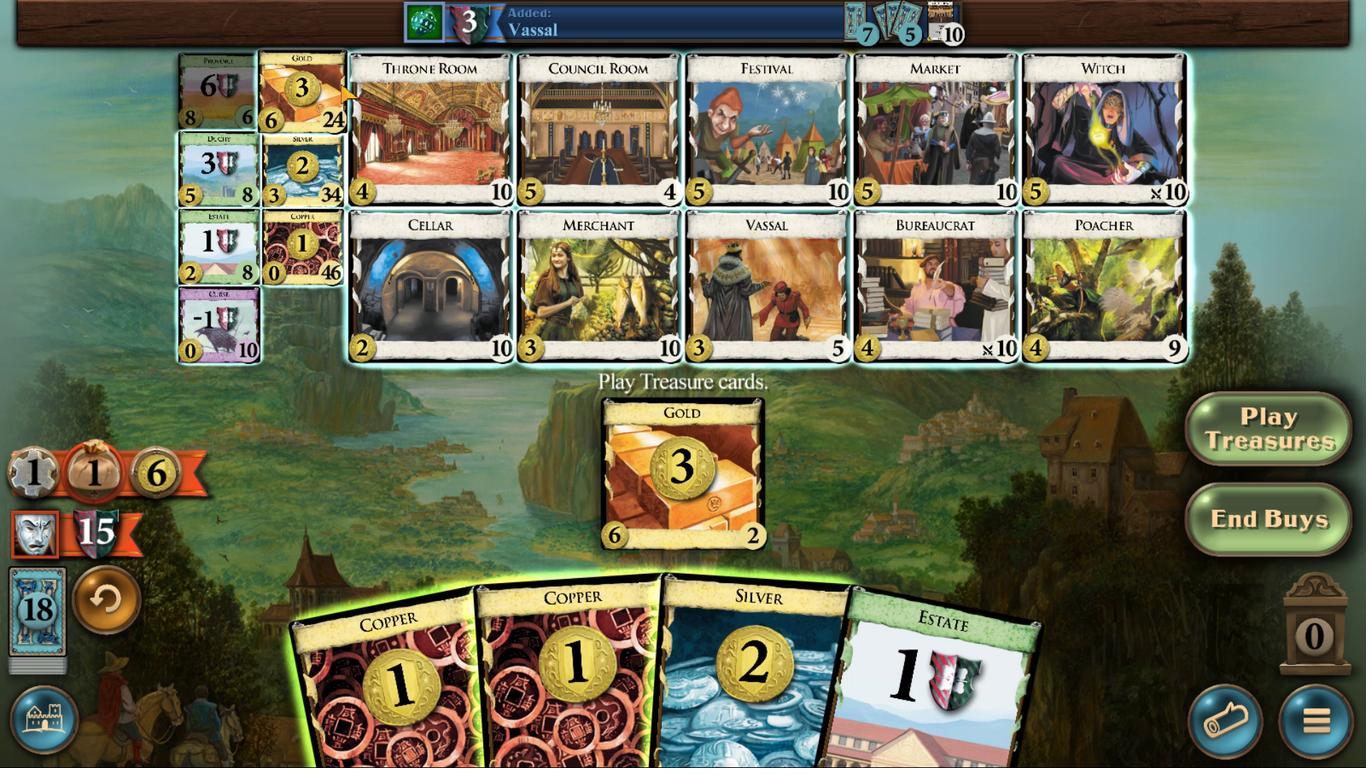 
Action: Mouse pressed left at (520, 433)
Screenshot: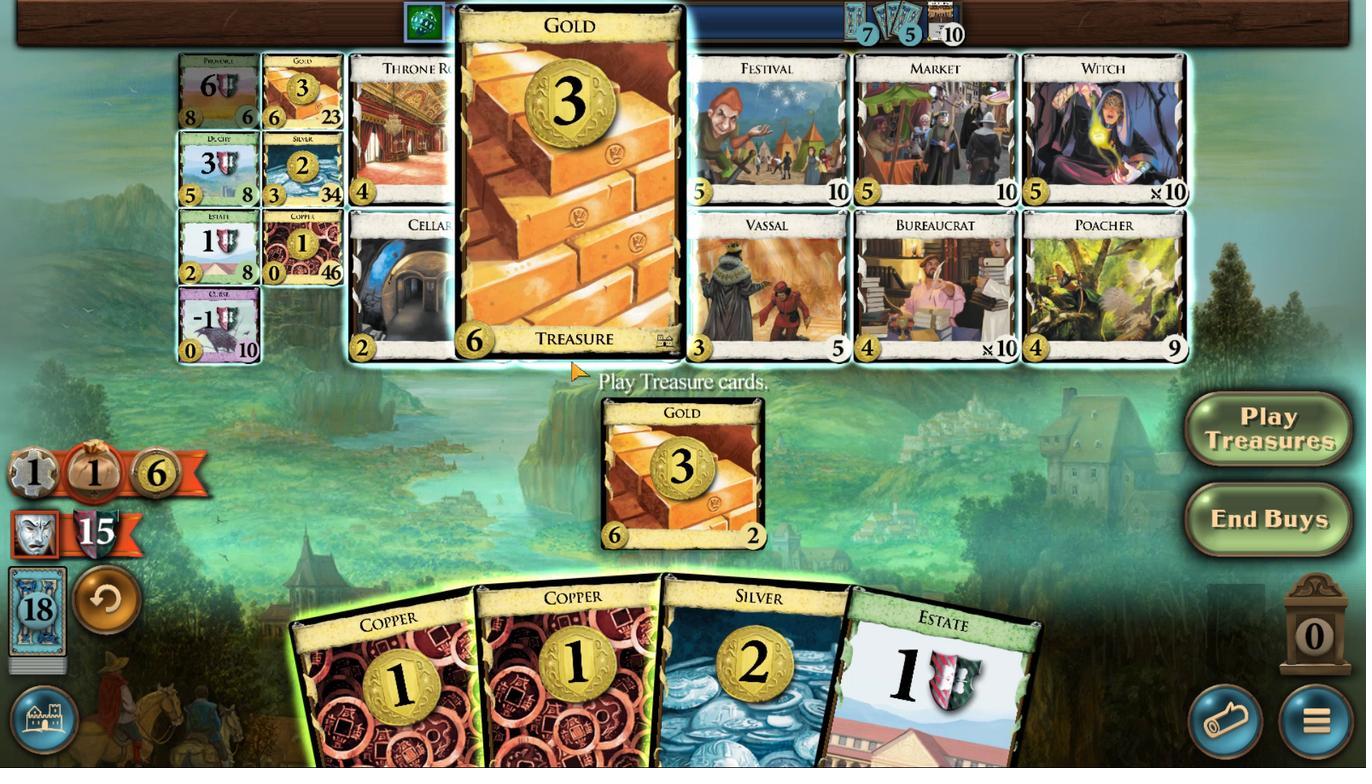 
Action: Mouse moved to (734, 539)
Screenshot: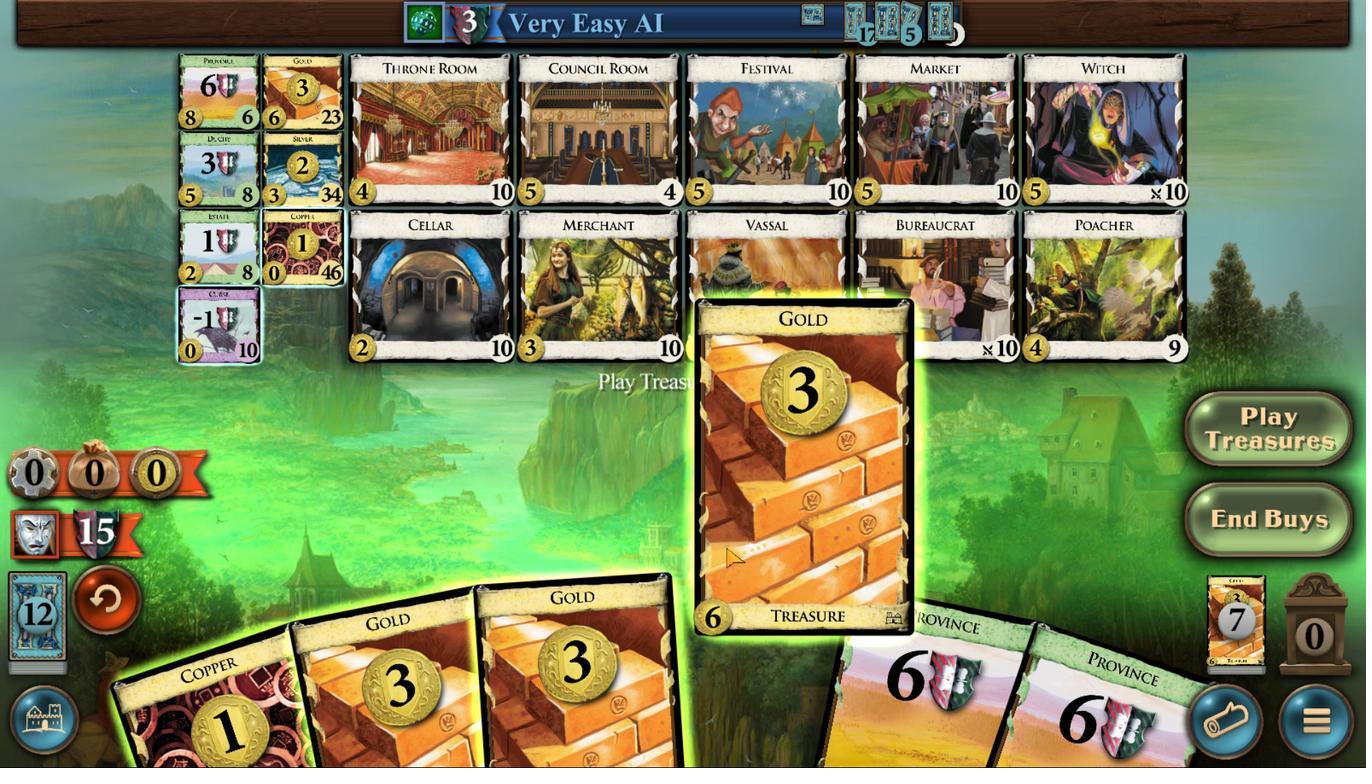
Action: Mouse pressed left at (734, 539)
Screenshot: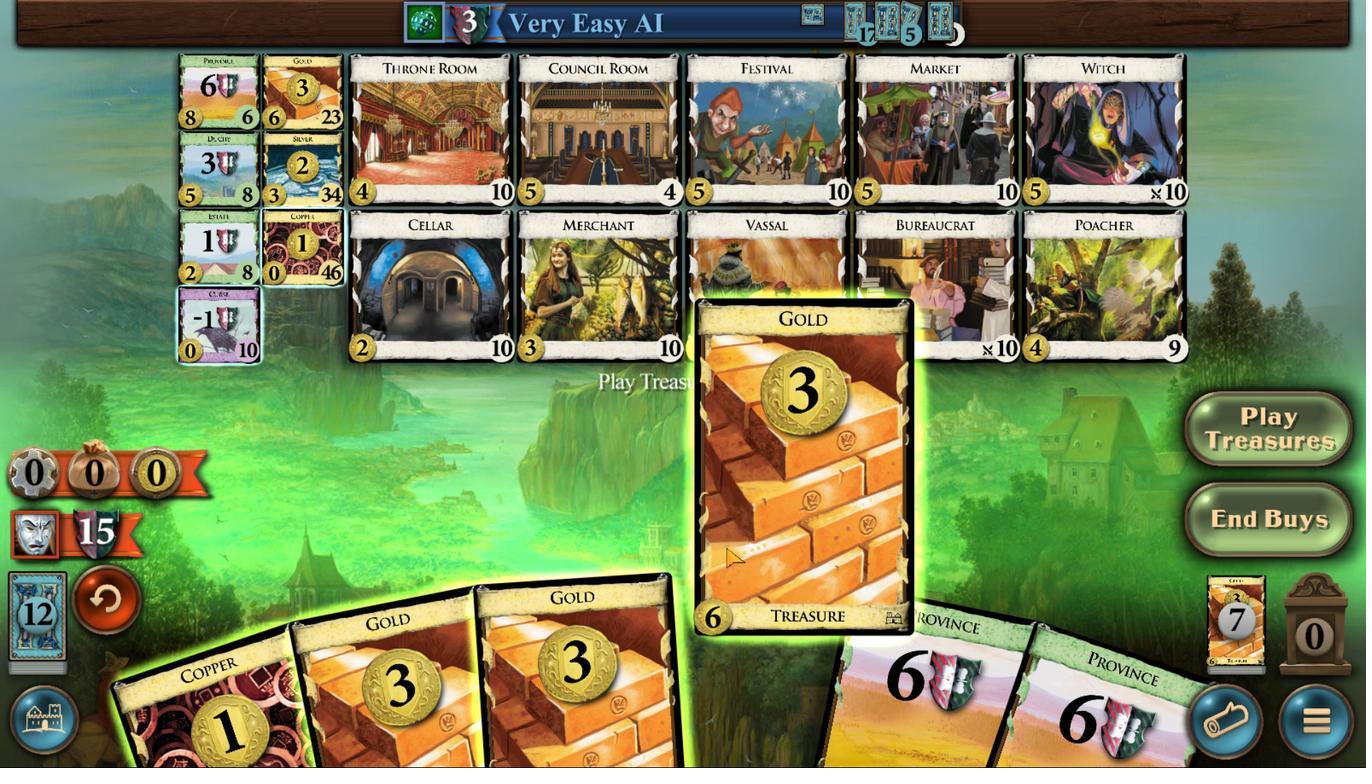 
Action: Mouse moved to (744, 542)
Screenshot: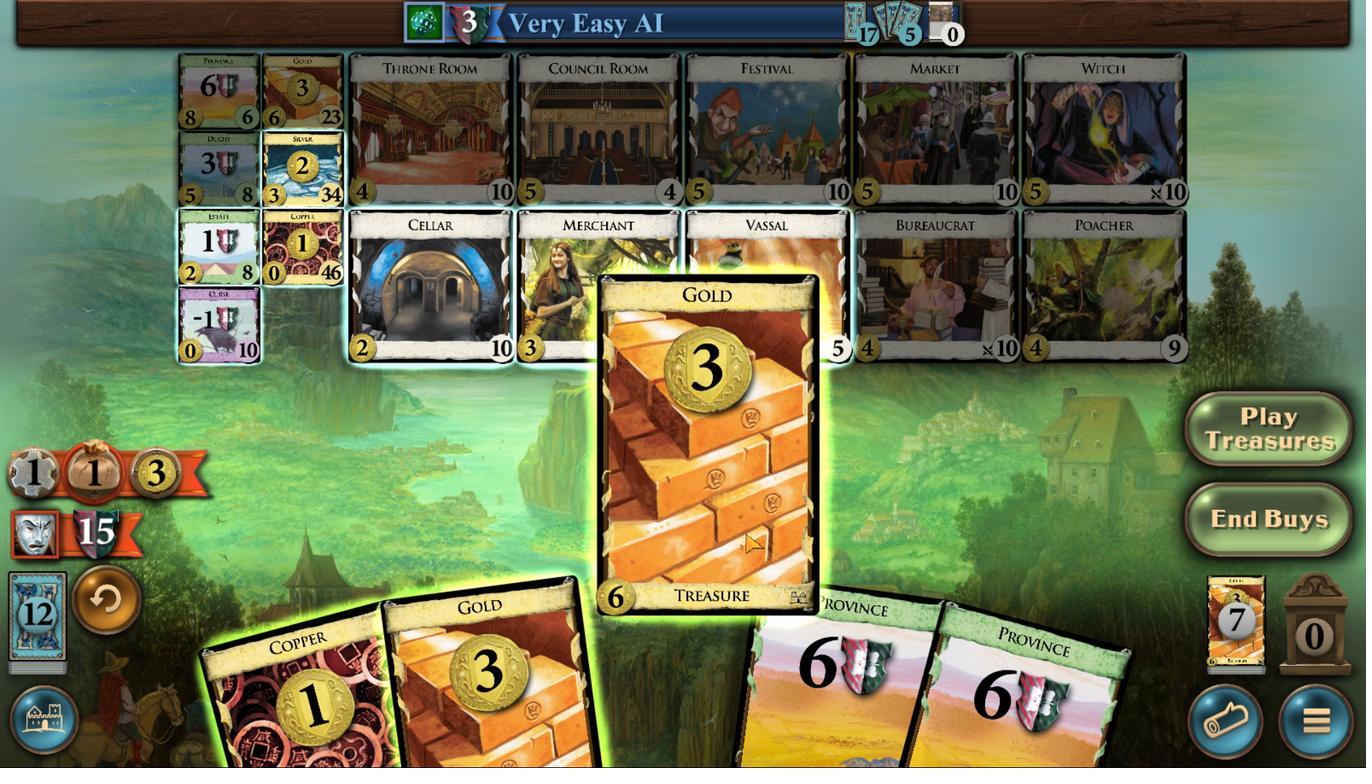 
Action: Mouse pressed left at (744, 542)
Screenshot: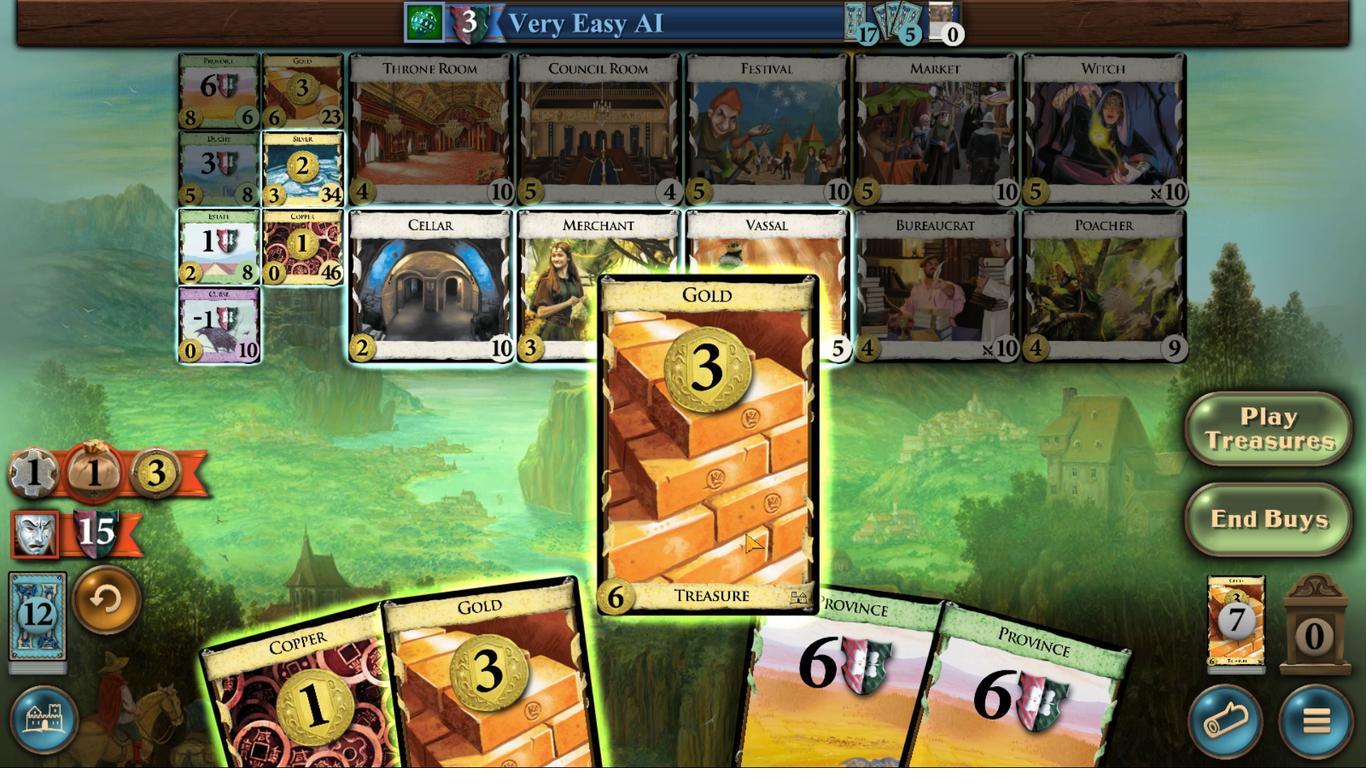 
Action: Mouse moved to (697, 542)
Screenshot: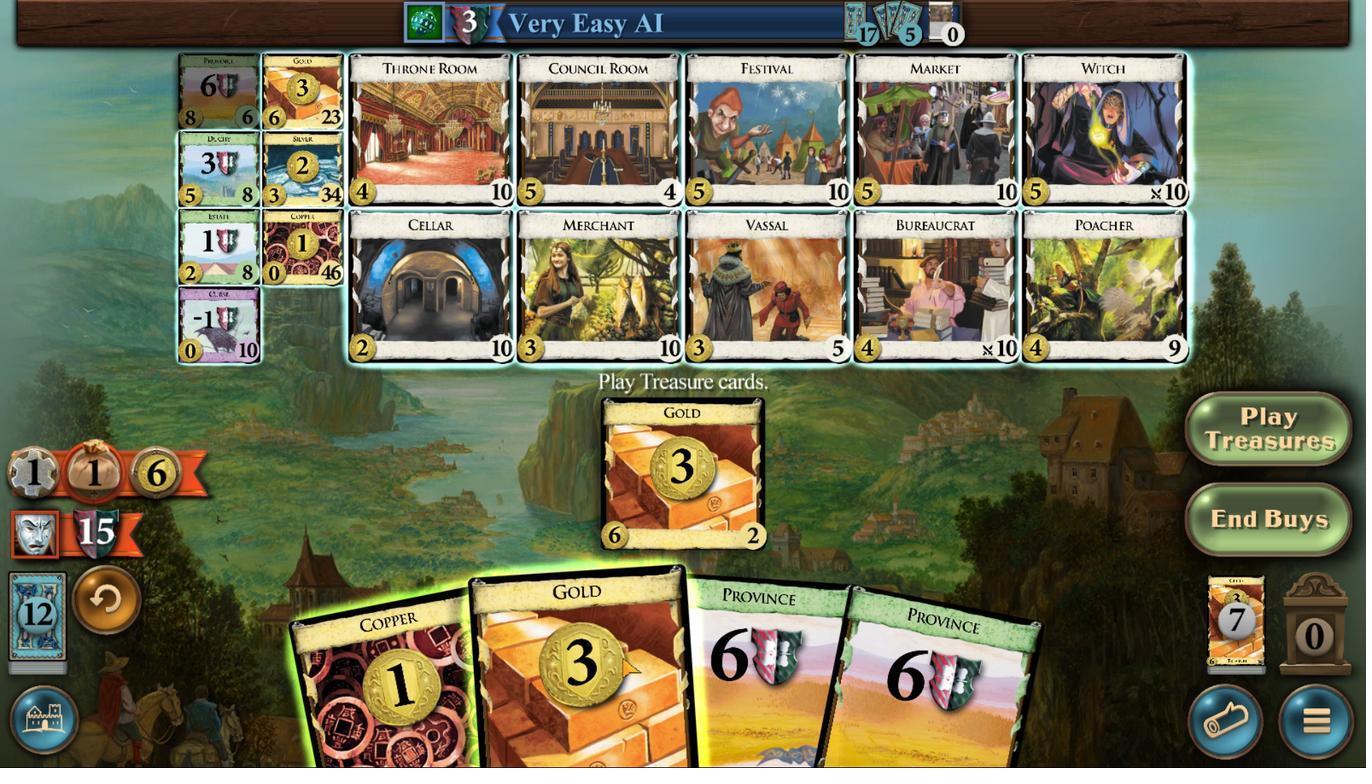 
Action: Mouse pressed left at (697, 542)
Screenshot: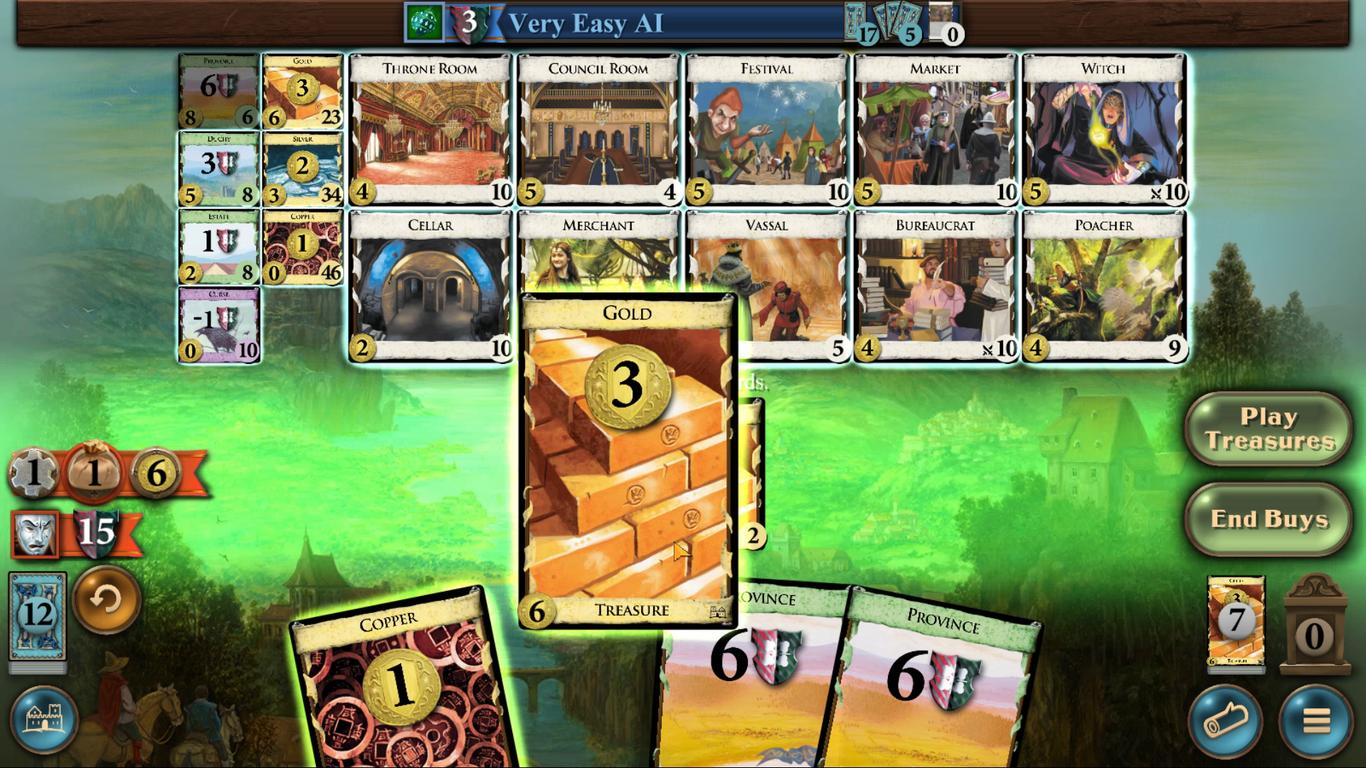 
Action: Mouse moved to (478, 435)
Screenshot: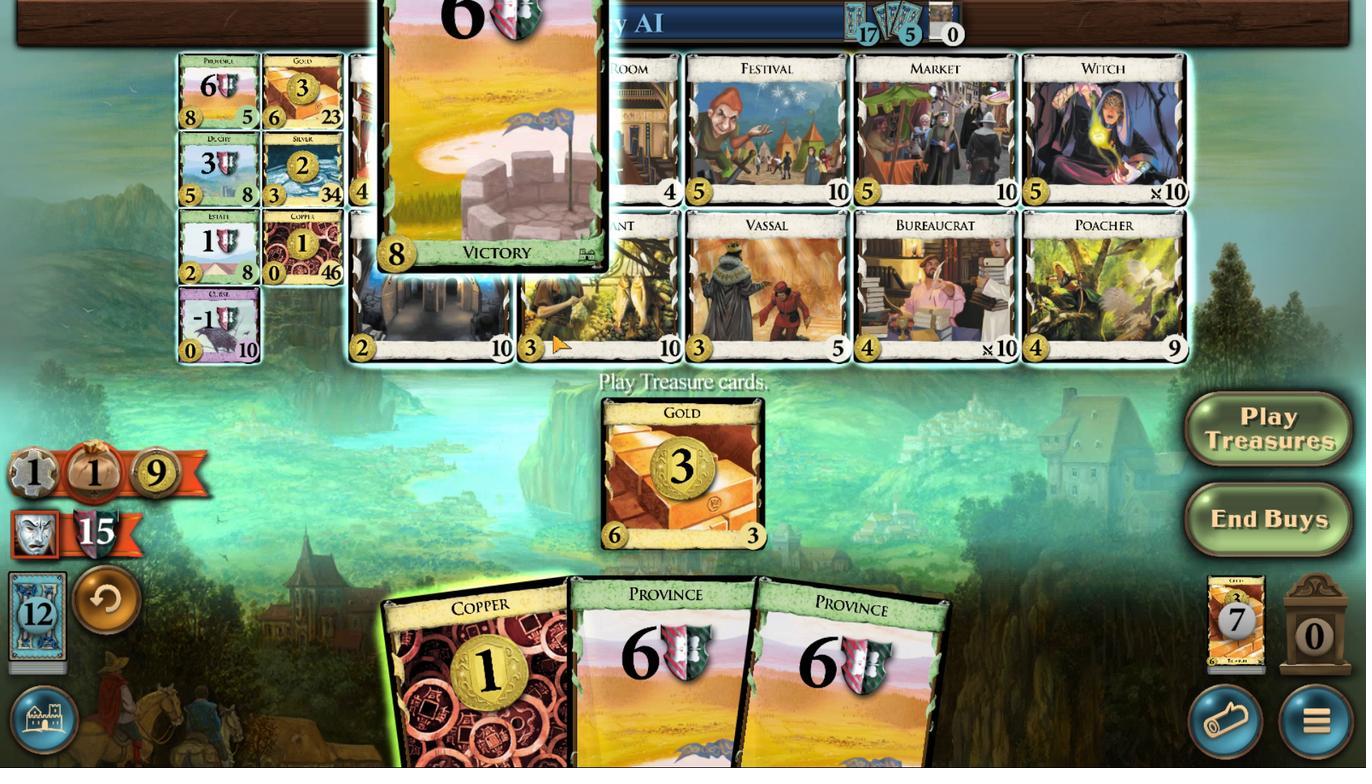 
Action: Mouse pressed left at (478, 435)
Screenshot: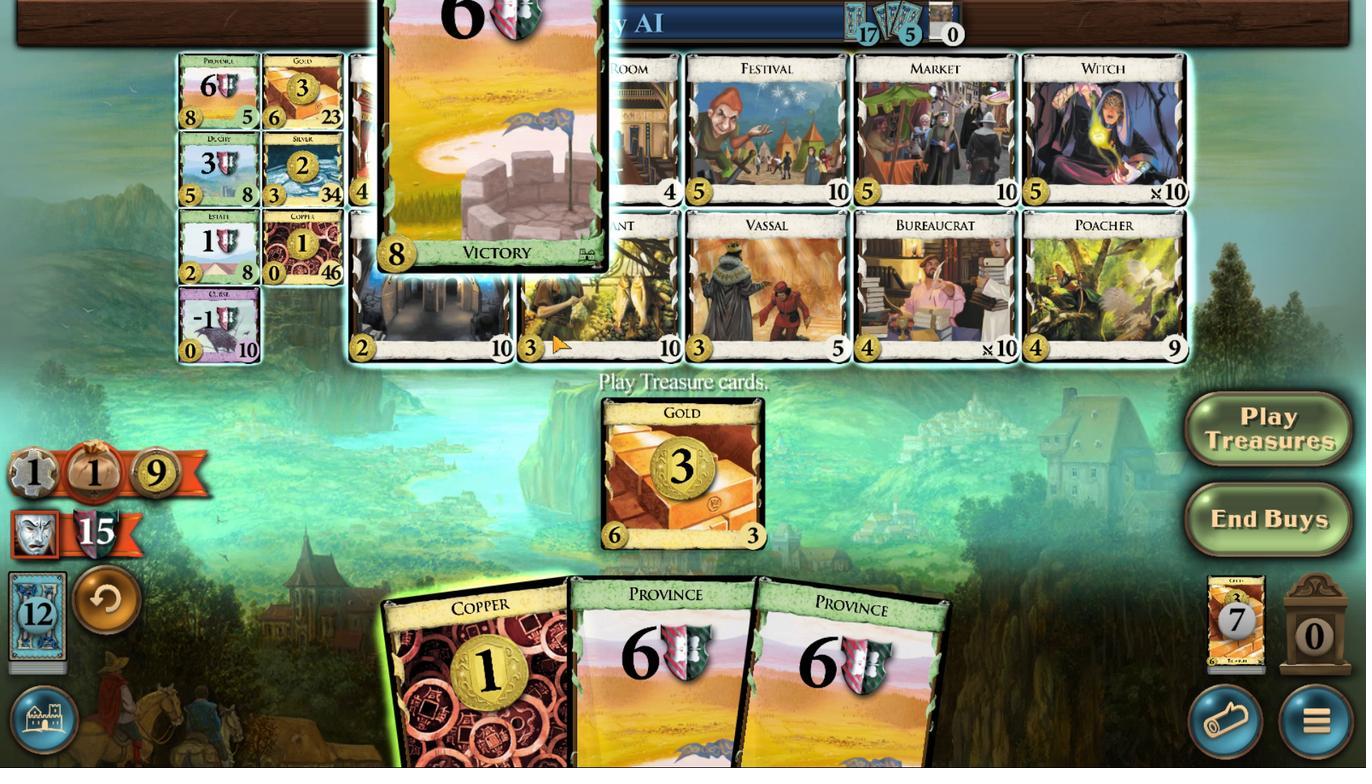 
Action: Mouse moved to (697, 544)
Screenshot: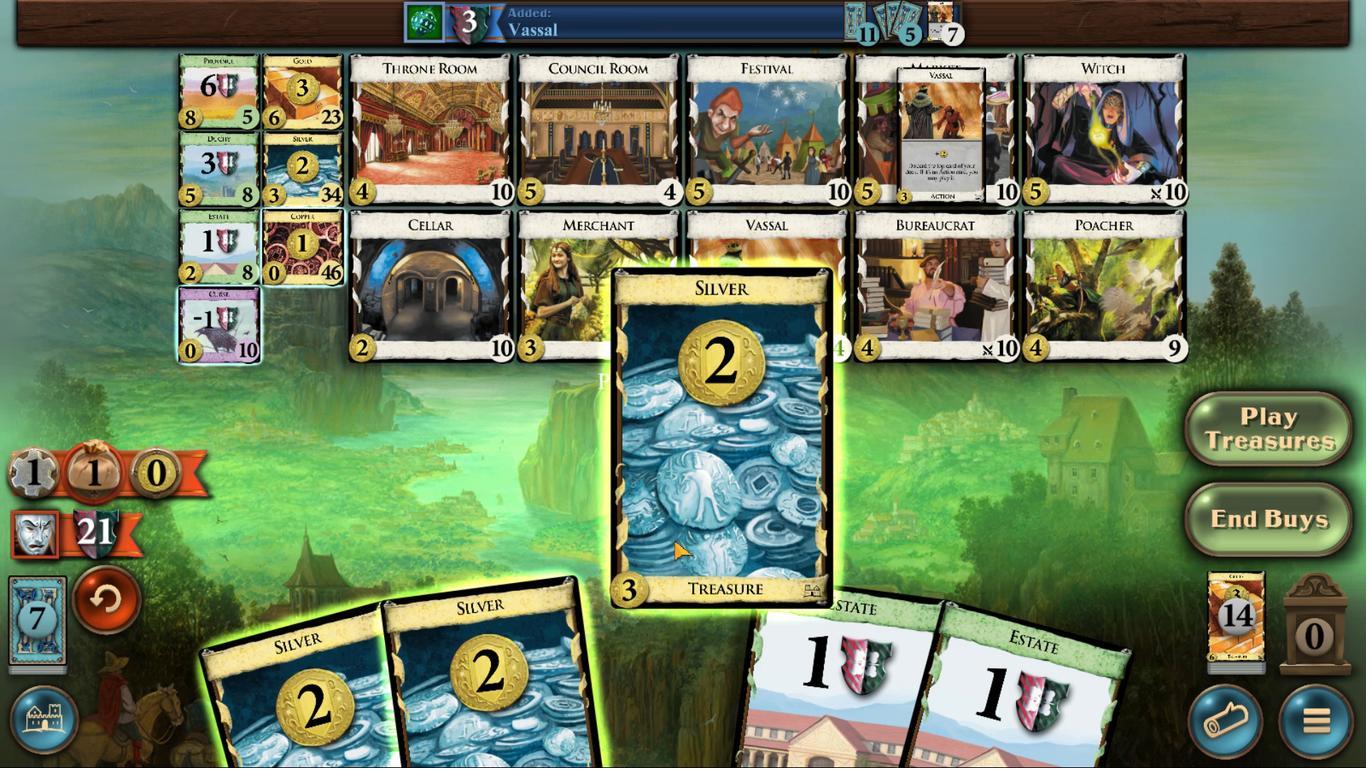
Action: Mouse pressed left at (697, 544)
Screenshot: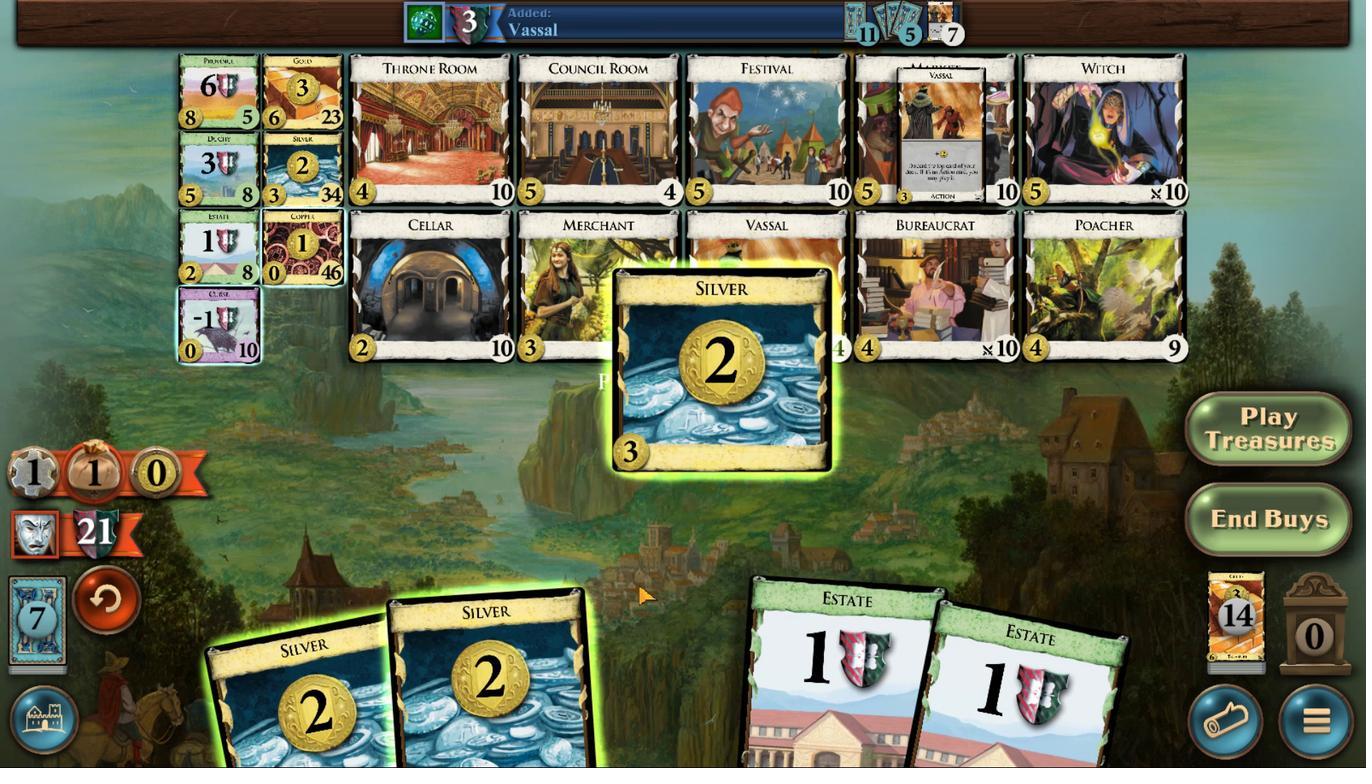 
Action: Mouse moved to (679, 546)
Screenshot: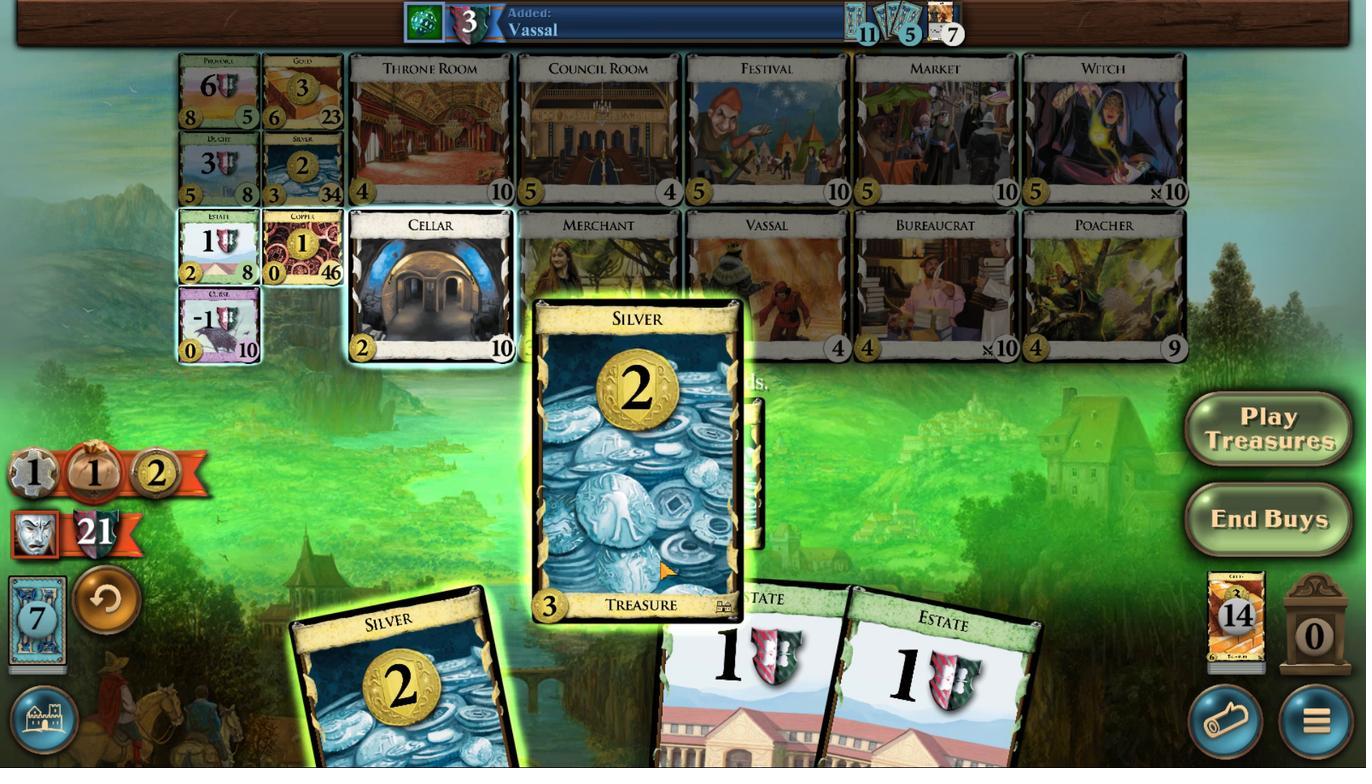 
Action: Mouse pressed left at (679, 546)
Screenshot: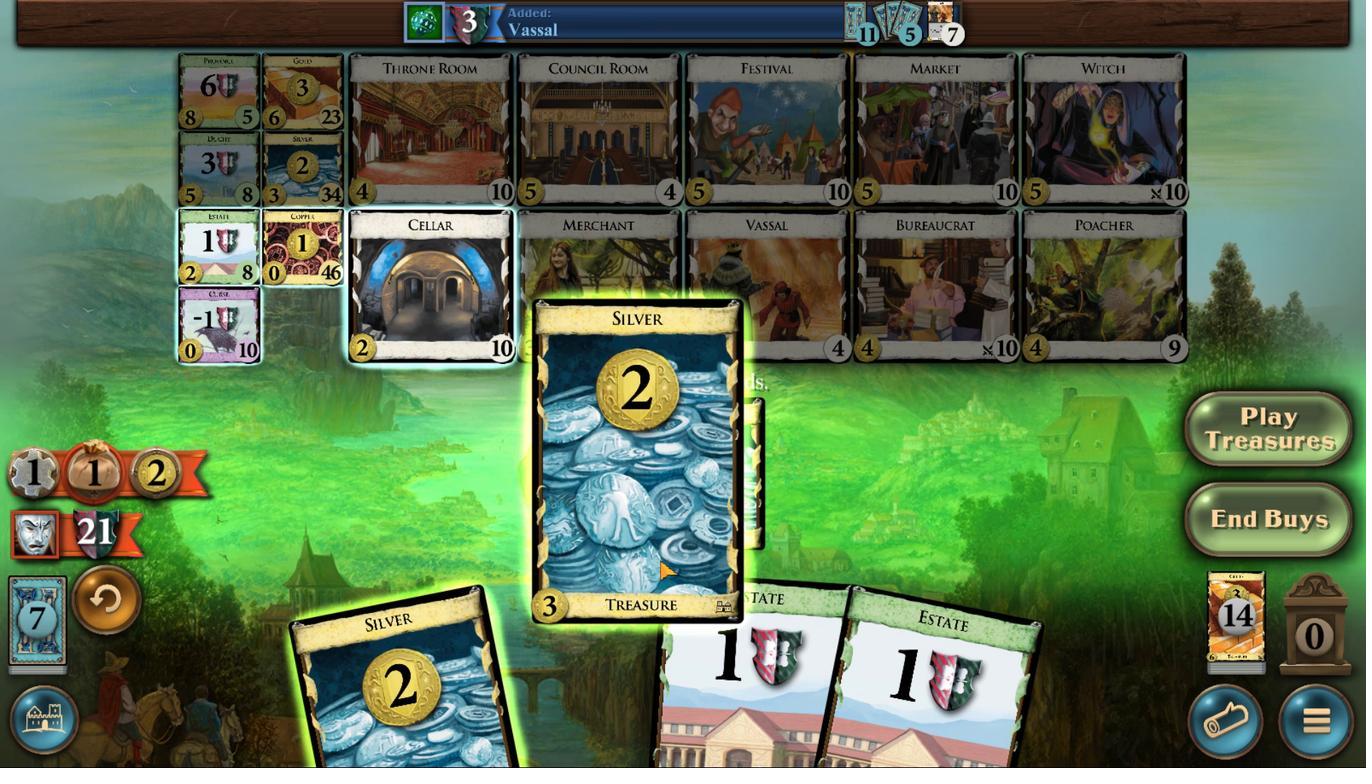 
Action: Mouse moved to (612, 451)
Screenshot: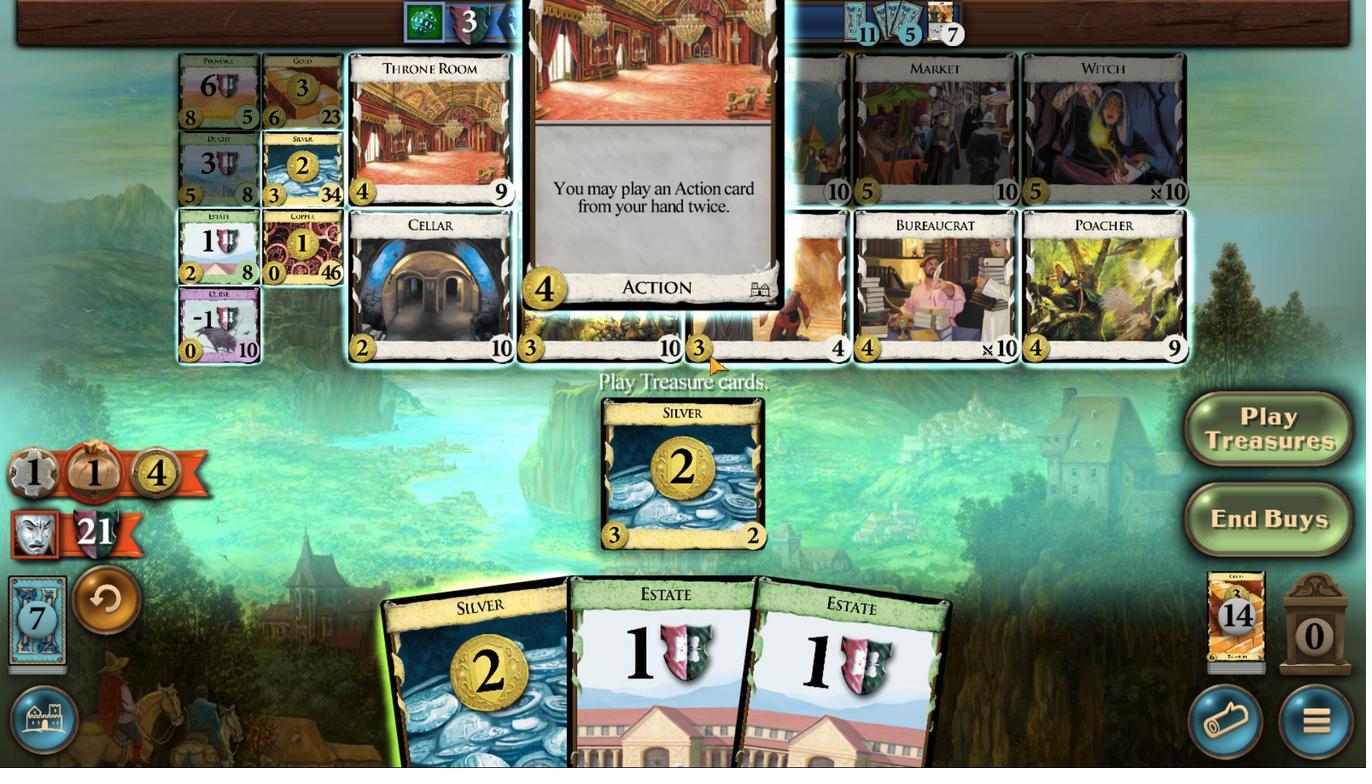 
Action: Mouse pressed left at (612, 451)
Screenshot: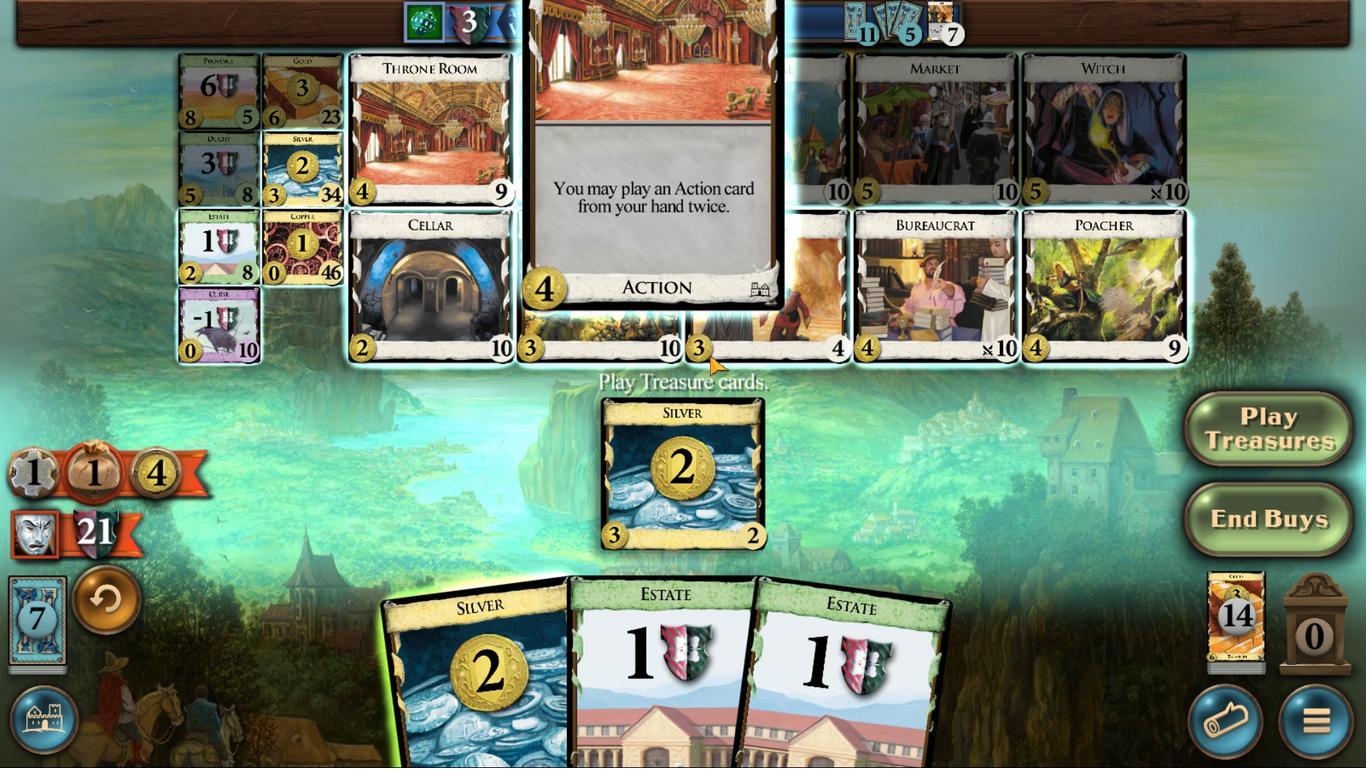 
Action: Mouse moved to (934, 549)
Screenshot: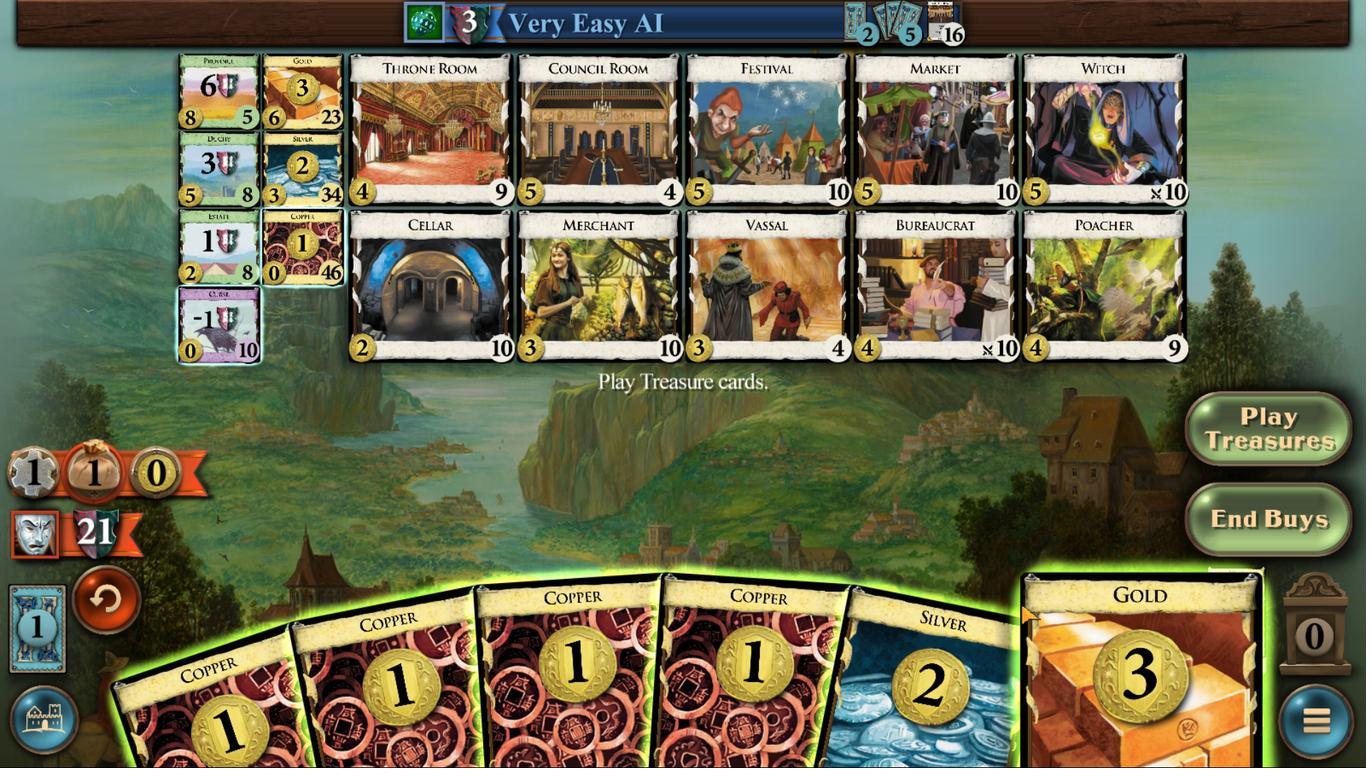 
Action: Mouse pressed left at (934, 549)
Screenshot: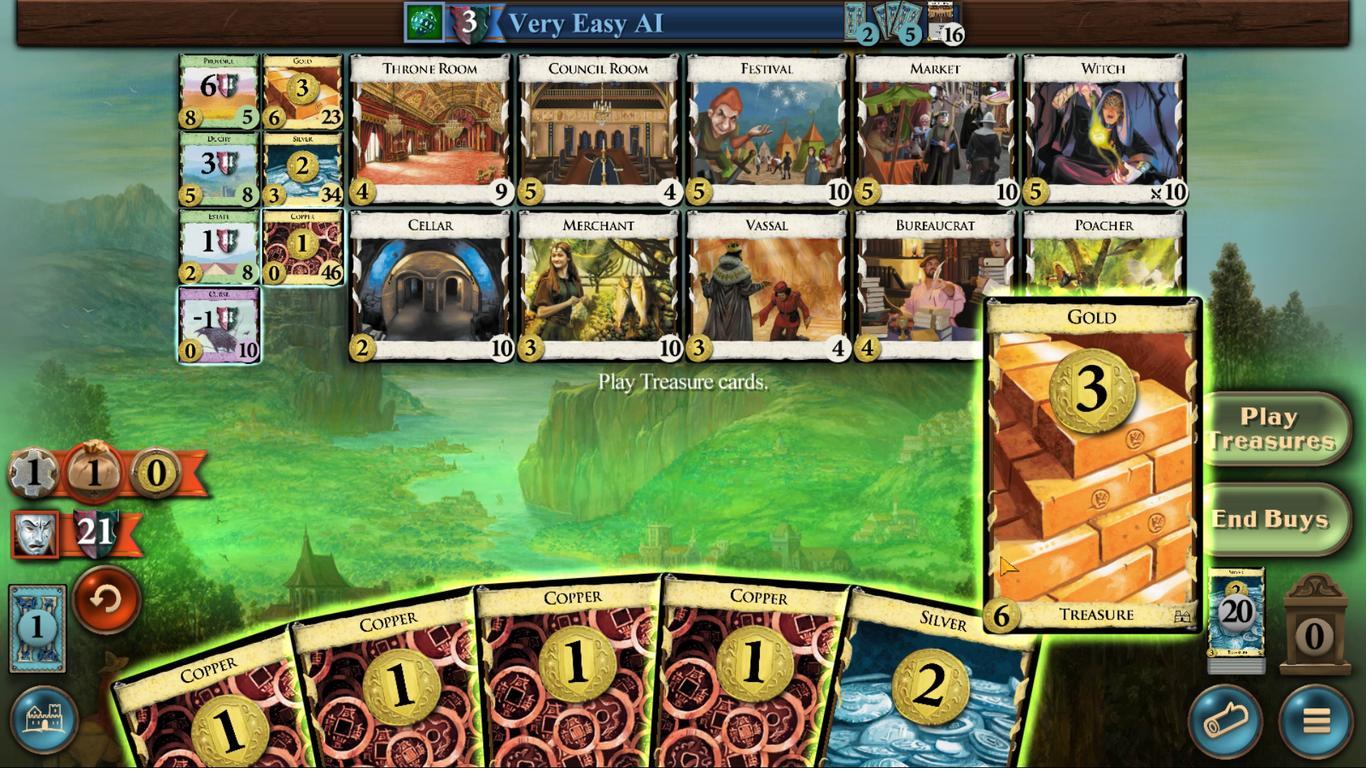 
Action: Mouse moved to (890, 543)
Screenshot: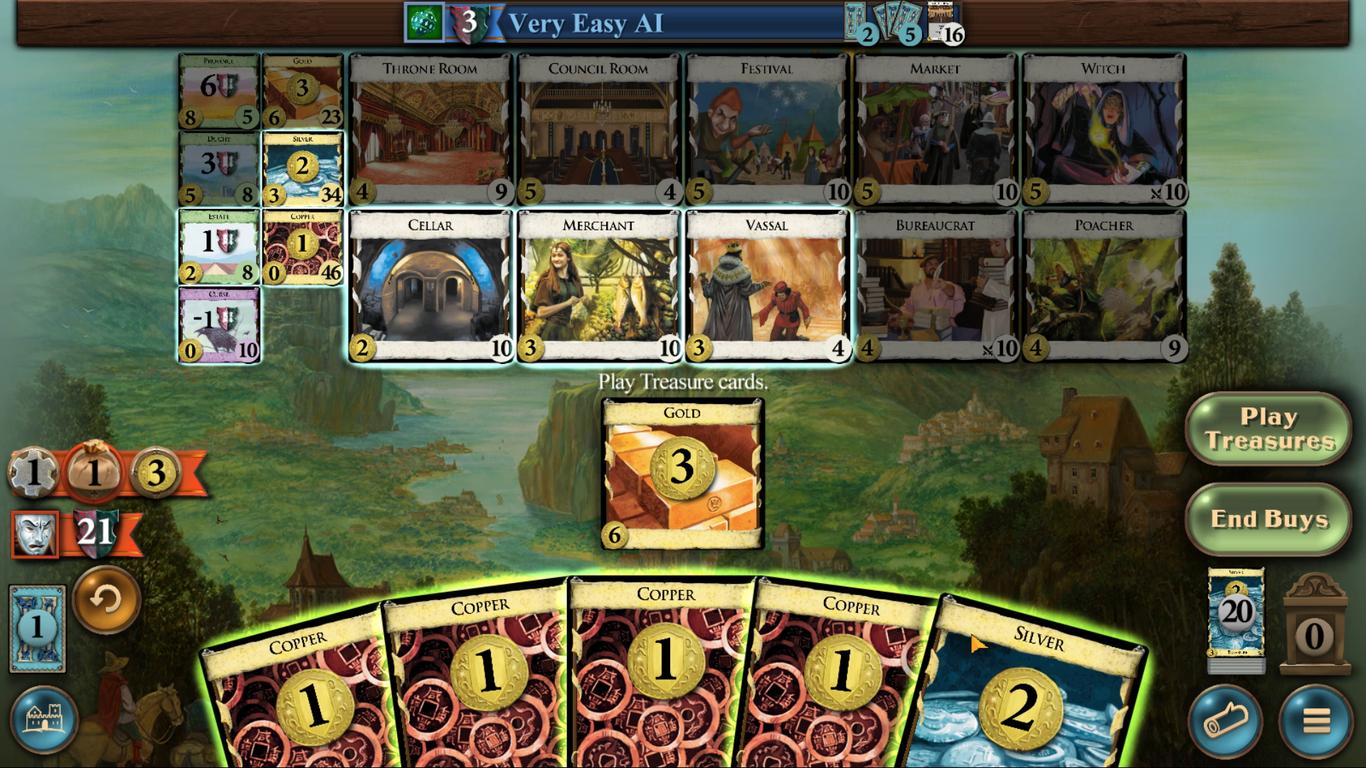 
Action: Mouse pressed left at (890, 543)
Screenshot: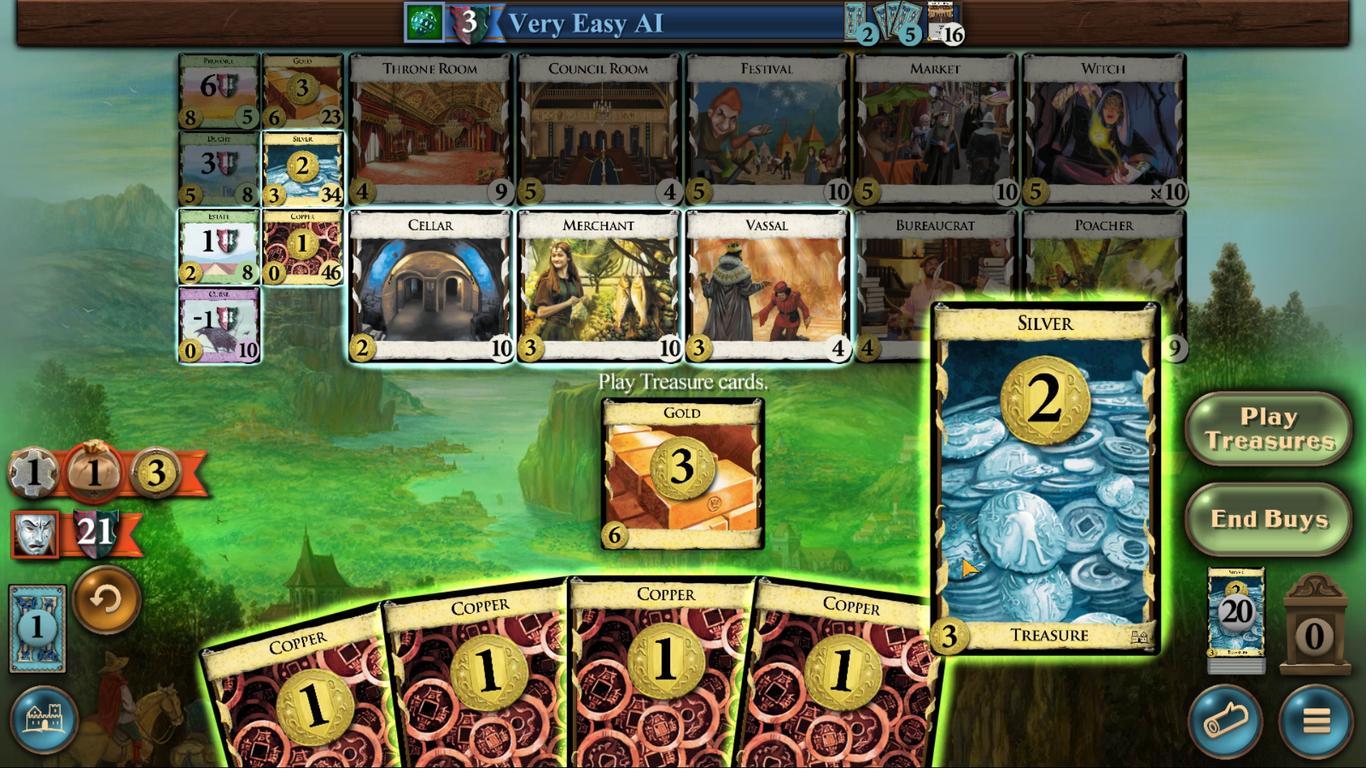 
Action: Mouse moved to (880, 539)
Screenshot: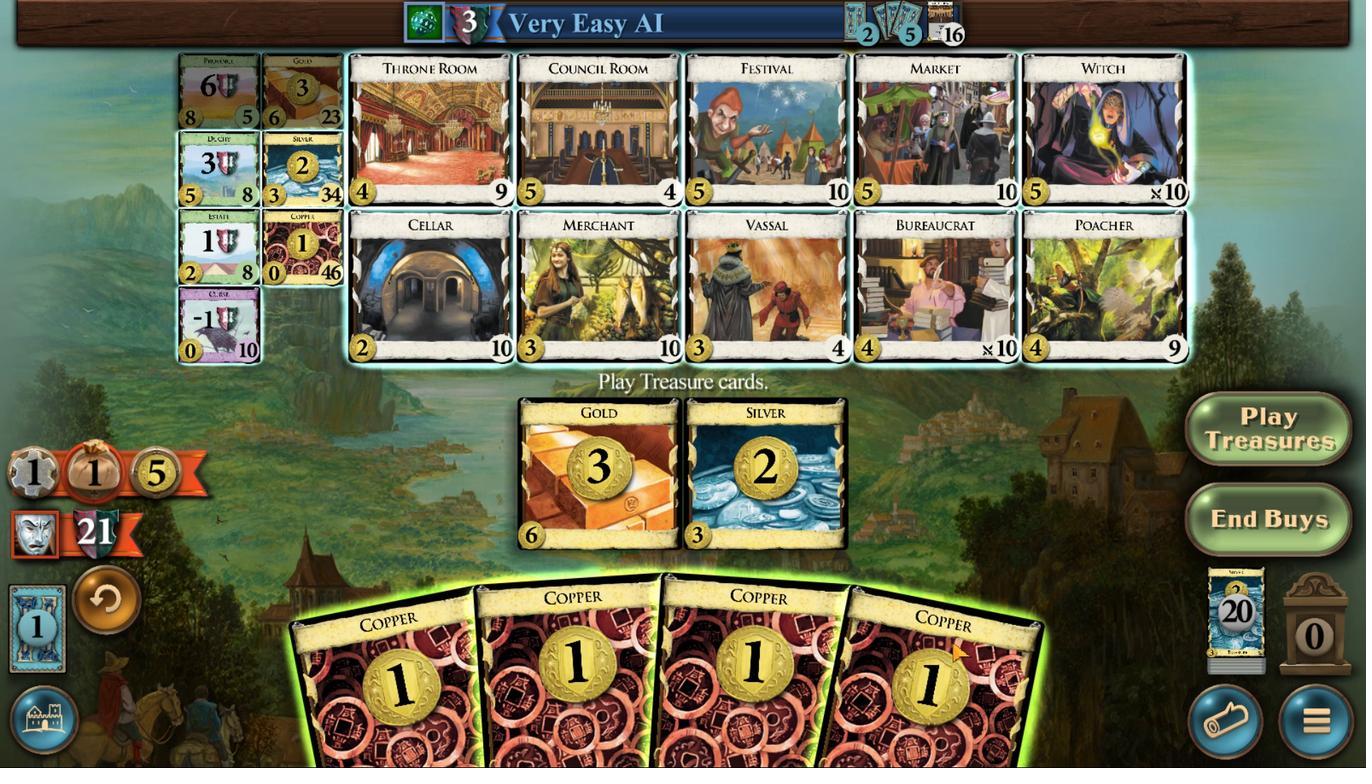 
Action: Mouse pressed left at (880, 539)
Screenshot: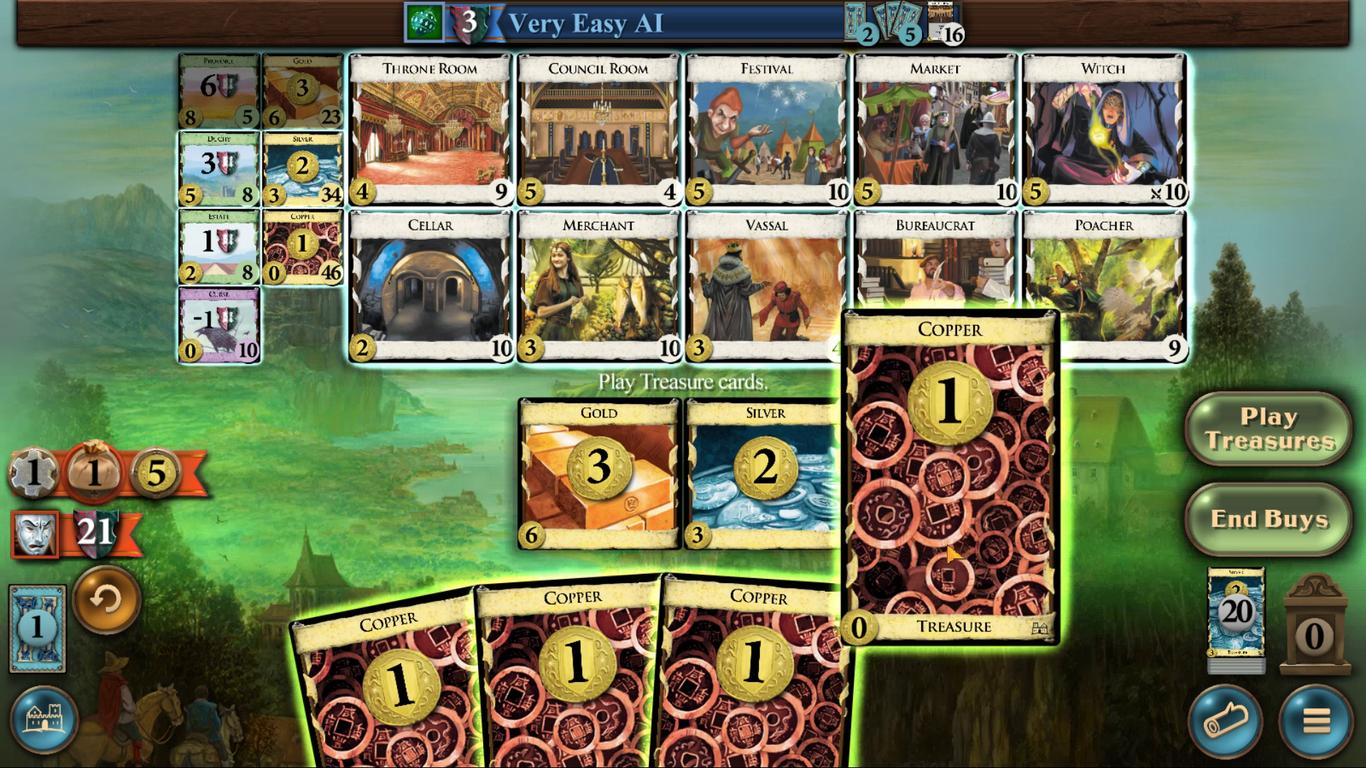 
Action: Mouse moved to (849, 547)
Screenshot: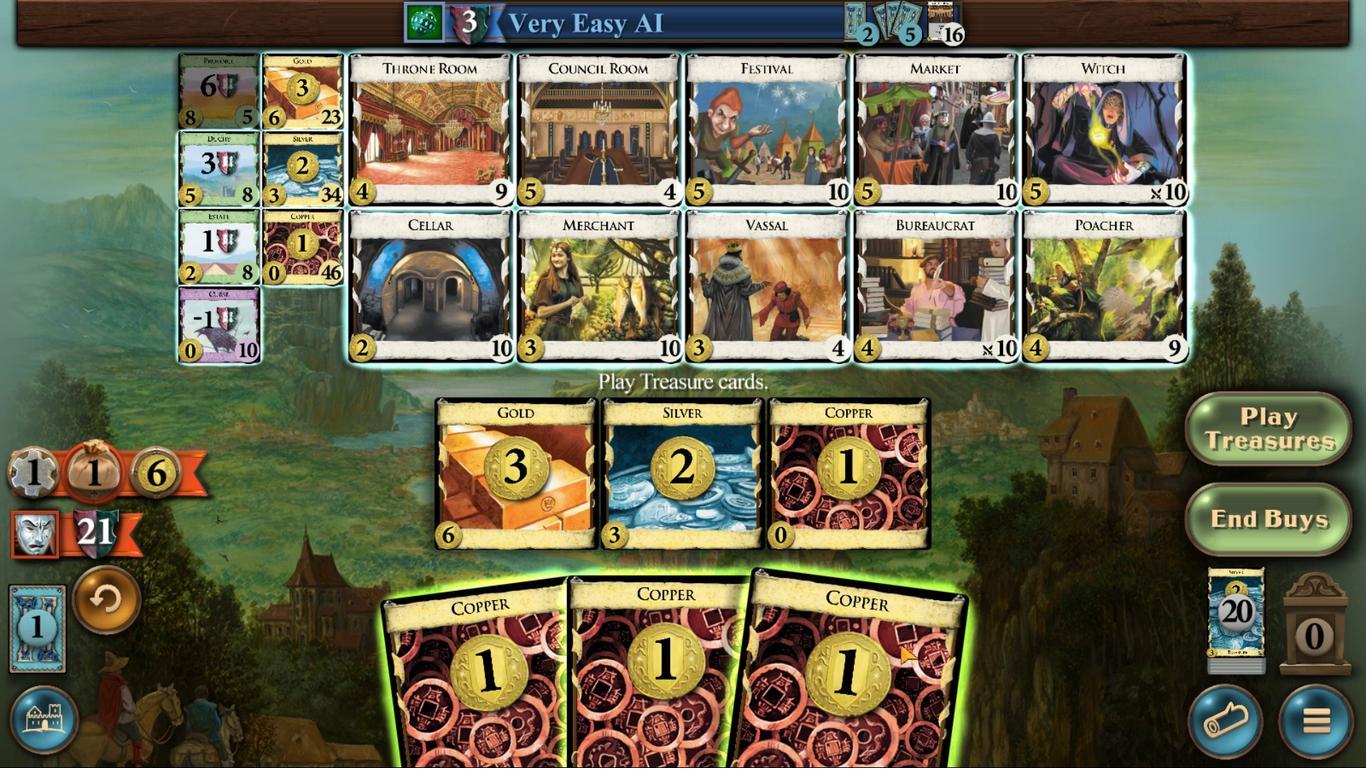 
Action: Mouse pressed left at (849, 547)
Screenshot: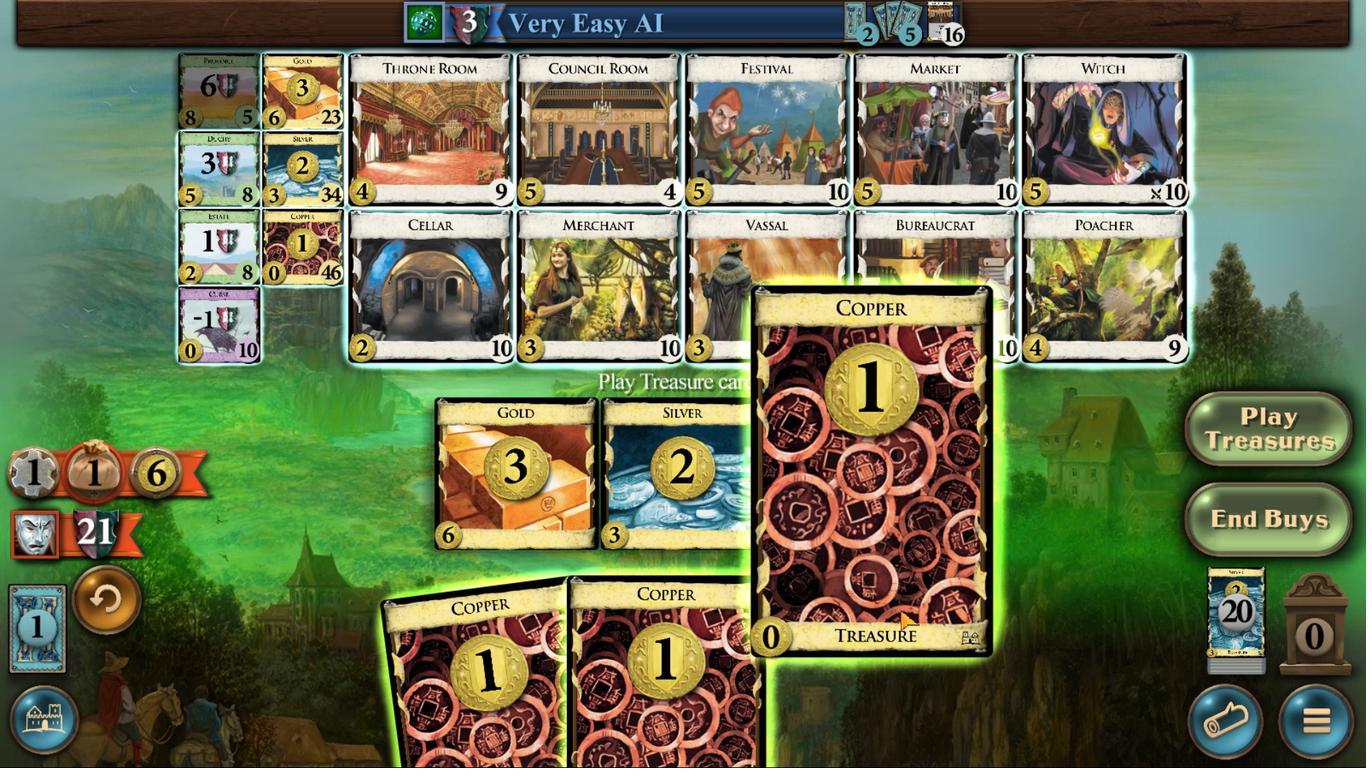 
Action: Mouse moved to (514, 436)
Screenshot: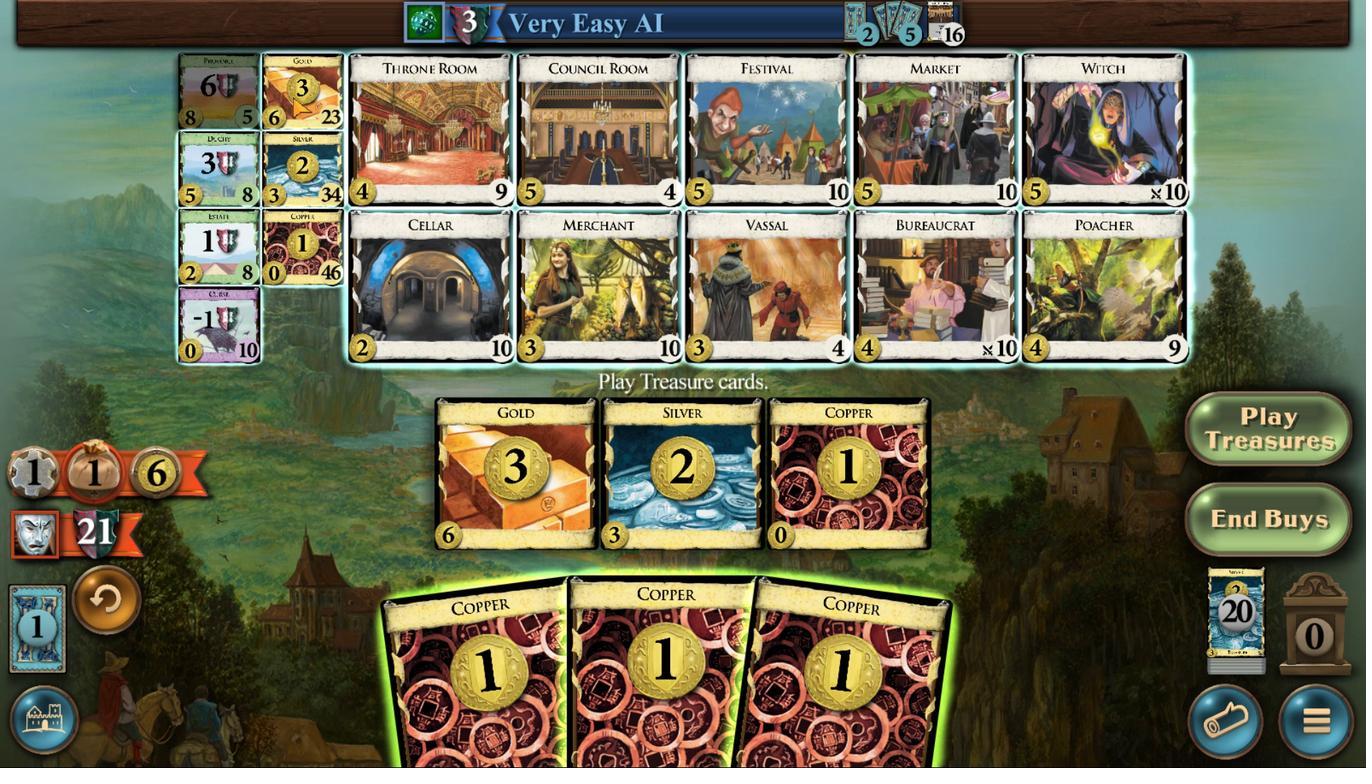 
Action: Mouse pressed left at (514, 436)
Screenshot: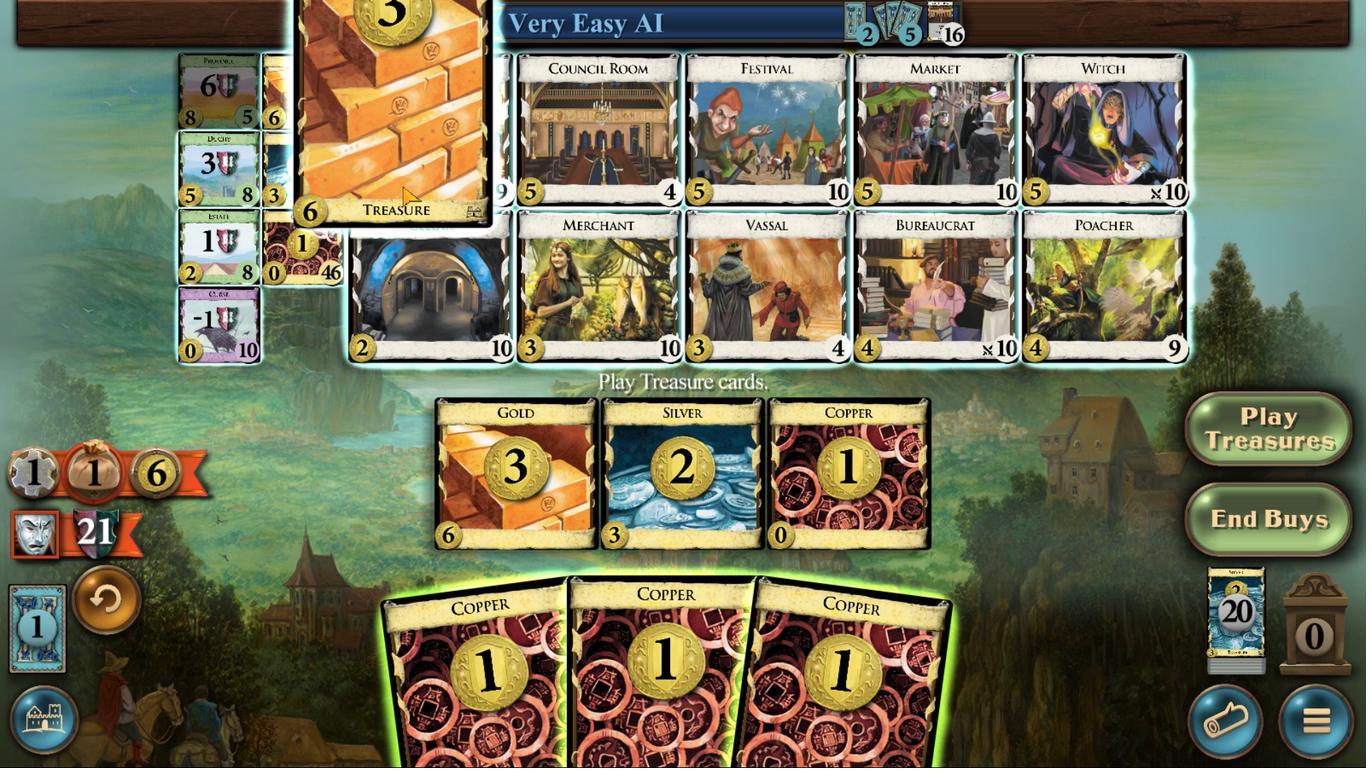 
Action: Mouse moved to (873, 545)
Screenshot: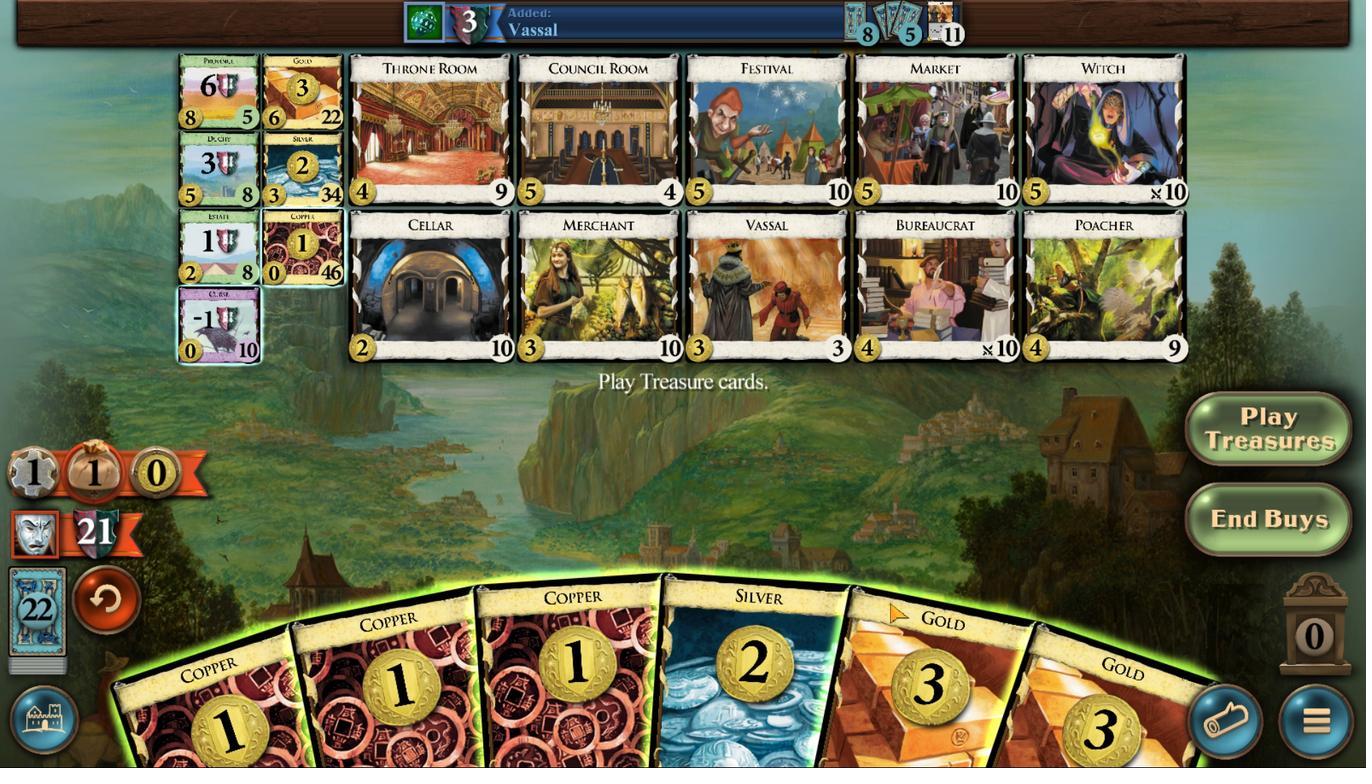 
Action: Mouse pressed left at (873, 545)
Screenshot: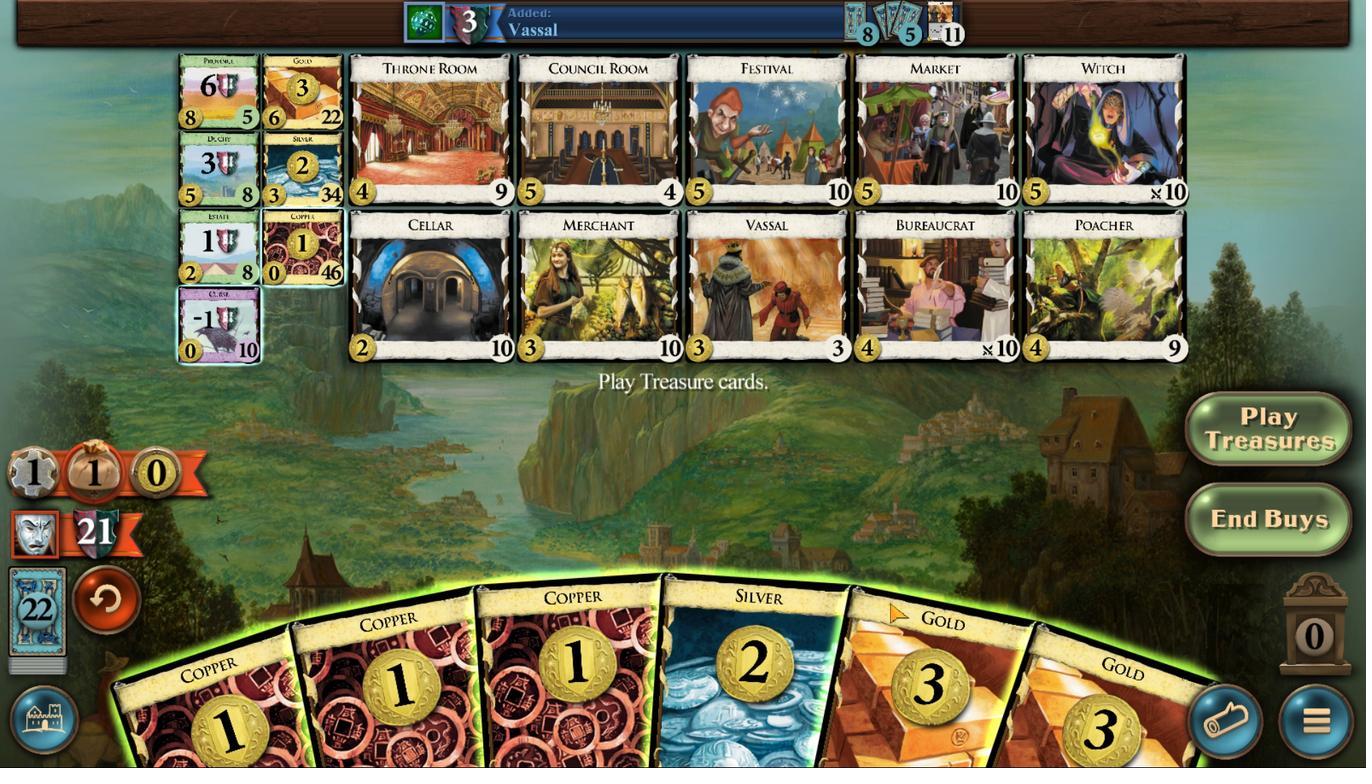 
Action: Mouse moved to (937, 538)
Screenshot: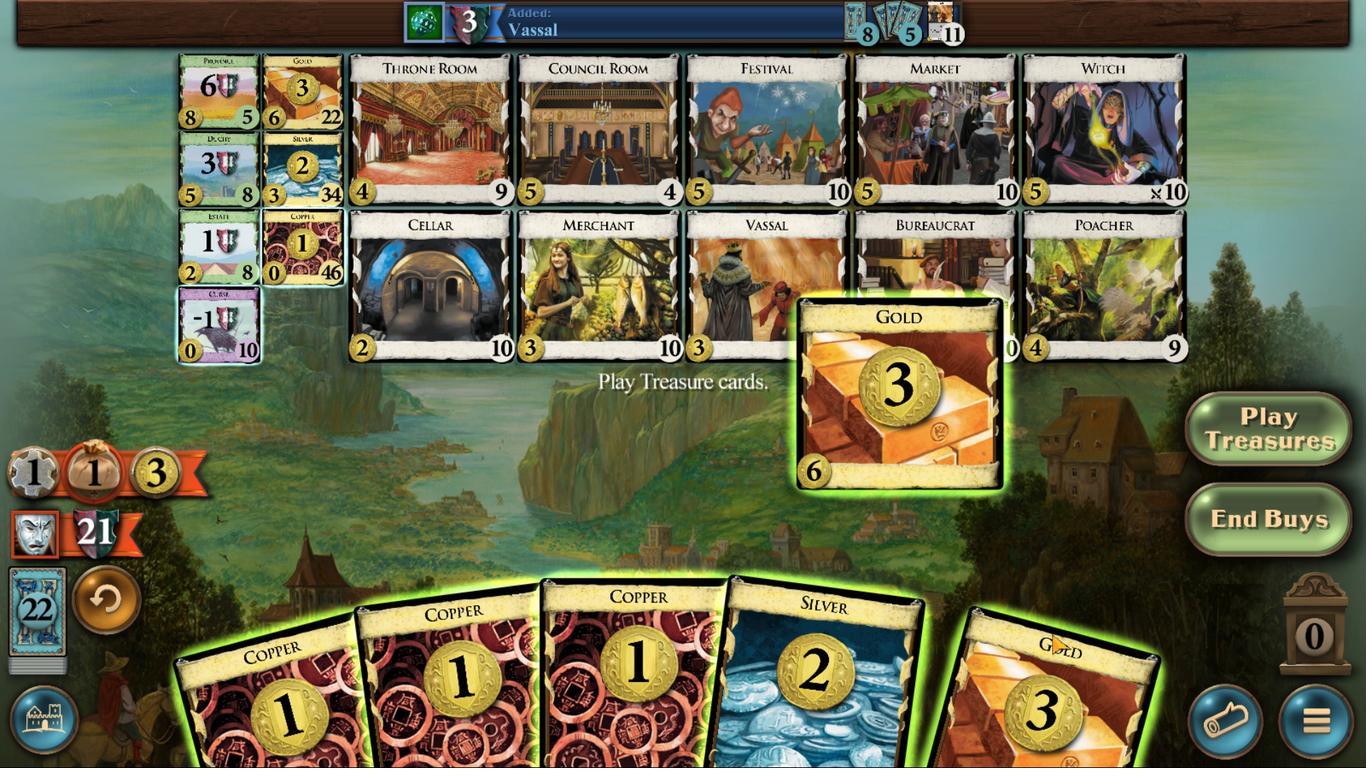 
Action: Mouse pressed left at (937, 538)
Screenshot: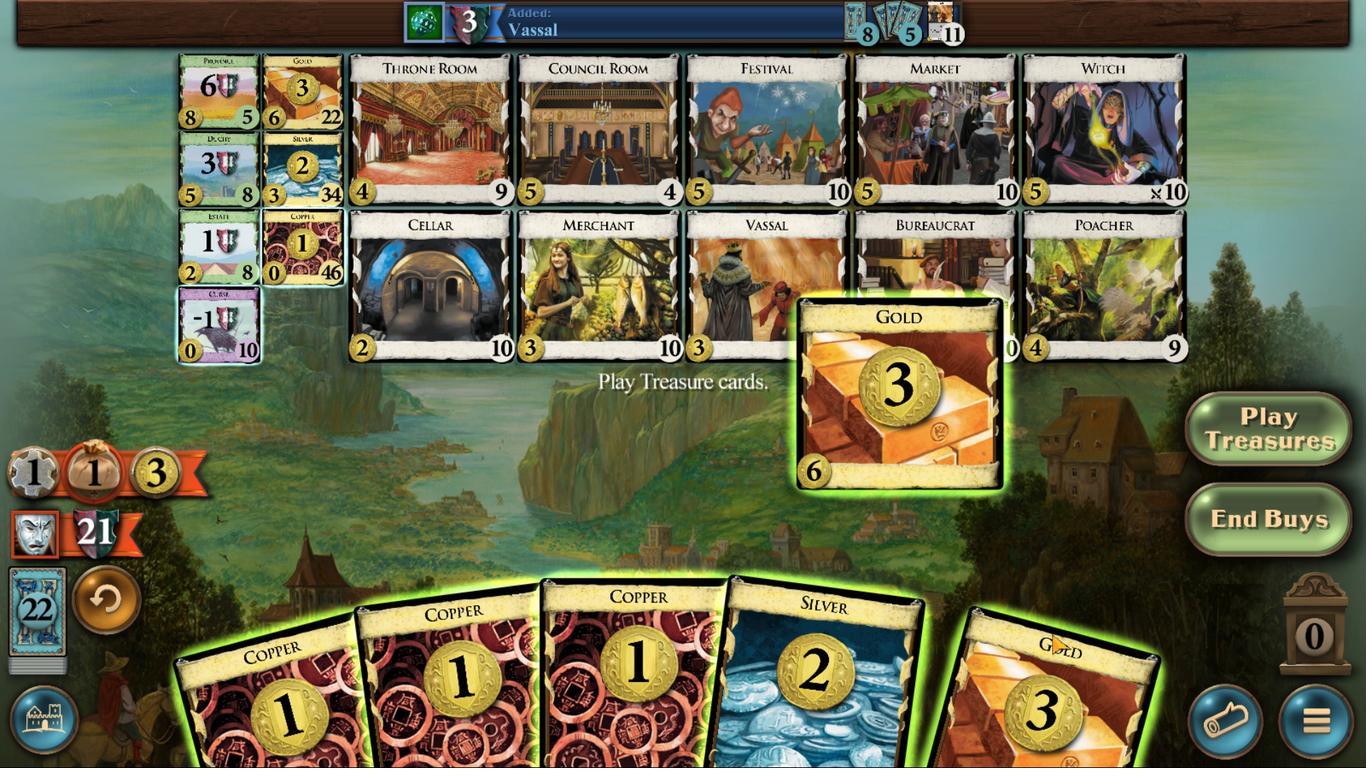 
Action: Mouse moved to (900, 551)
Screenshot: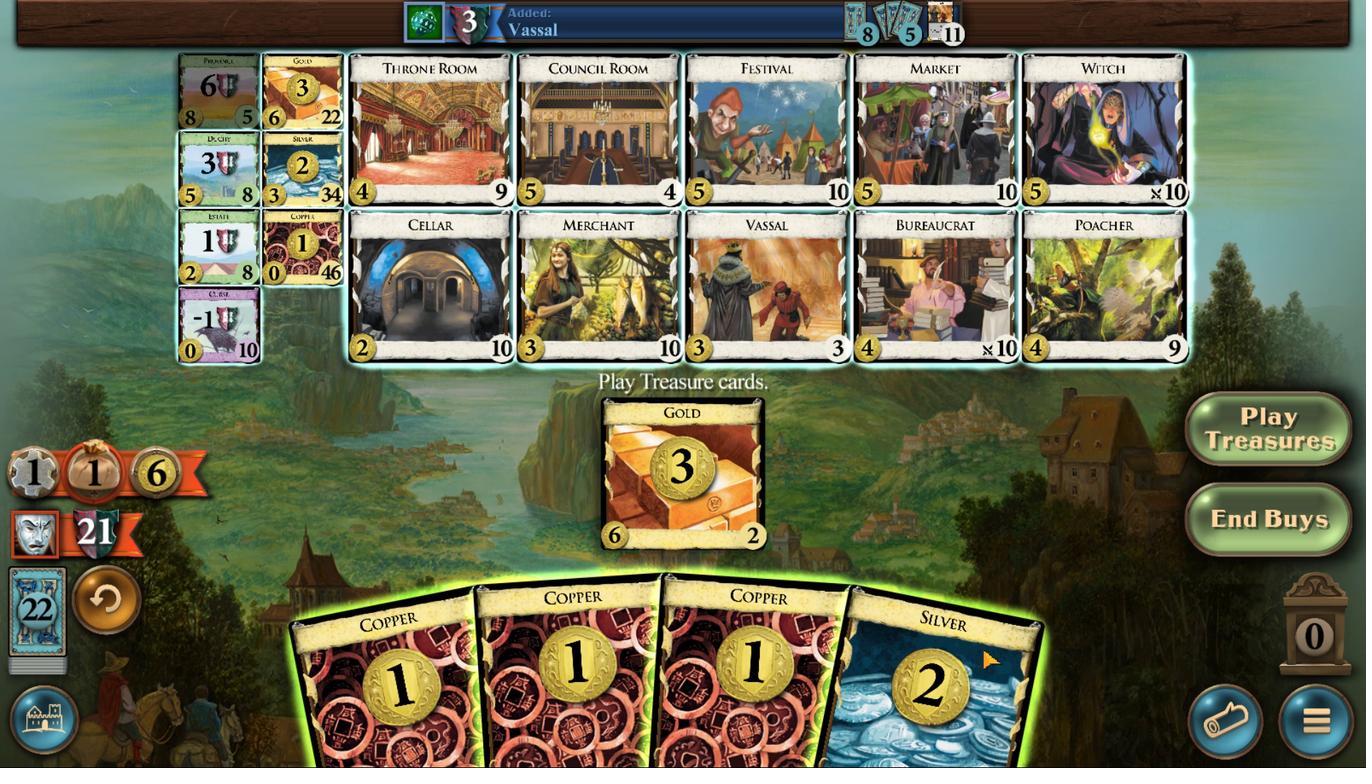 
Action: Mouse pressed left at (900, 551)
Screenshot: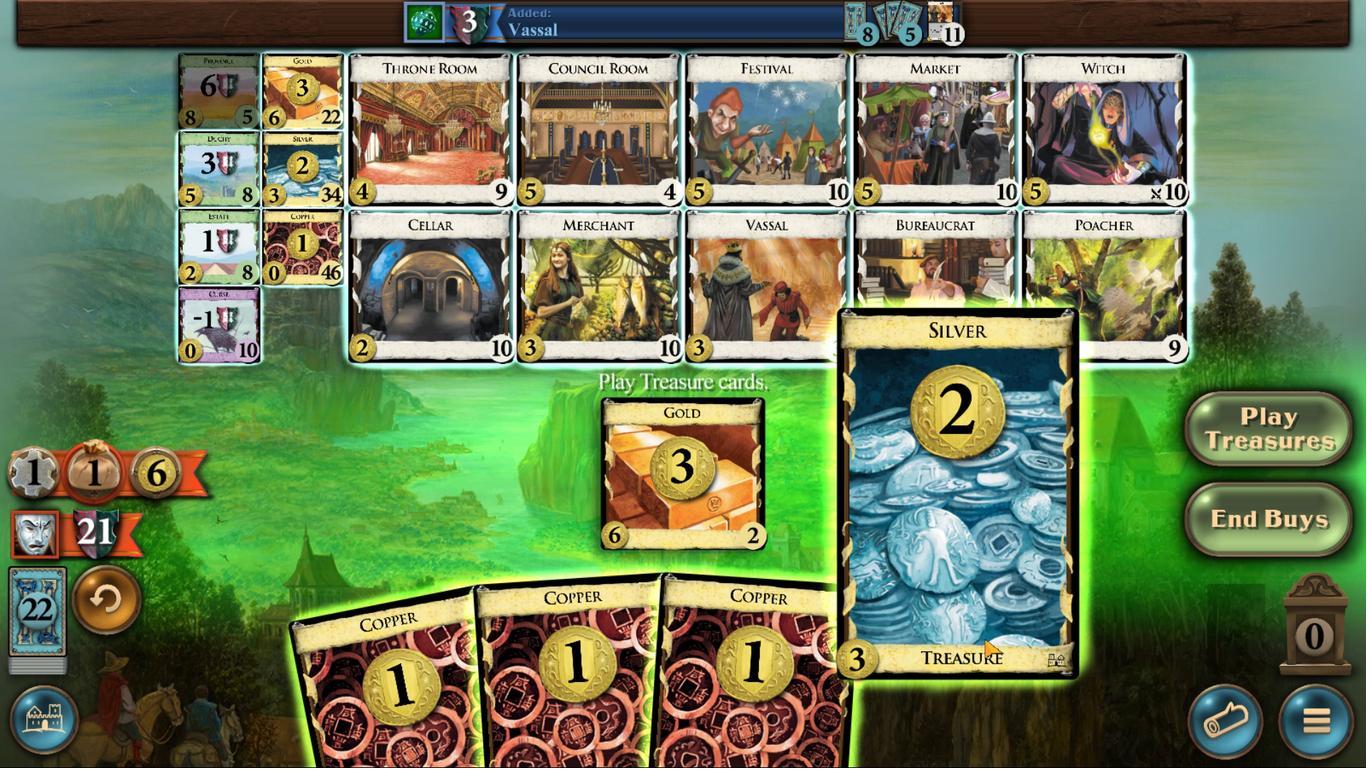 
Action: Mouse moved to (525, 433)
Screenshot: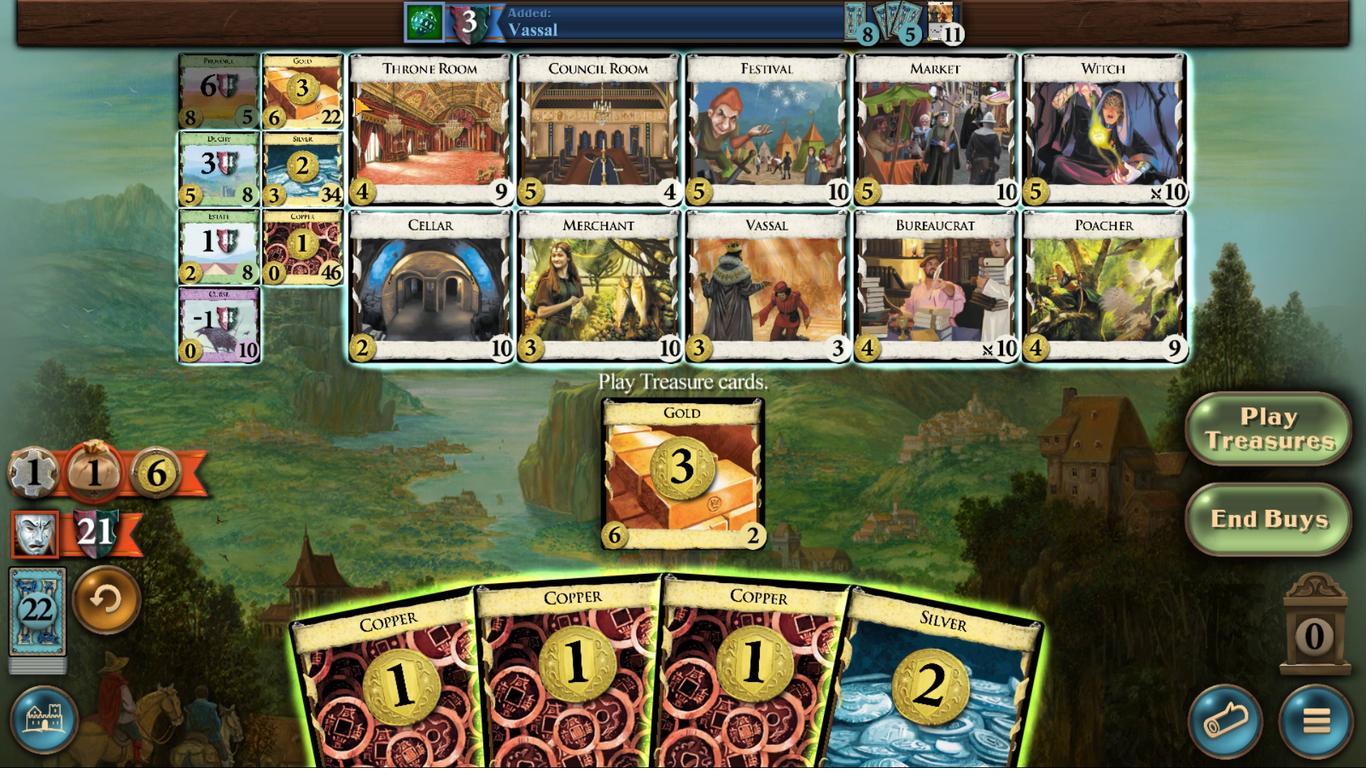 
Action: Mouse pressed left at (525, 433)
Screenshot: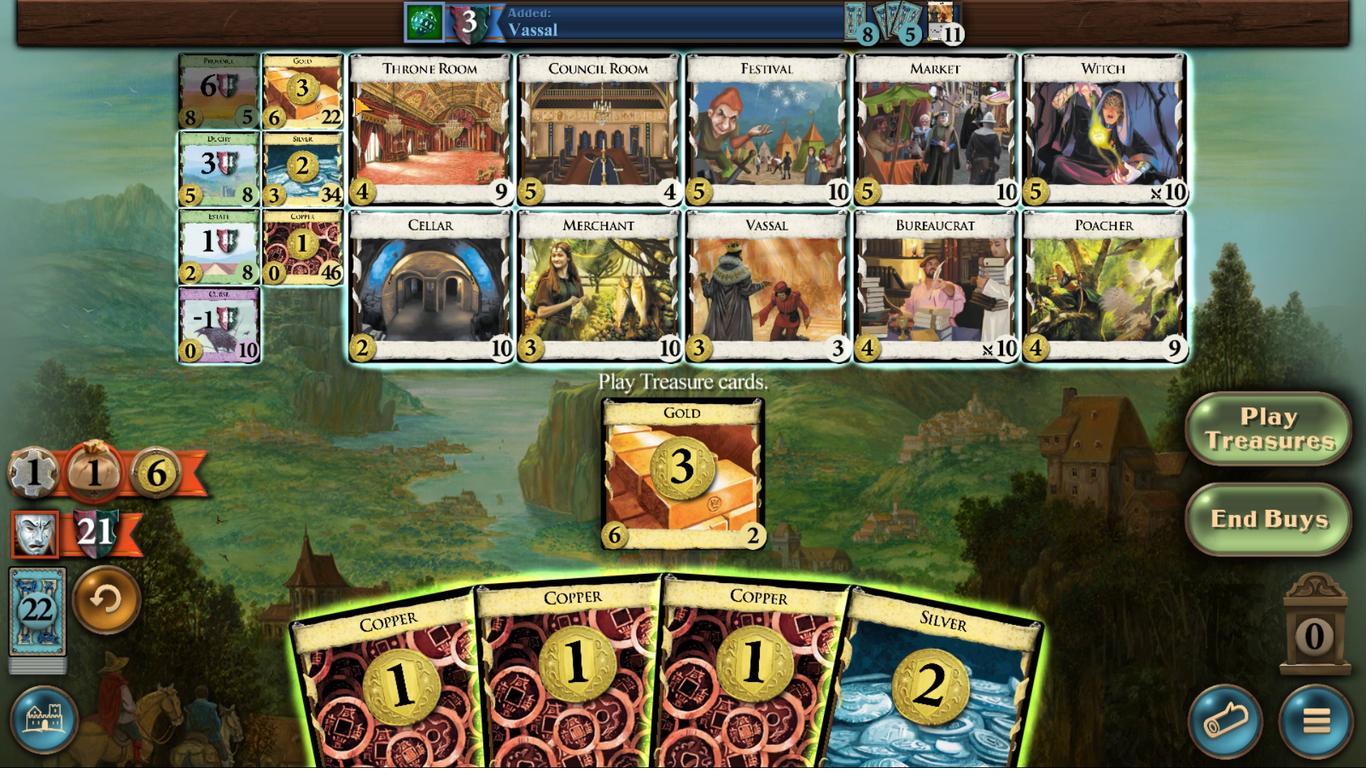 
Action: Mouse moved to (675, 545)
Screenshot: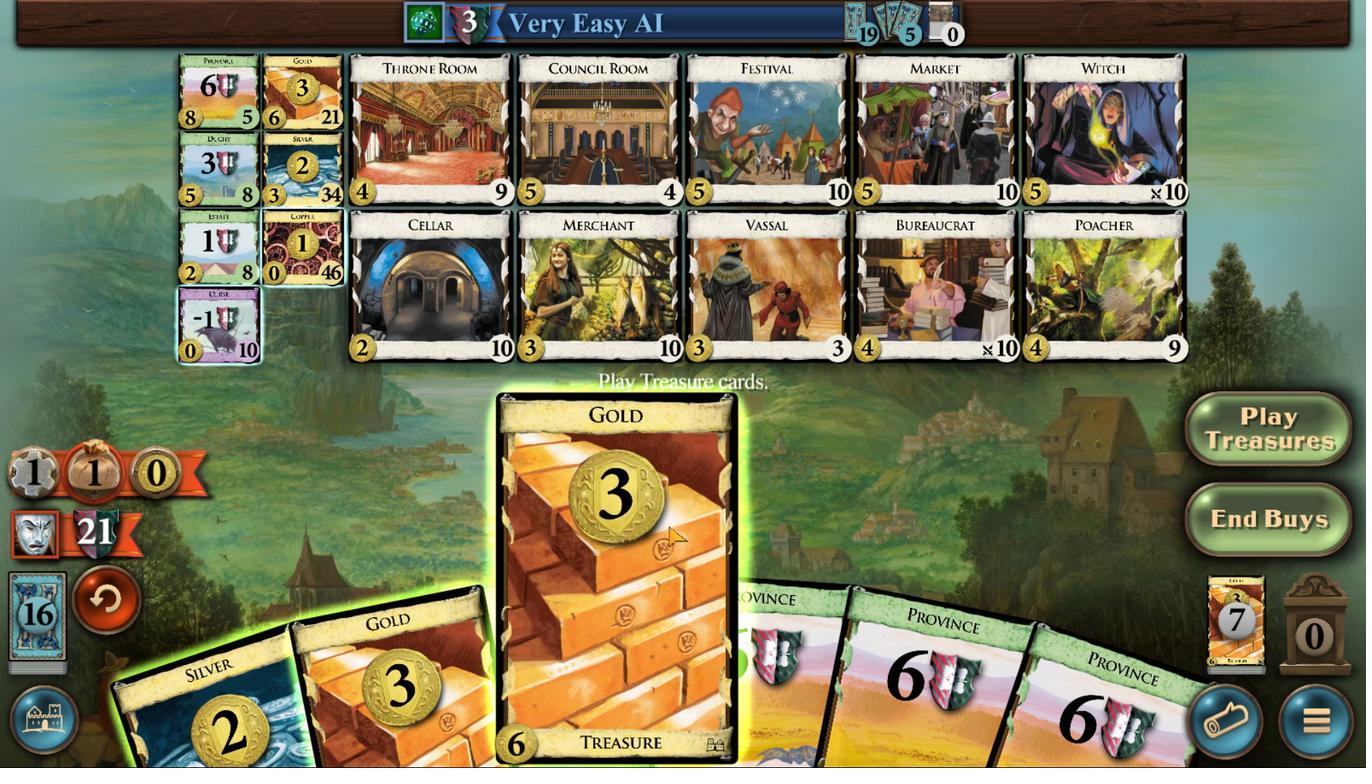 
Action: Mouse pressed left at (675, 545)
Screenshot: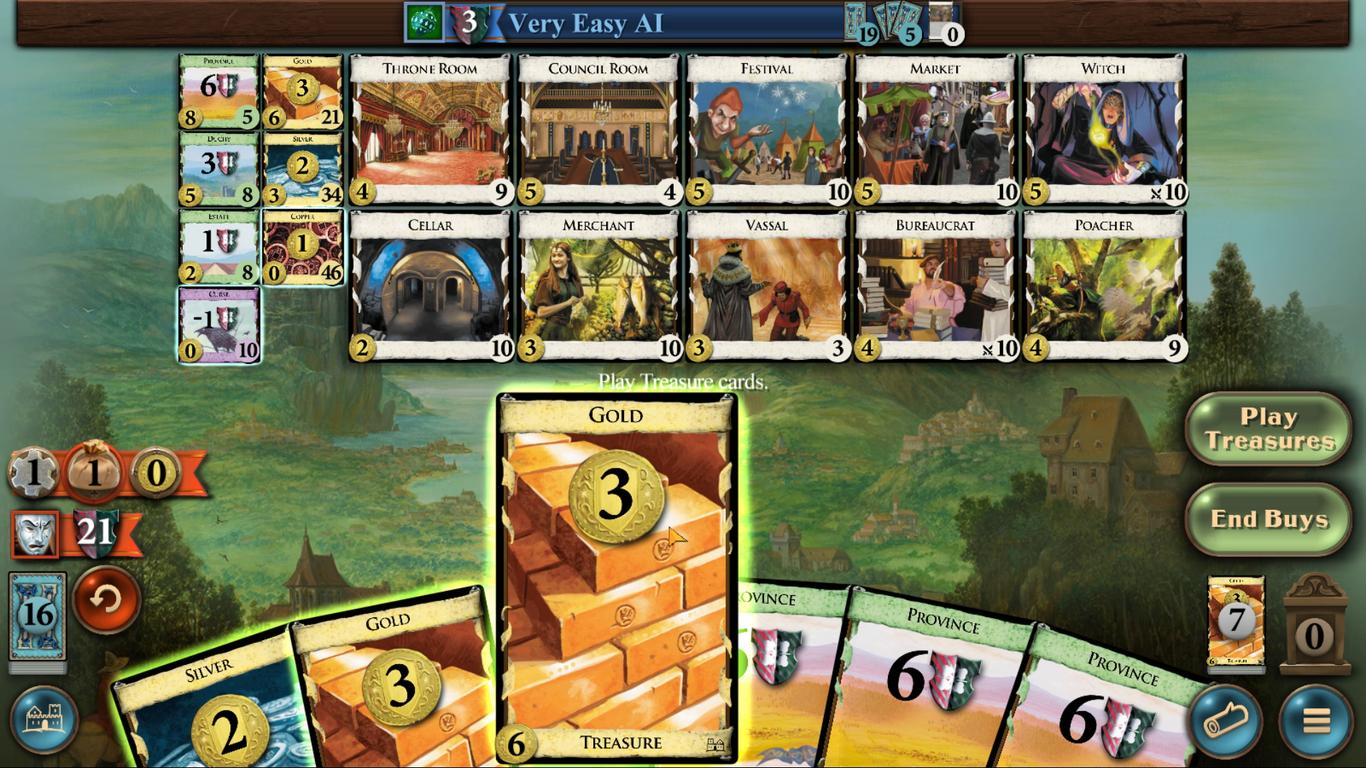 
Action: Mouse moved to (609, 552)
Screenshot: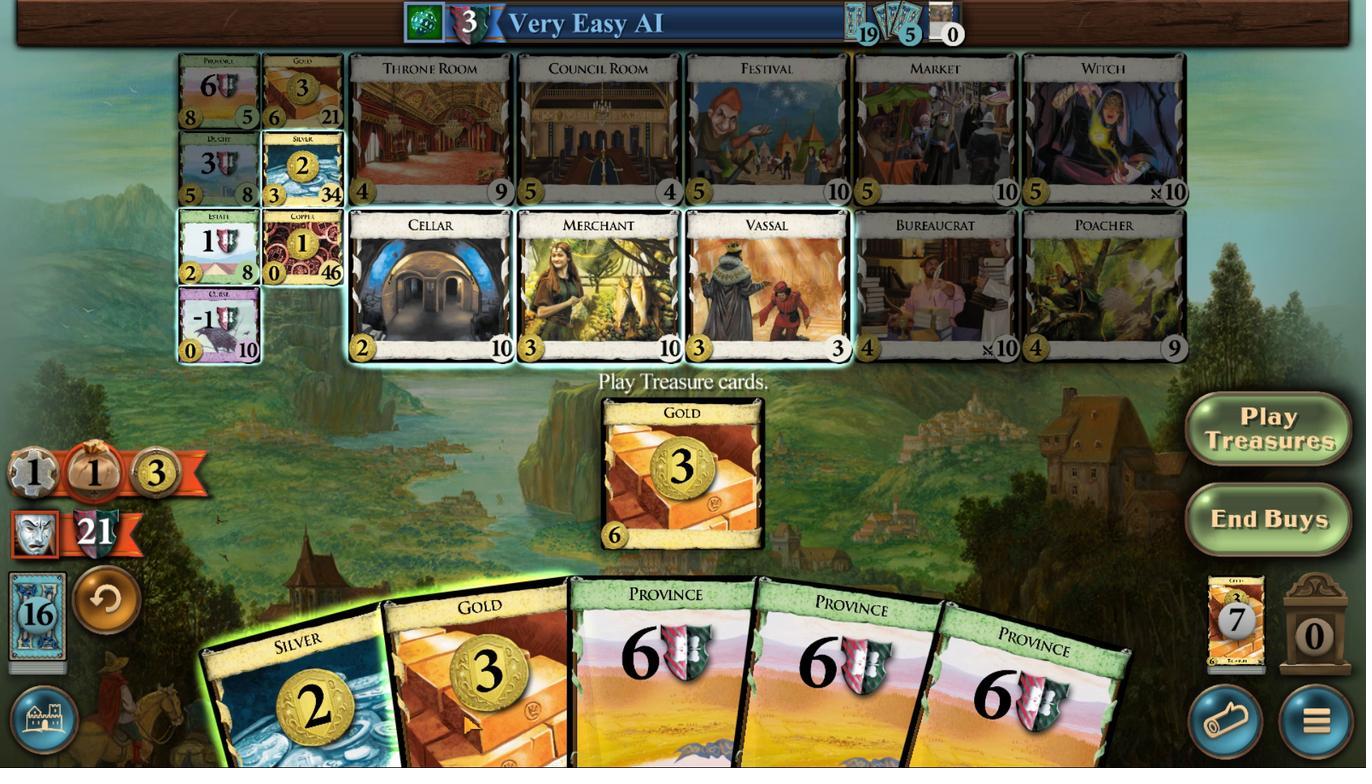
Action: Mouse pressed left at (609, 552)
Screenshot: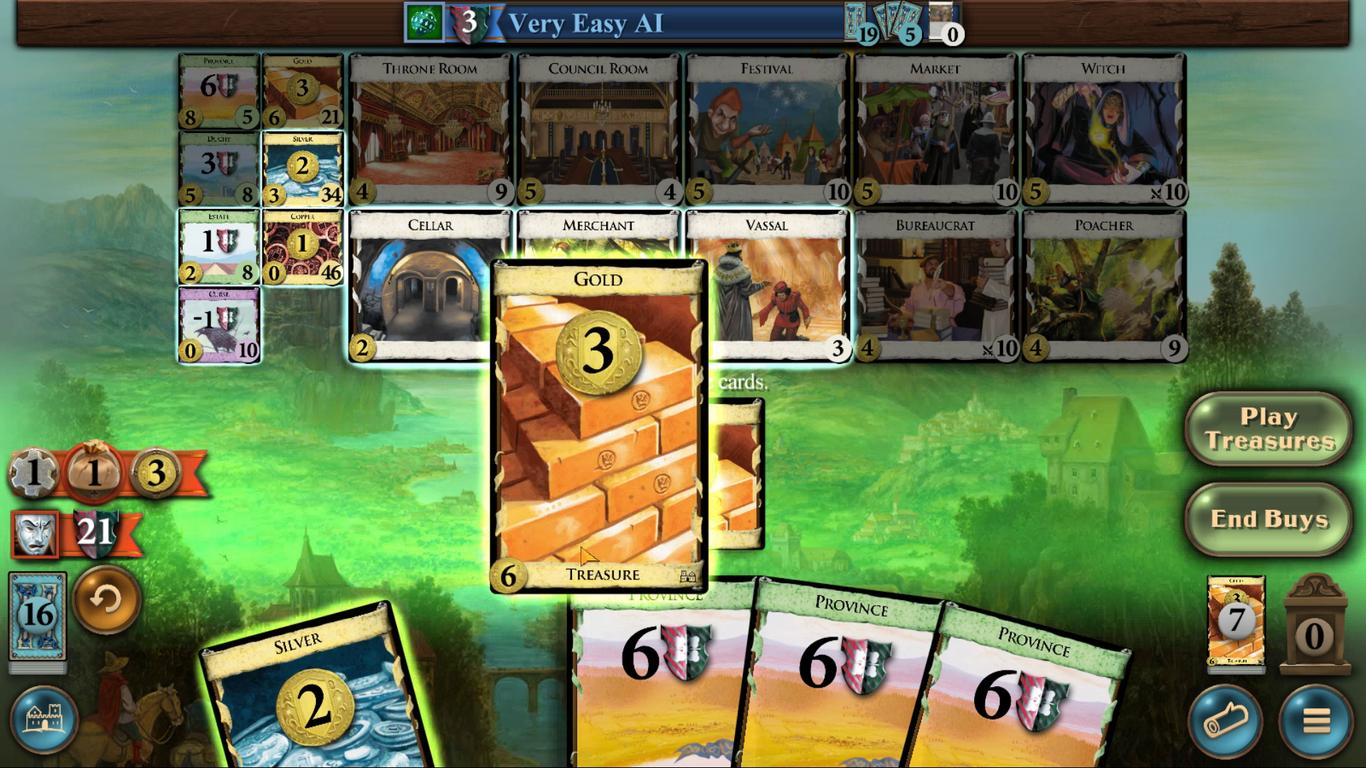 
Action: Mouse moved to (565, 545)
Screenshot: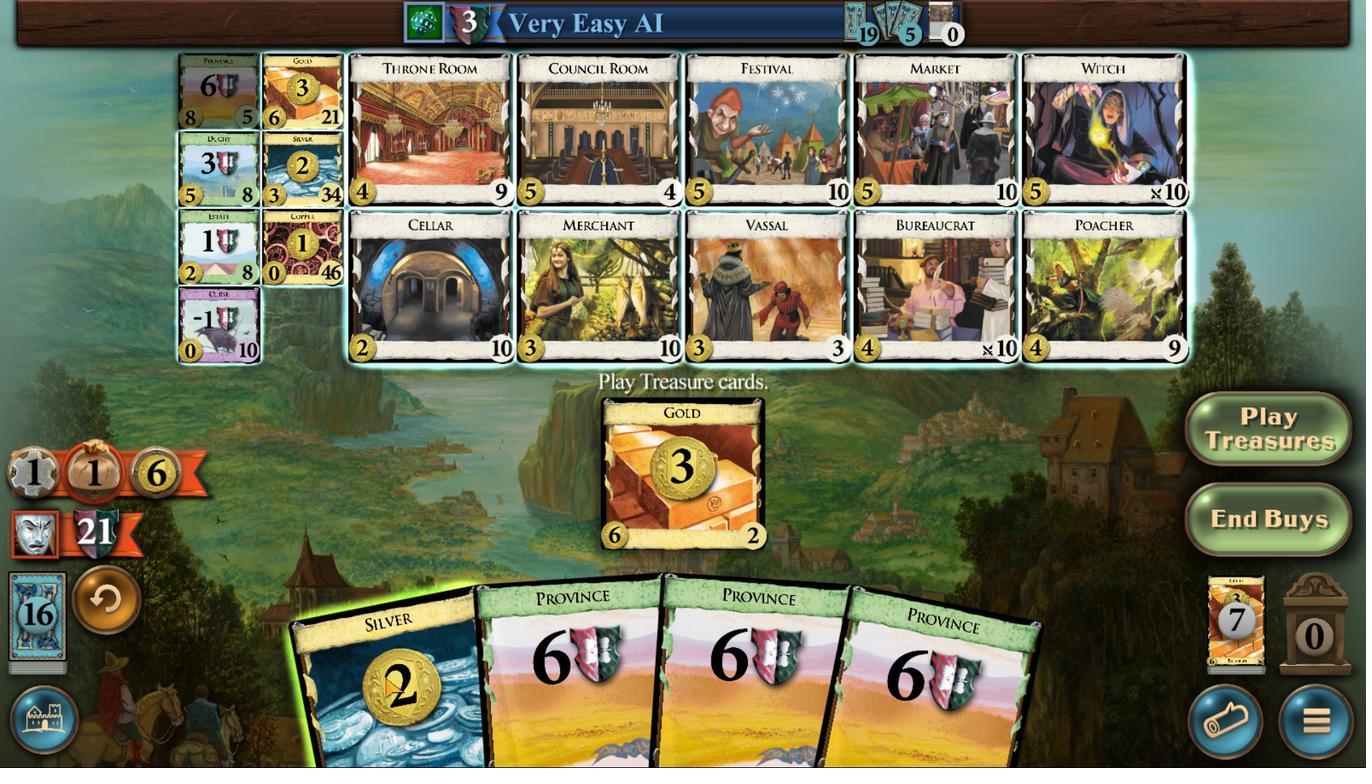 
Action: Mouse pressed left at (565, 545)
Screenshot: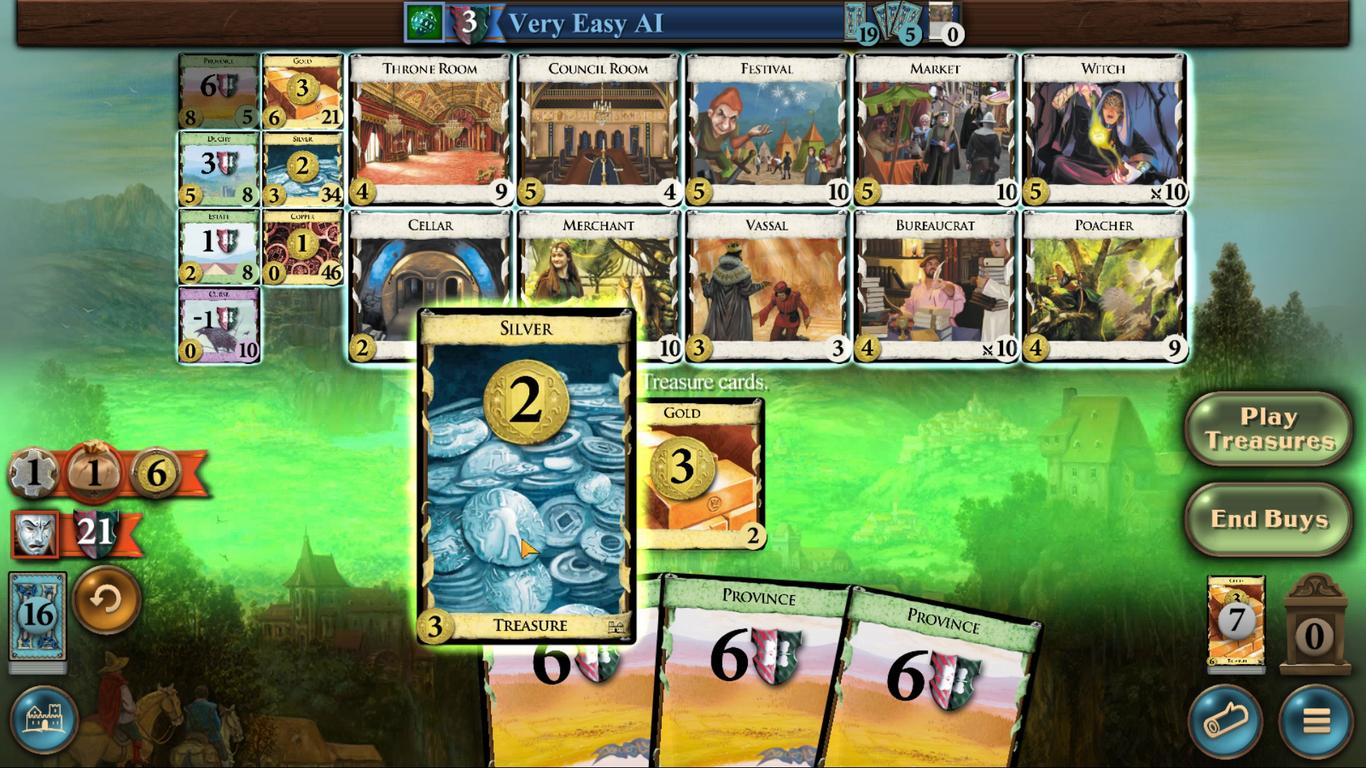 
Action: Mouse moved to (477, 436)
Screenshot: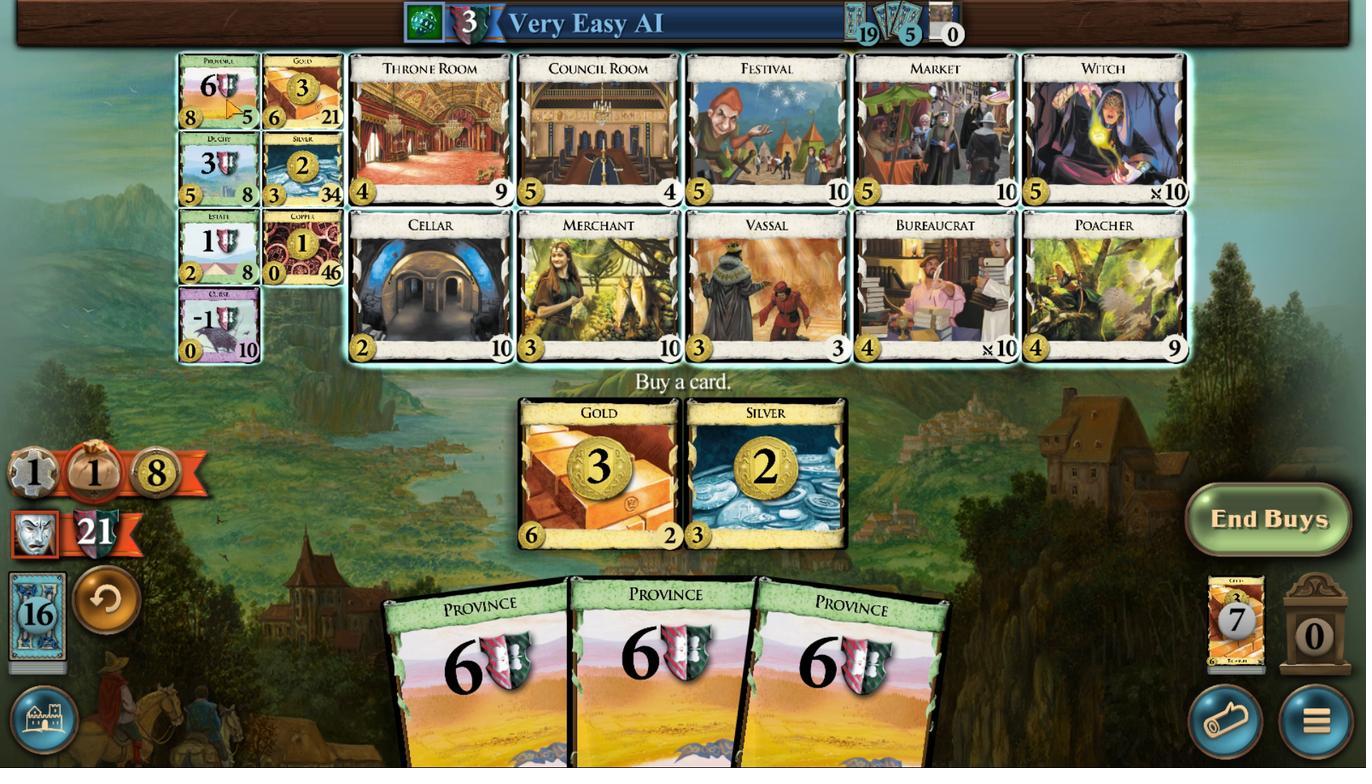 
Action: Mouse pressed left at (477, 436)
Screenshot: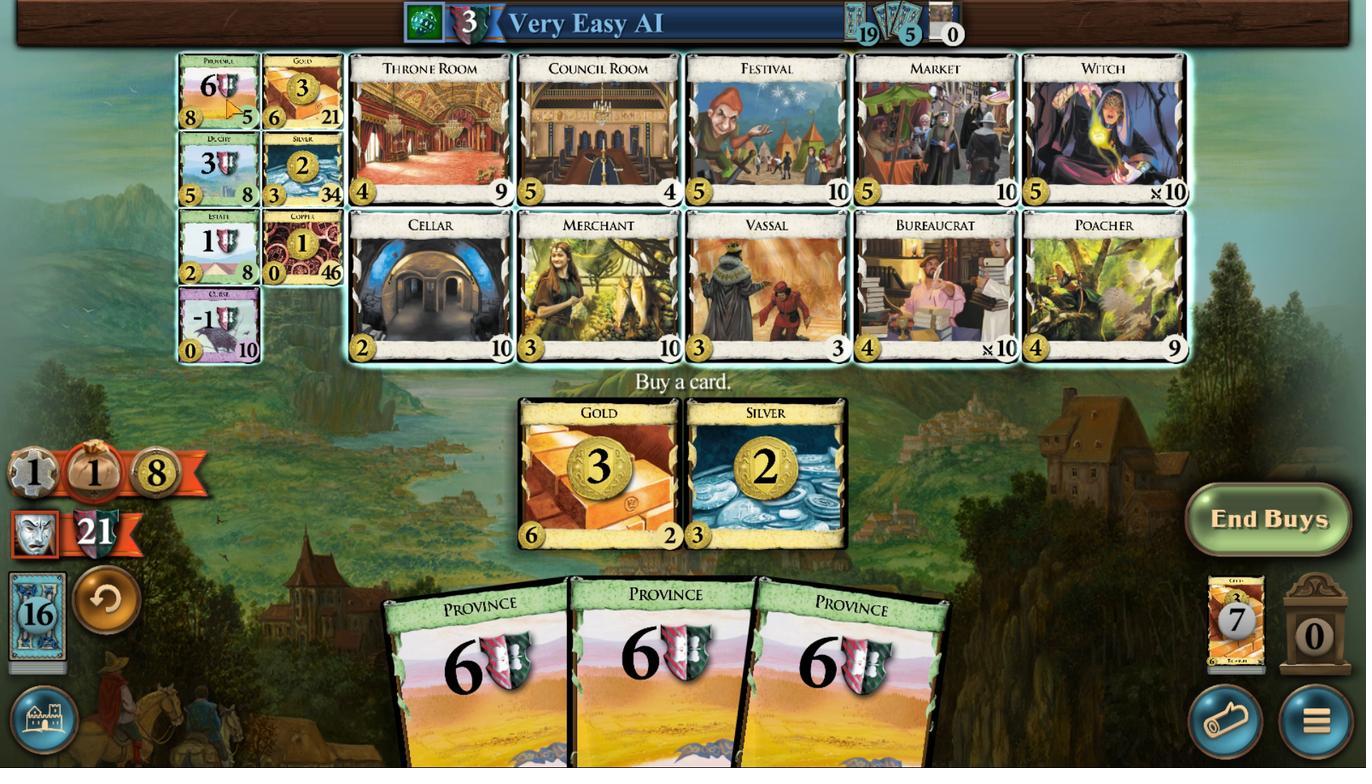 
Action: Mouse moved to (664, 544)
Screenshot: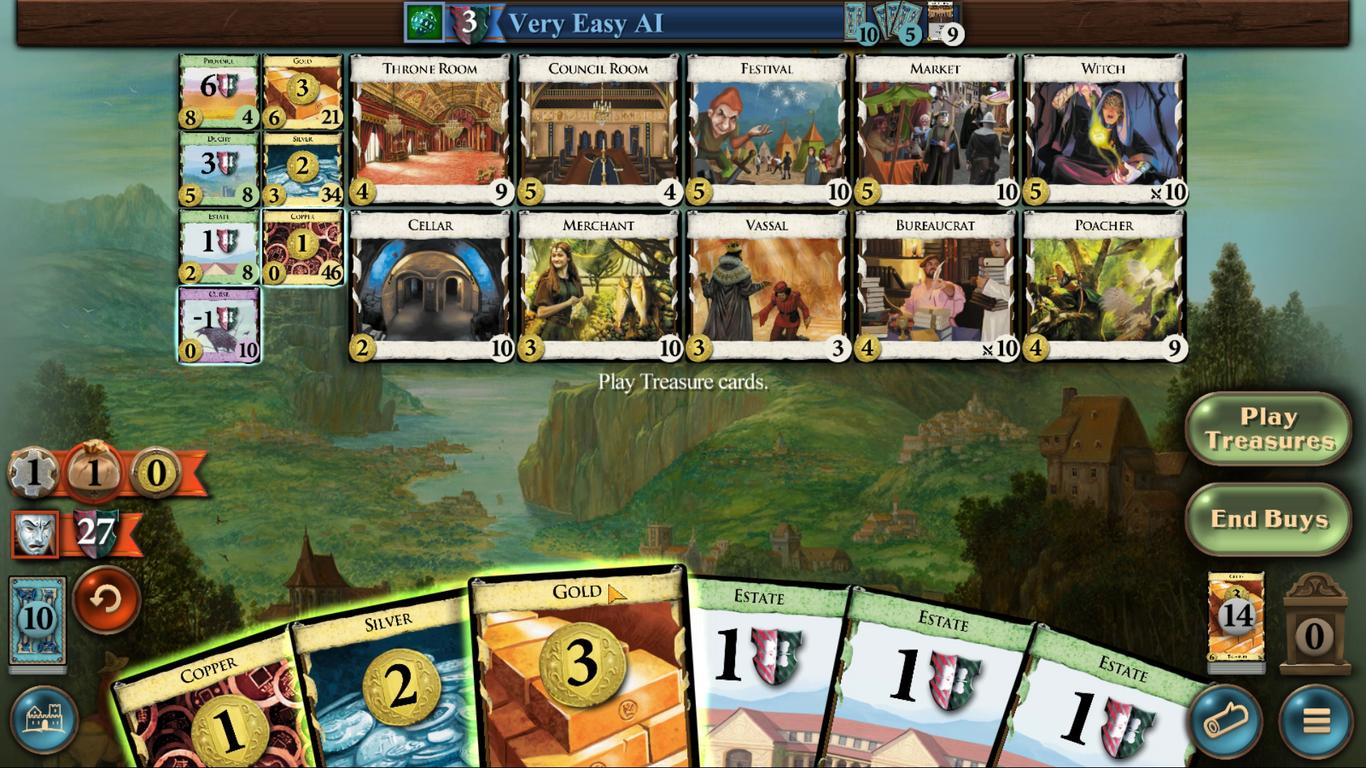 
Action: Mouse pressed left at (664, 544)
Screenshot: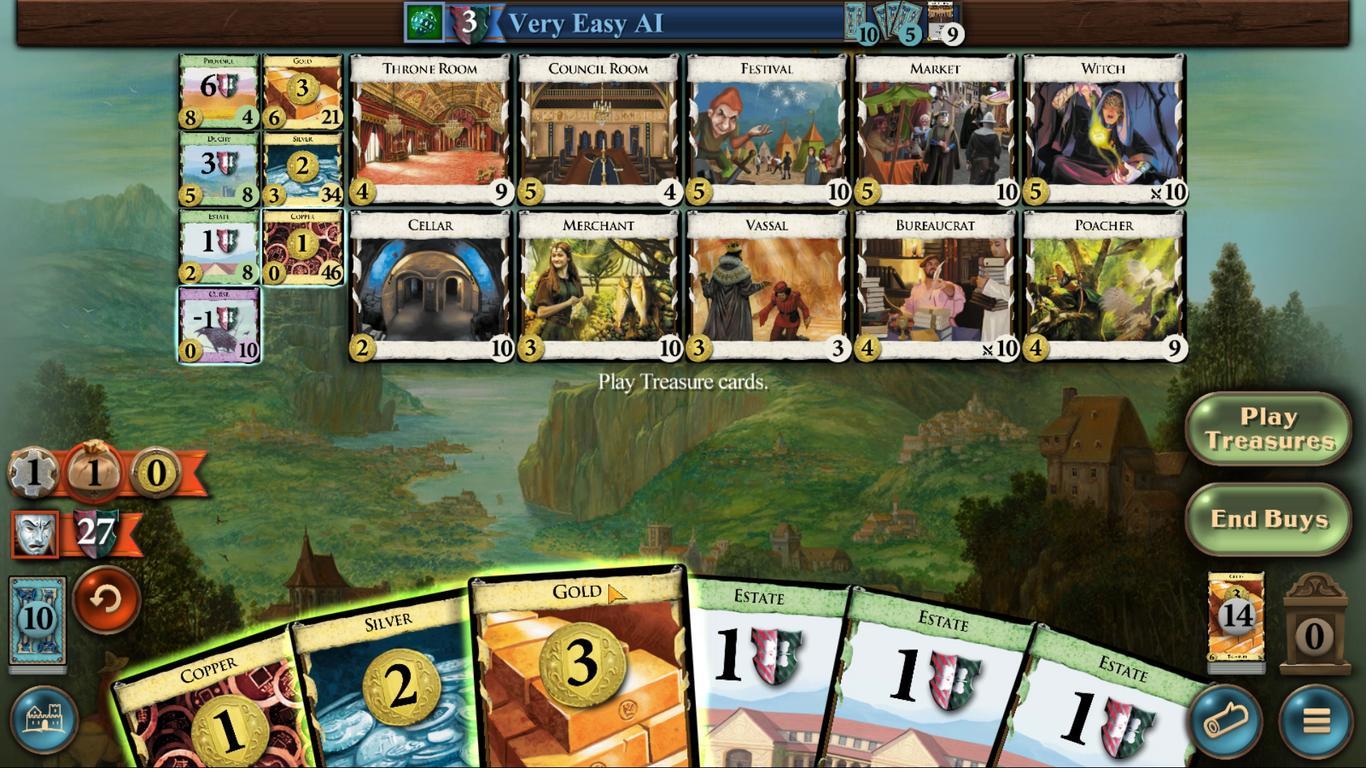 
Action: Mouse moved to (623, 548)
Screenshot: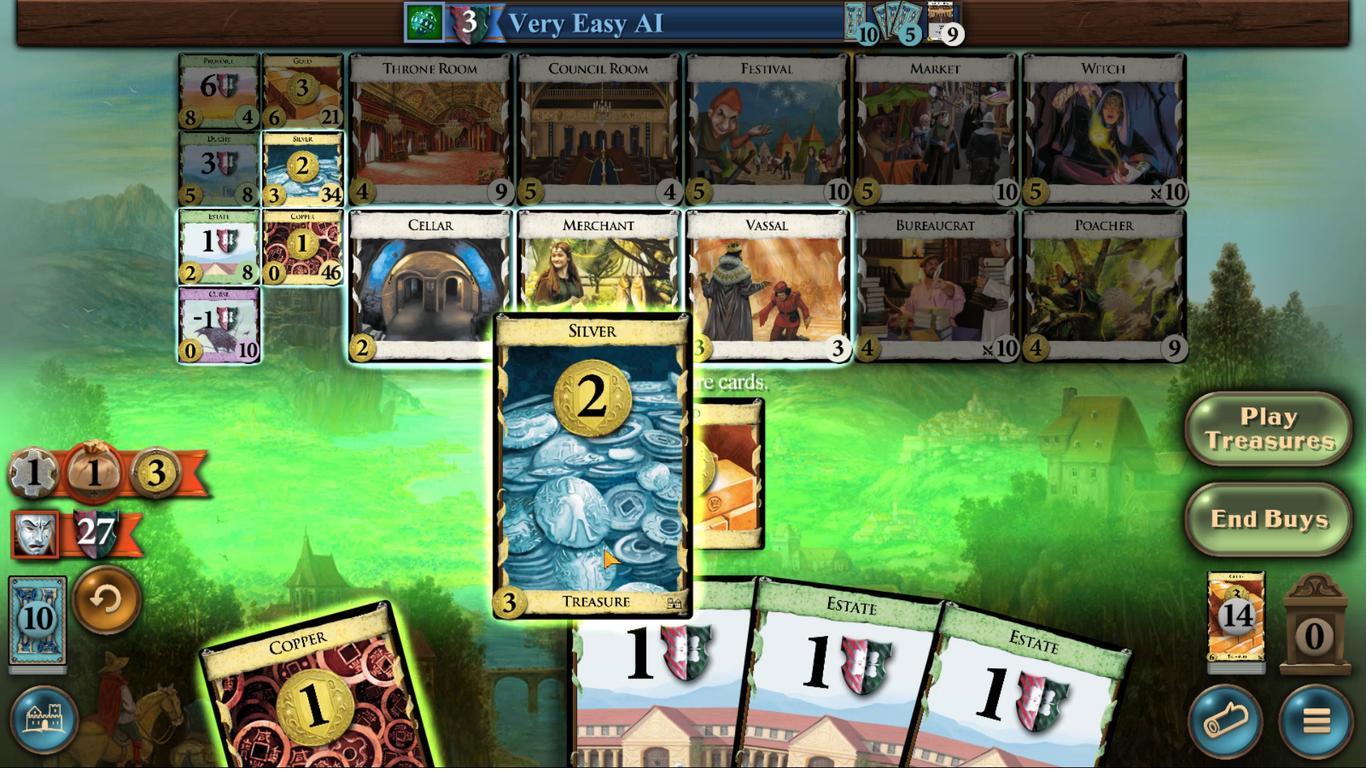 
Action: Mouse pressed left at (618, 551)
Screenshot: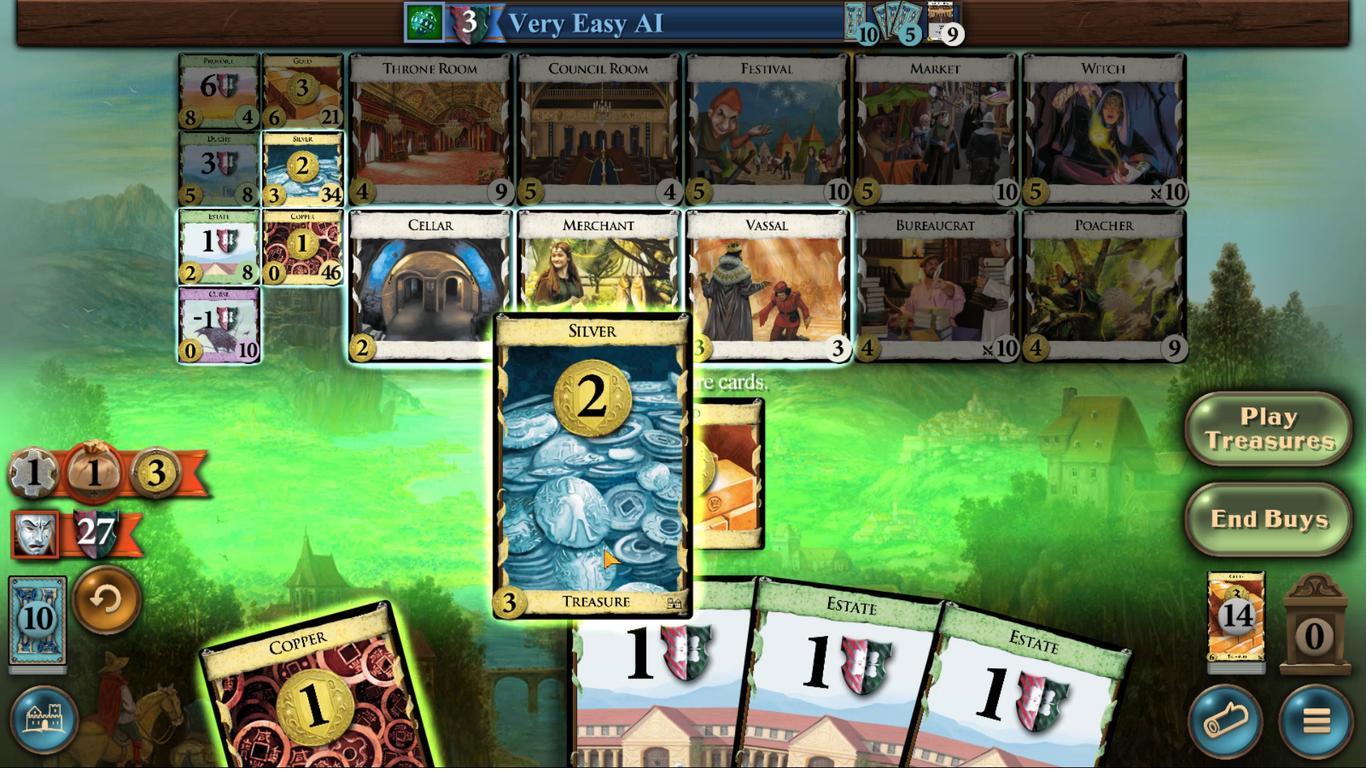 
Action: Mouse moved to (561, 544)
Screenshot: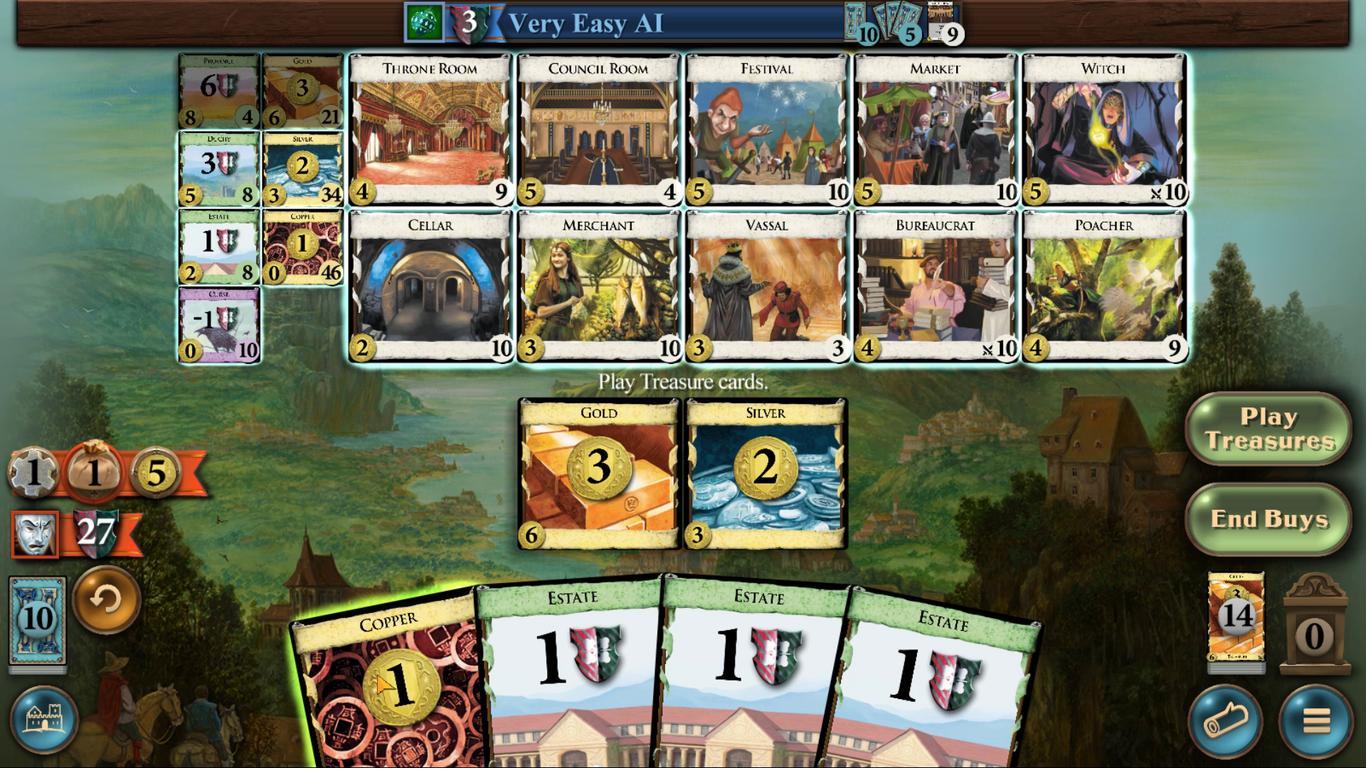 
Action: Mouse pressed left at (561, 544)
Screenshot: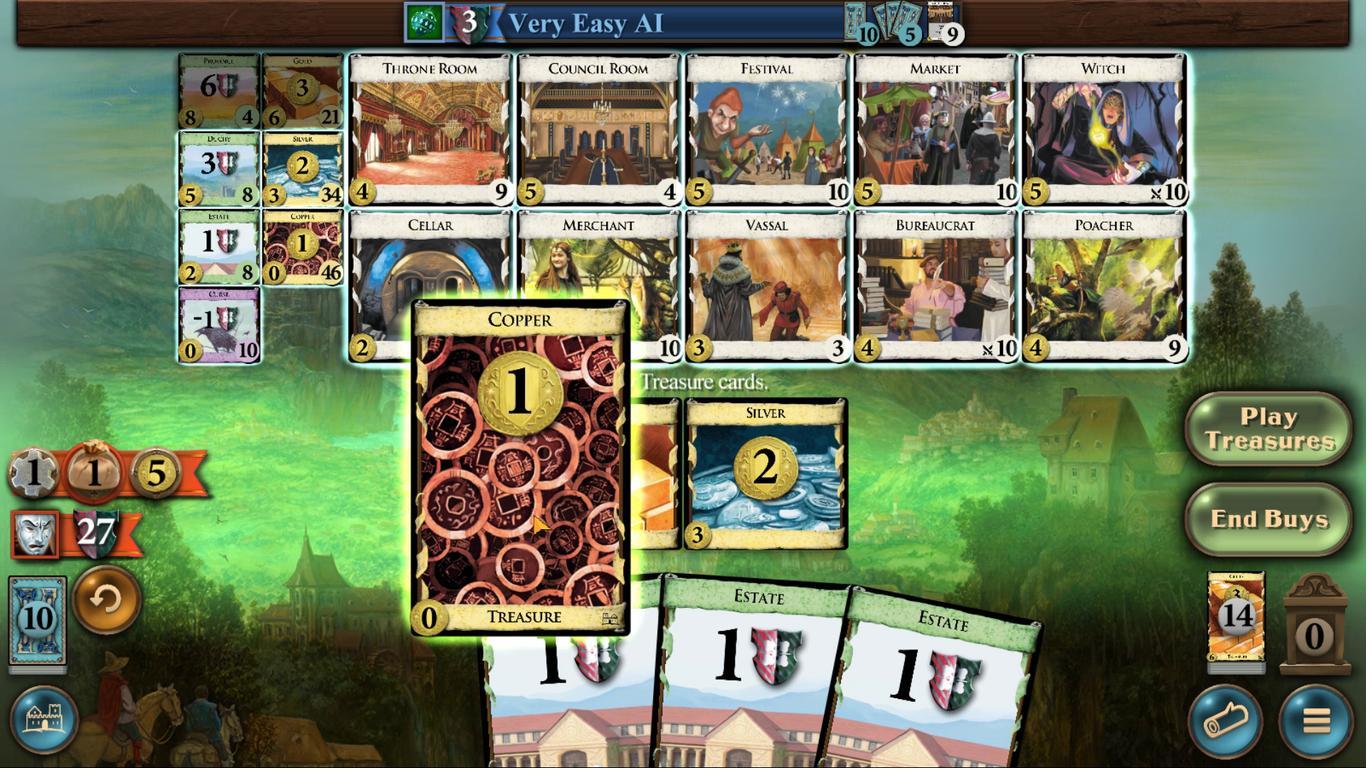 
Action: Mouse moved to (514, 438)
Screenshot: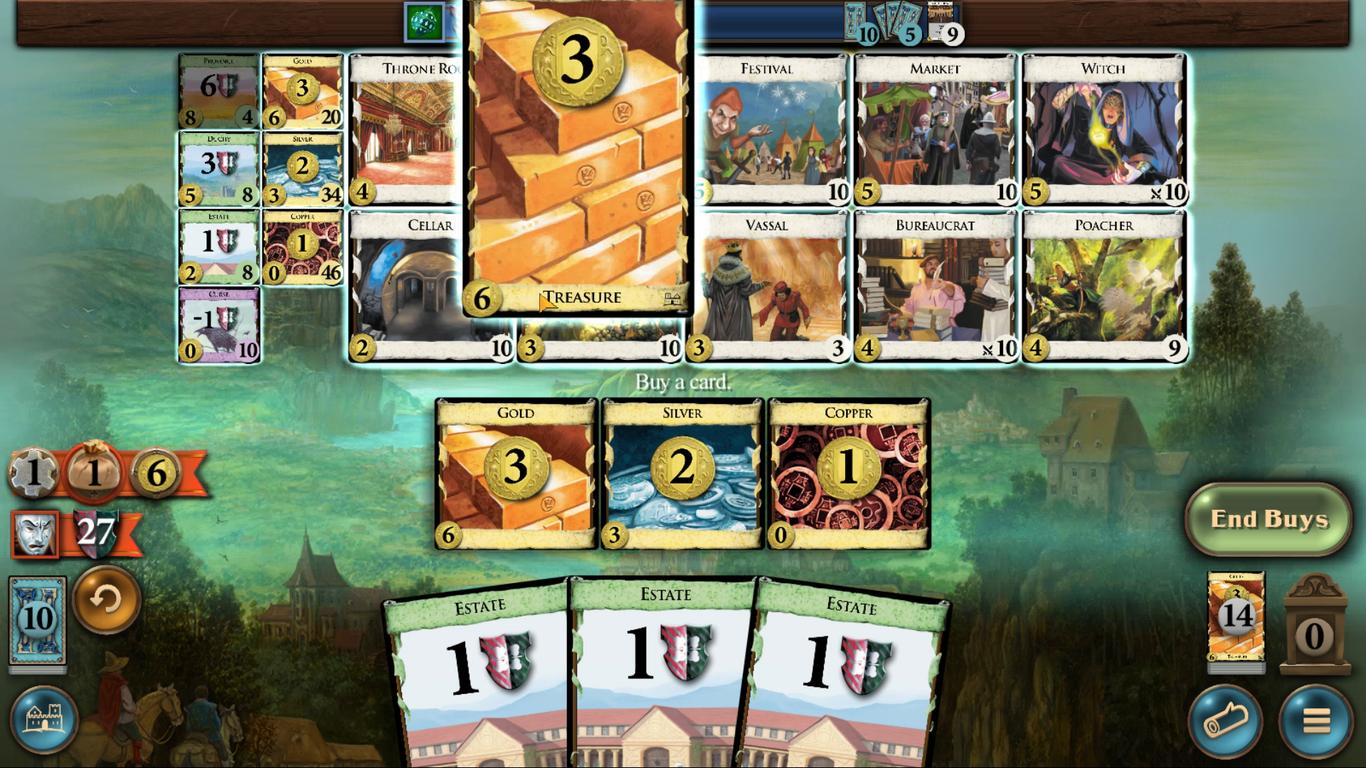 
Action: Mouse pressed left at (514, 438)
Screenshot: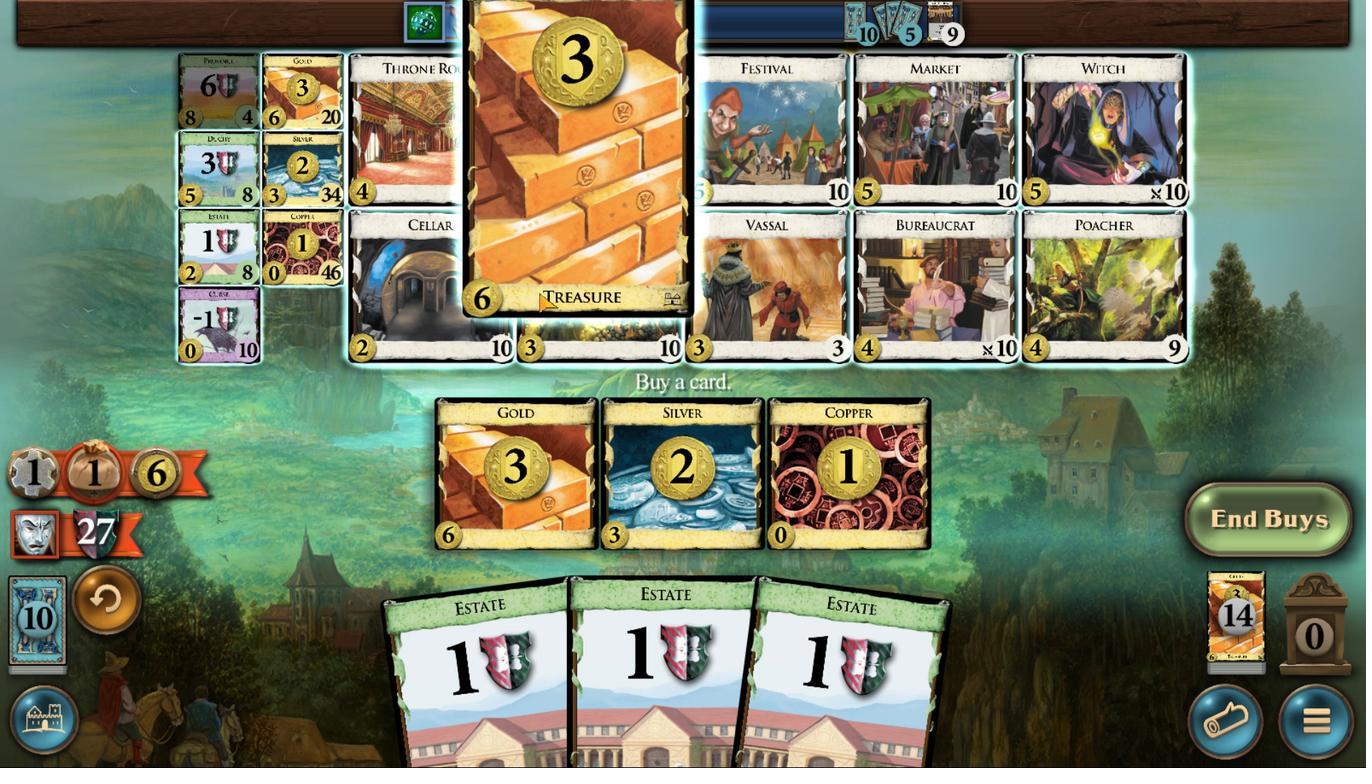 
Action: Mouse moved to (813, 543)
Screenshot: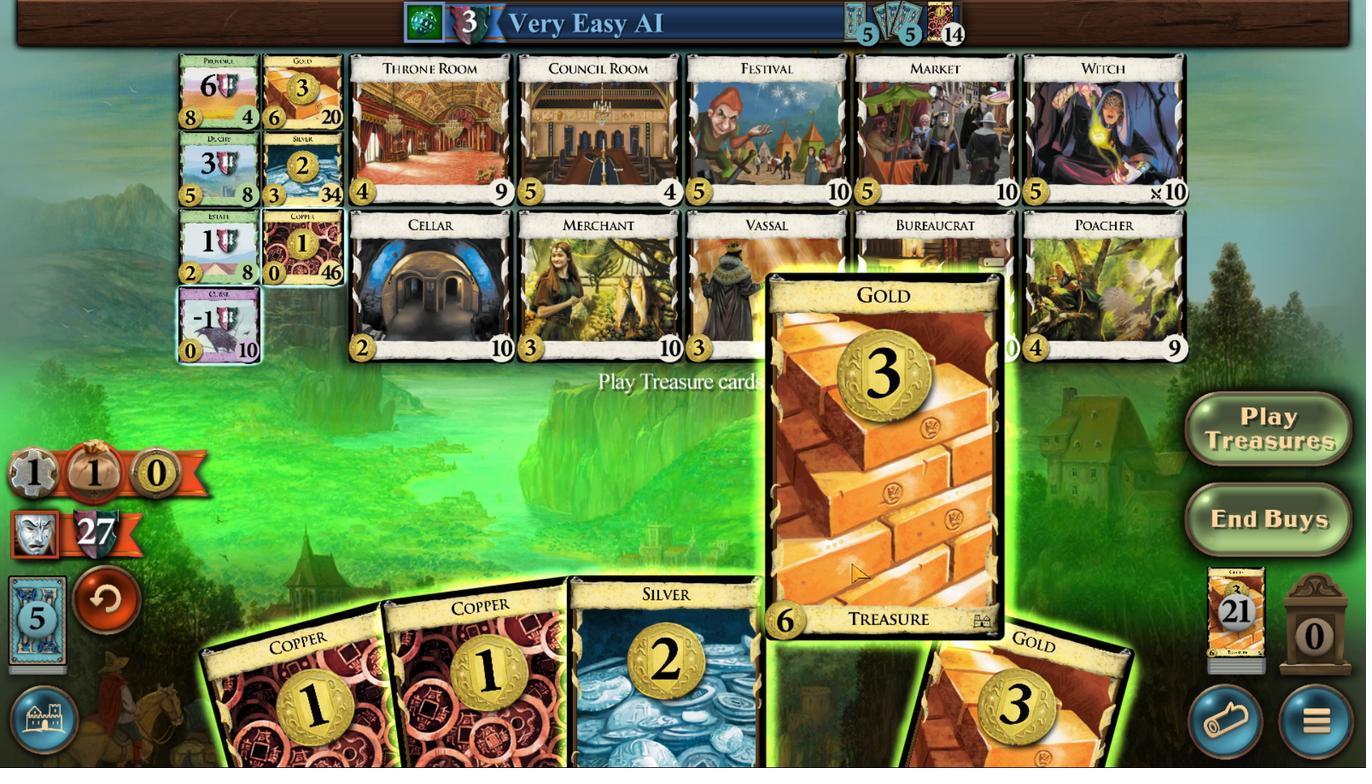 
Action: Mouse pressed left at (813, 543)
Screenshot: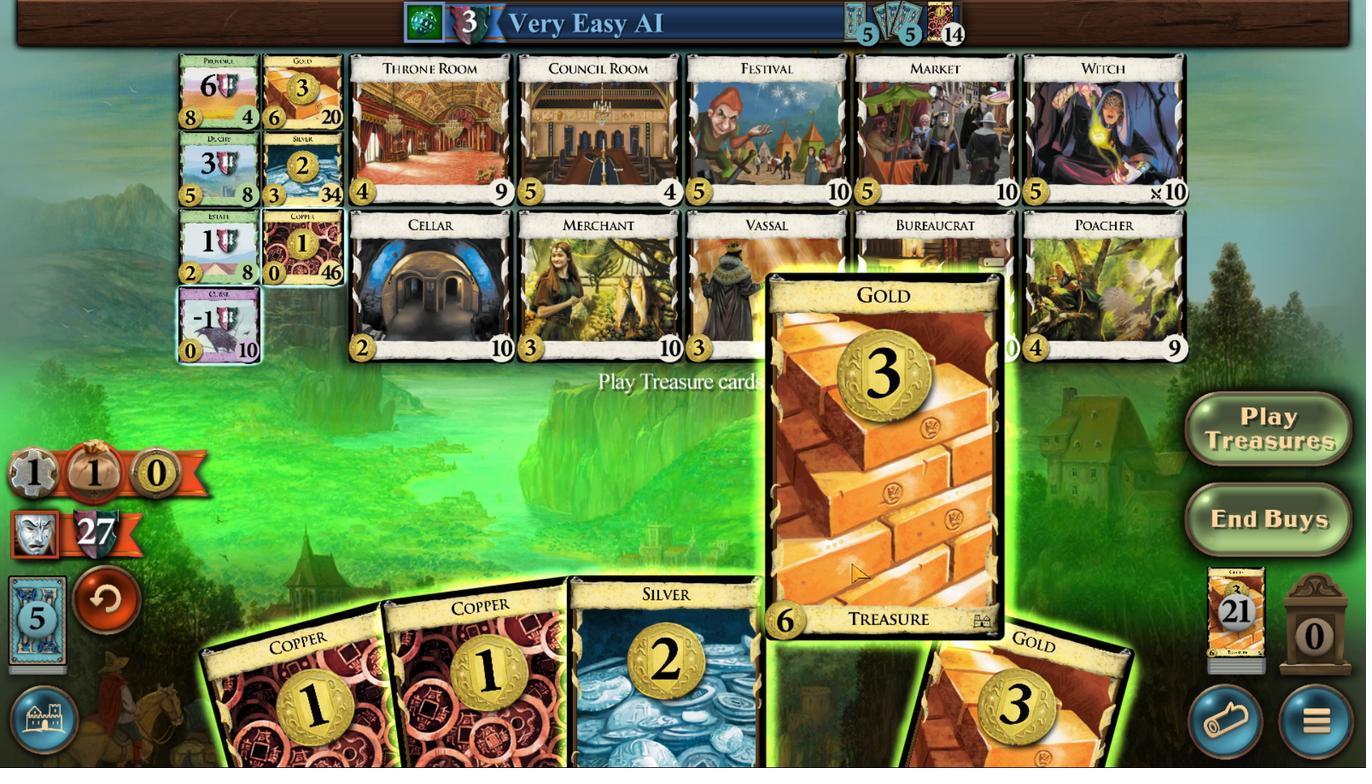 
Action: Mouse moved to (859, 552)
Screenshot: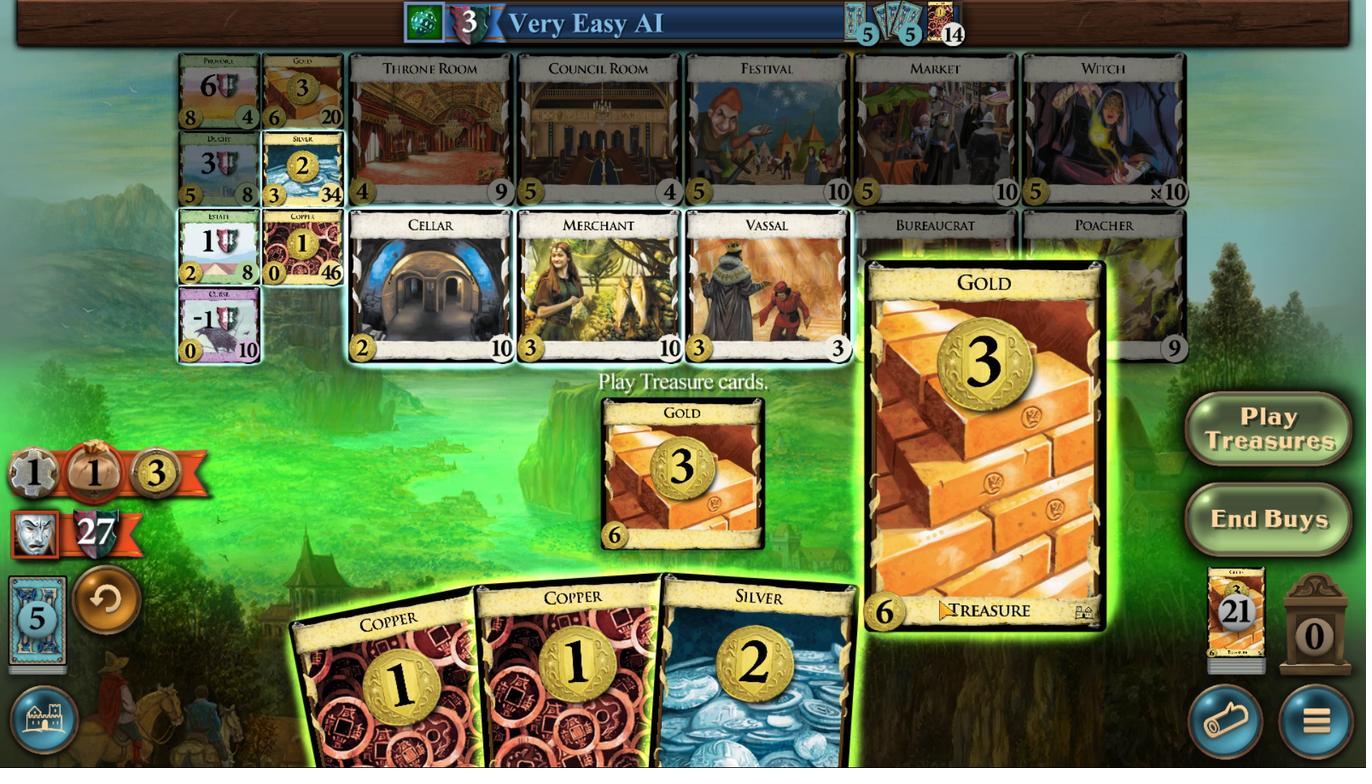 
Action: Mouse pressed left at (859, 552)
Screenshot: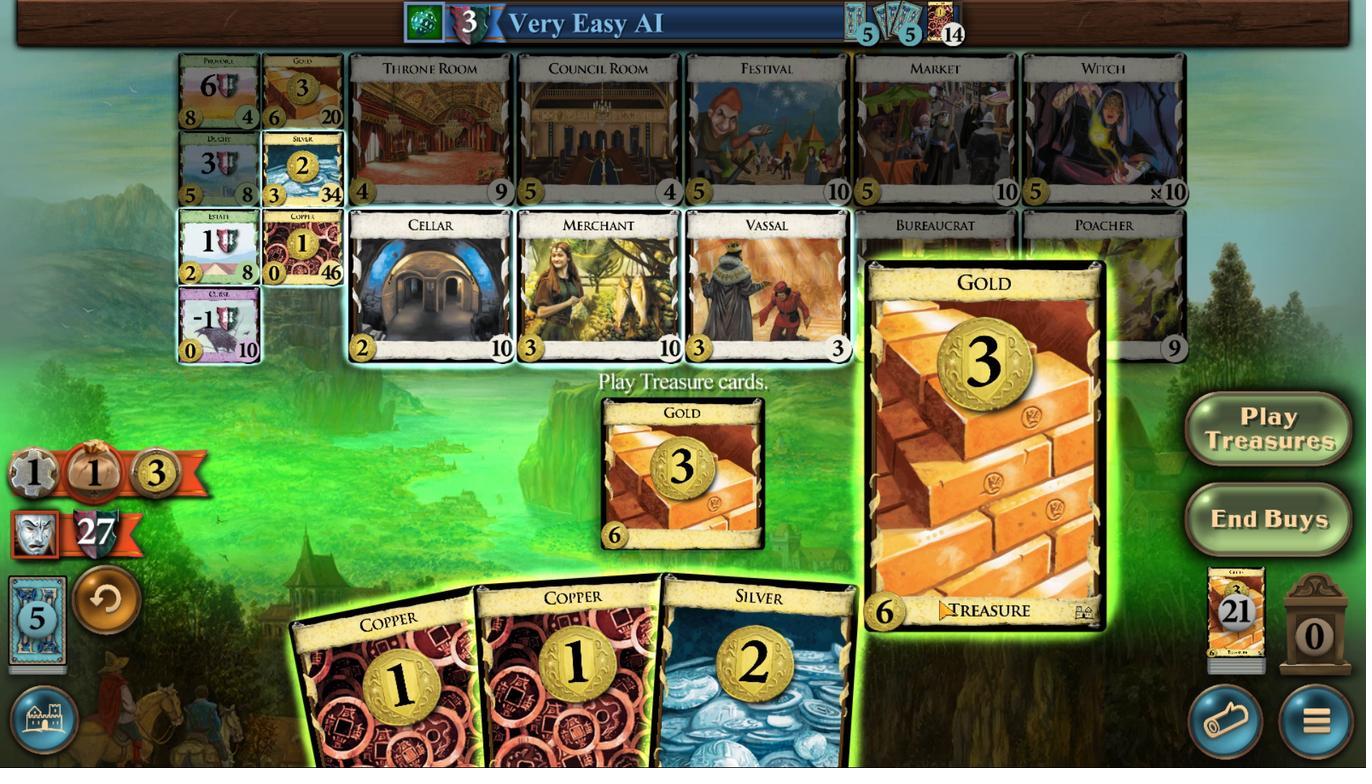 
Action: Mouse moved to (890, 547)
Screenshot: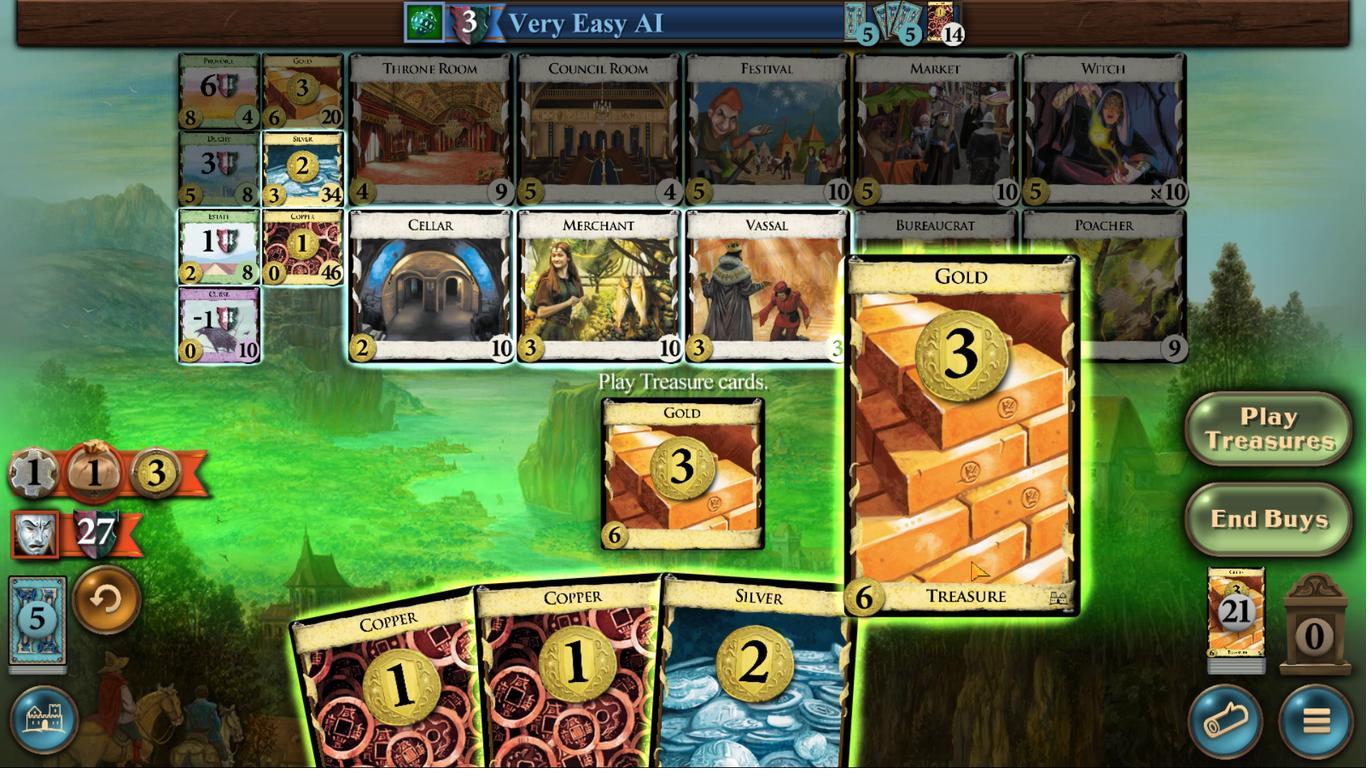 
Action: Mouse pressed left at (890, 547)
Screenshot: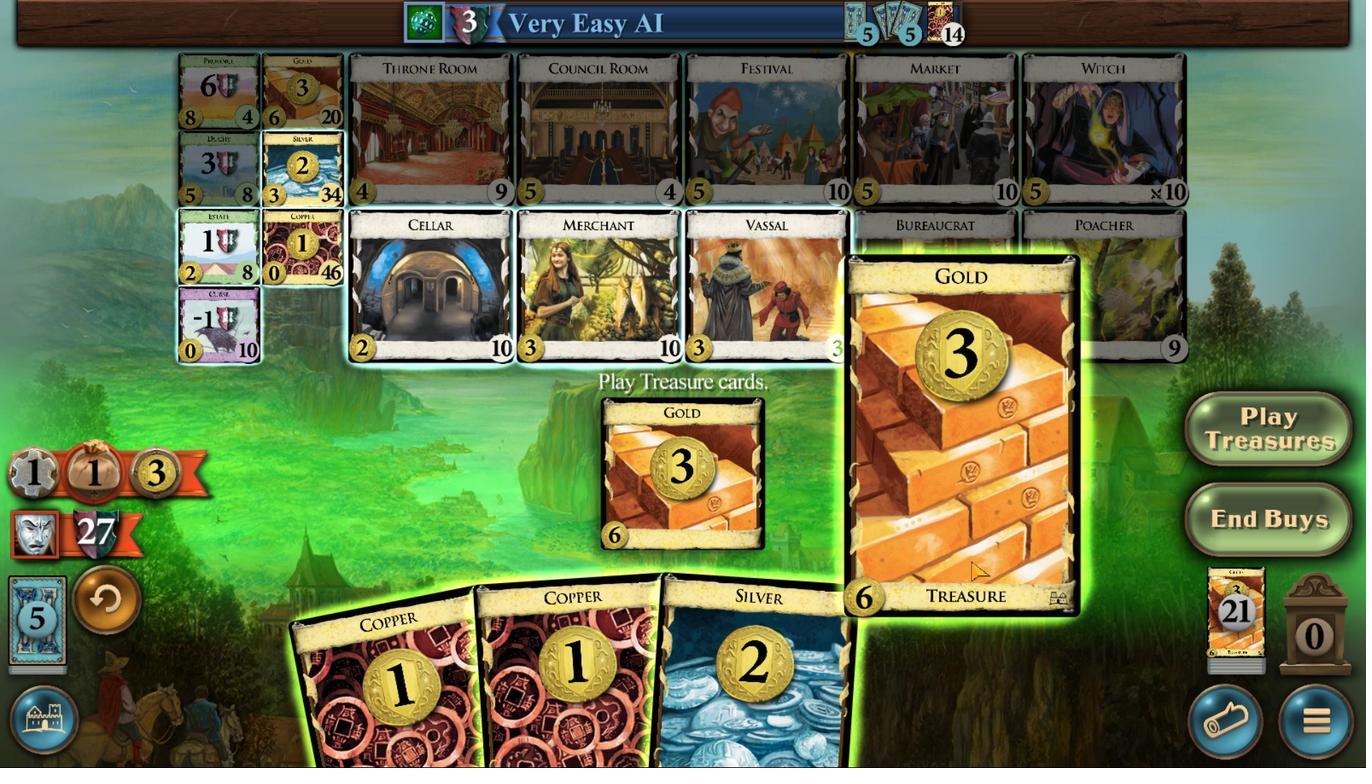 
Action: Mouse moved to (520, 435)
Screenshot: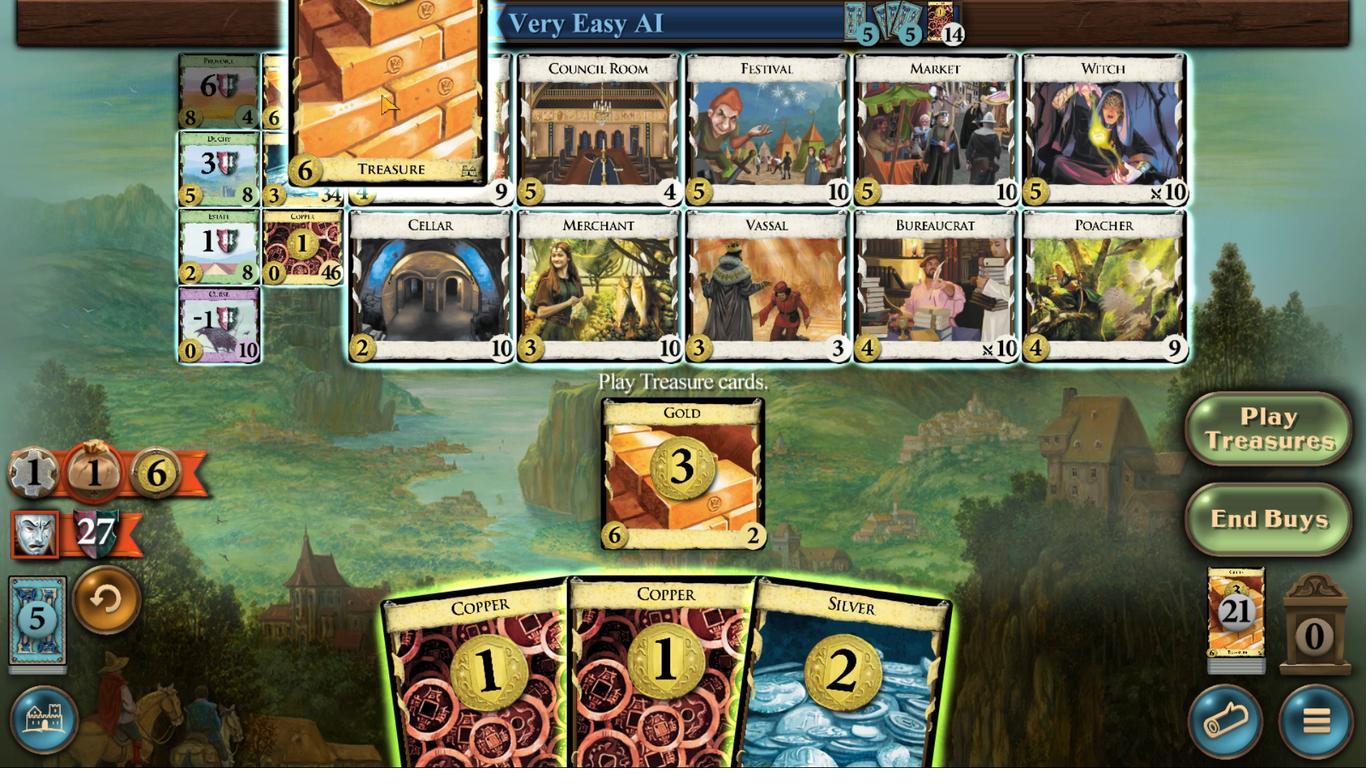 
Action: Mouse pressed left at (520, 435)
Screenshot: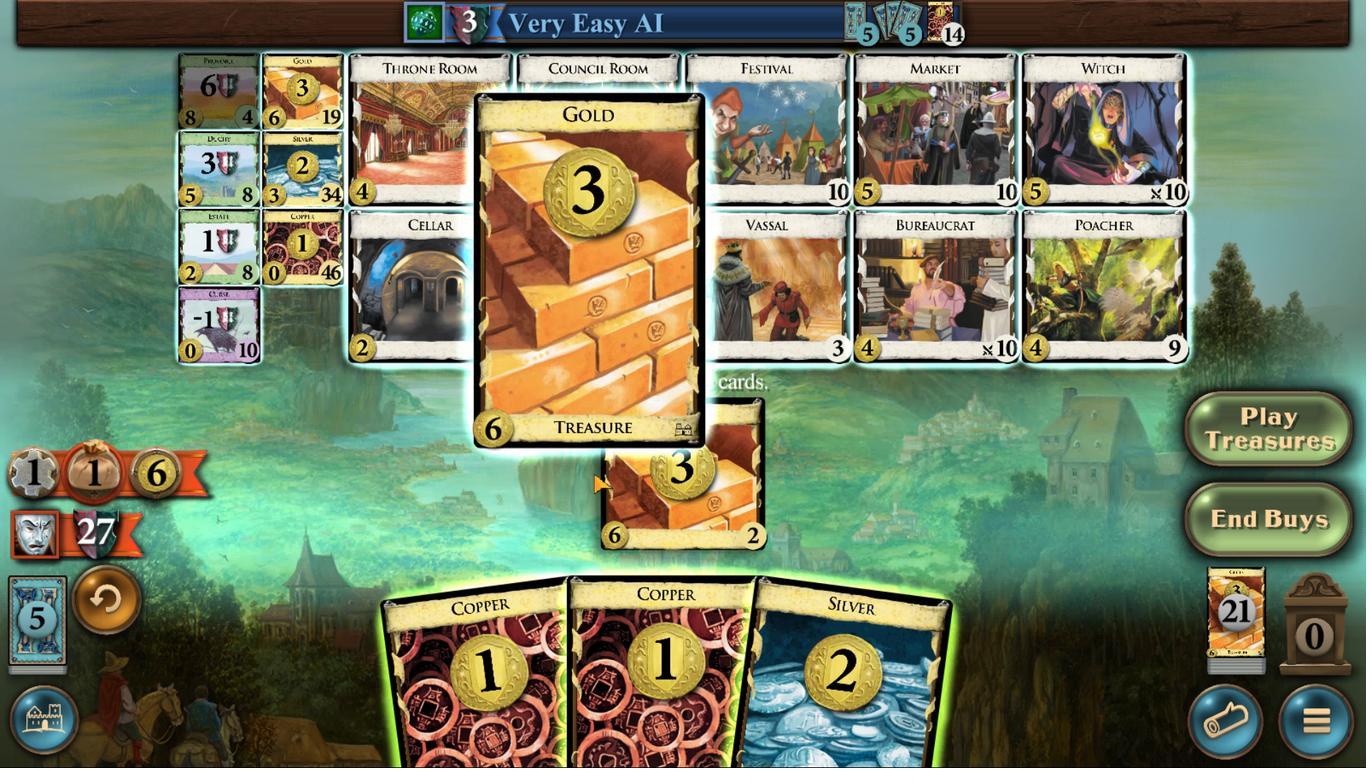 
Action: Mouse moved to (444, 552)
Screenshot: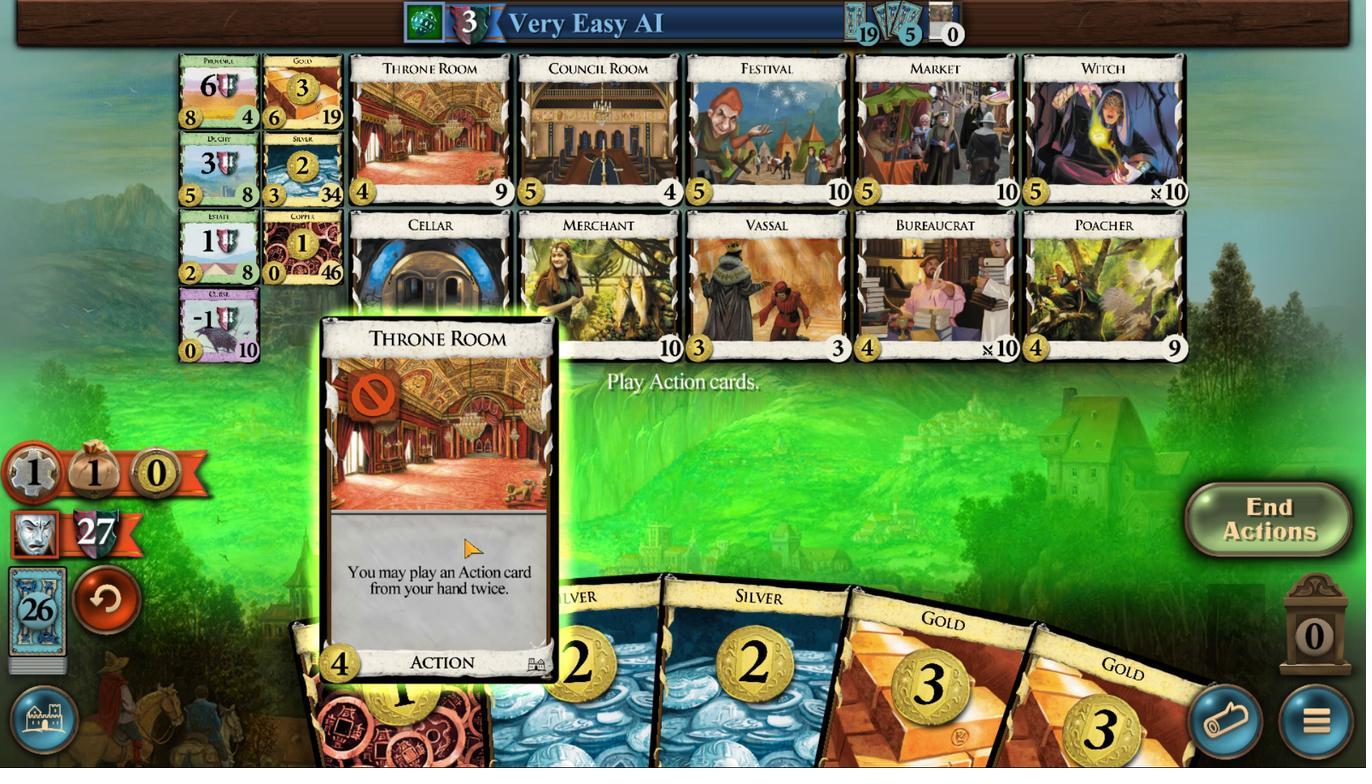 
Action: Mouse pressed left at (444, 552)
Screenshot: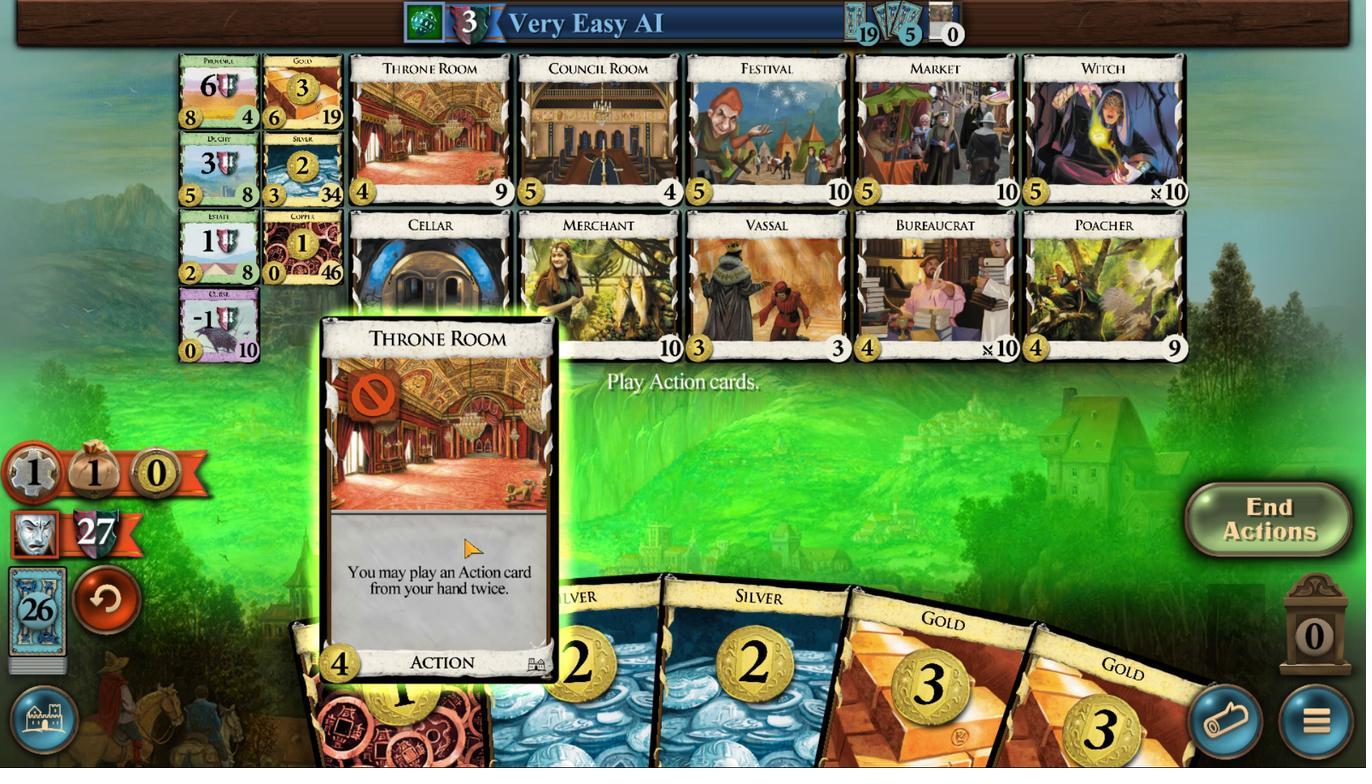 
Action: Mouse moved to (809, 544)
Screenshot: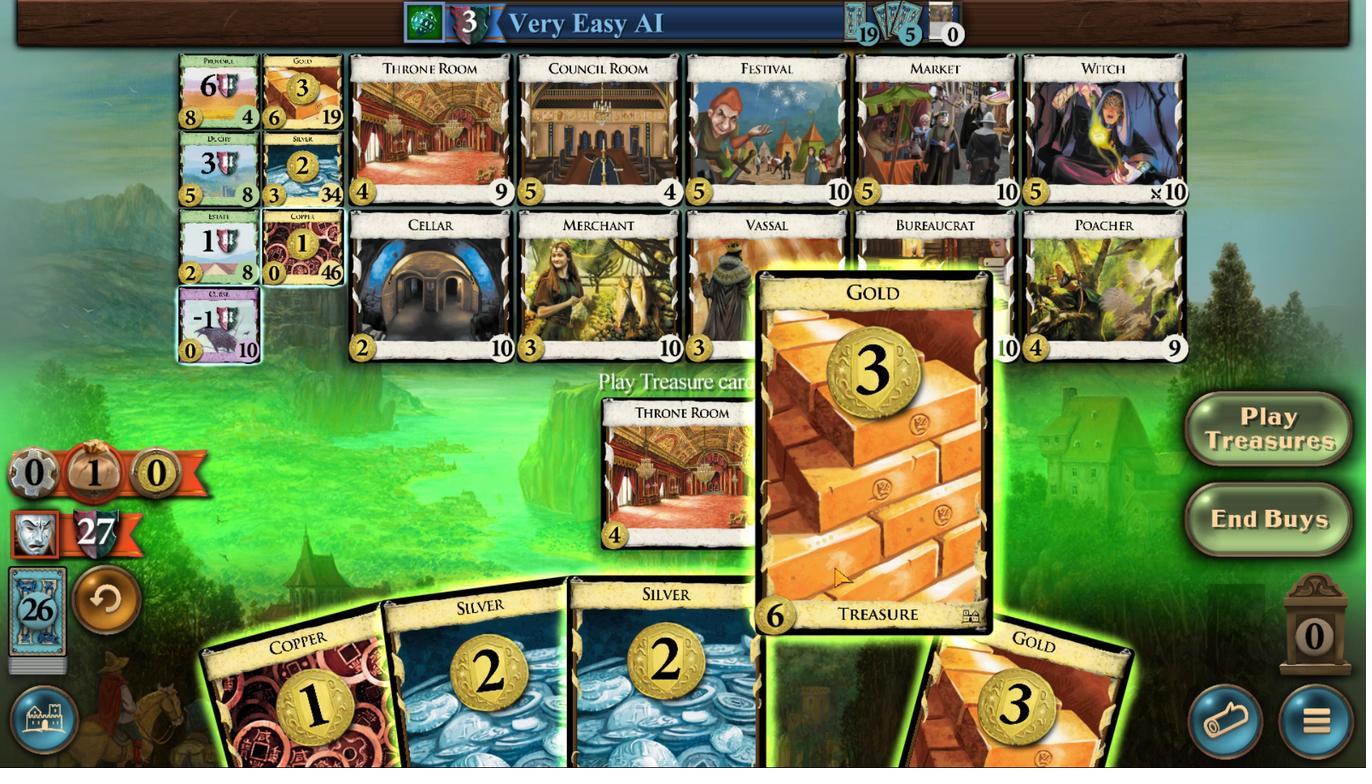 
Action: Mouse pressed left at (809, 544)
Screenshot: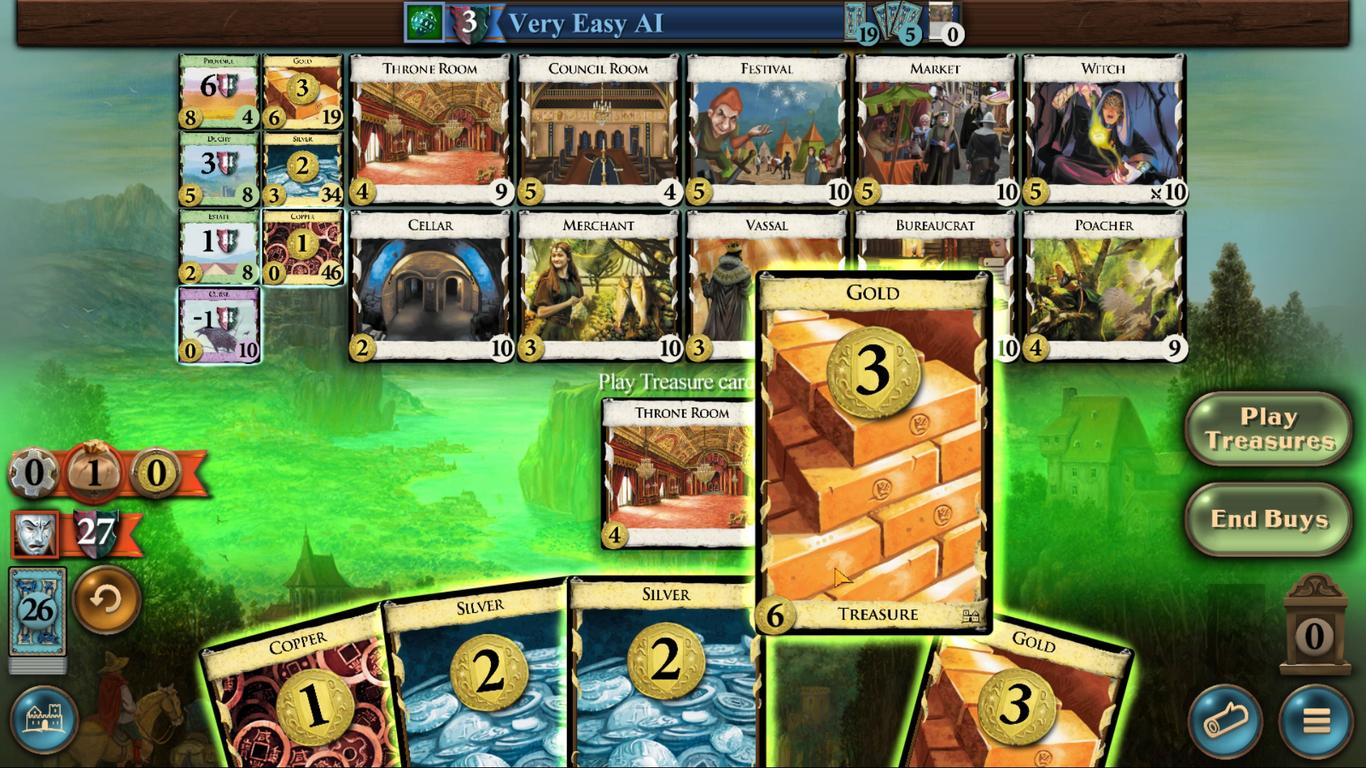 
Action: Mouse moved to (814, 525)
Screenshot: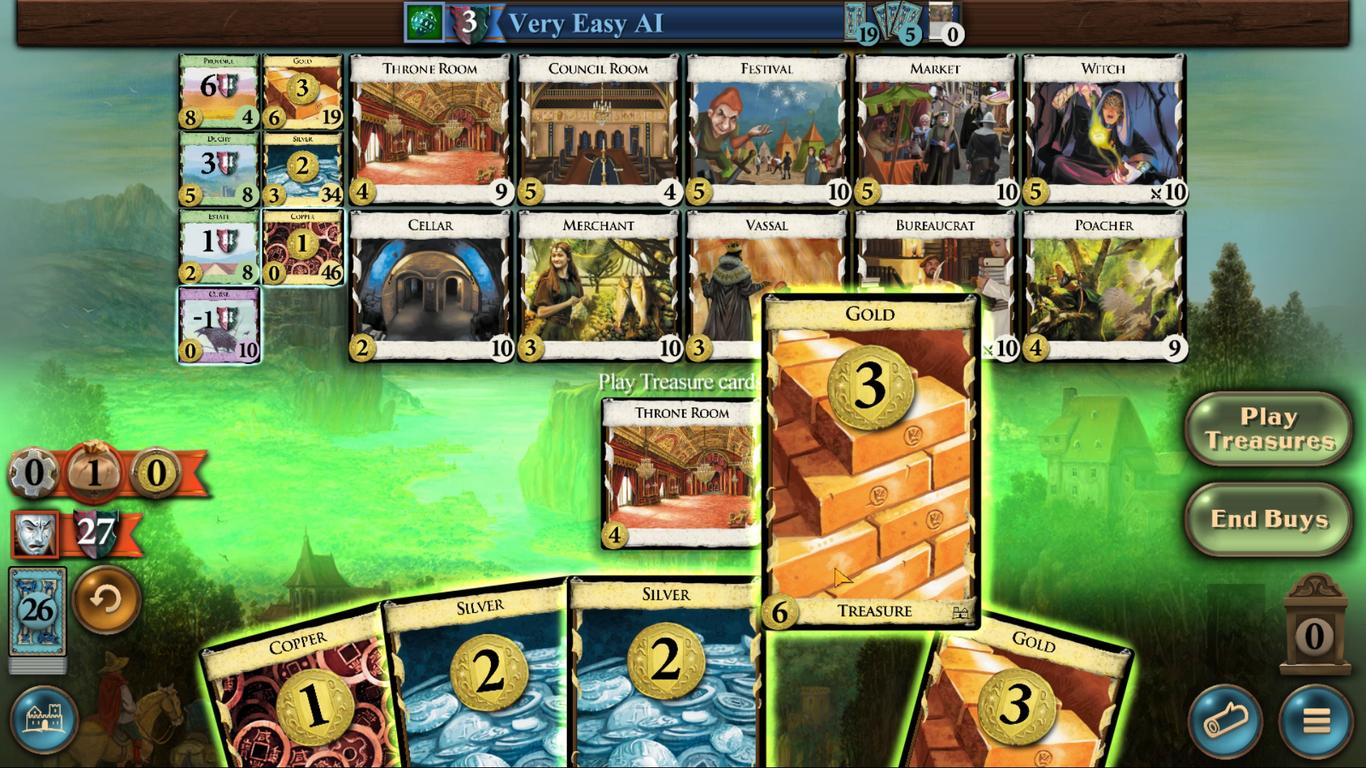 
Action: Mouse pressed left at (814, 525)
Screenshot: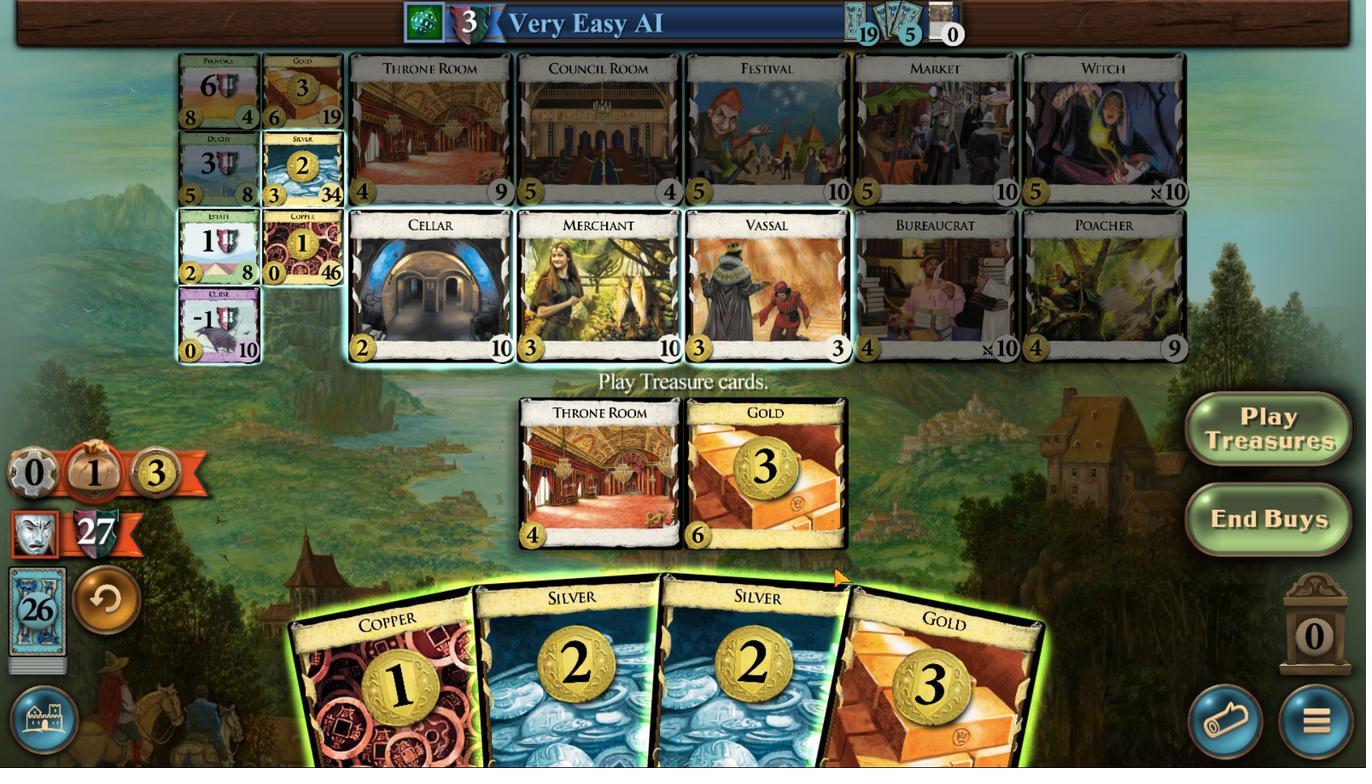 
Action: Mouse moved to (860, 542)
Screenshot: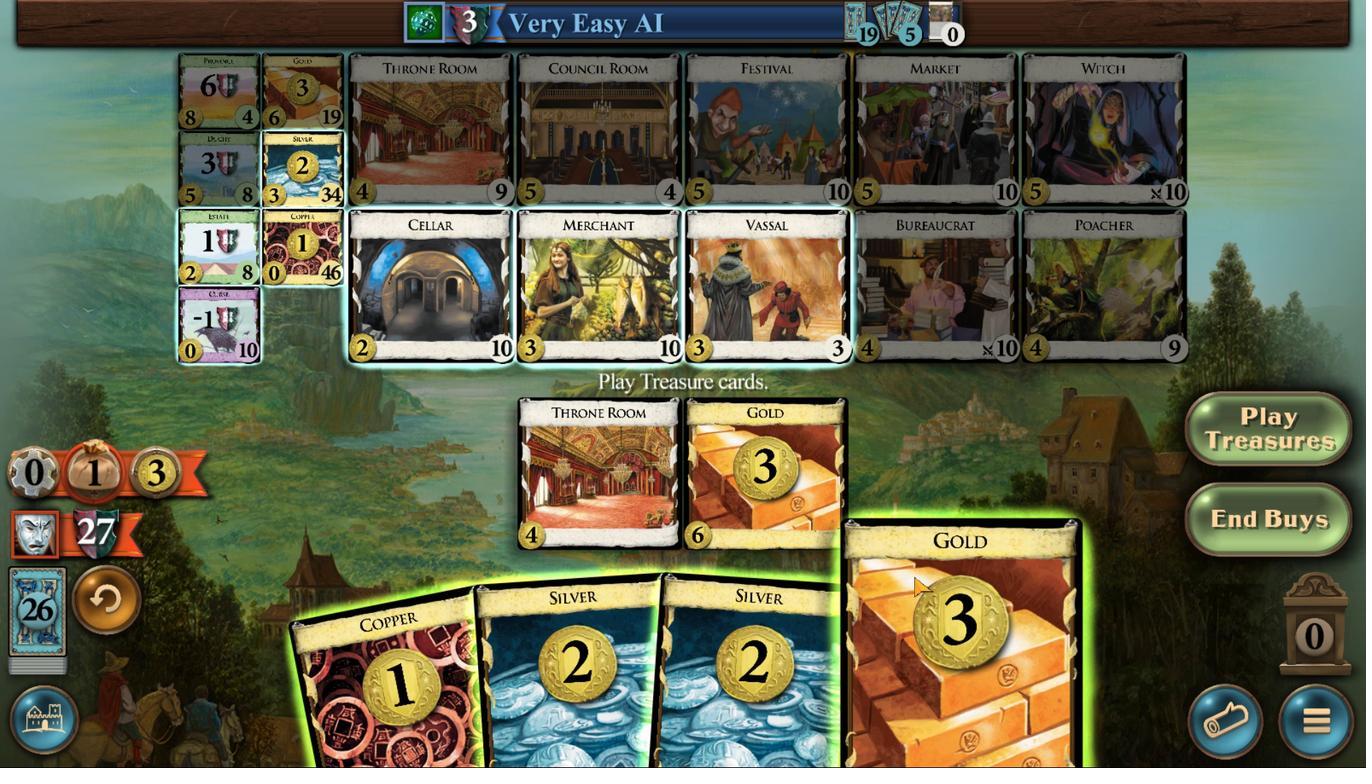 
Action: Mouse pressed left at (860, 542)
Screenshot: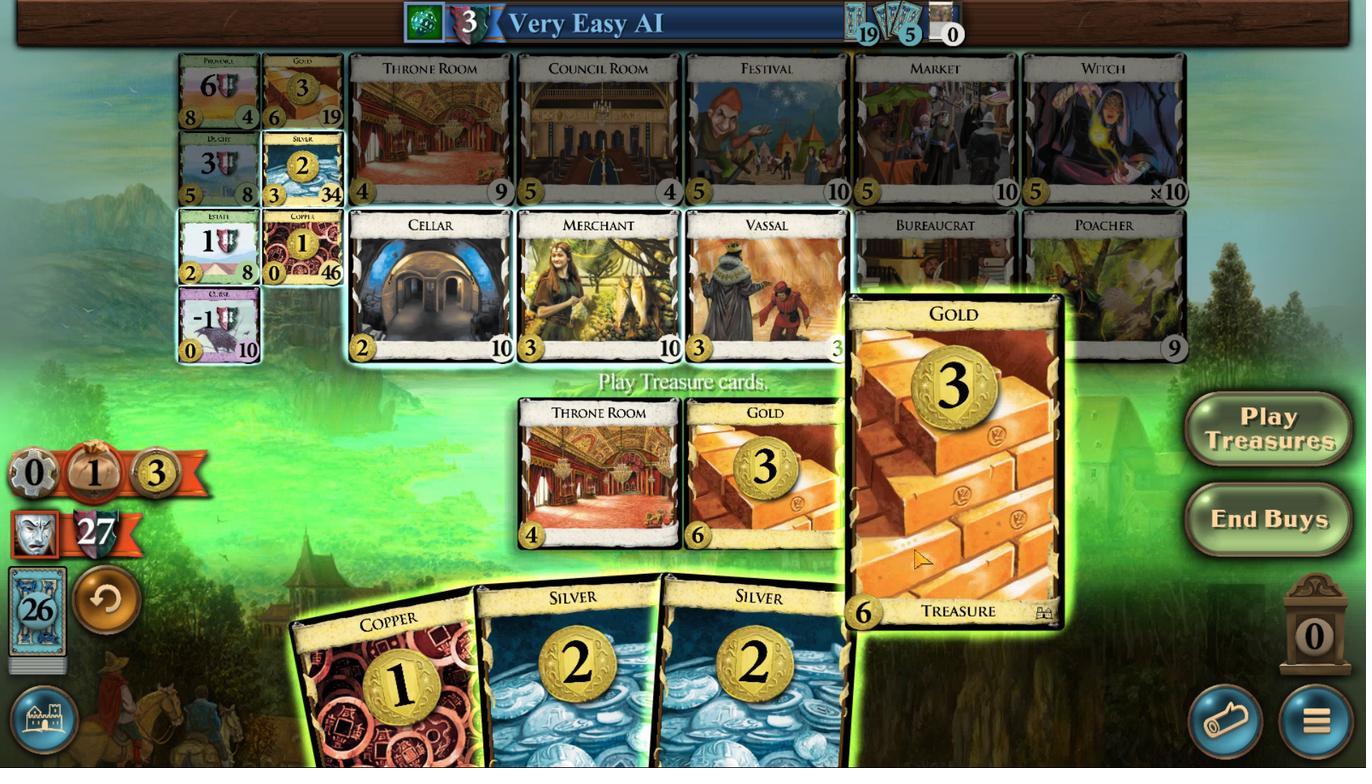 
Action: Mouse moved to (831, 551)
Screenshot: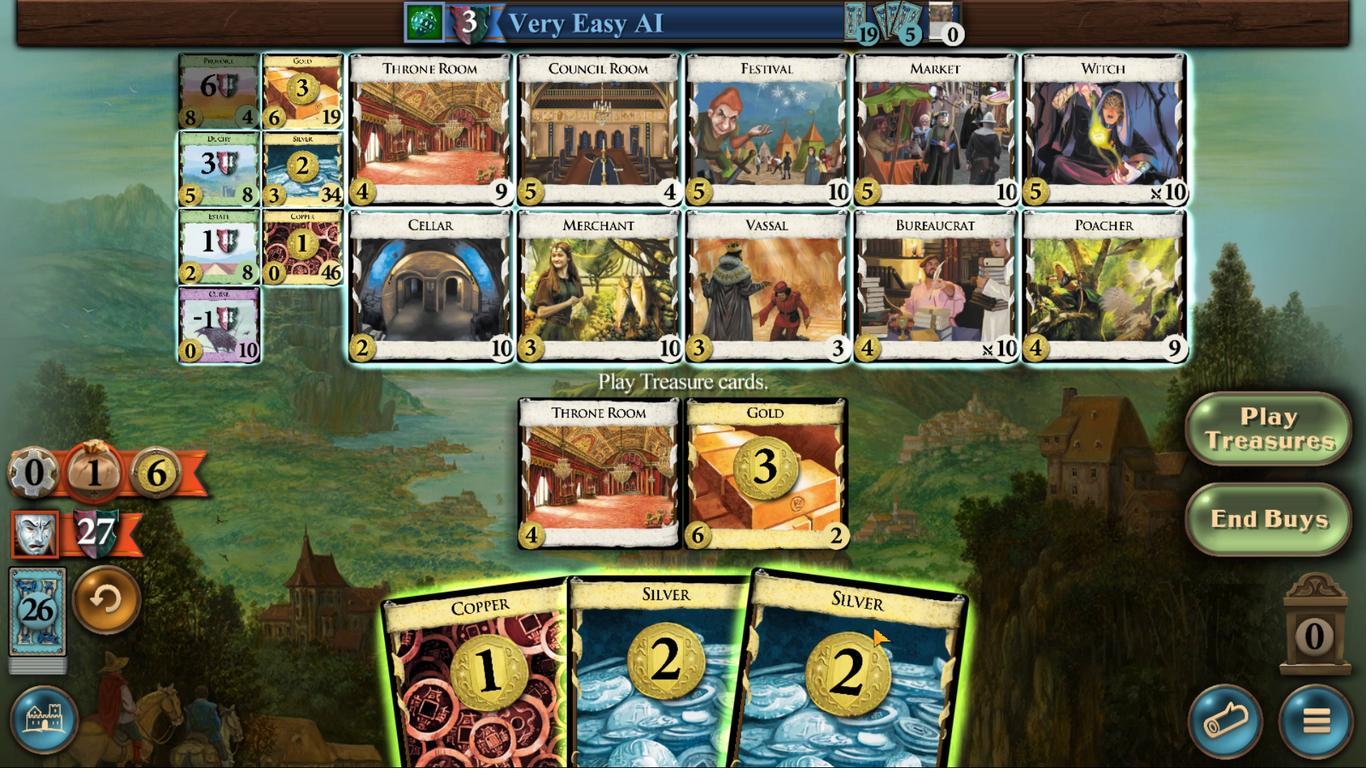 
Action: Mouse pressed left at (831, 551)
Screenshot: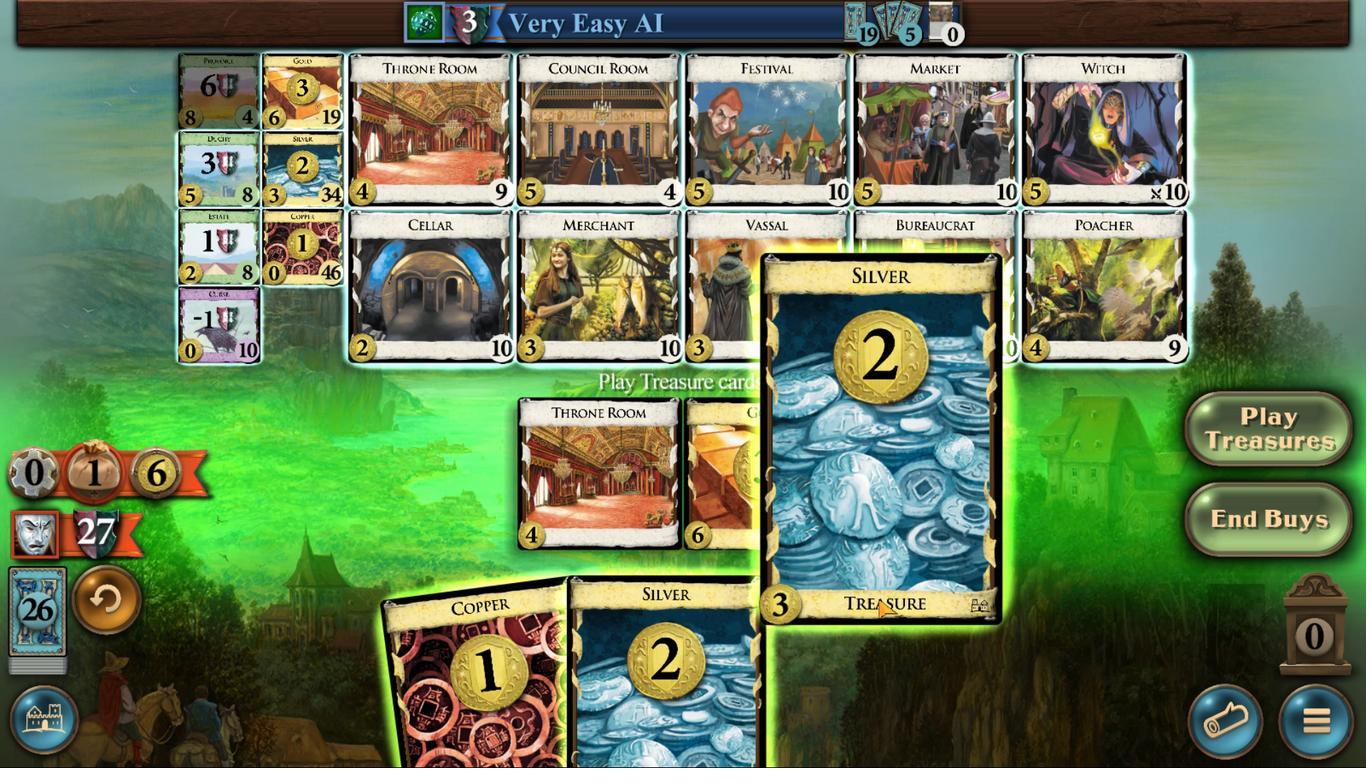 
Action: Mouse moved to (828, 549)
Screenshot: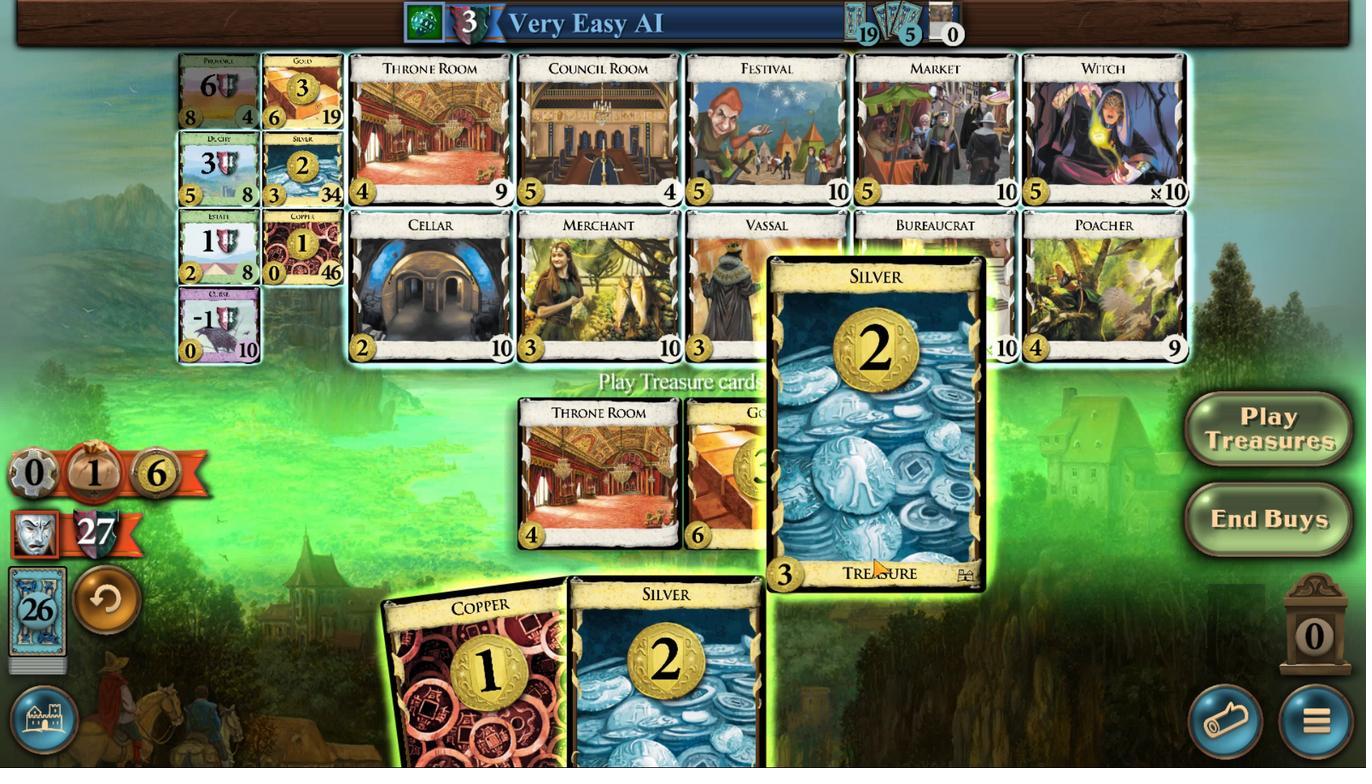 
Action: Mouse pressed left at (828, 549)
Screenshot: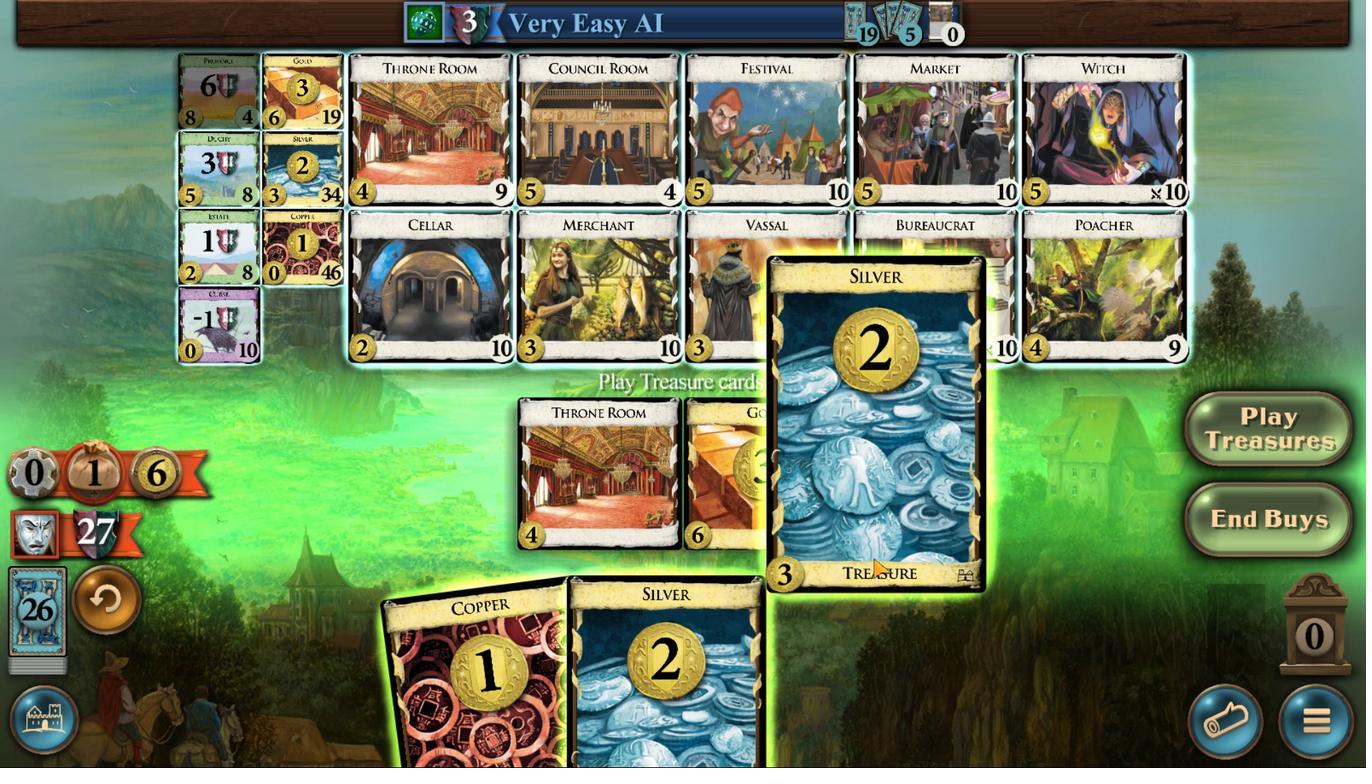 
Action: Mouse moved to (470, 434)
Screenshot: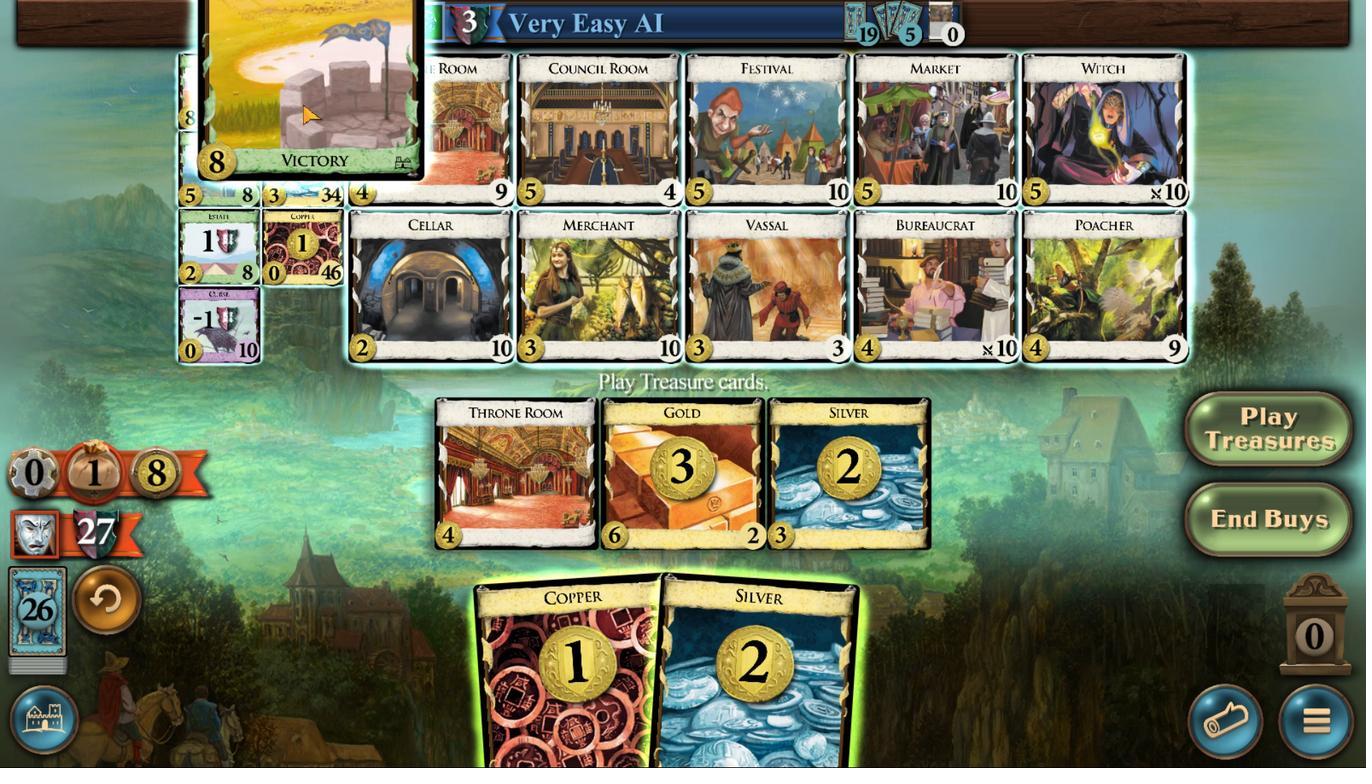 
Action: Mouse pressed left at (470, 434)
Screenshot: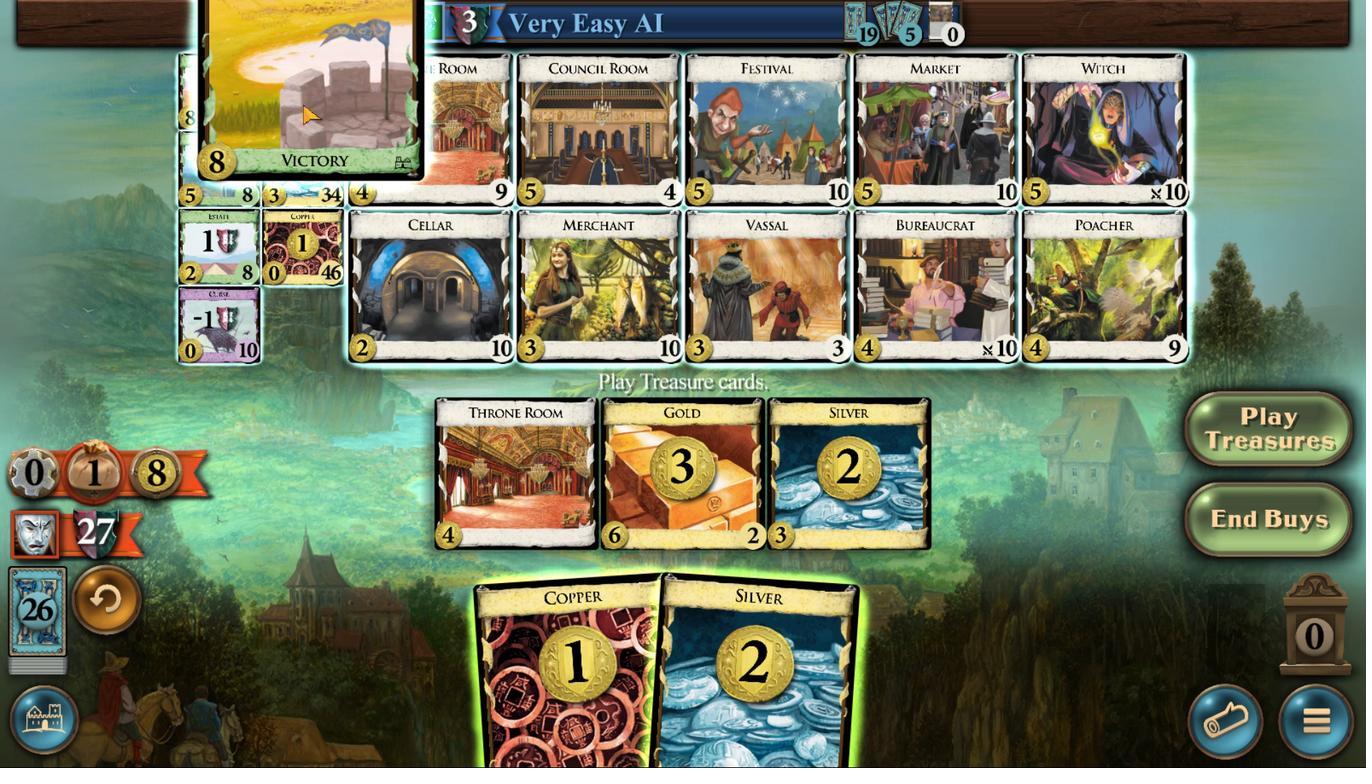 
Action: Mouse moved to (763, 544)
Screenshot: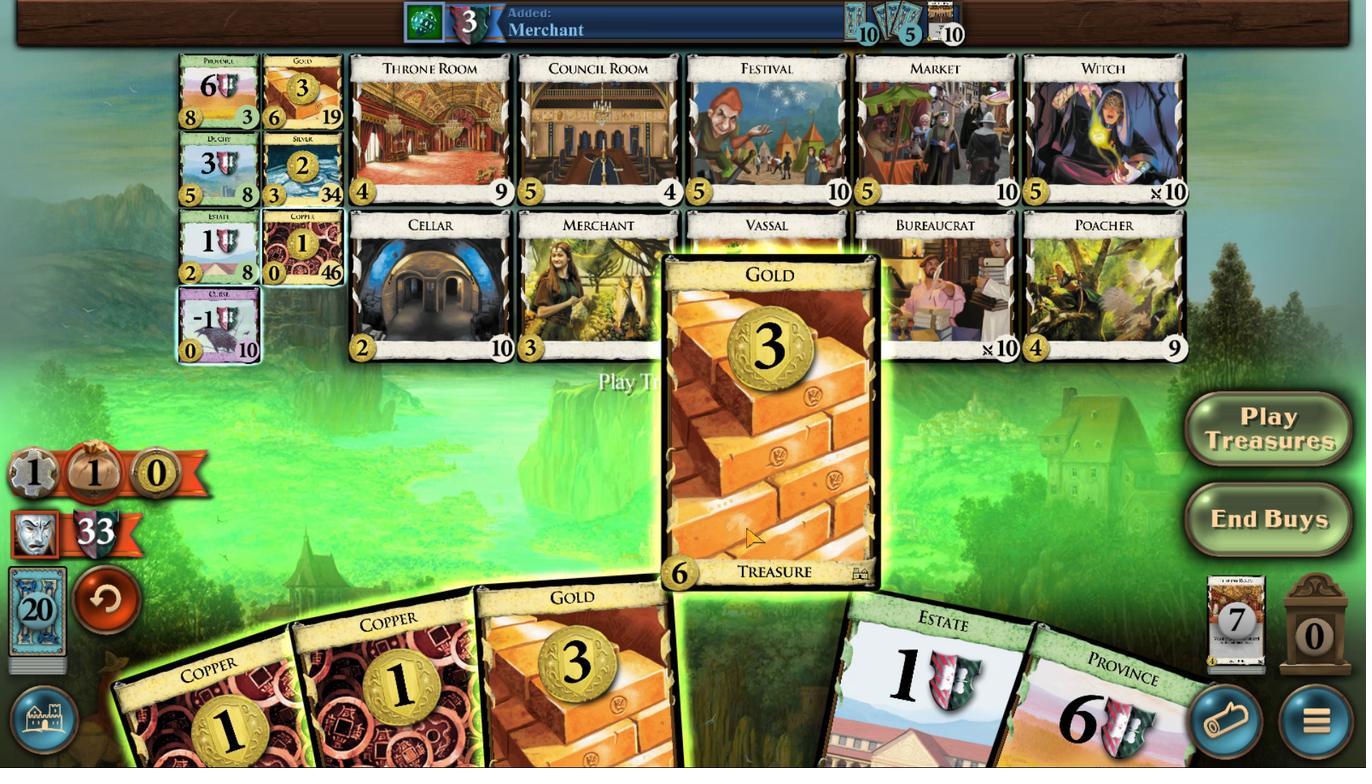 
Action: Mouse pressed left at (763, 544)
Screenshot: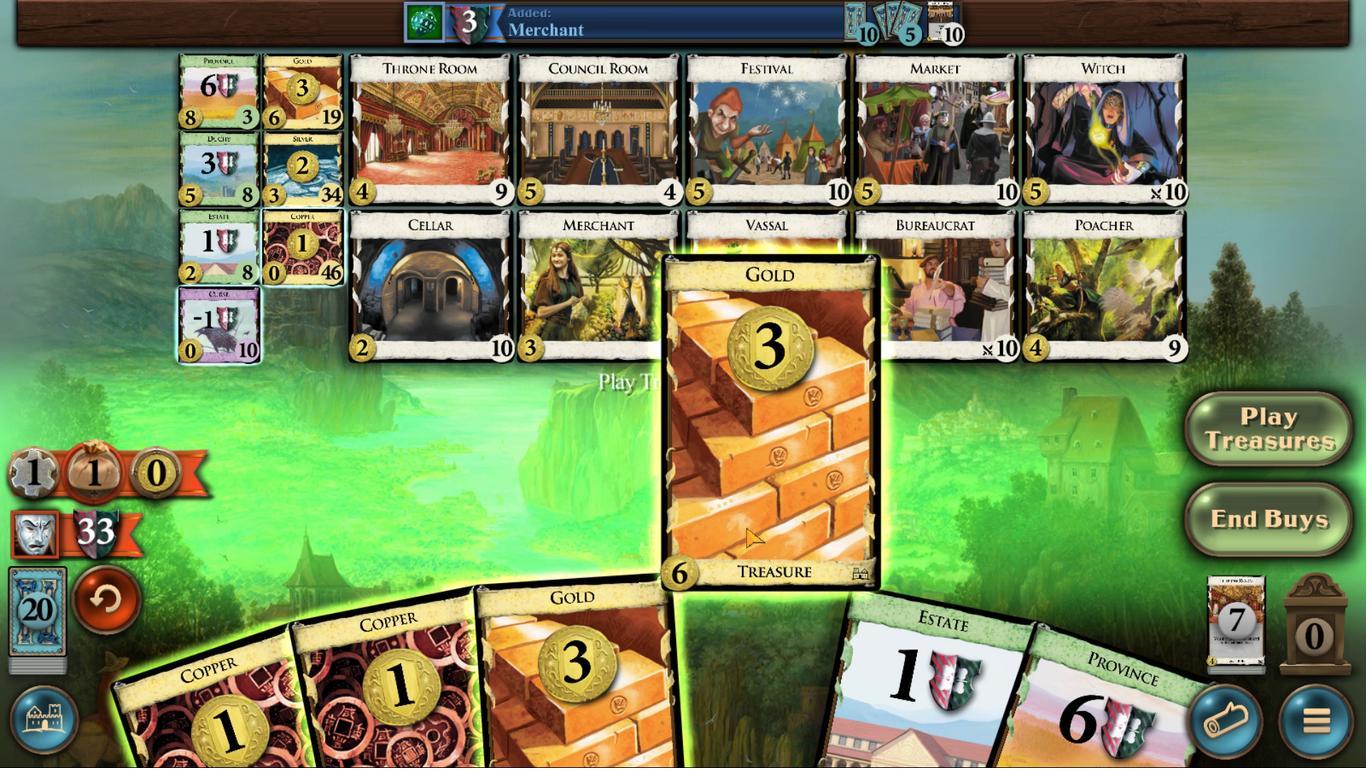 
Action: Mouse moved to (735, 541)
Screenshot: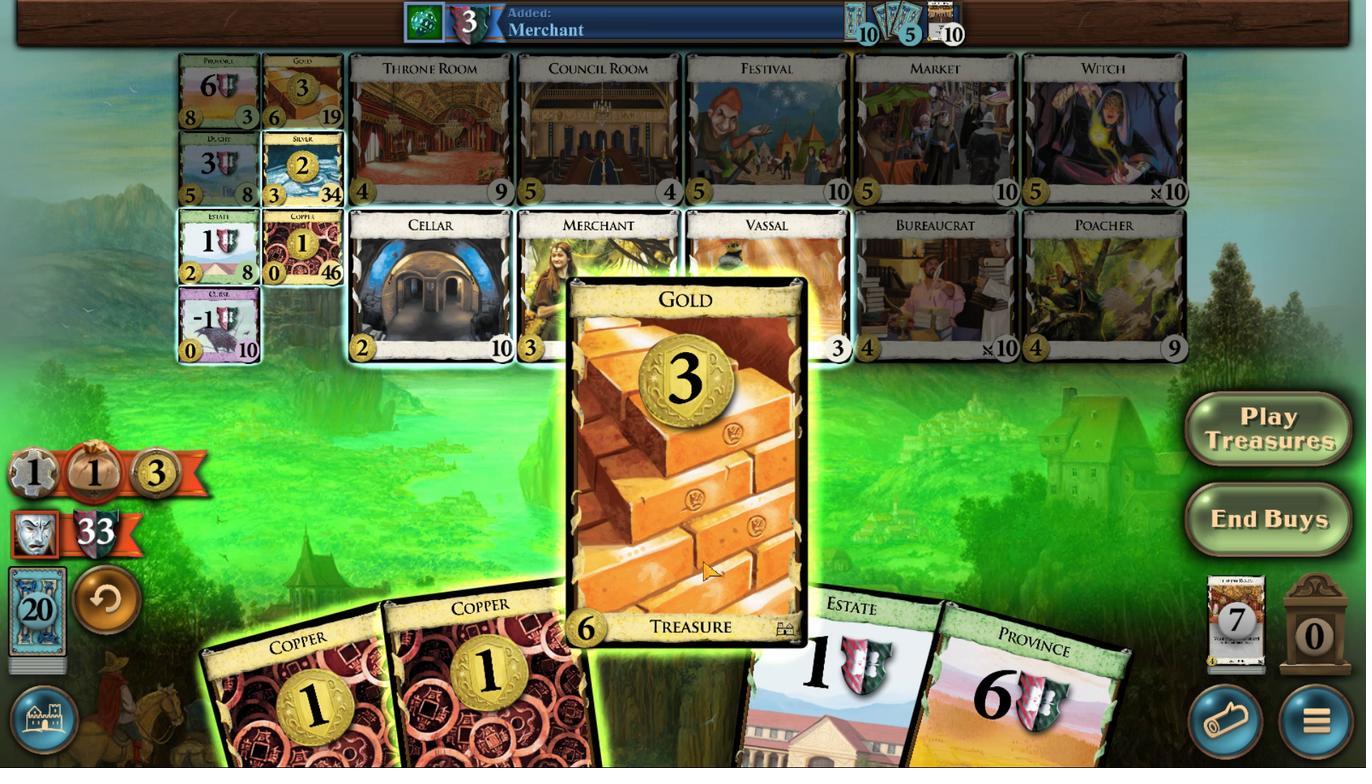 
Action: Mouse pressed left at (735, 541)
Screenshot: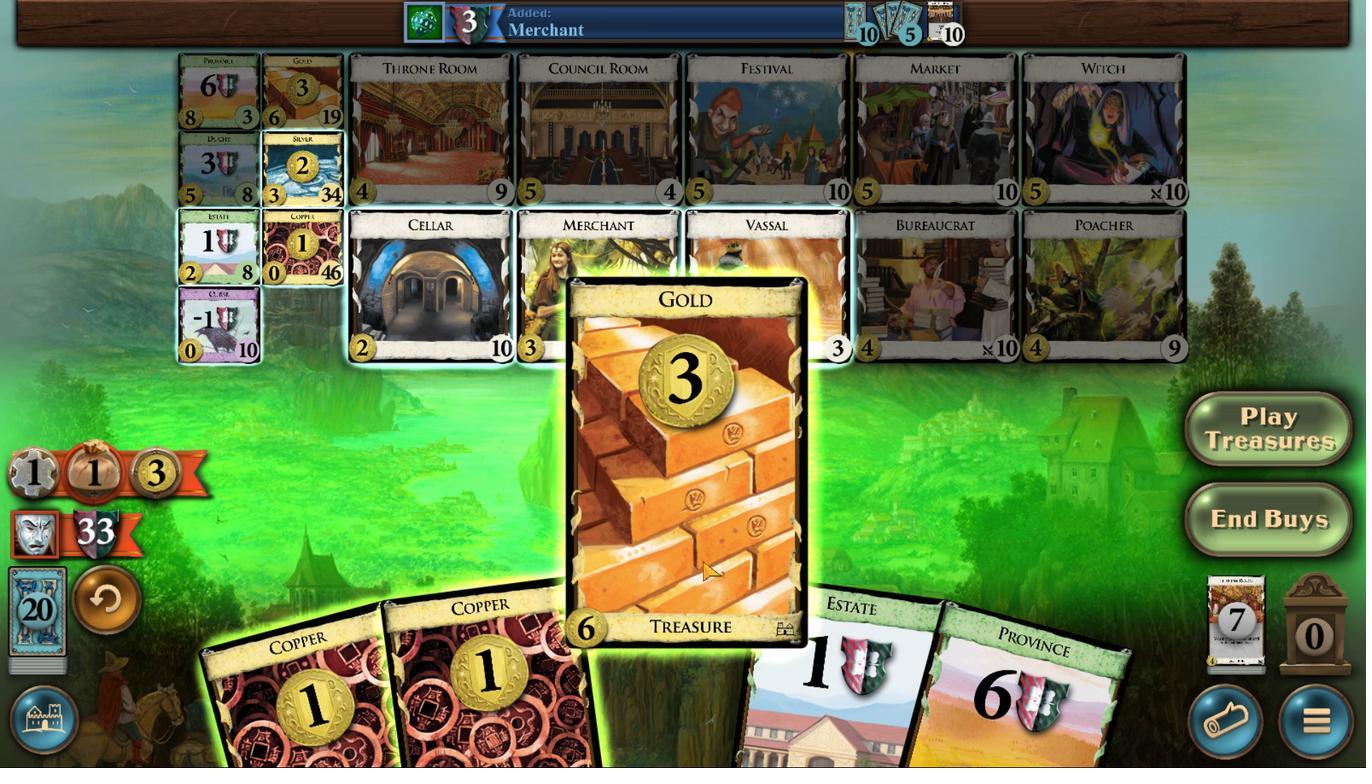 
Action: Mouse moved to (697, 544)
Screenshot: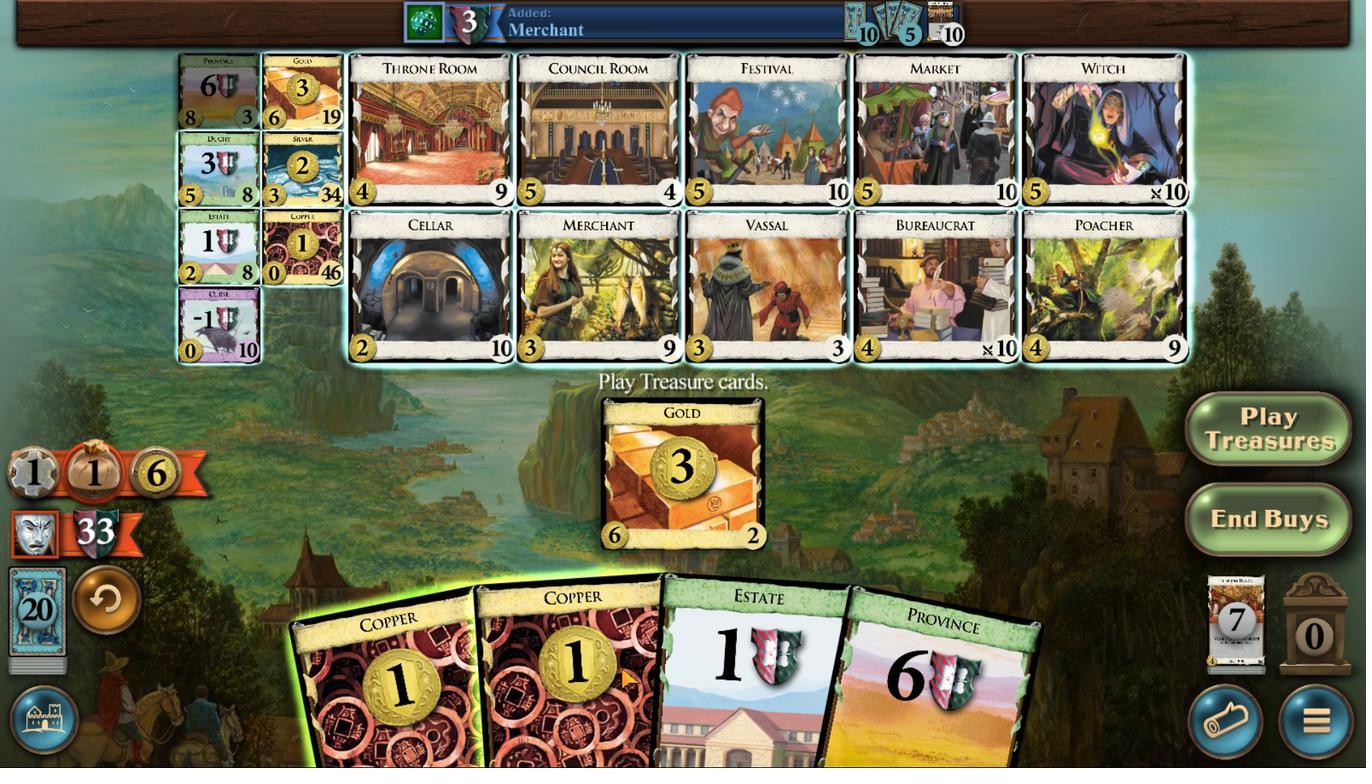 
Action: Mouse pressed left at (697, 544)
Screenshot: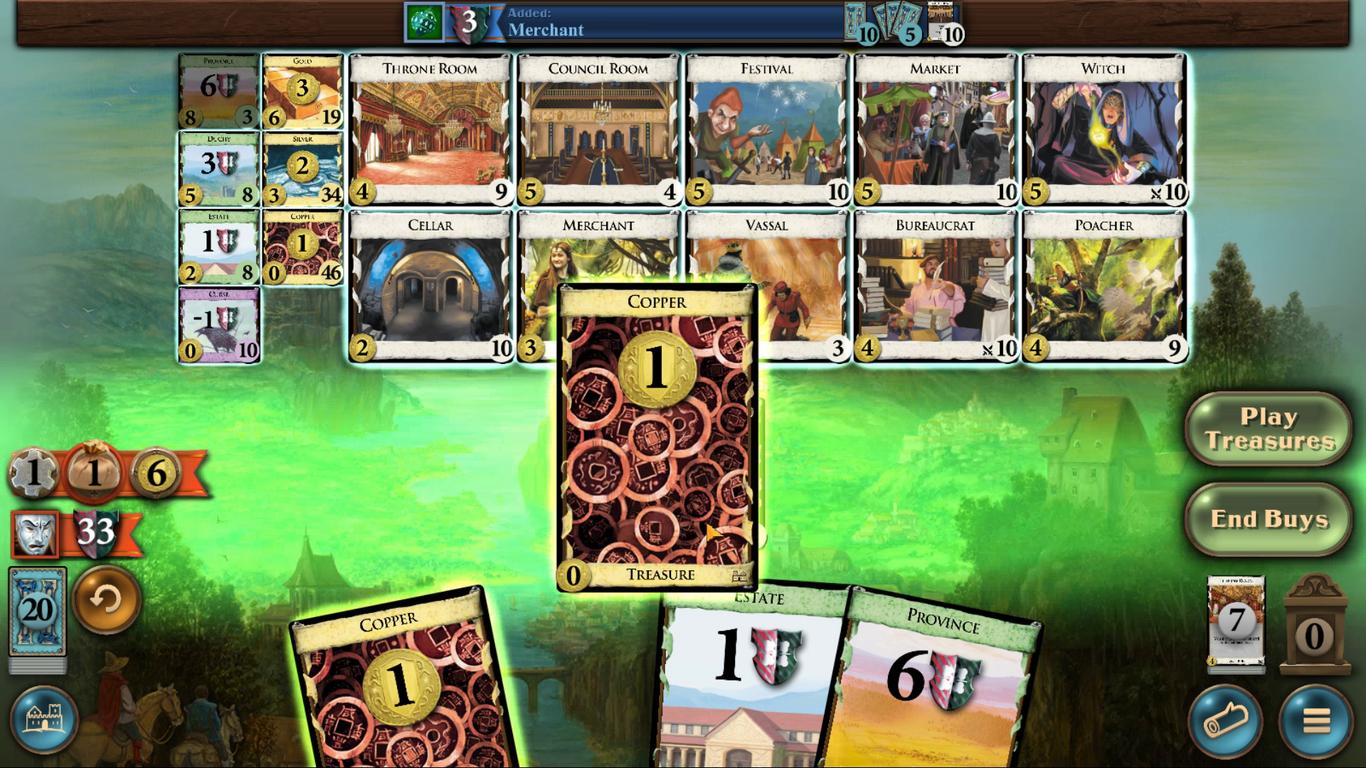 
Action: Mouse moved to (636, 543)
Screenshot: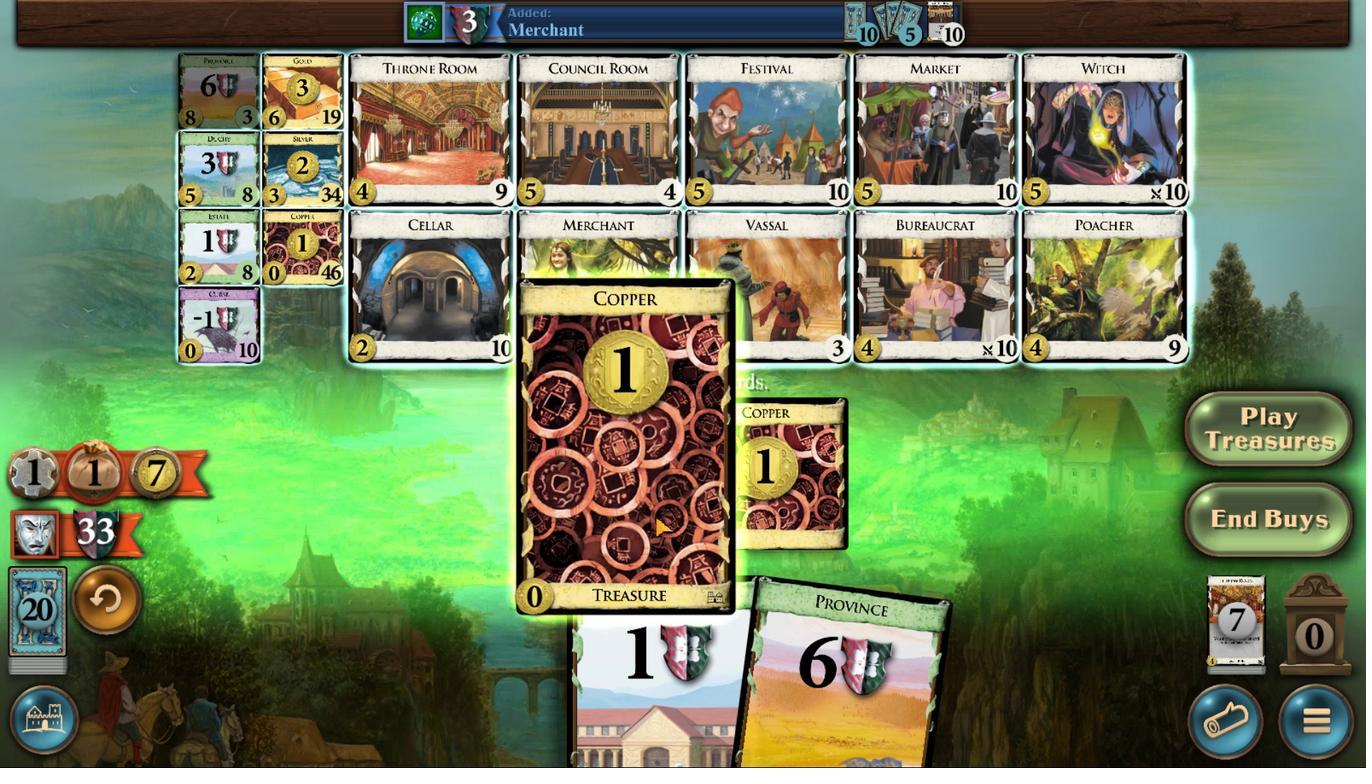 
Action: Mouse pressed left at (636, 543)
Screenshot: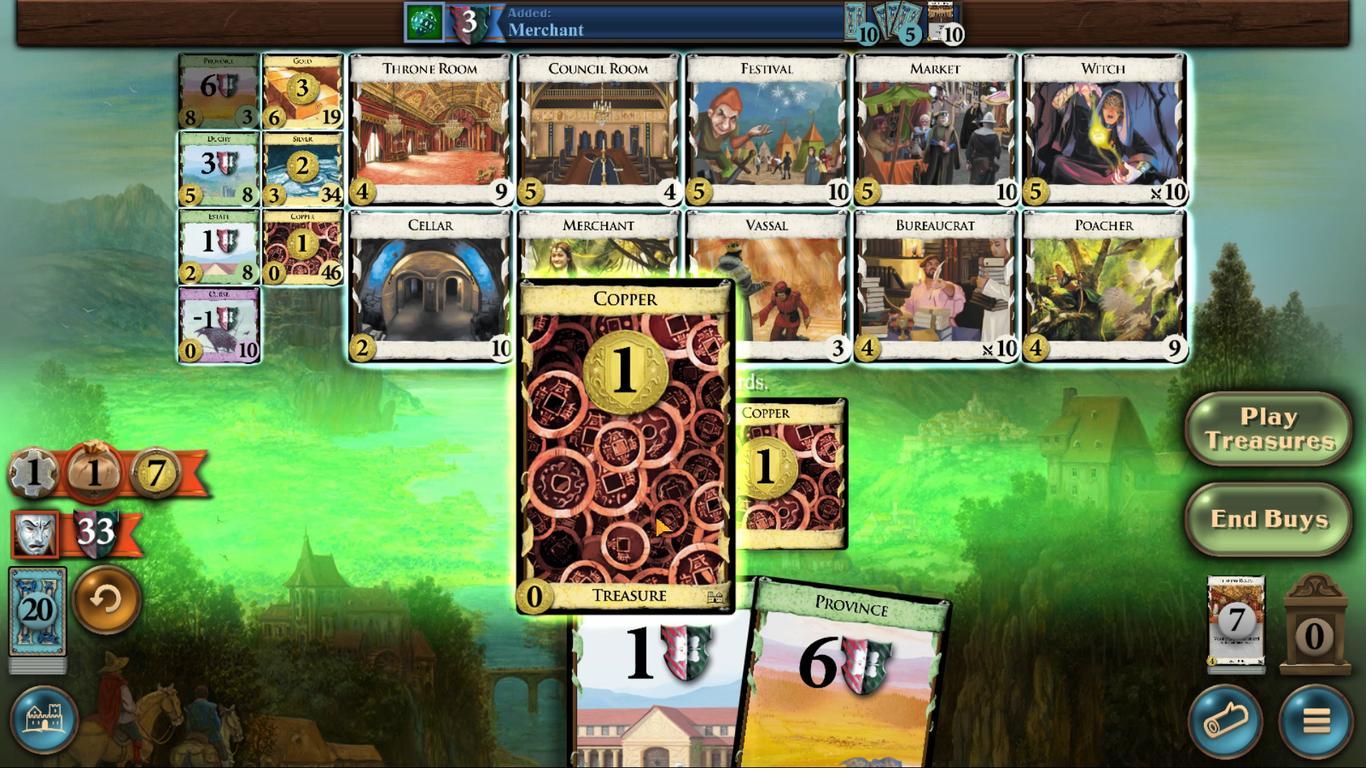 
Action: Mouse moved to (470, 433)
Screenshot: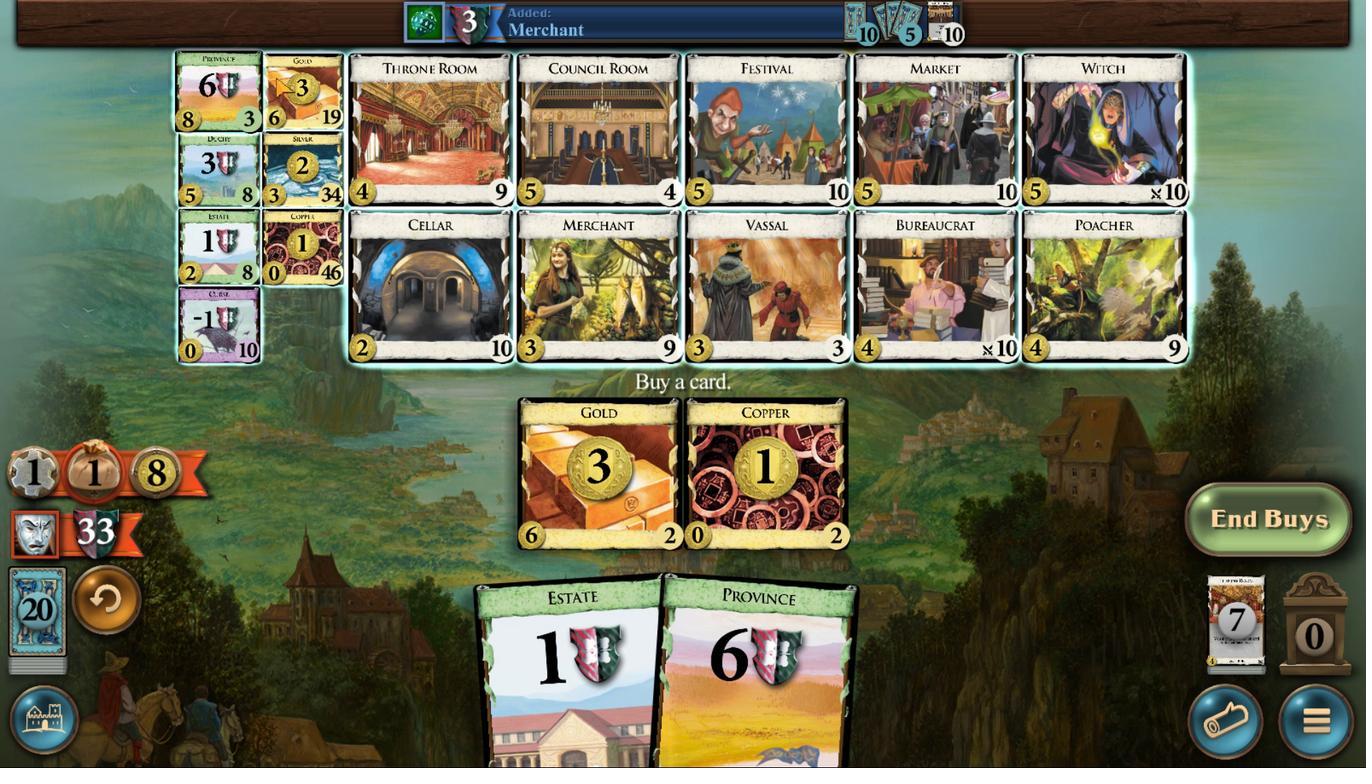 
Action: Mouse pressed left at (470, 433)
Screenshot: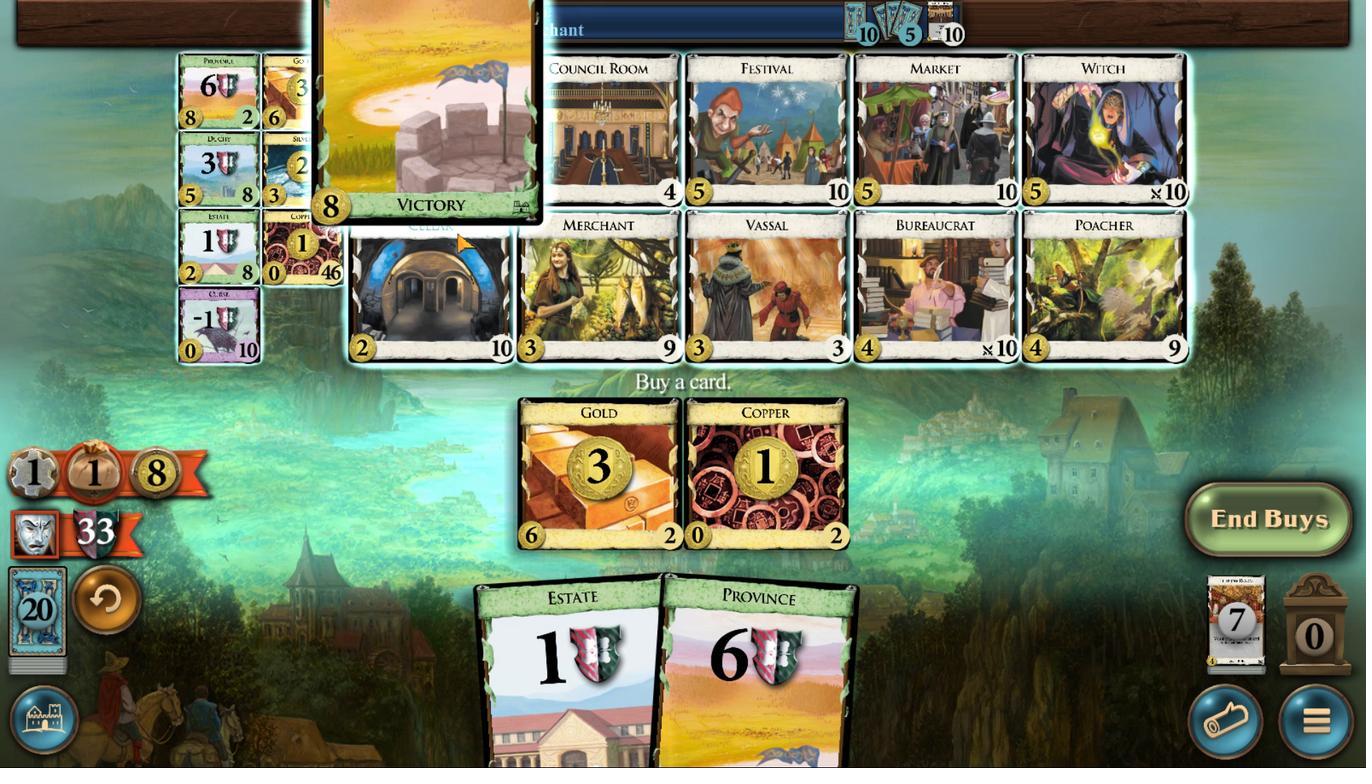 
Action: Mouse moved to (642, 548)
Screenshot: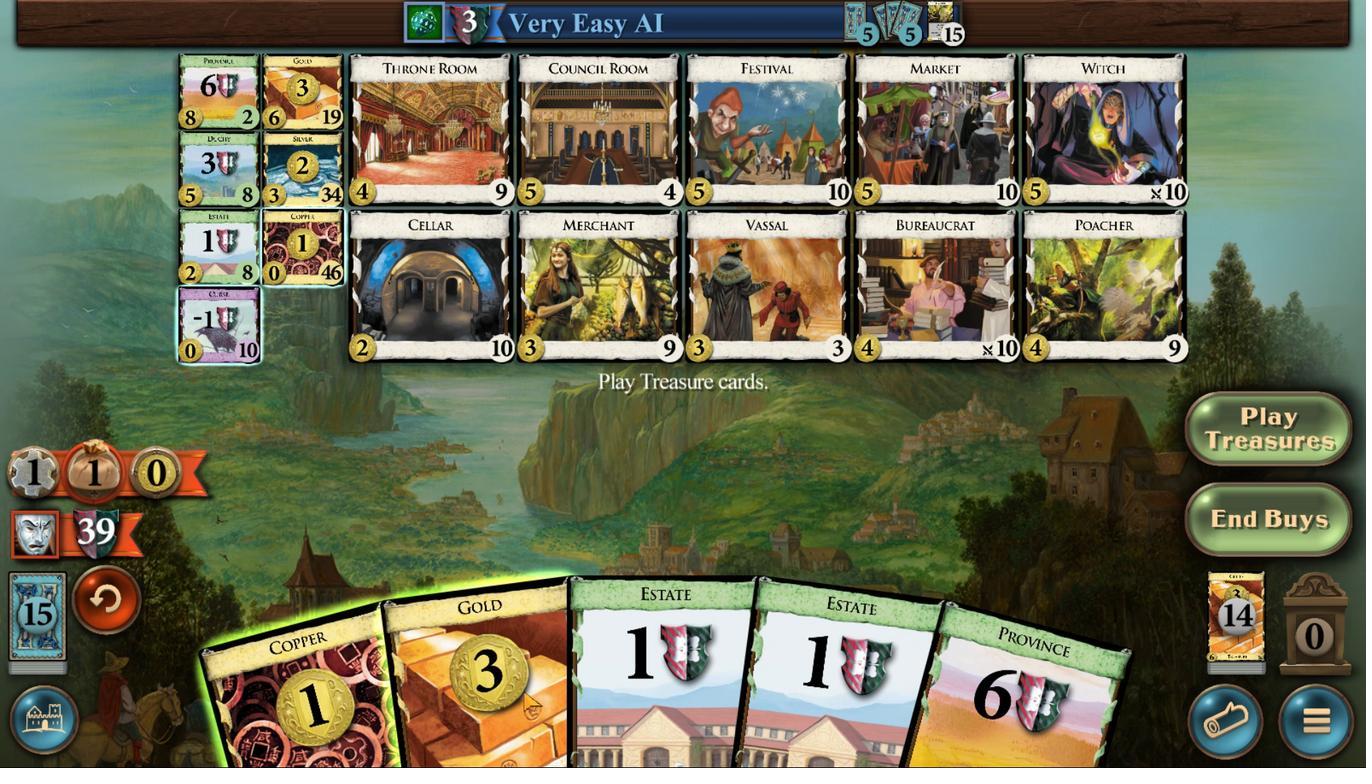 
Action: Mouse pressed left at (642, 548)
Screenshot: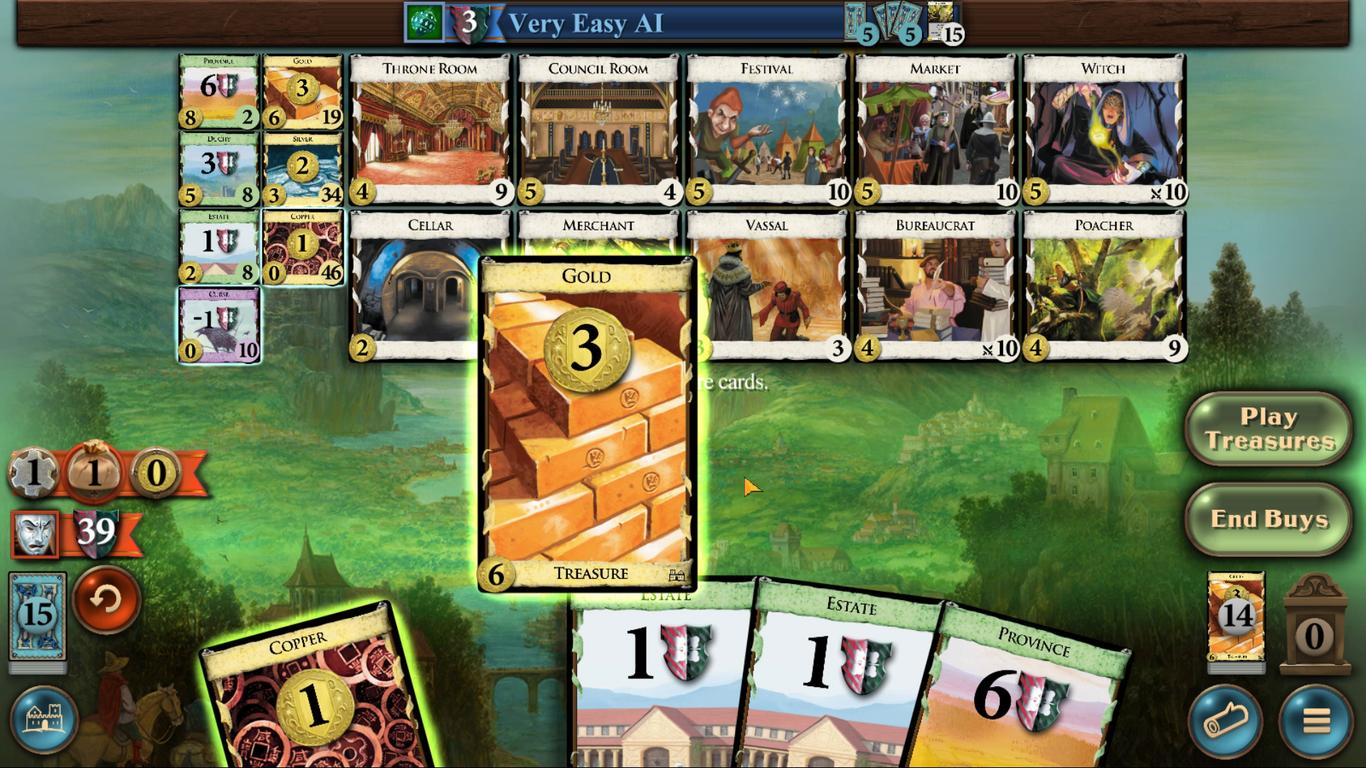 
Action: Mouse moved to (592, 545)
Screenshot: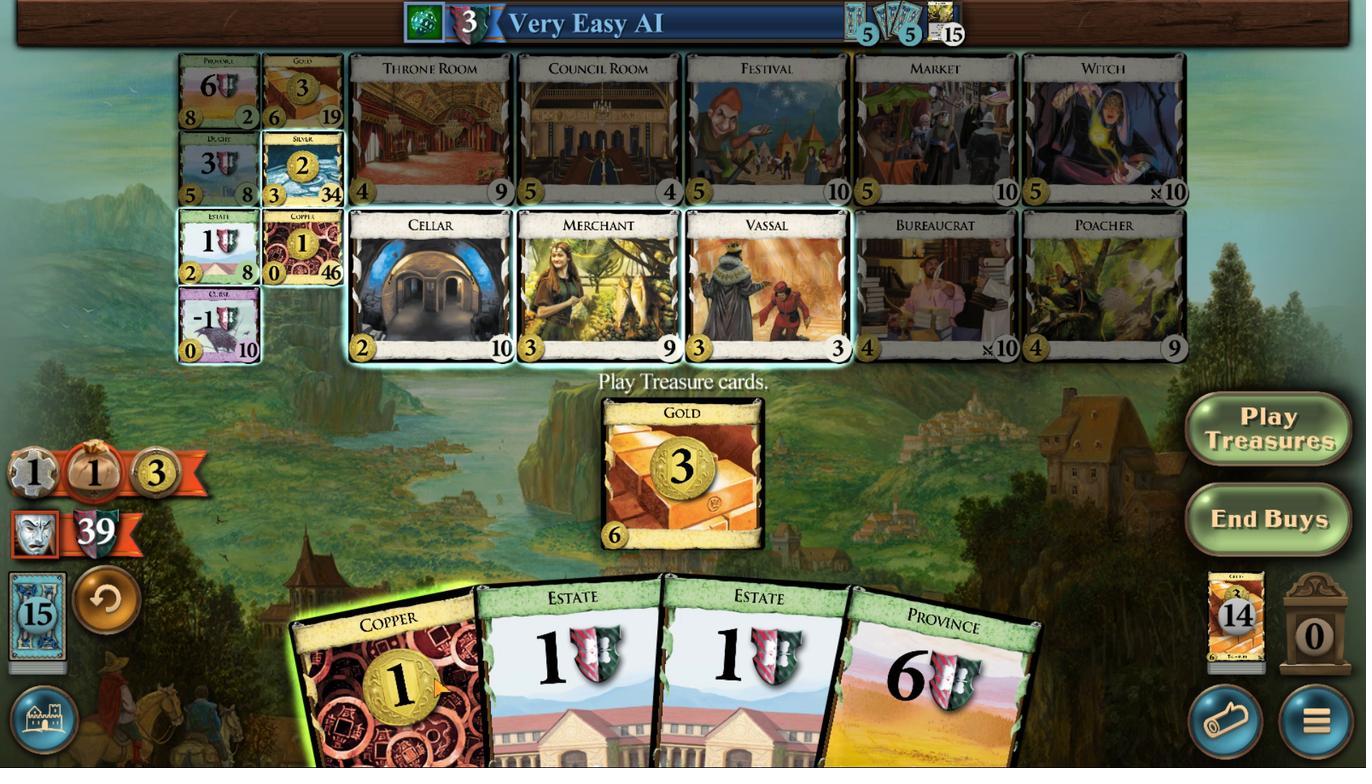 
Action: Mouse pressed left at (592, 545)
Screenshot: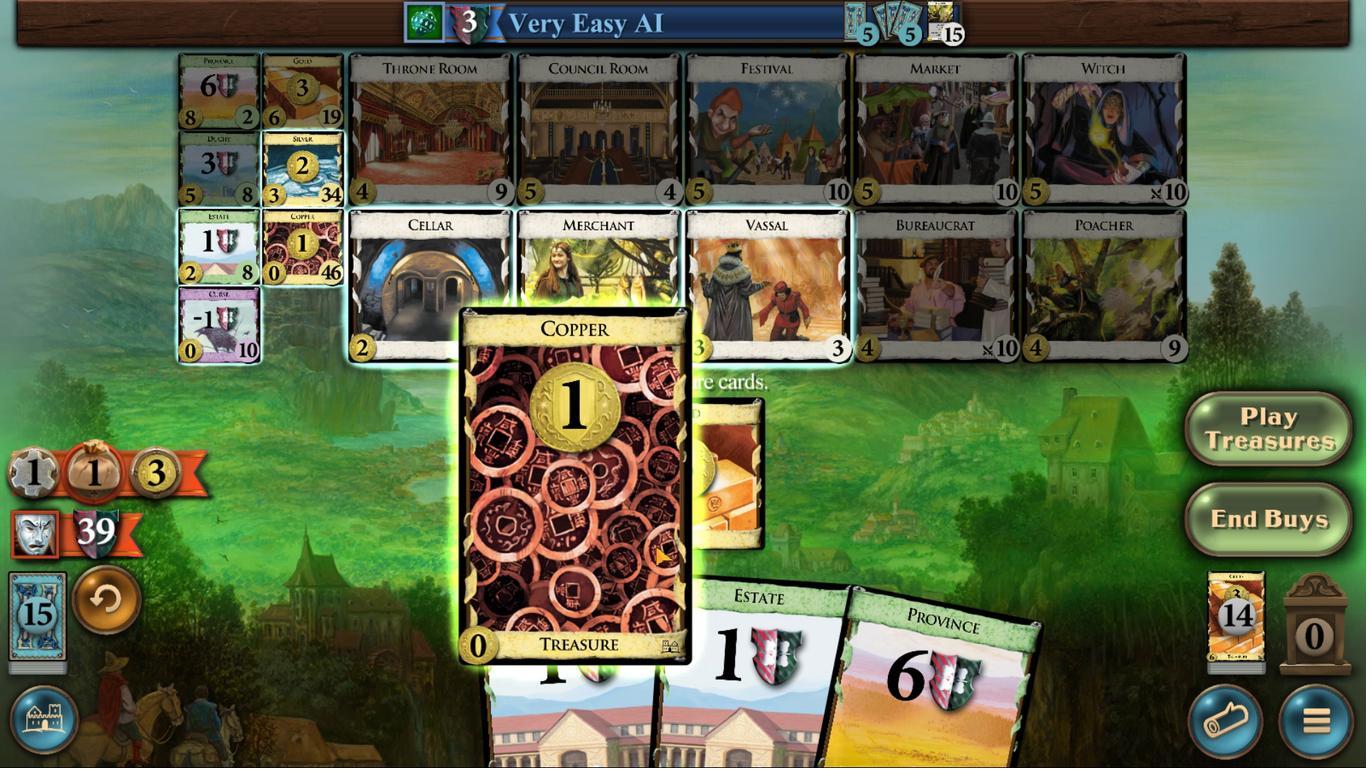 
Action: Mouse moved to (568, 438)
Screenshot: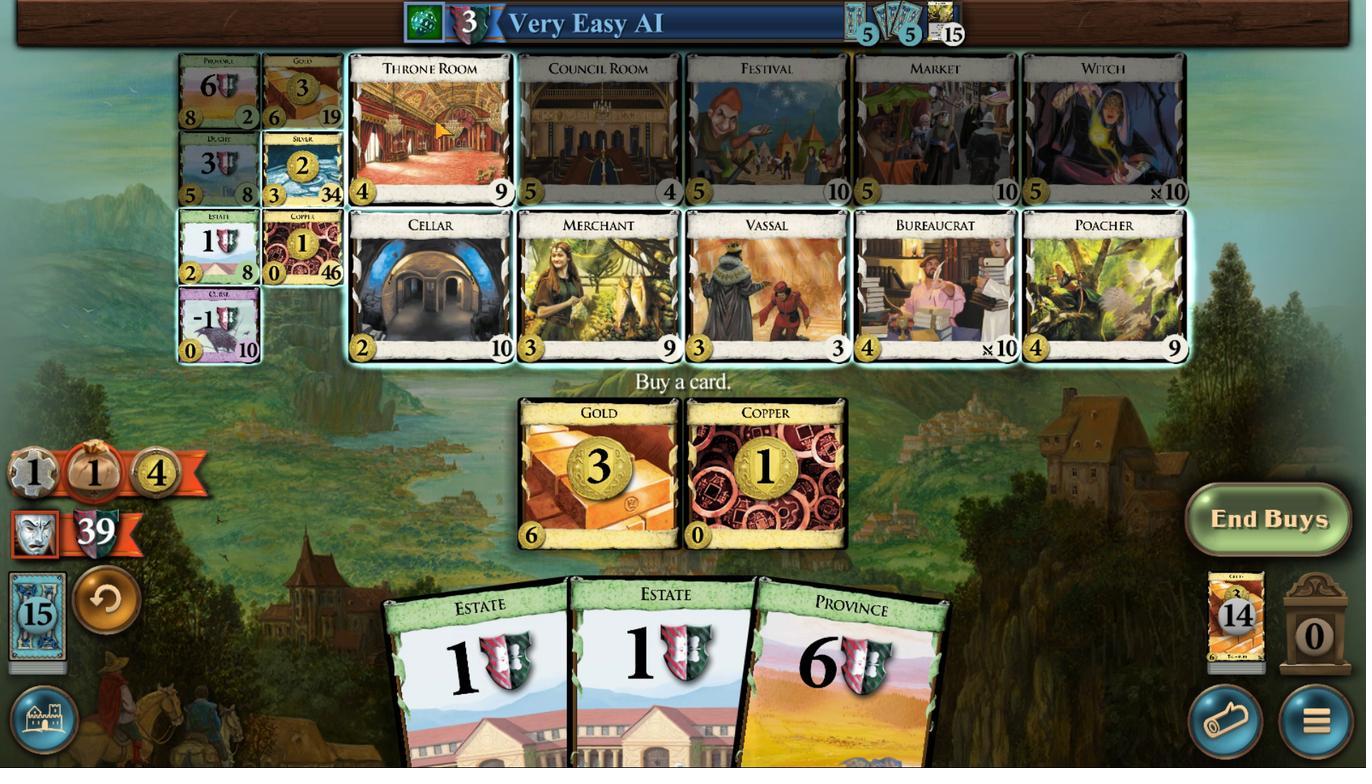 
Action: Mouse pressed left at (568, 438)
Screenshot: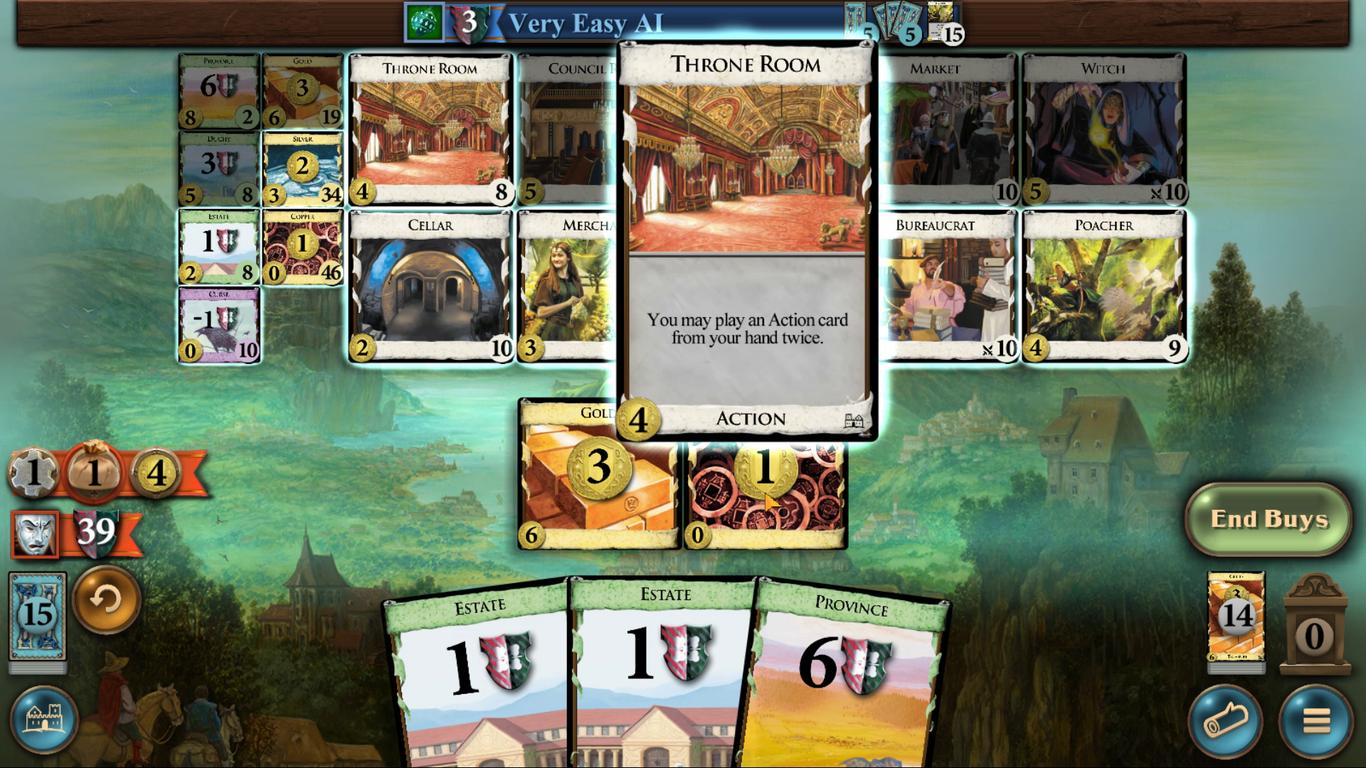 
Action: Mouse moved to (820, 542)
Screenshot: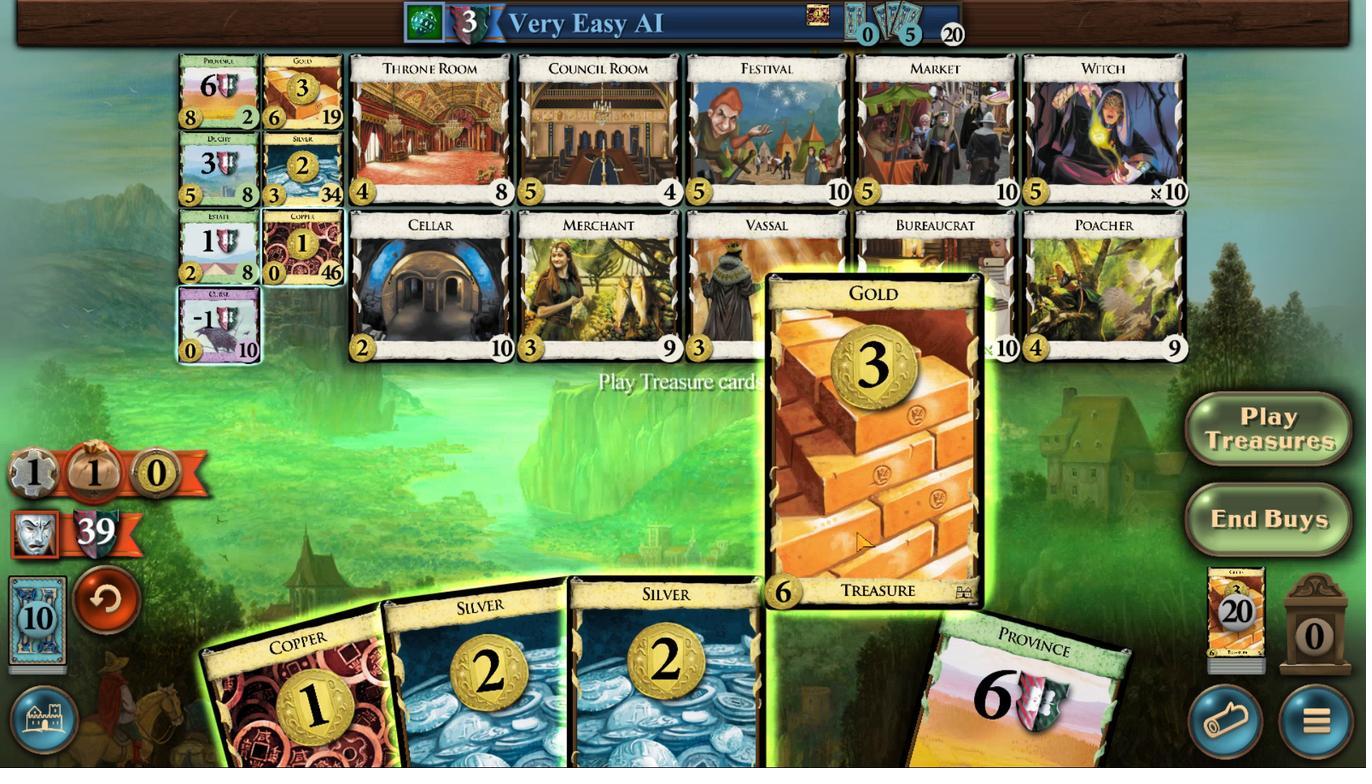 
Action: Mouse pressed left at (820, 542)
Screenshot: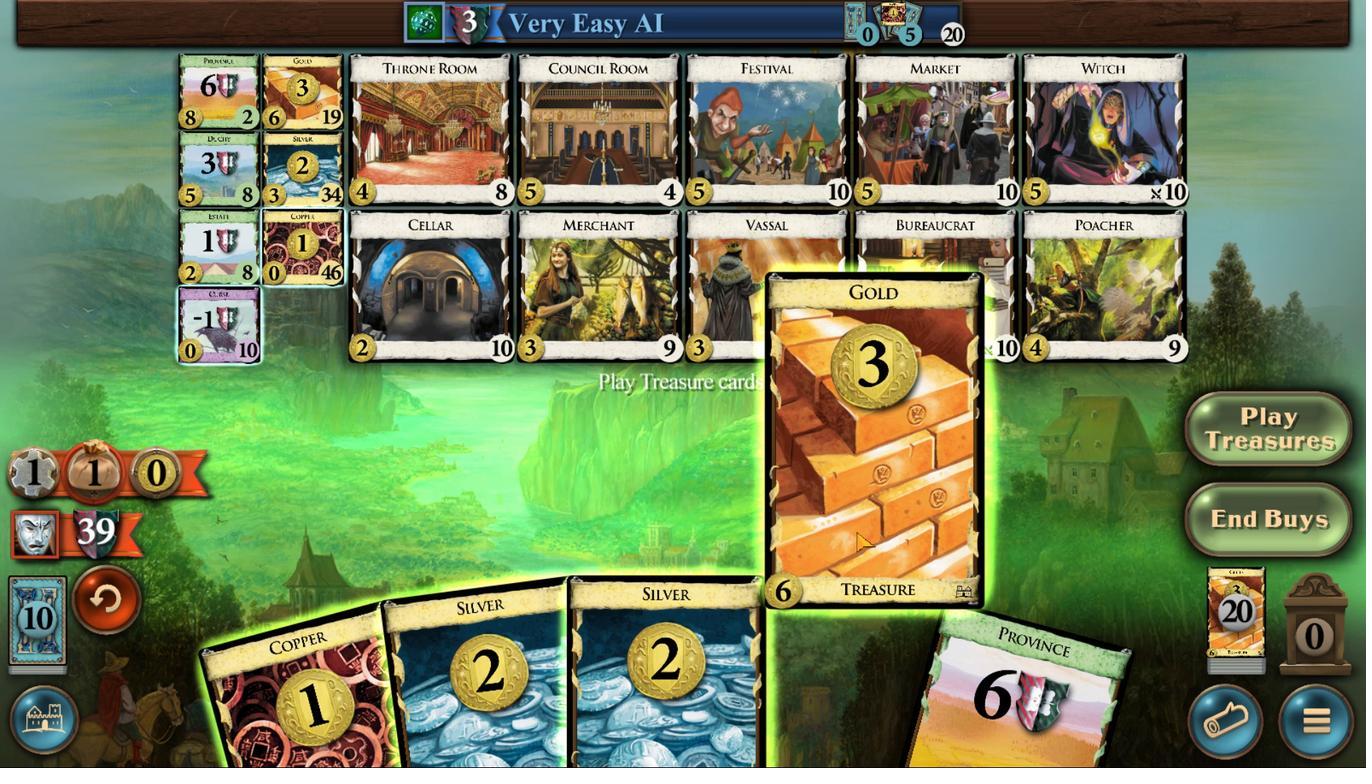 
Action: Mouse moved to (742, 549)
Screenshot: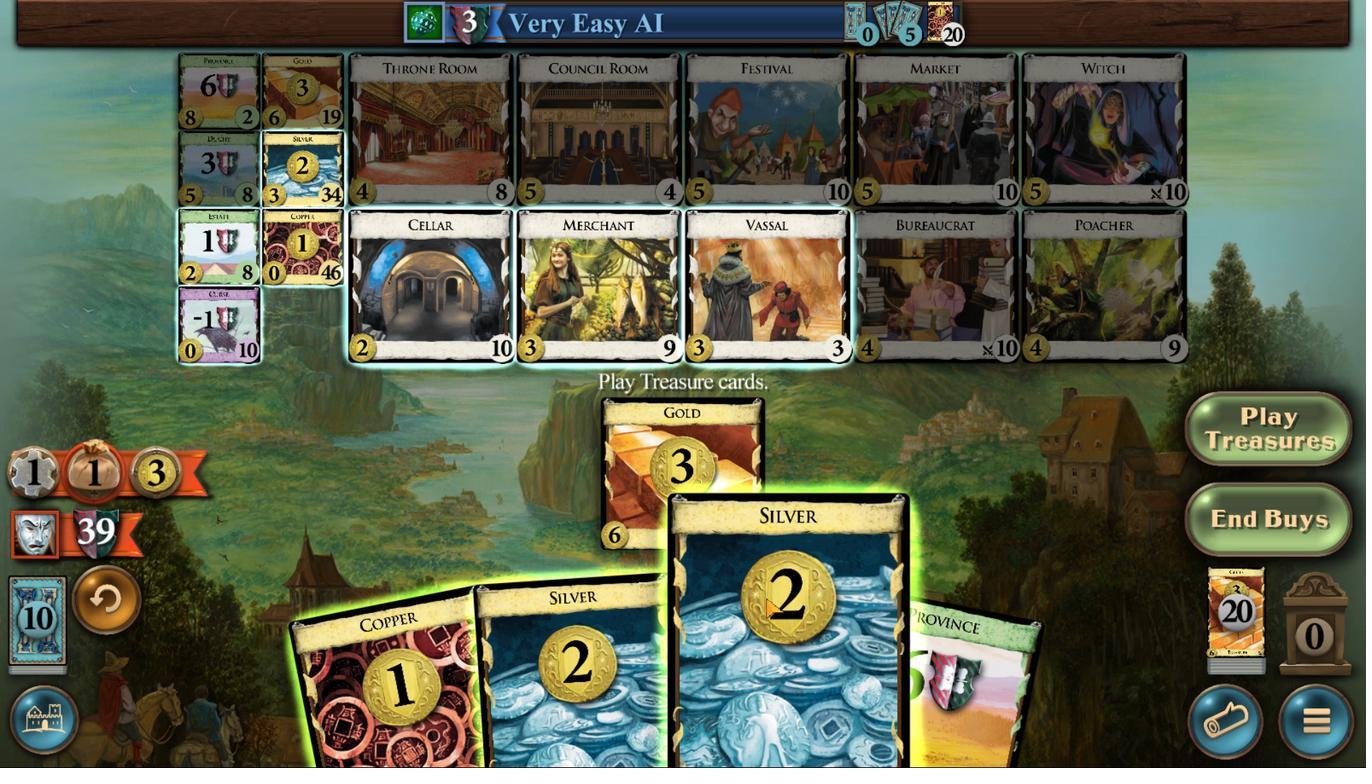 
Action: Mouse pressed left at (742, 549)
Screenshot: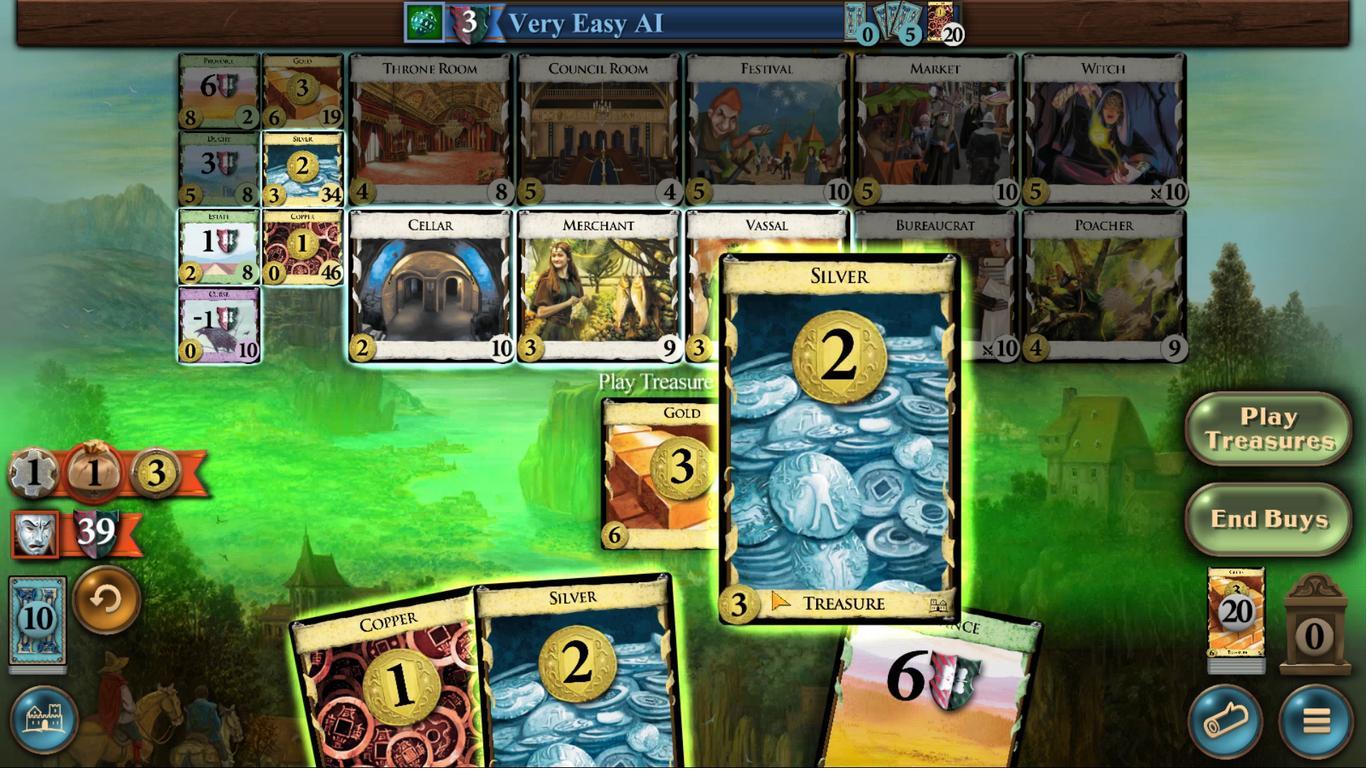 
Action: Mouse moved to (775, 552)
Screenshot: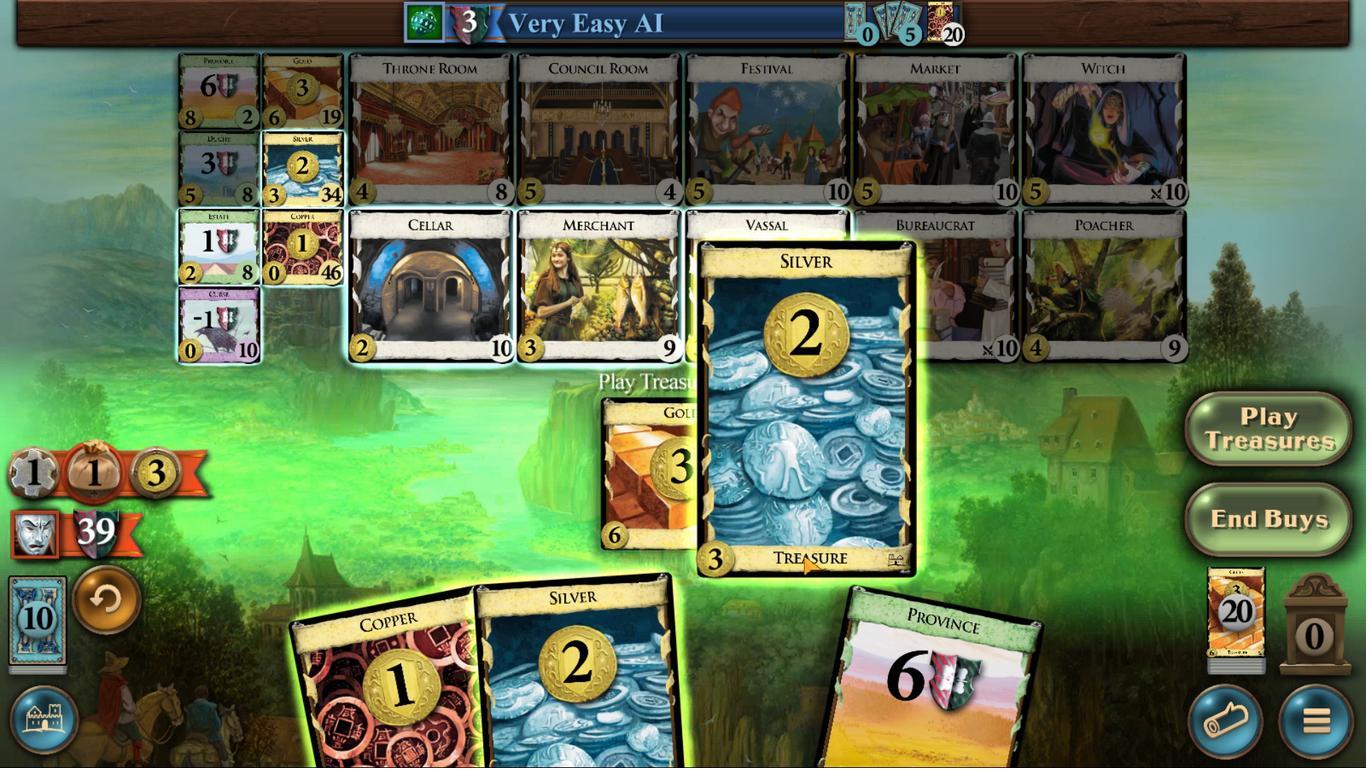 
Action: Mouse pressed left at (775, 552)
Screenshot: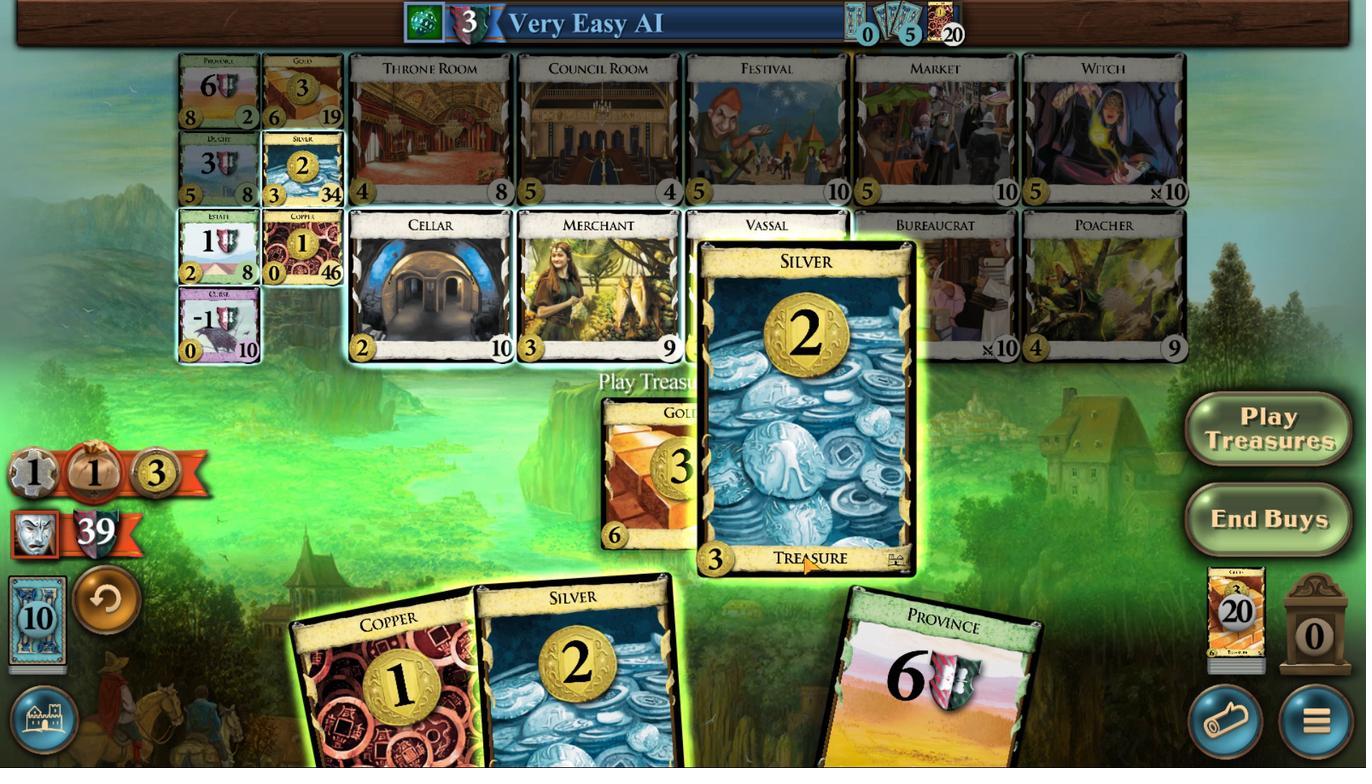 
Action: Mouse moved to (727, 544)
Screenshot: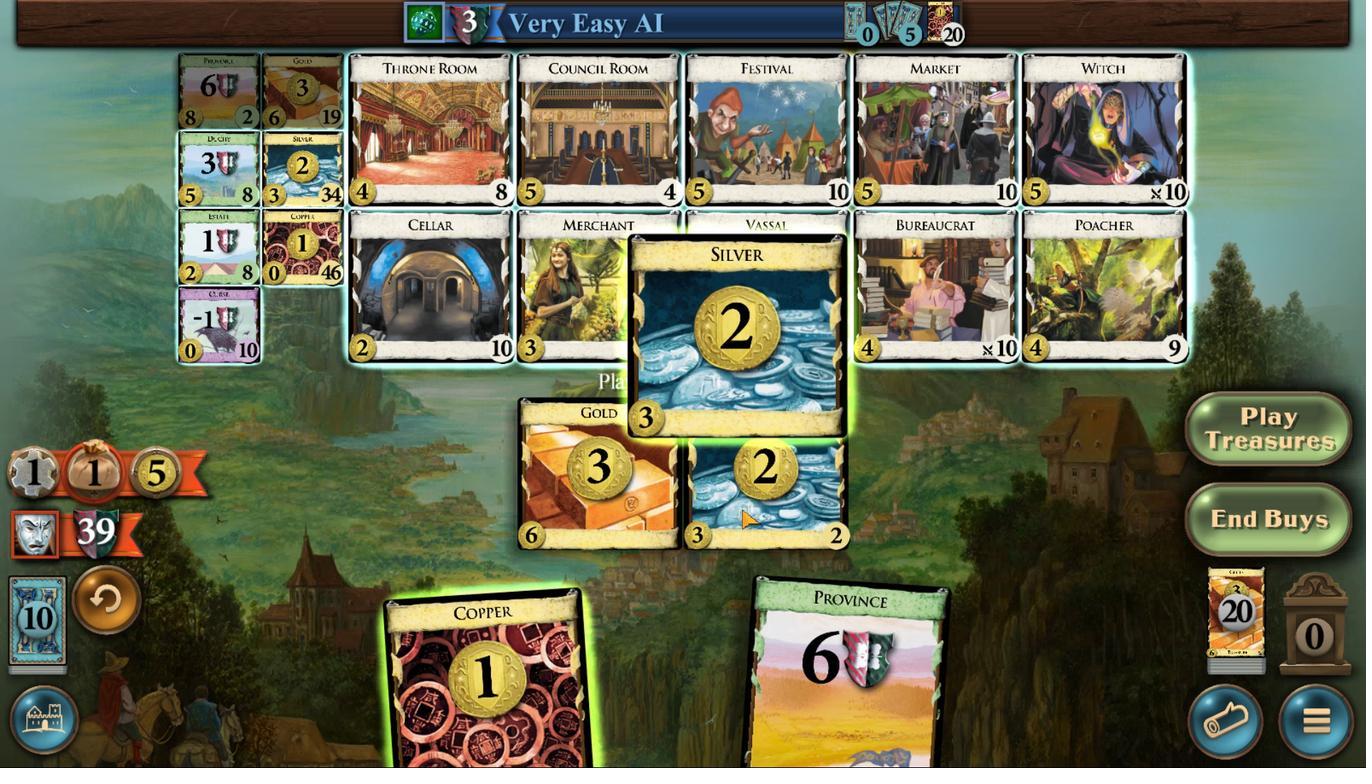 
Action: Mouse pressed left at (727, 544)
Screenshot: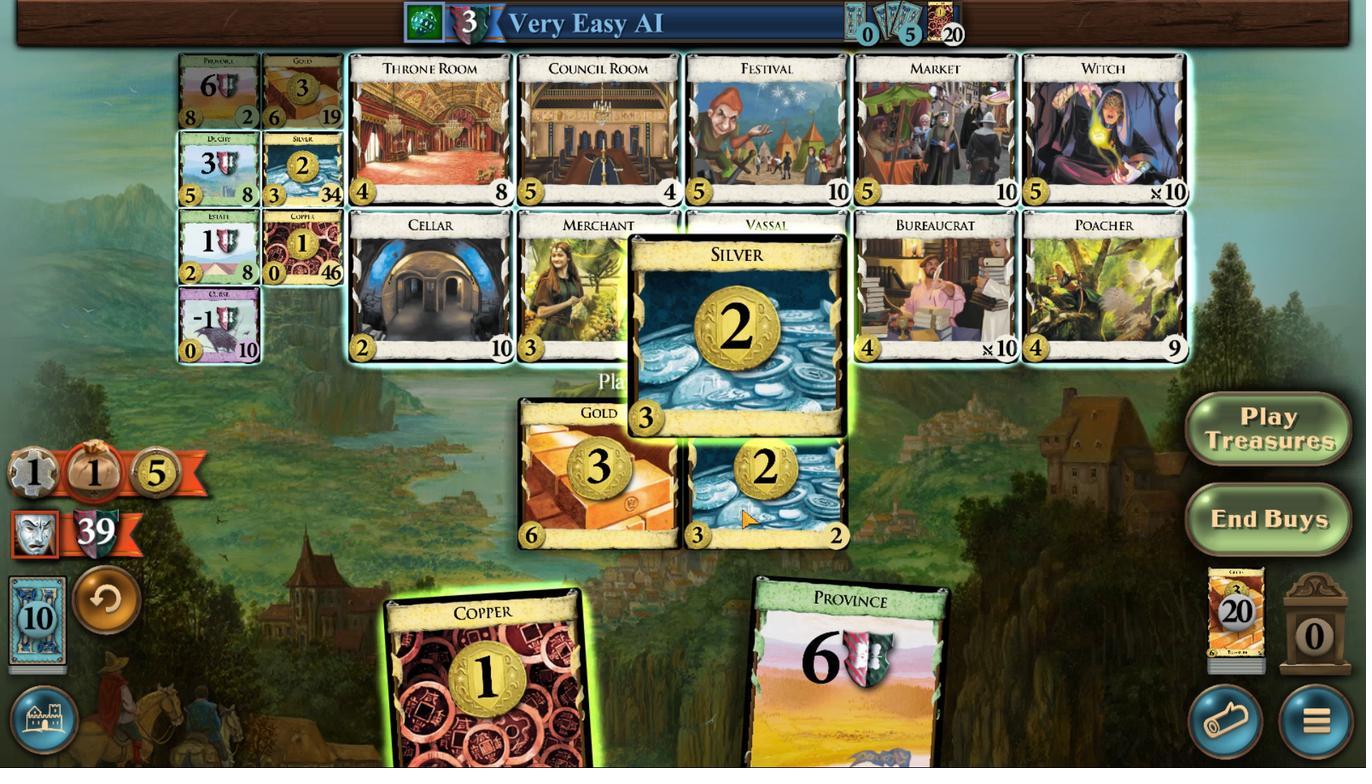 
Action: Mouse moved to (697, 545)
Screenshot: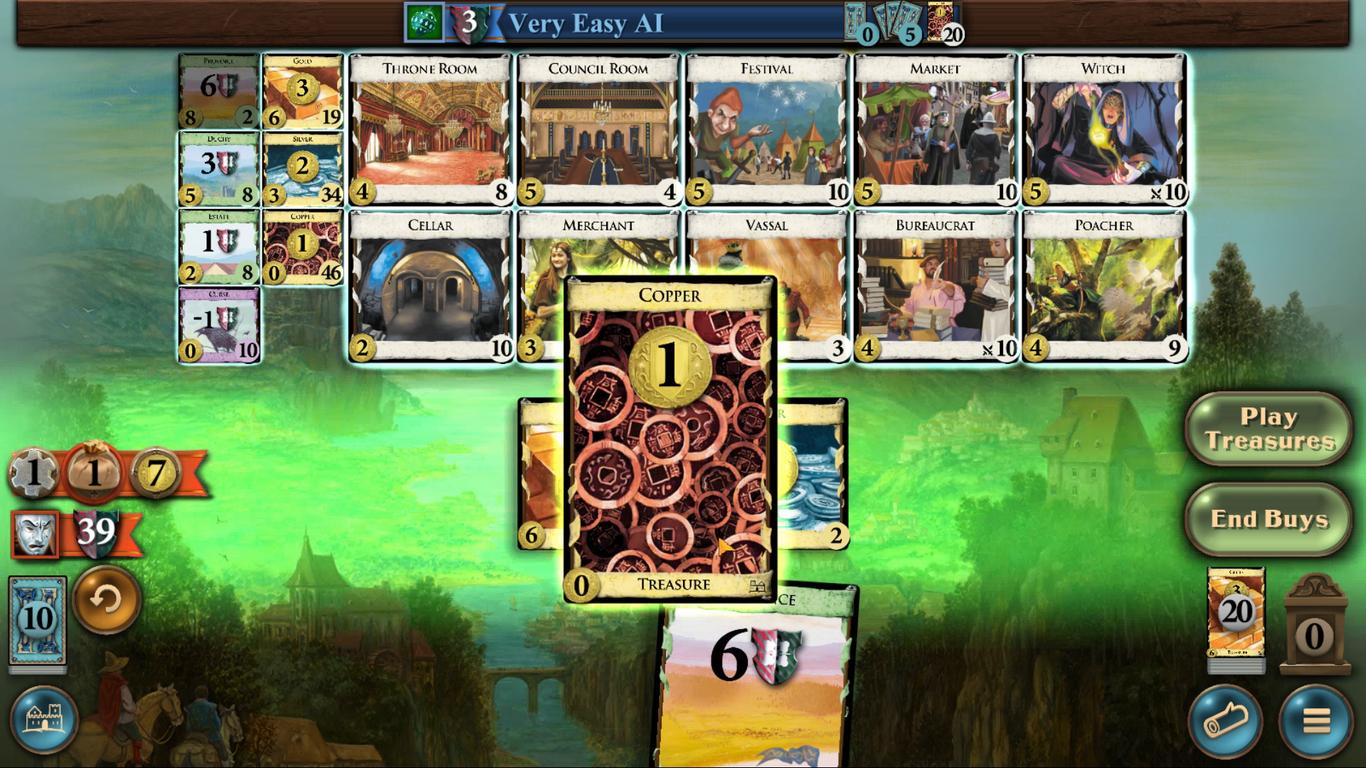 
Action: Mouse pressed left at (697, 545)
Screenshot: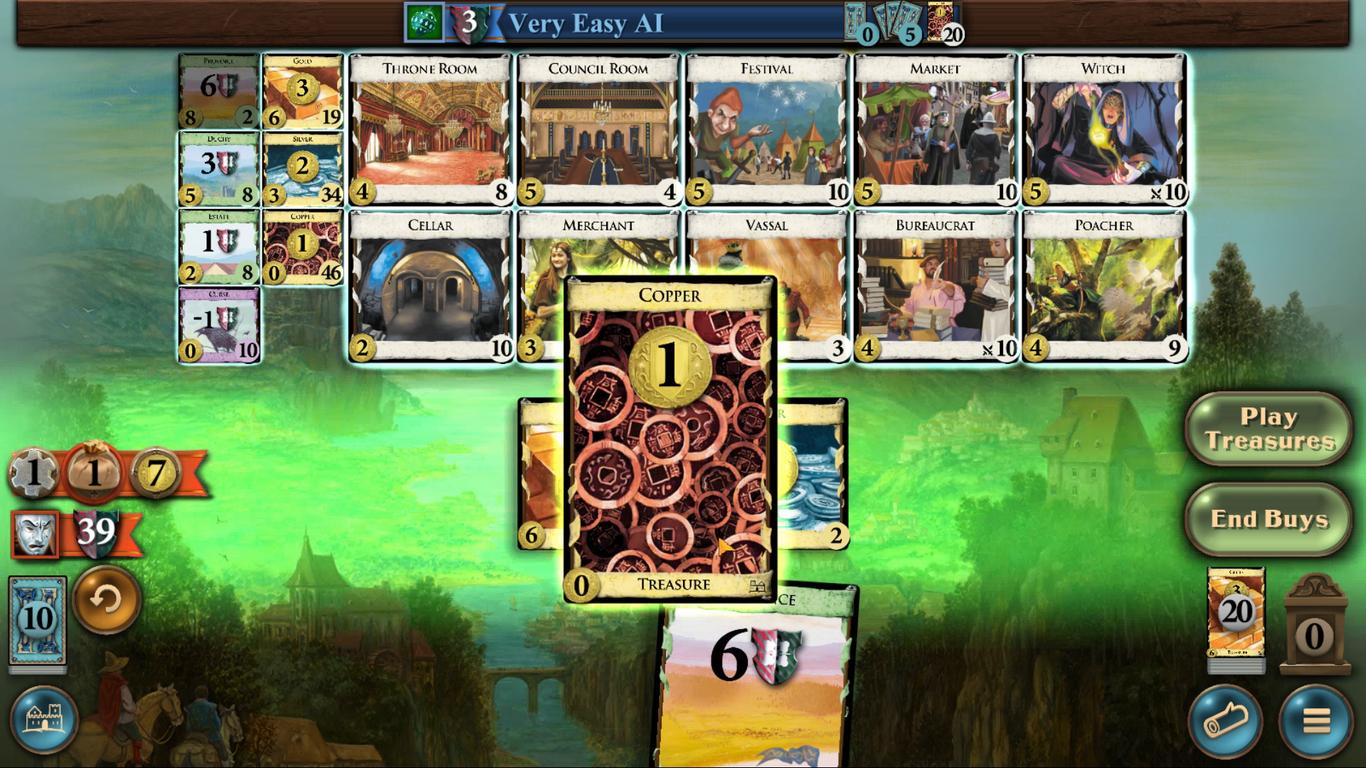
Action: Mouse moved to (524, 438)
Screenshot: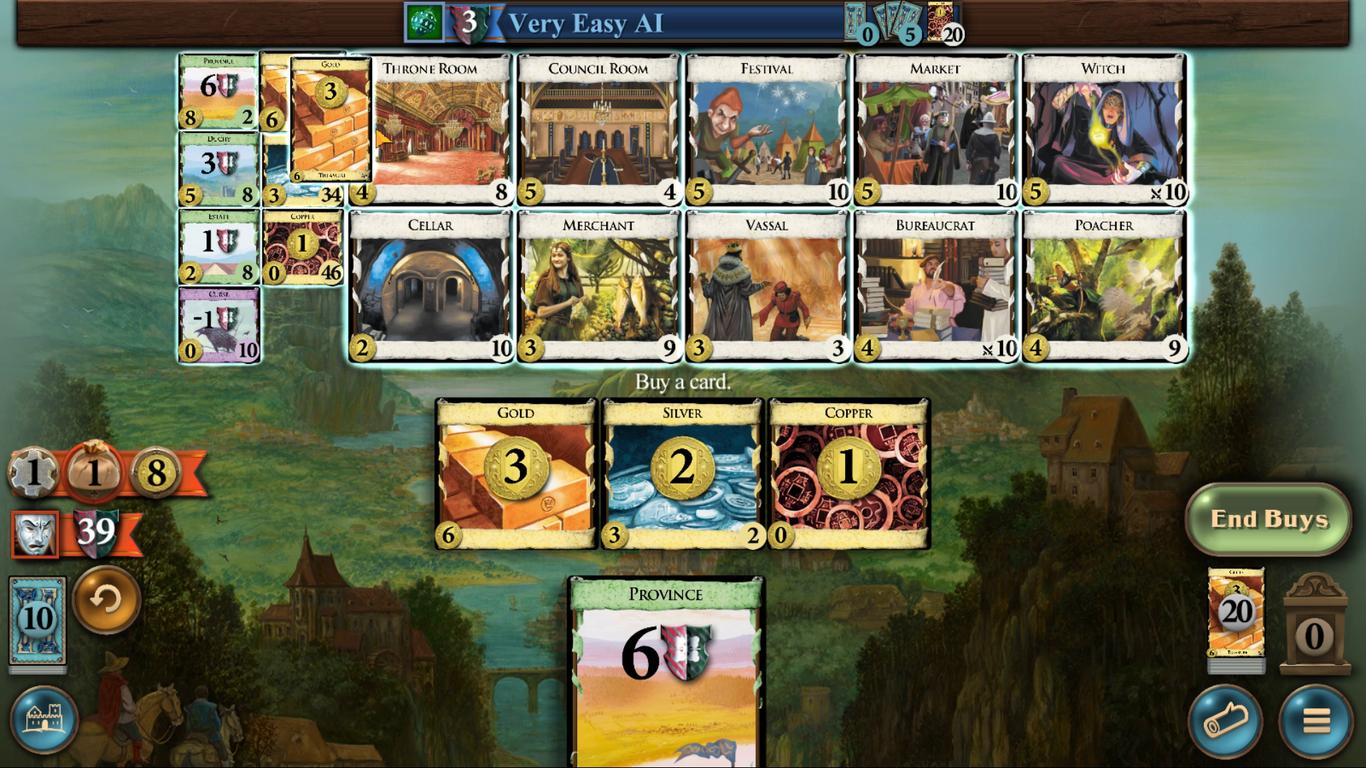 
Action: Mouse pressed left at (524, 438)
Screenshot: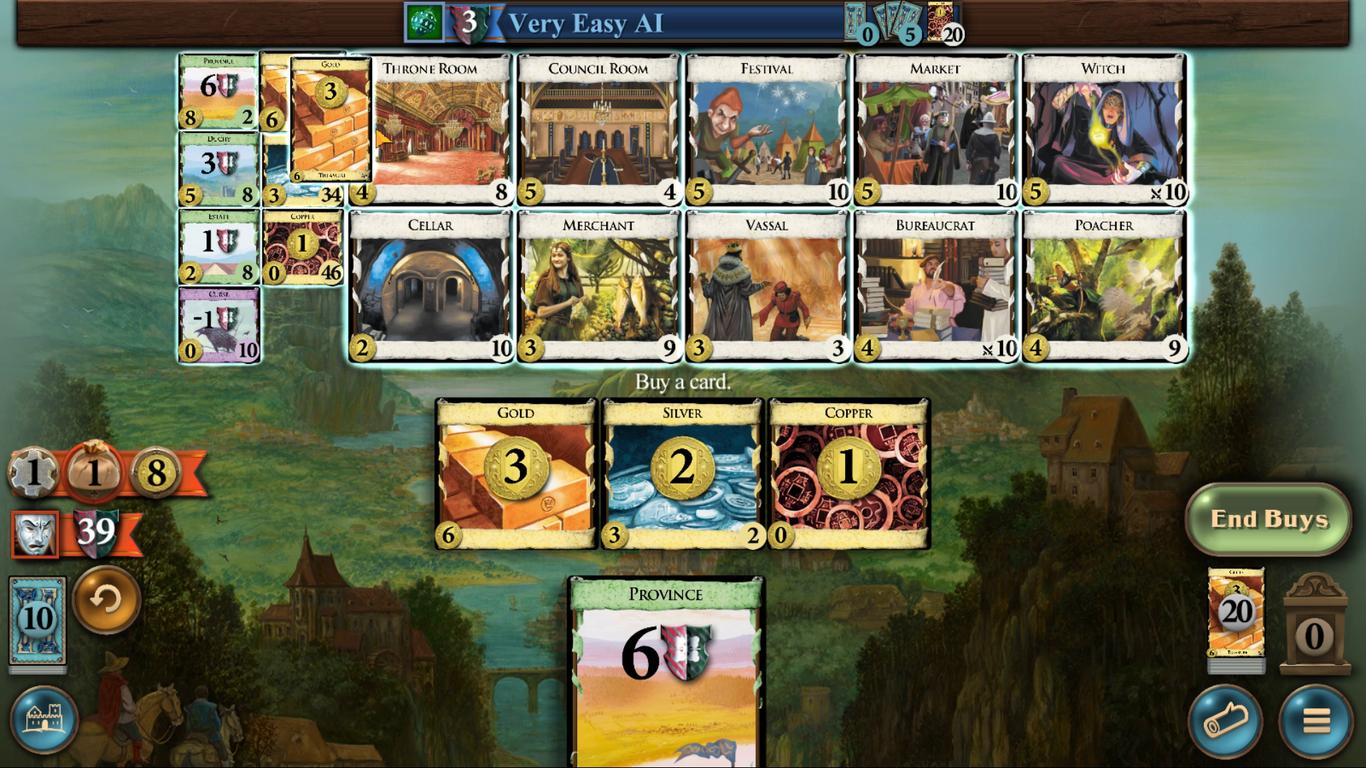 
Action: Mouse moved to (823, 547)
Screenshot: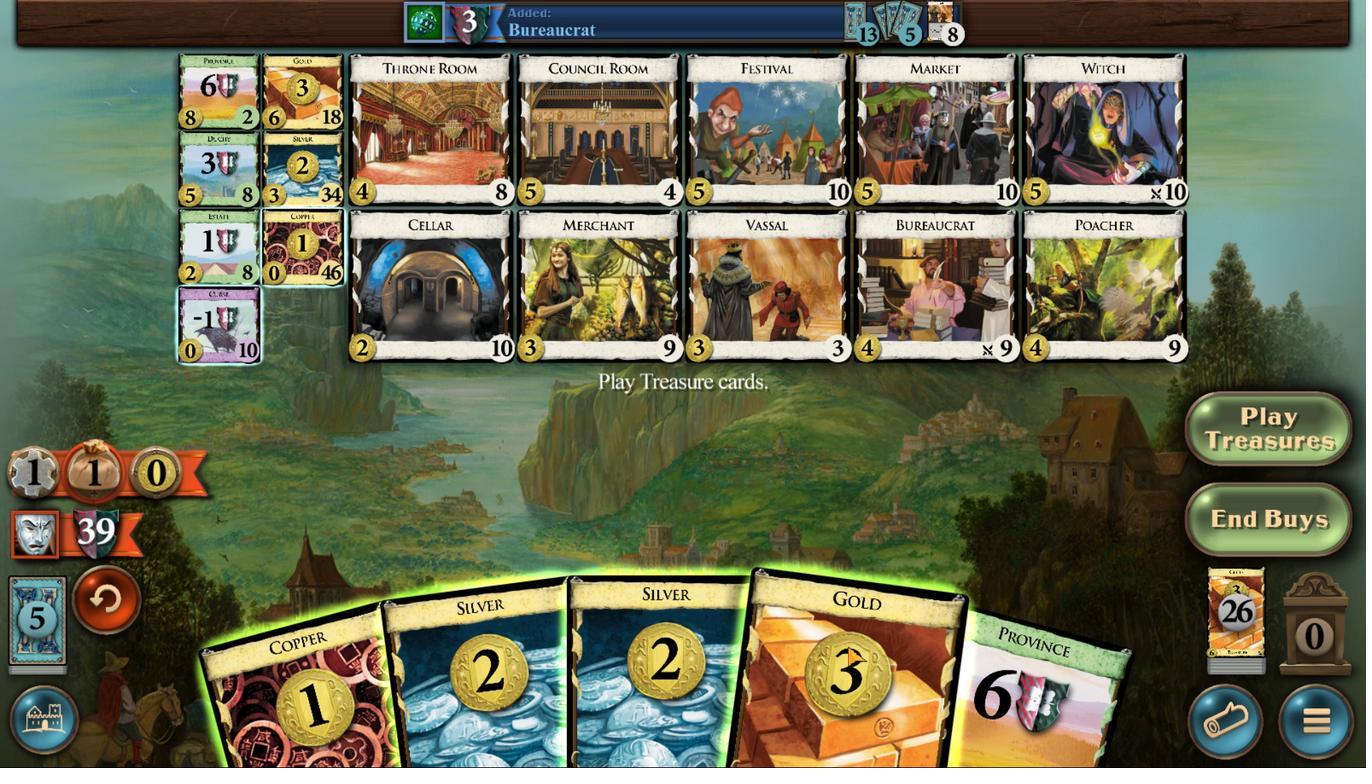 
Action: Mouse pressed left at (823, 547)
Screenshot: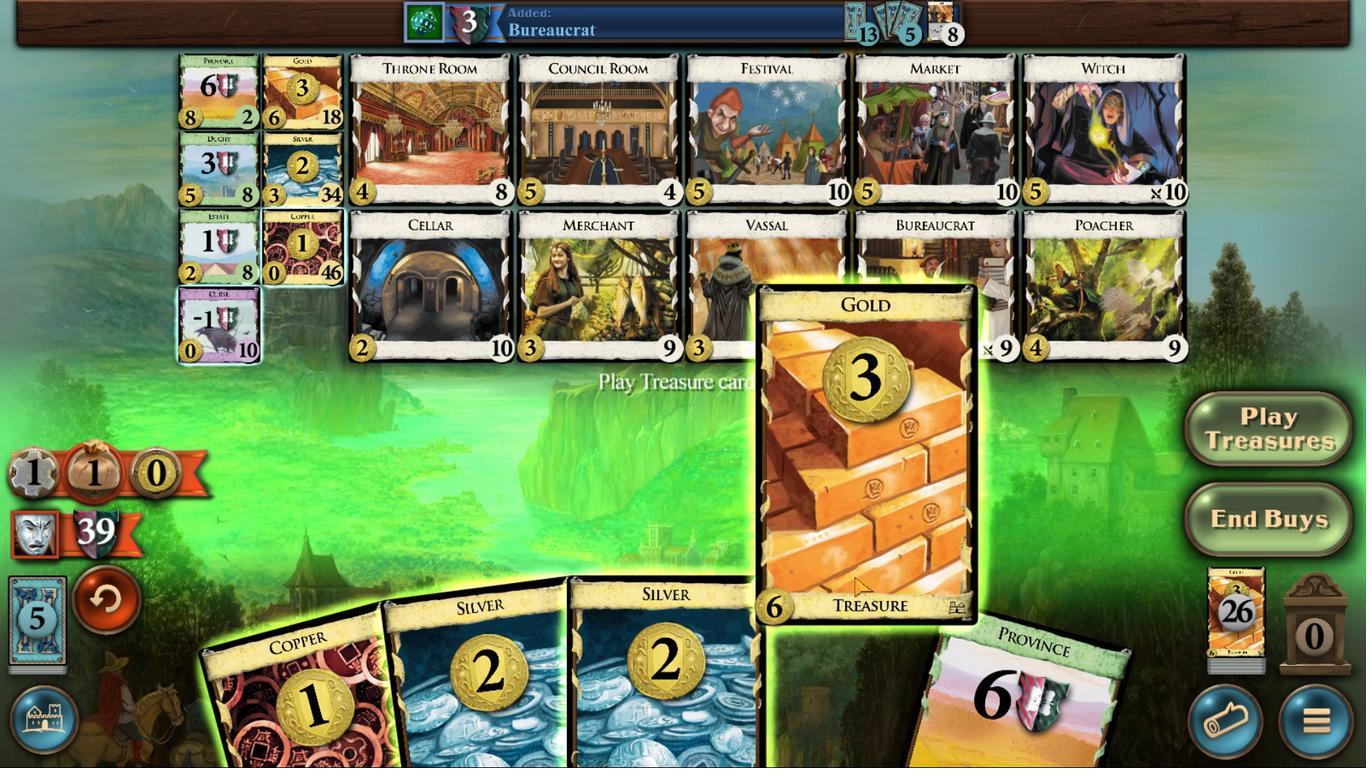 
Action: Mouse moved to (774, 550)
Screenshot: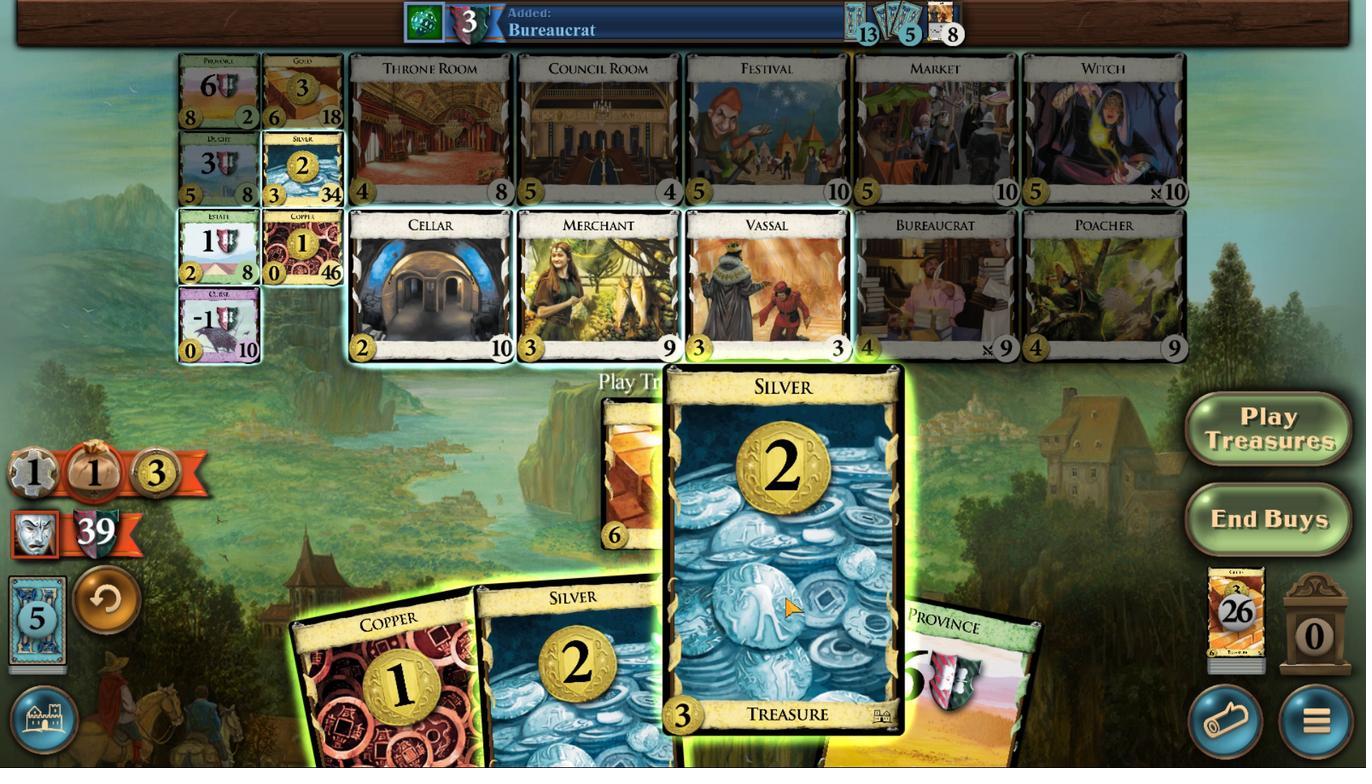 
Action: Mouse pressed left at (774, 550)
Screenshot: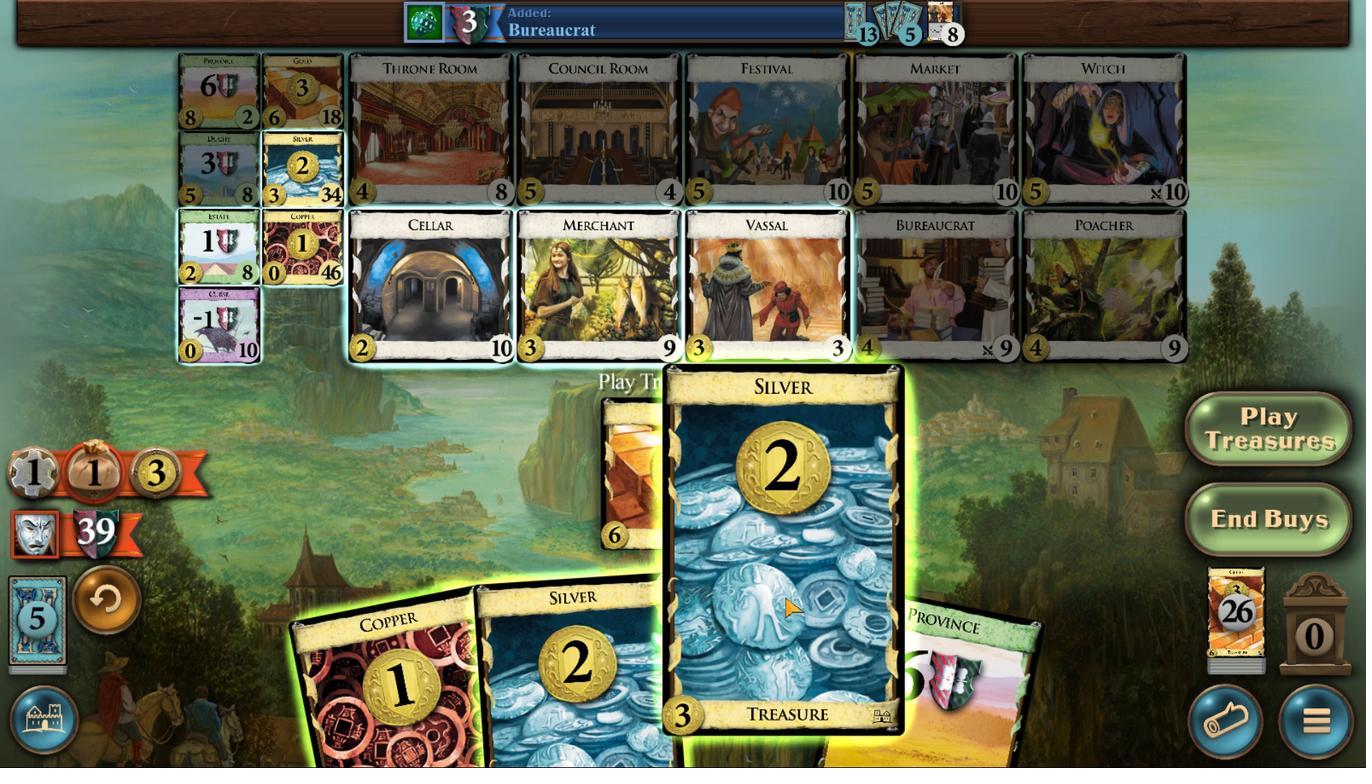 
Action: Mouse moved to (774, 537)
Screenshot: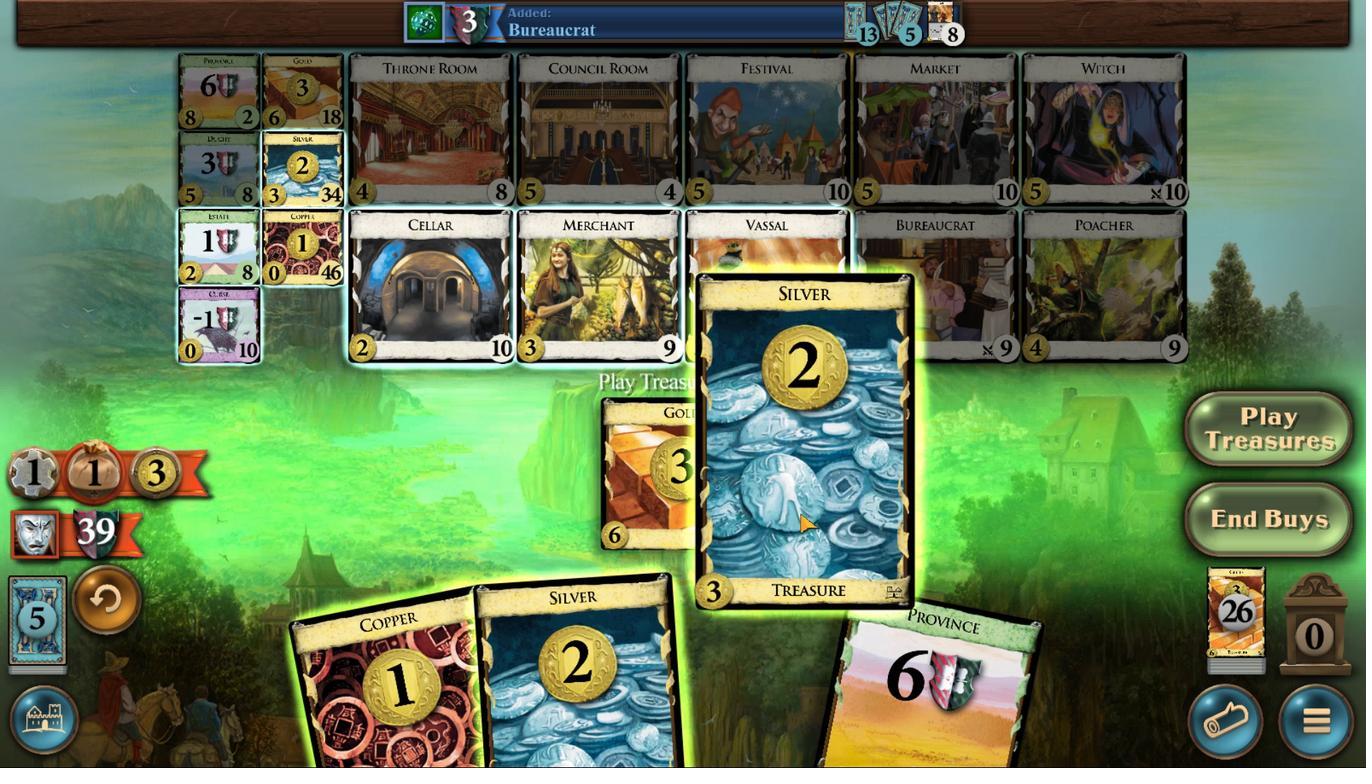 
Action: Mouse pressed left at (774, 537)
Screenshot: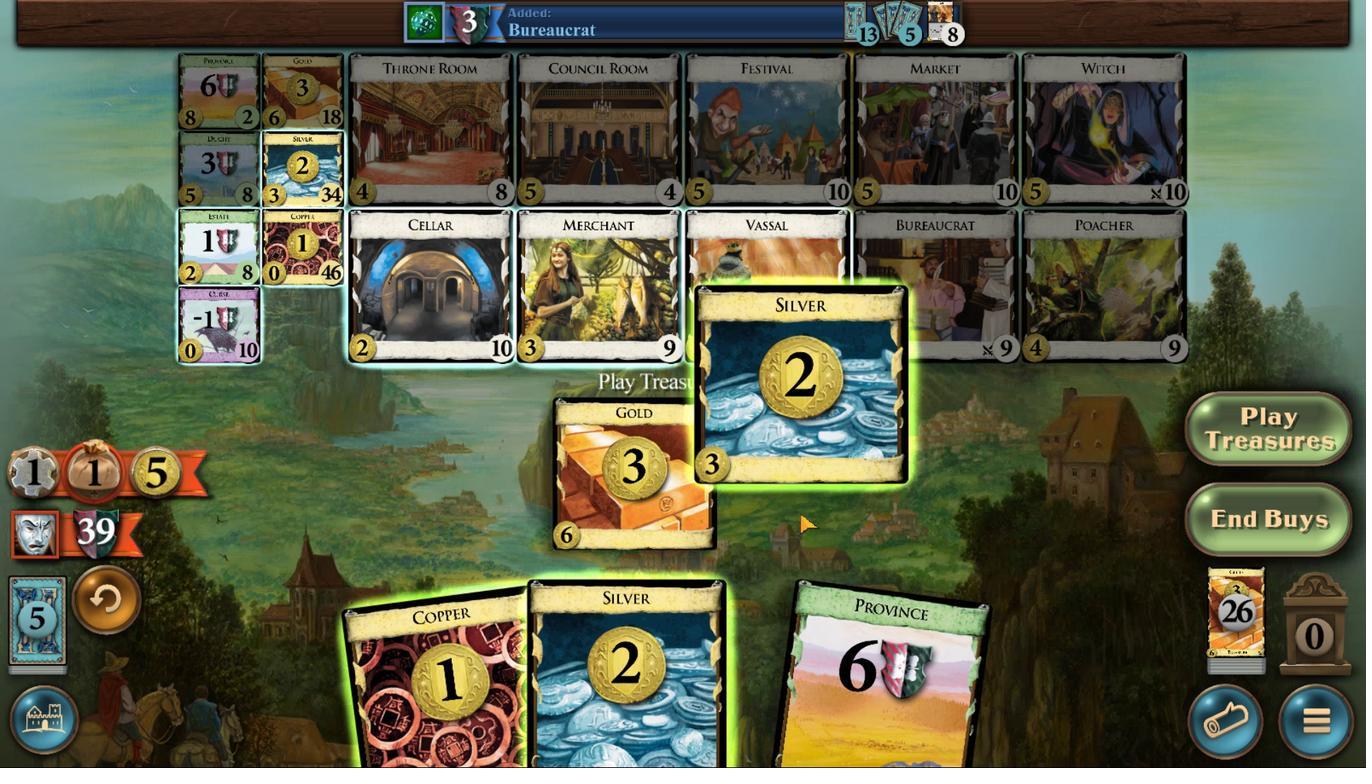 
Action: Mouse moved to (723, 535)
Screenshot: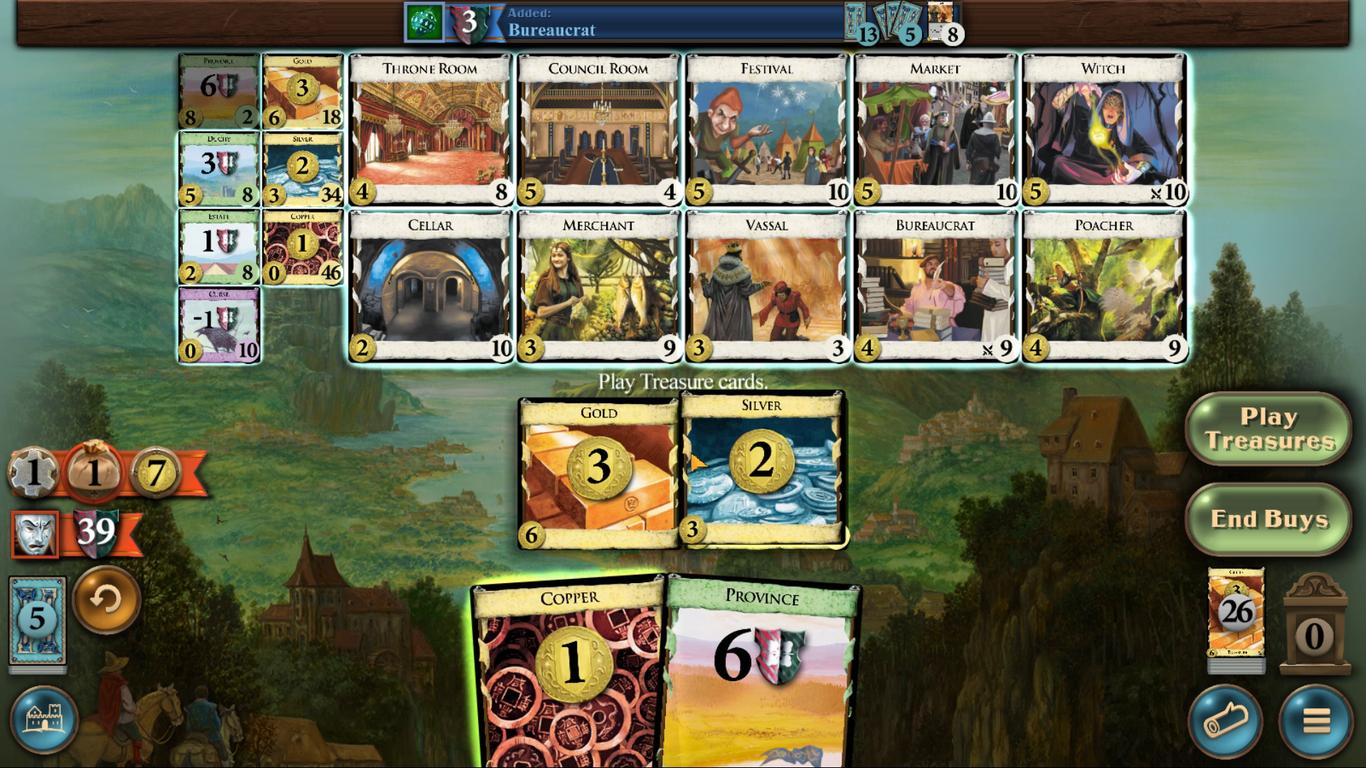 
Action: Mouse pressed left at (712, 543)
Screenshot: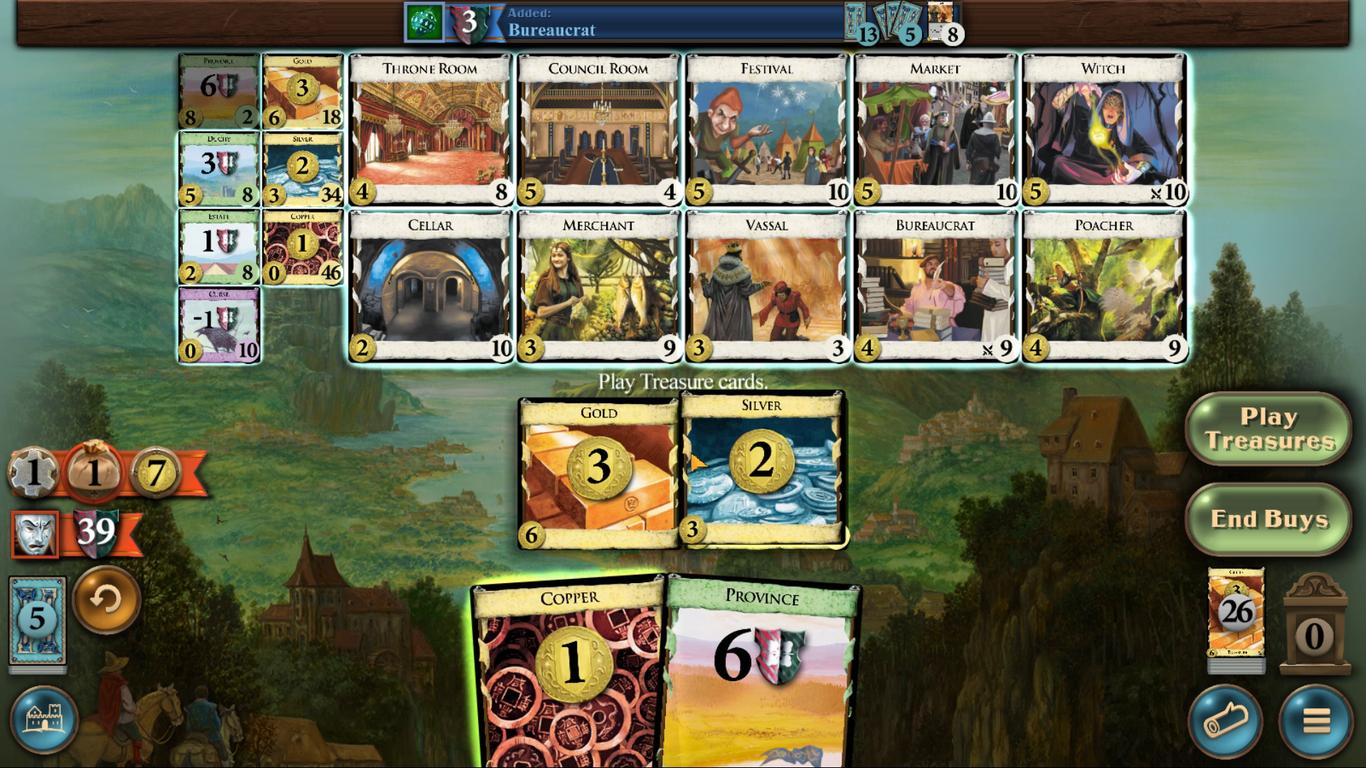 
Action: Mouse moved to (512, 436)
Screenshot: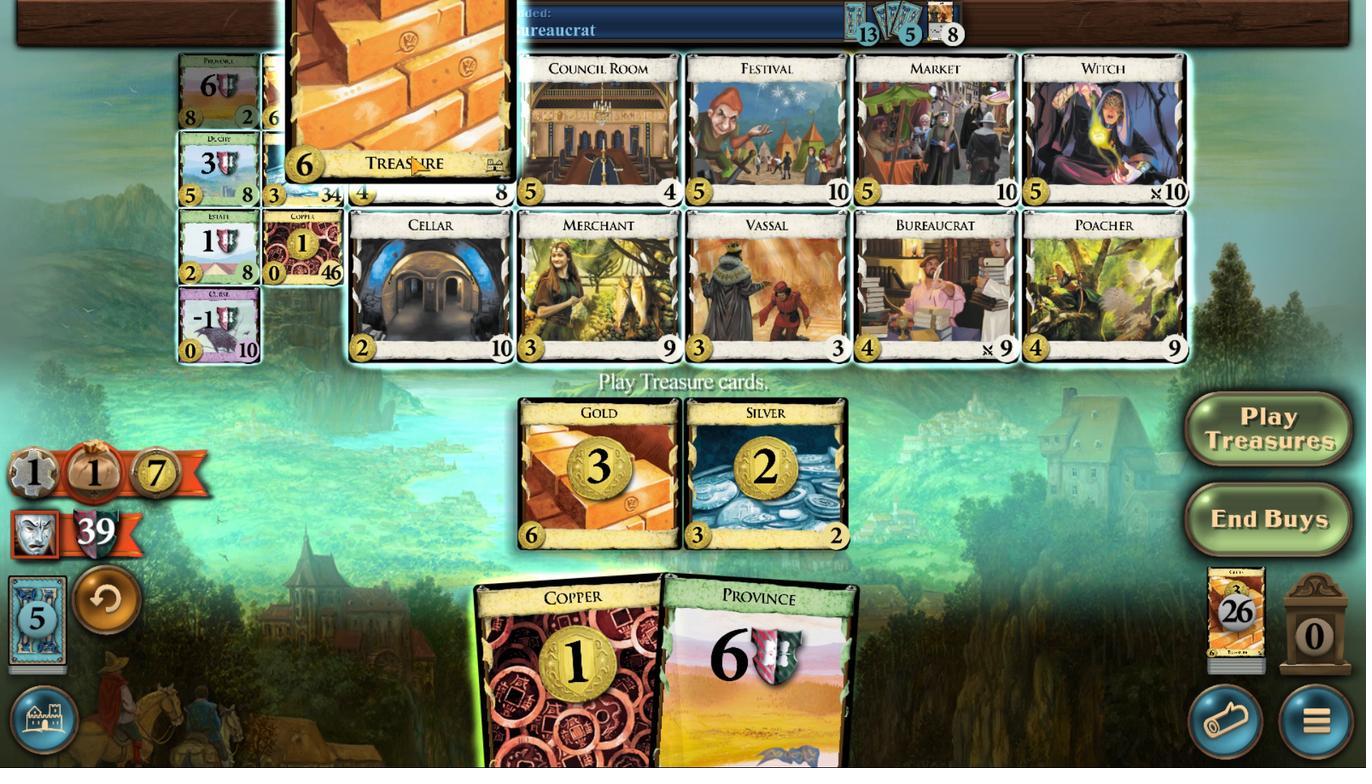 
Action: Mouse pressed left at (512, 436)
Screenshot: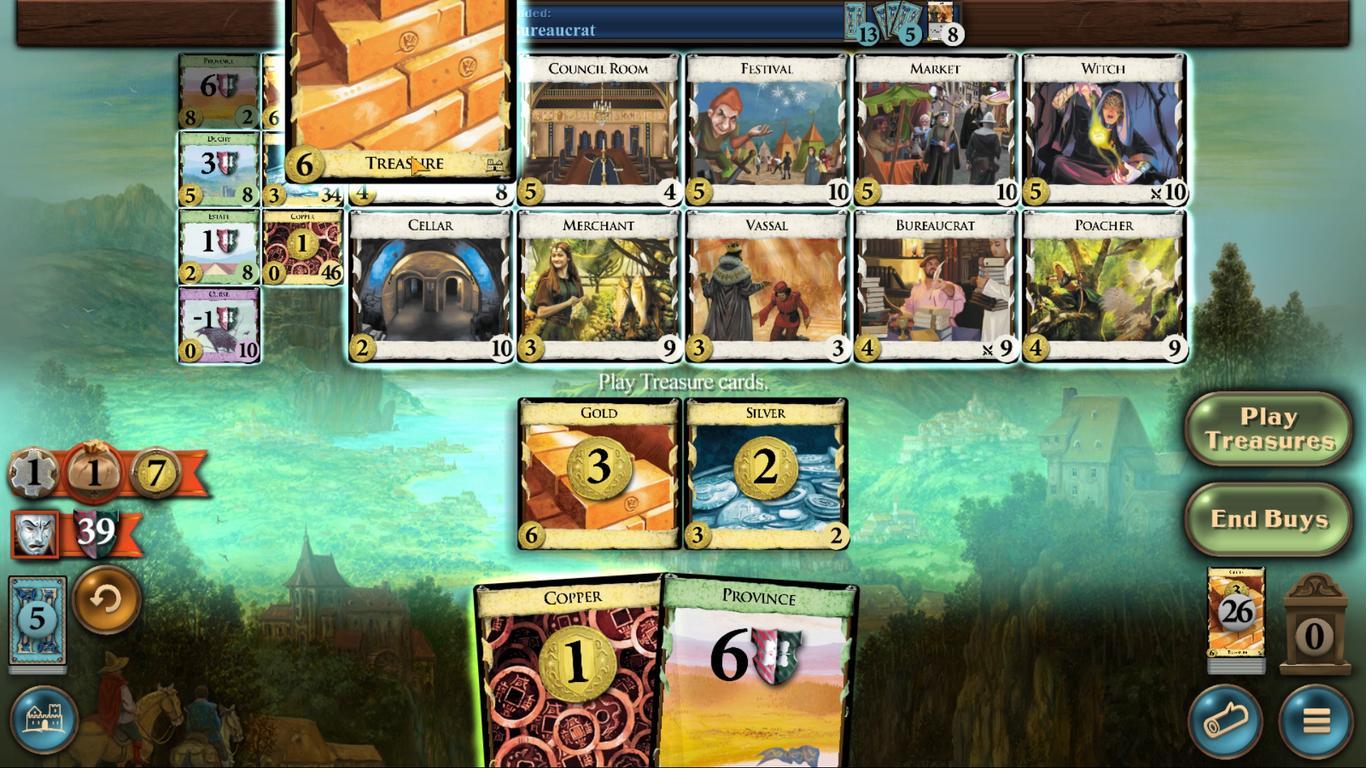 
Action: Mouse moved to (747, 542)
Screenshot: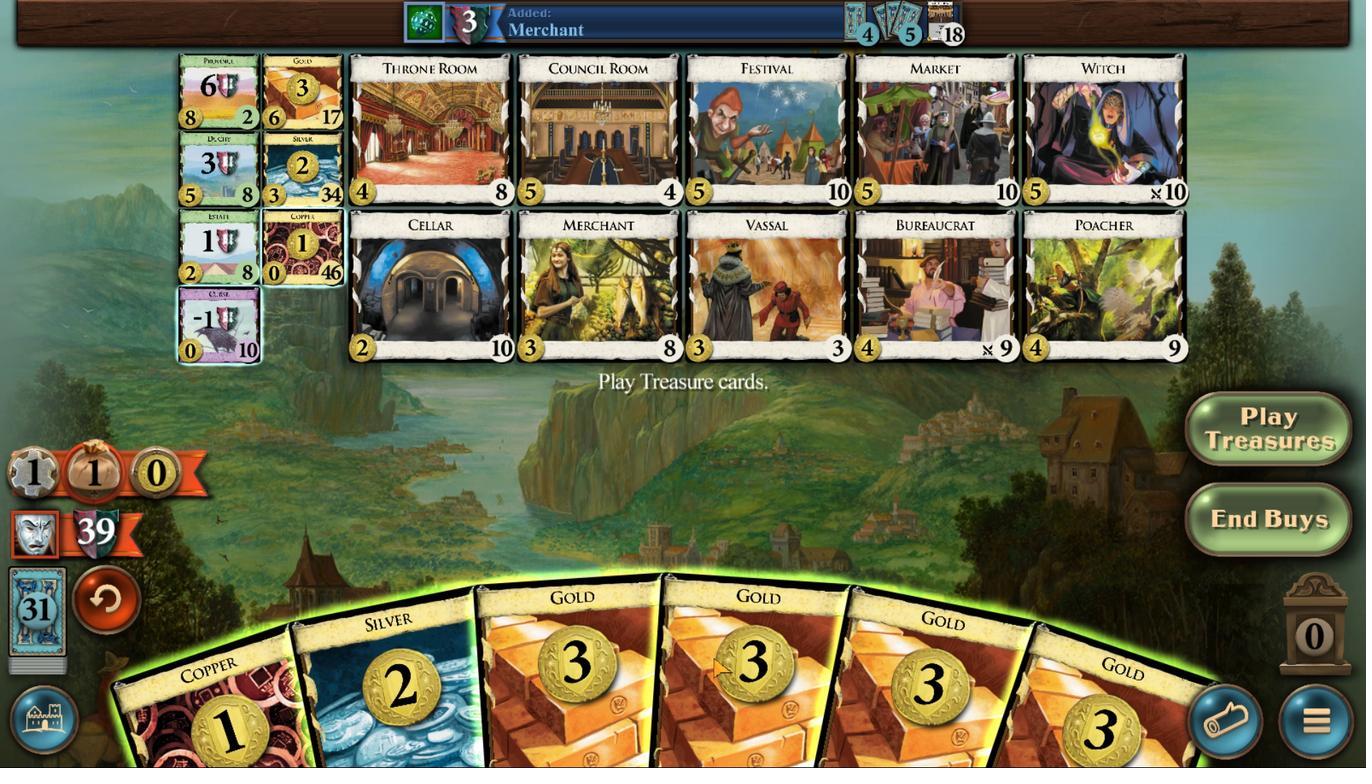 
Action: Mouse pressed left at (747, 542)
Screenshot: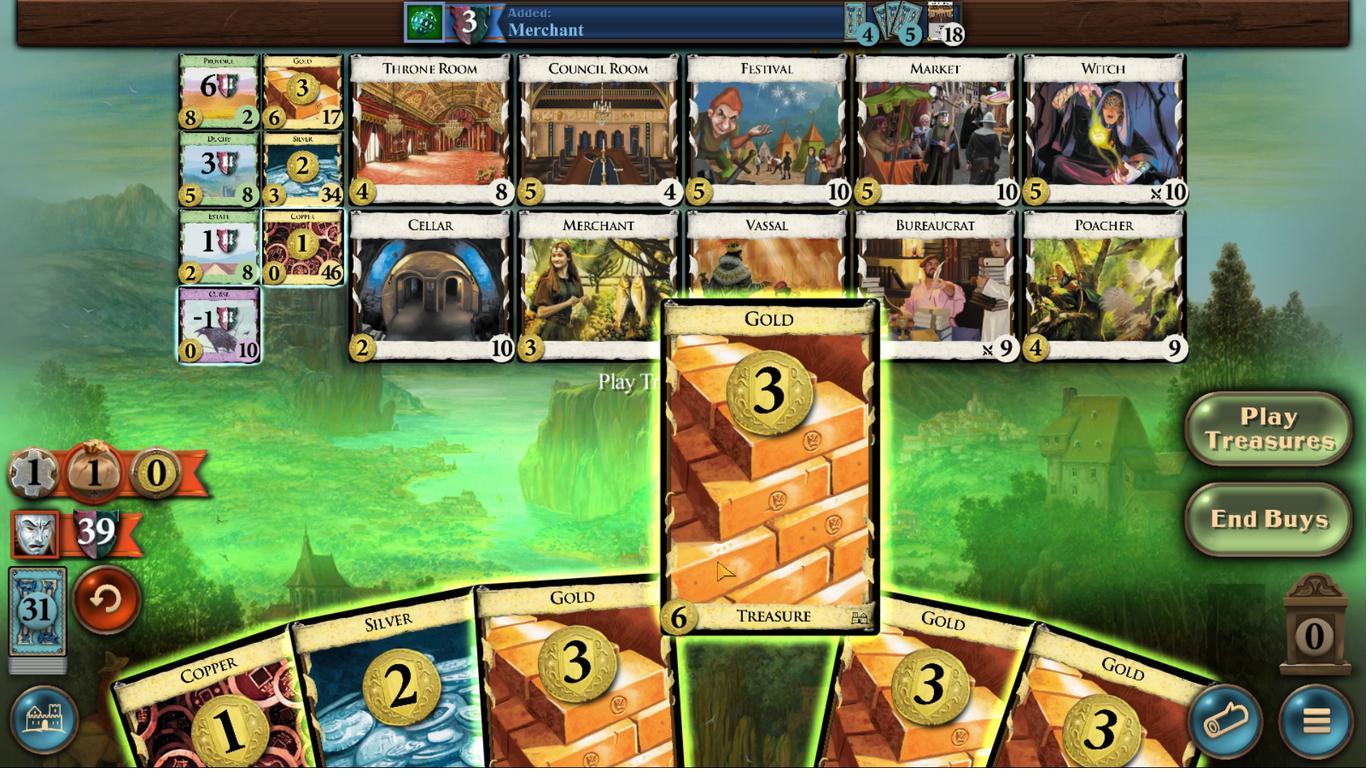 
Action: Mouse moved to (822, 536)
Screenshot: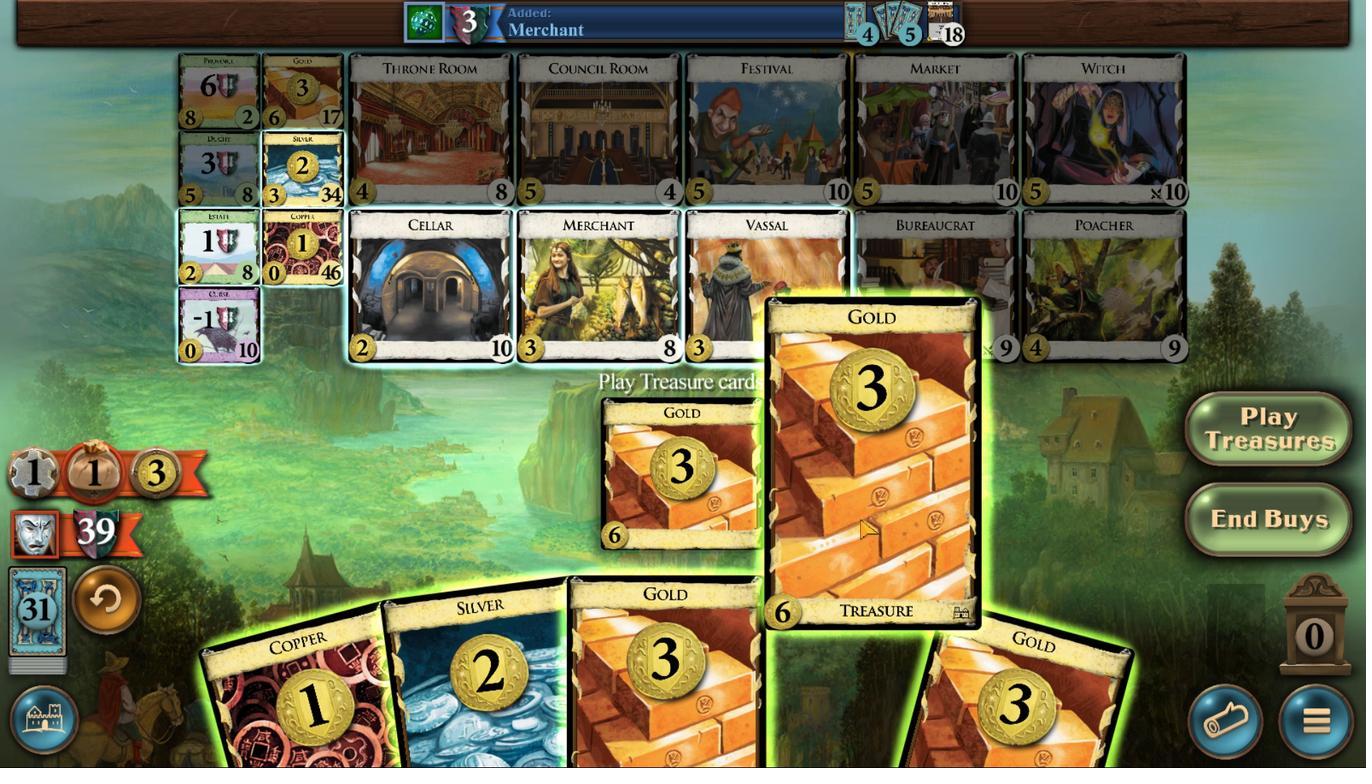 
Action: Mouse pressed left at (822, 536)
Screenshot: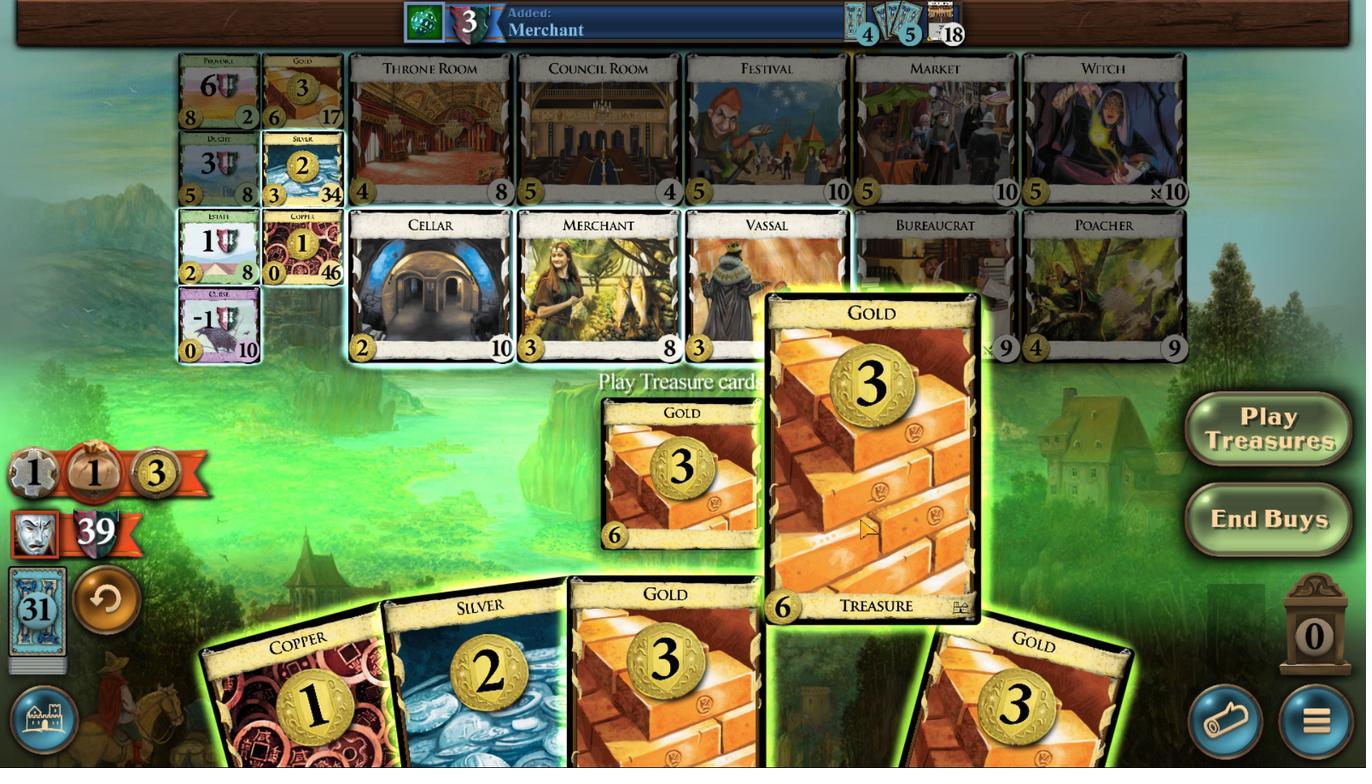 
Action: Mouse moved to (521, 436)
Screenshot: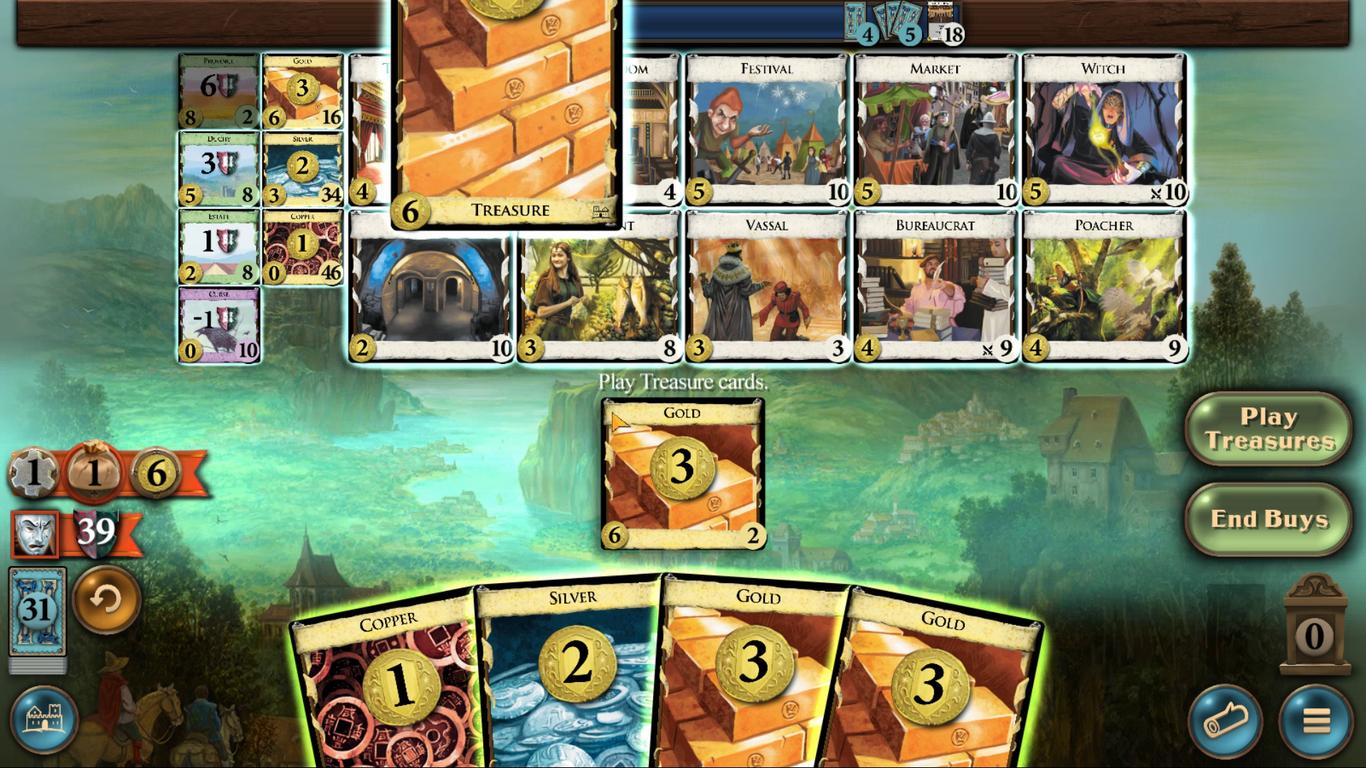 
Action: Mouse pressed left at (521, 436)
Screenshot: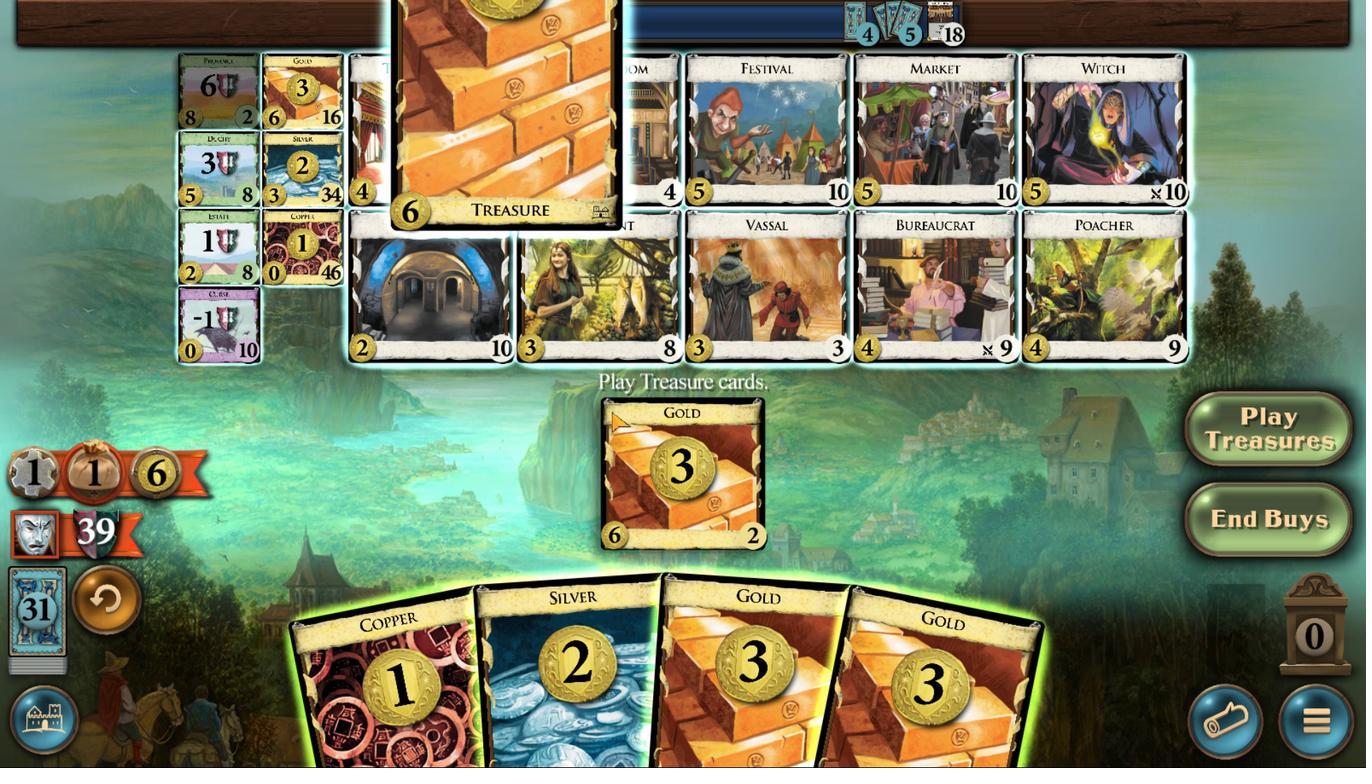 
Action: Mouse moved to (643, 546)
Screenshot: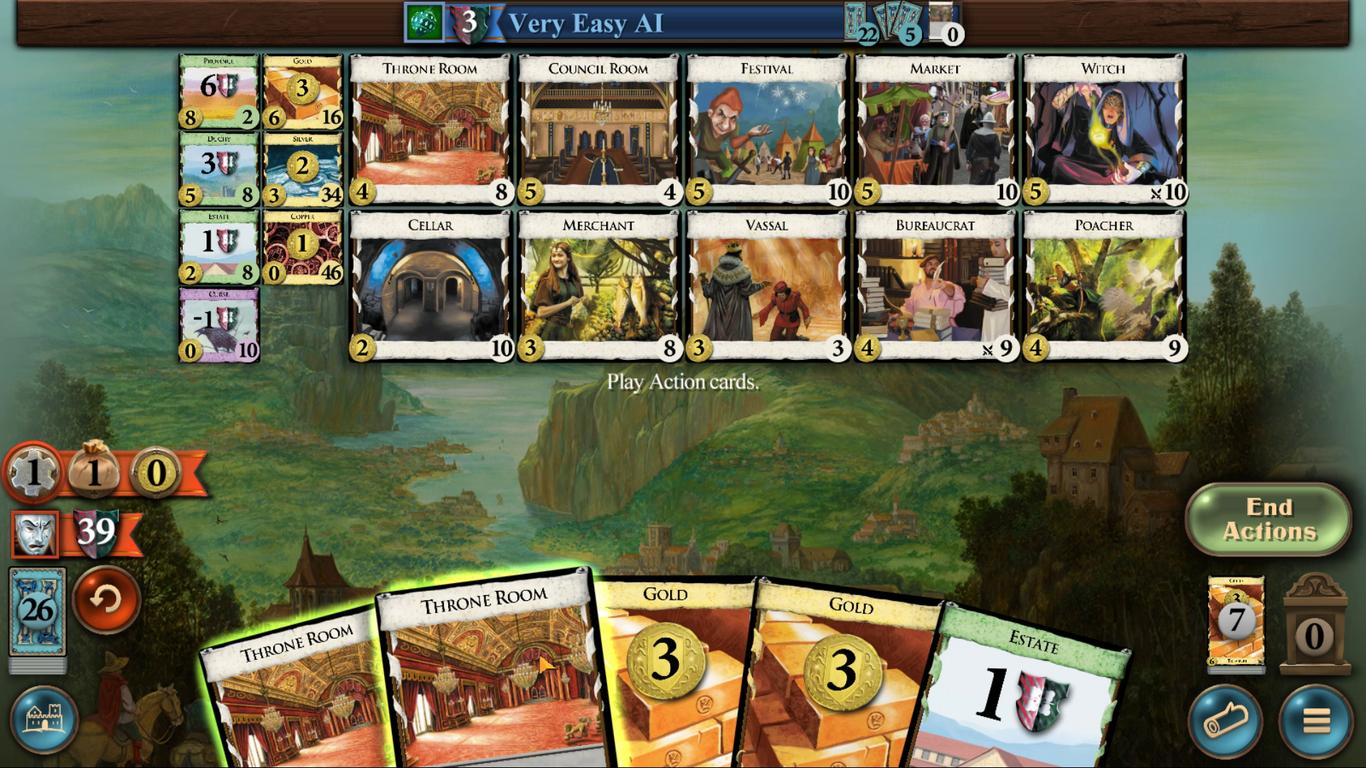 
Action: Mouse pressed left at (643, 546)
Screenshot: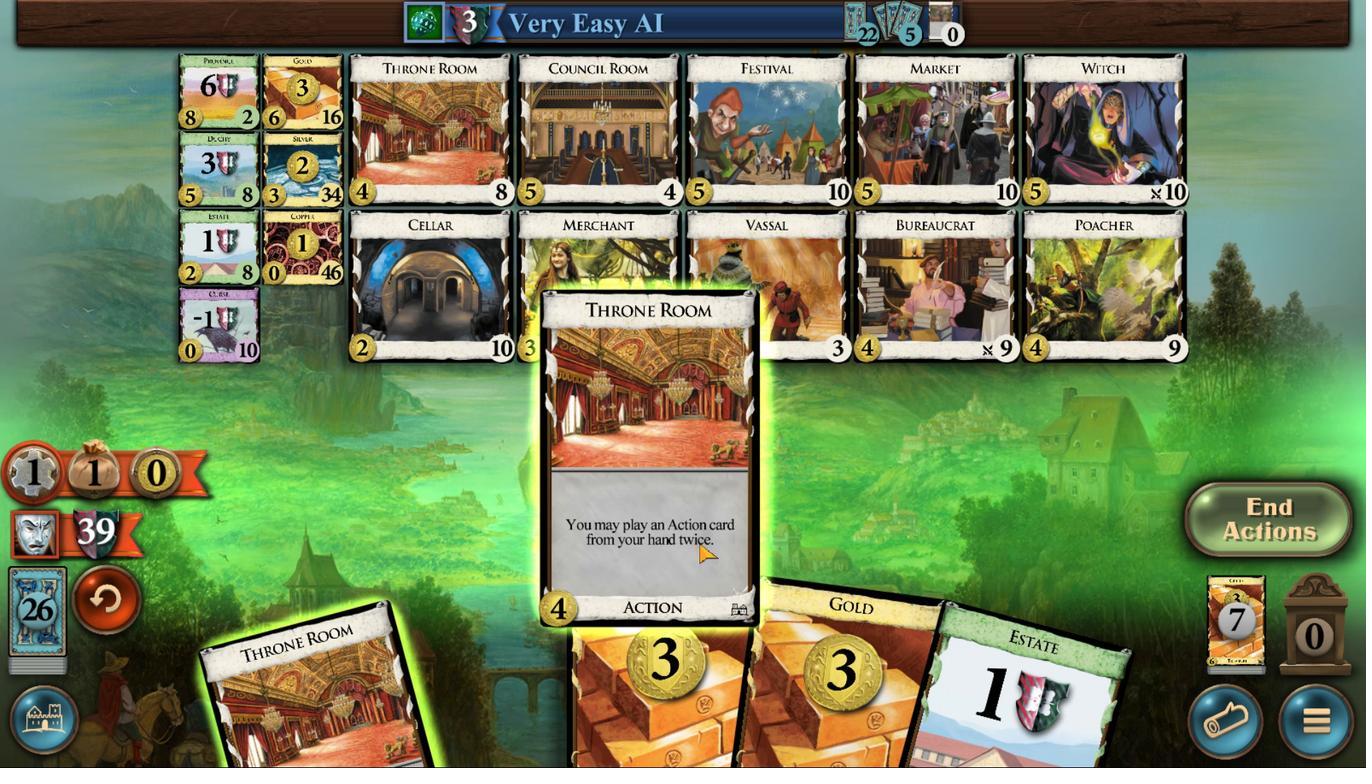 
Action: Mouse moved to (582, 547)
Screenshot: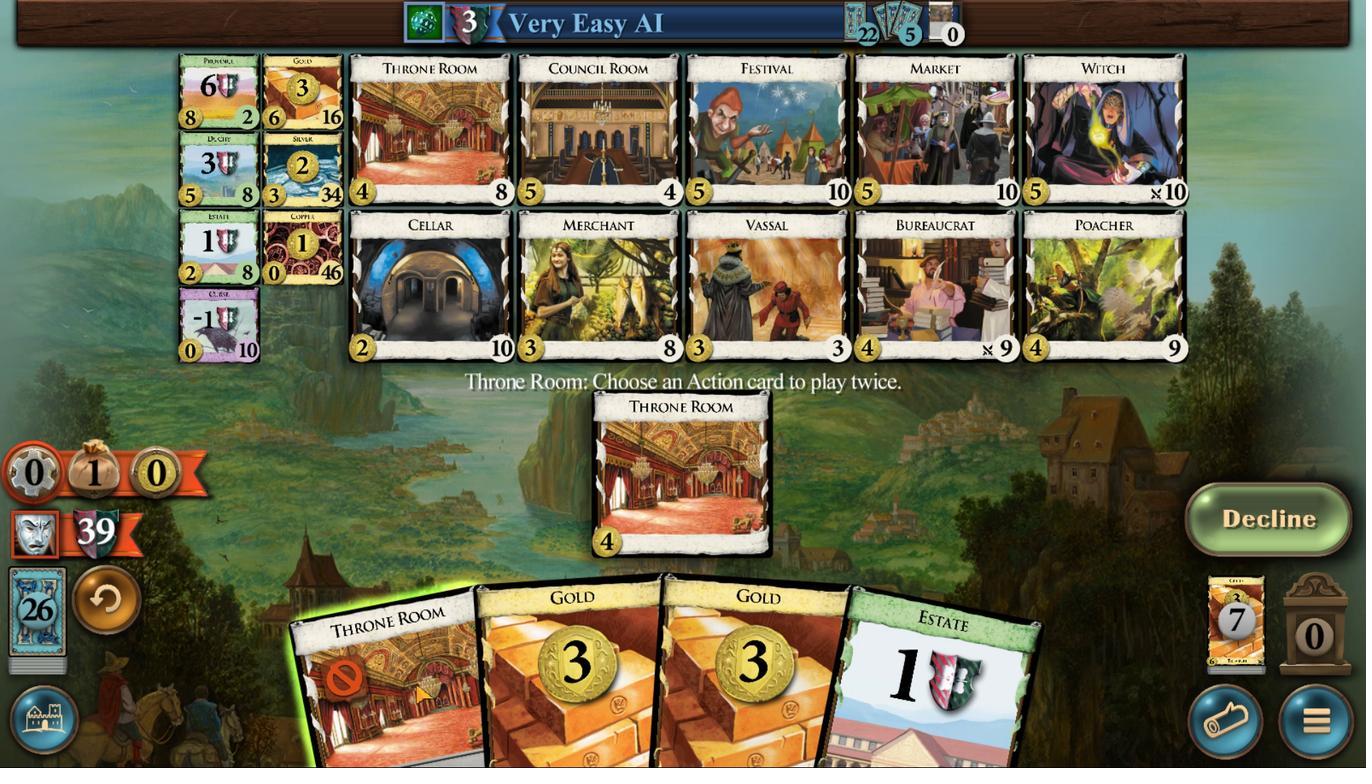 
Action: Mouse pressed left at (582, 547)
Screenshot: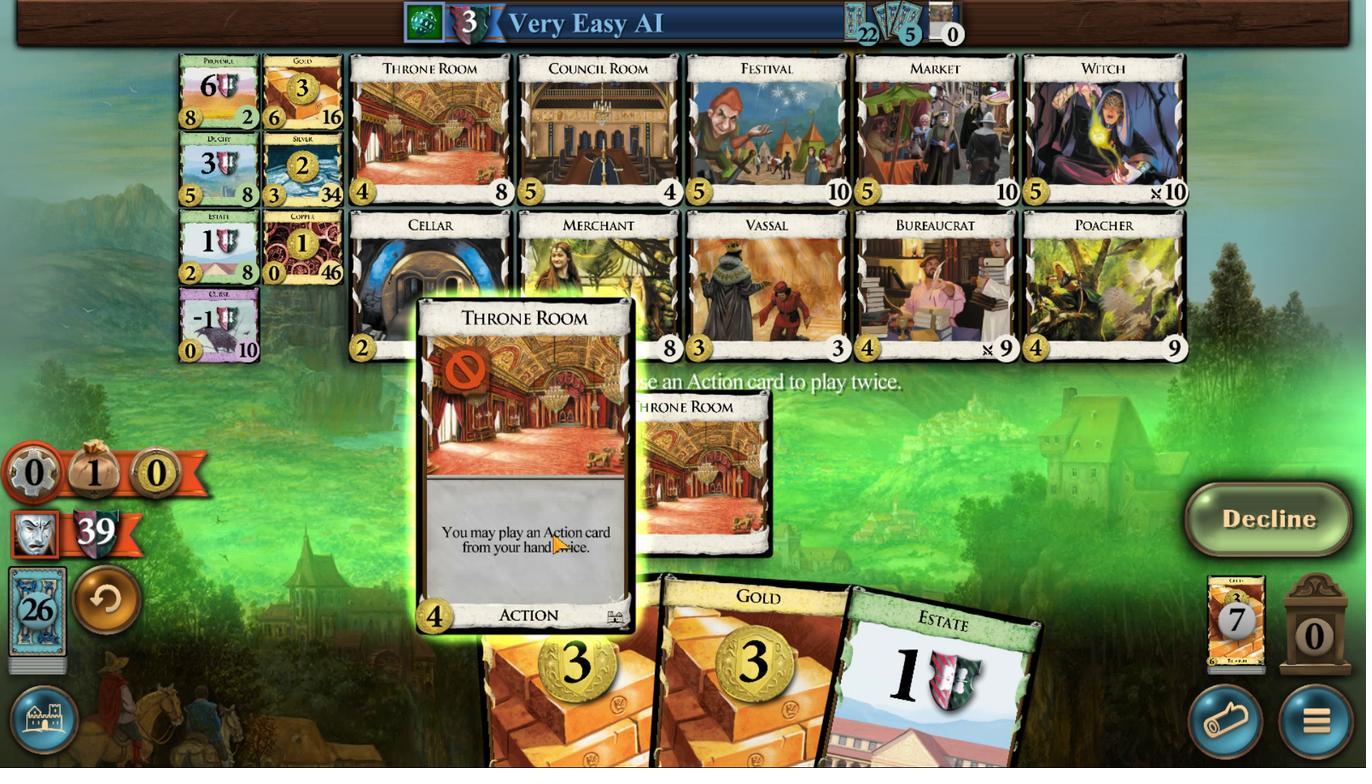 
Action: Mouse moved to (718, 537)
Screenshot: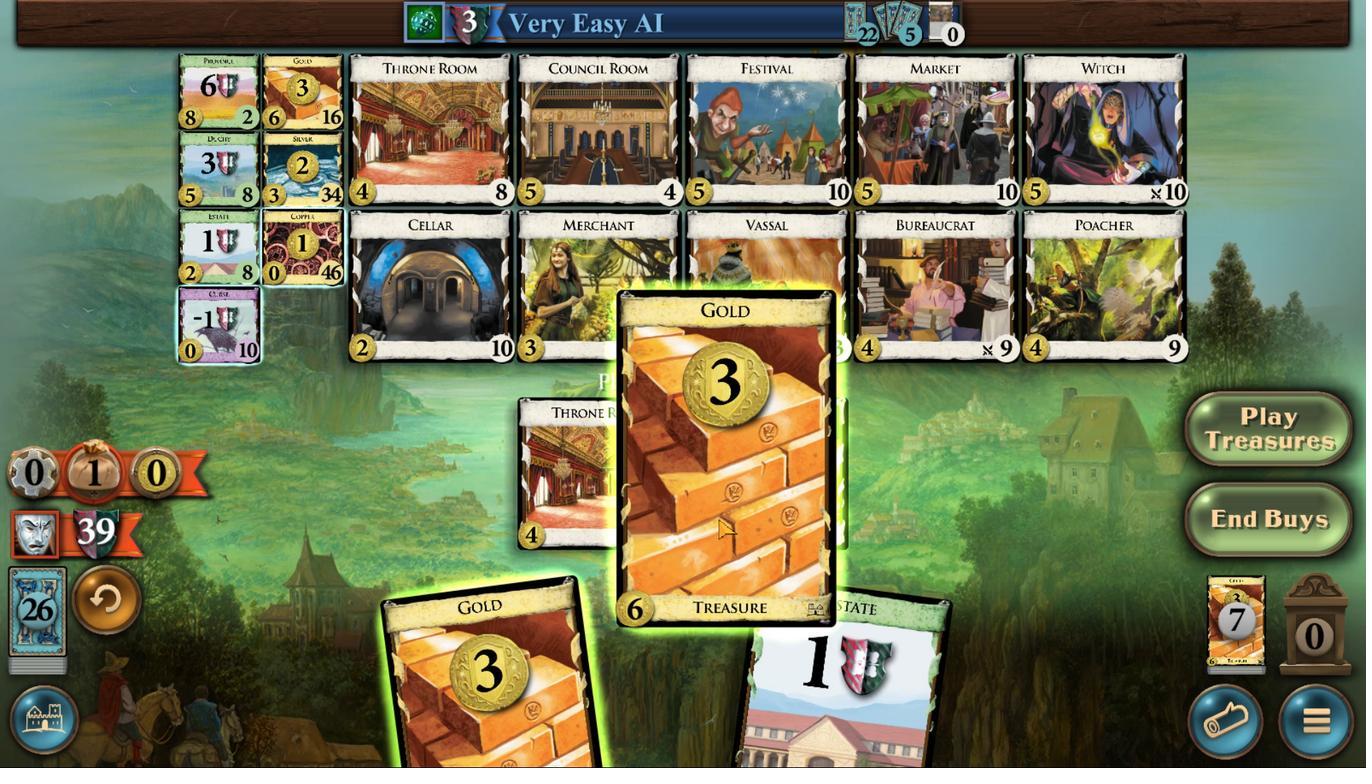
Action: Mouse pressed left at (718, 537)
